 Task: Explore and find an Alexa skill related to restaurant selection or cooking on Amazon's website.
Action: Mouse moved to (332, 27)
Screenshot: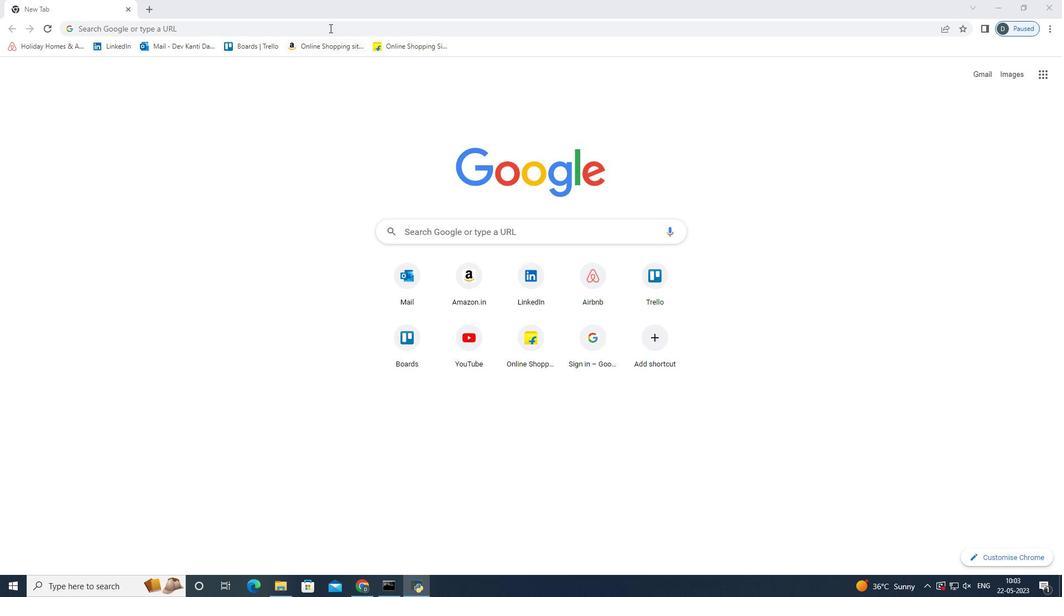 
Action: Mouse pressed left at (332, 27)
Screenshot: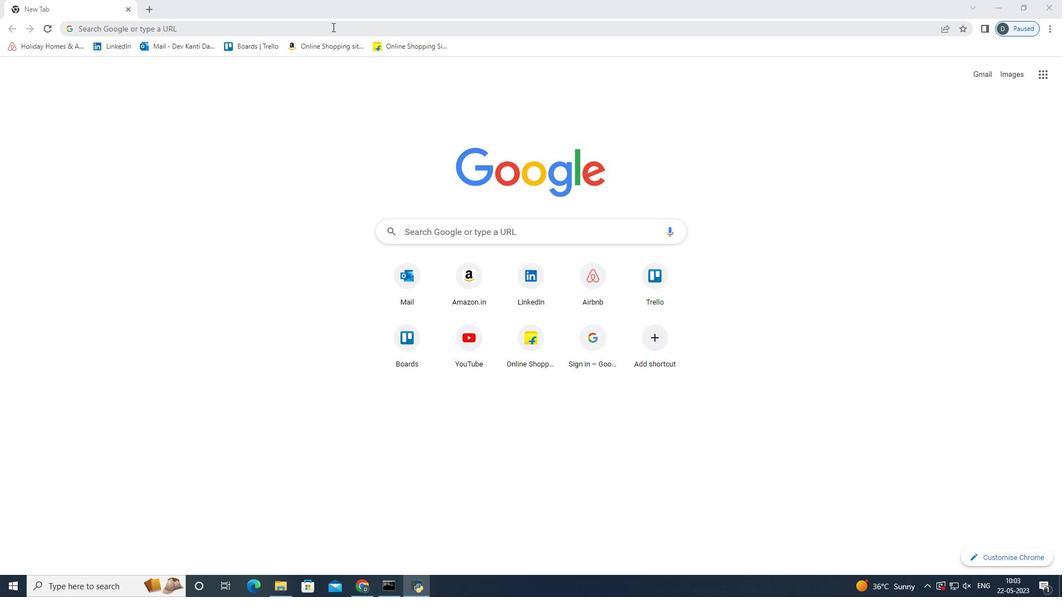
Action: Key pressed amazon<Key.space>dinning<Key.down><Key.backspace><Key.backspace><Key.backspace><Key.backspace><Key.backspace>service<Key.enter>
Screenshot: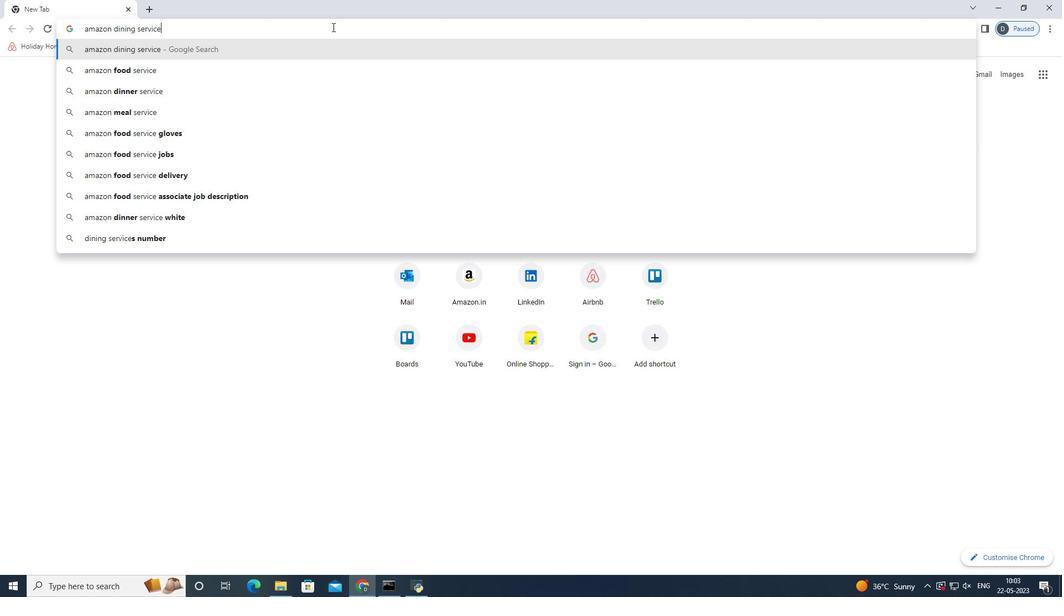 
Action: Mouse moved to (266, 192)
Screenshot: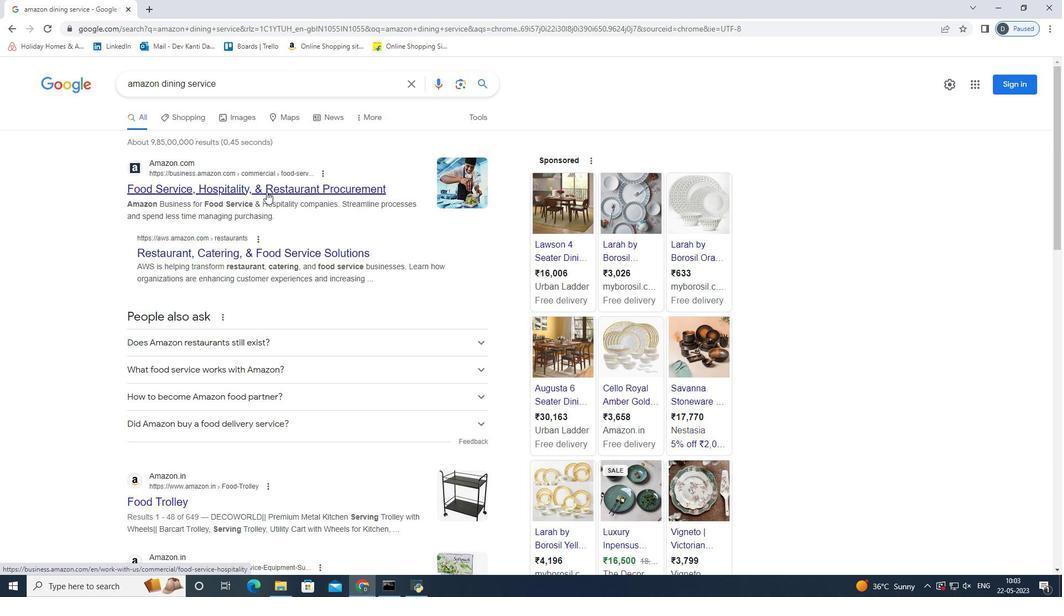 
Action: Mouse pressed left at (266, 192)
Screenshot: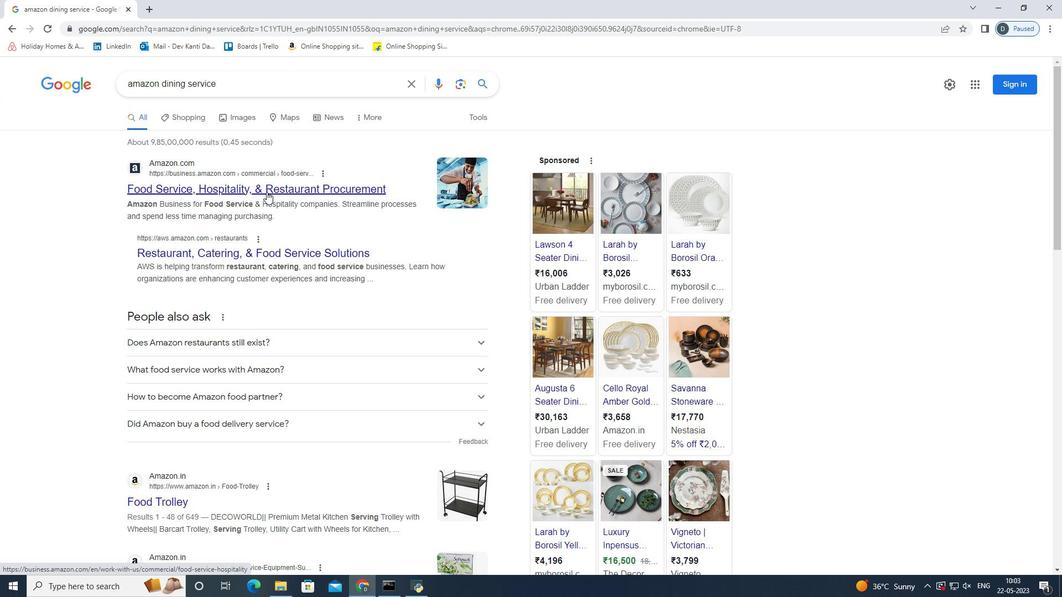 
Action: Mouse moved to (291, 339)
Screenshot: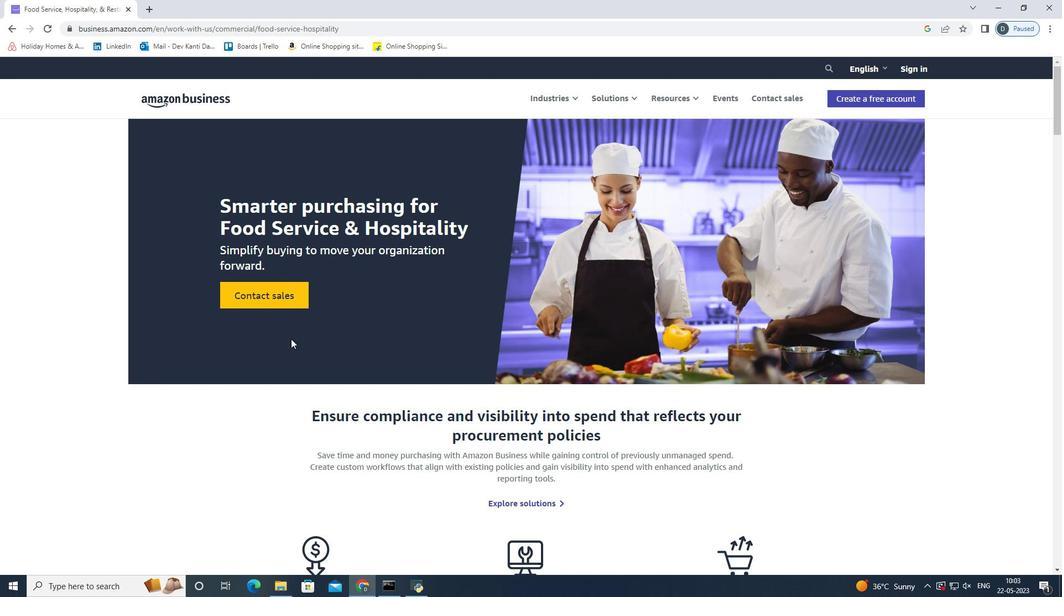 
Action: Mouse scrolled (291, 338) with delta (0, 0)
Screenshot: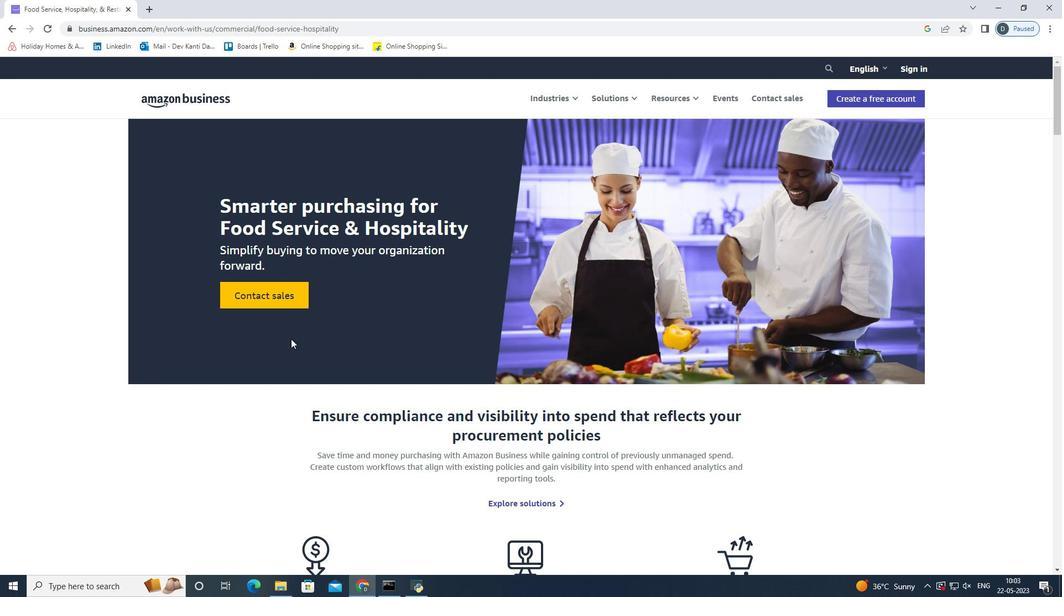 
Action: Mouse scrolled (291, 338) with delta (0, 0)
Screenshot: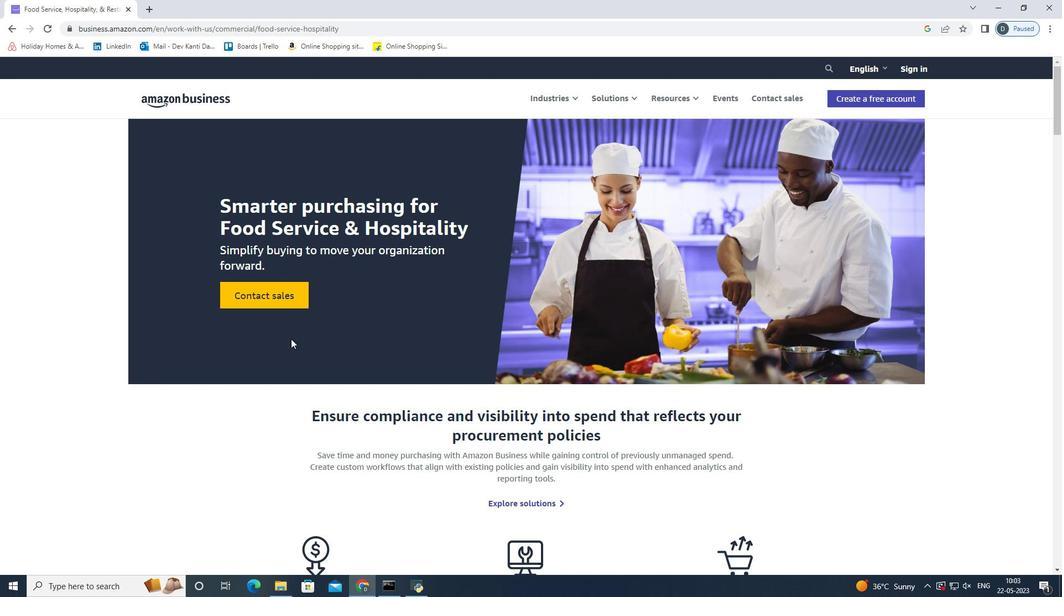 
Action: Mouse scrolled (291, 338) with delta (0, 0)
Screenshot: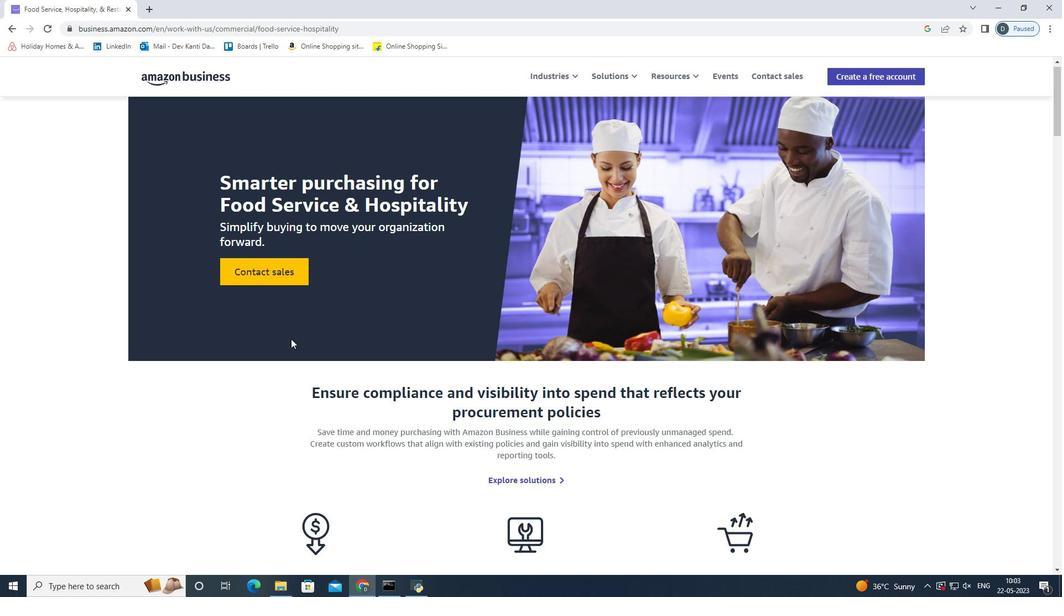 
Action: Mouse scrolled (291, 338) with delta (0, 0)
Screenshot: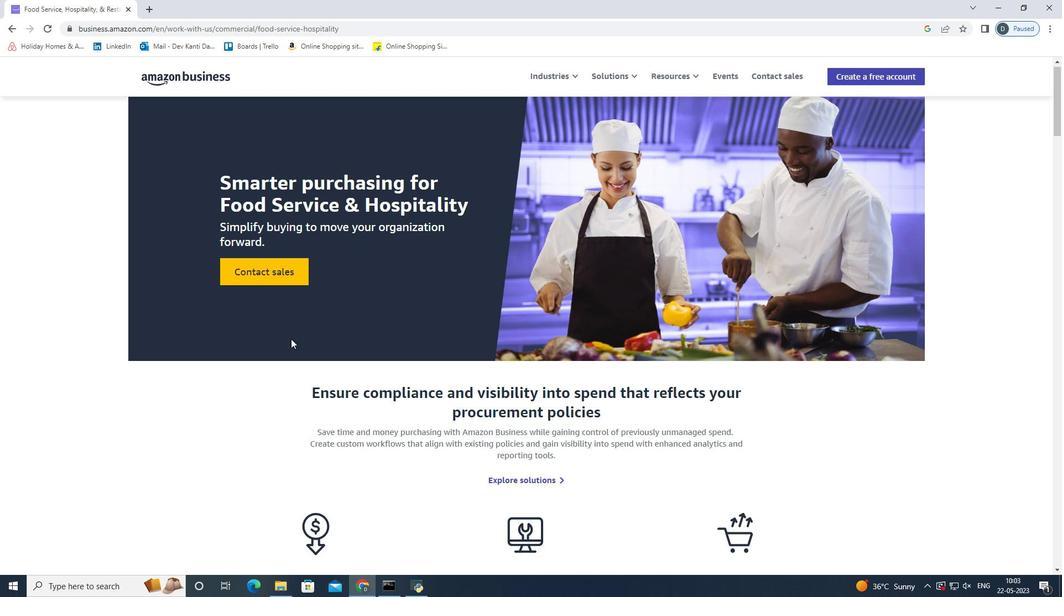 
Action: Mouse scrolled (291, 338) with delta (0, 0)
Screenshot: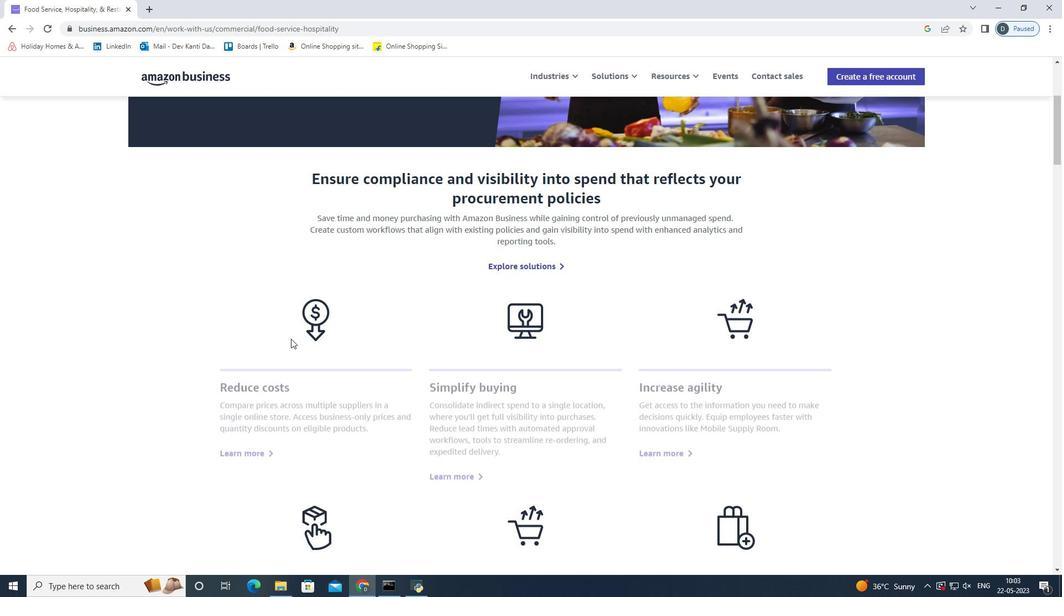 
Action: Mouse scrolled (291, 338) with delta (0, 0)
Screenshot: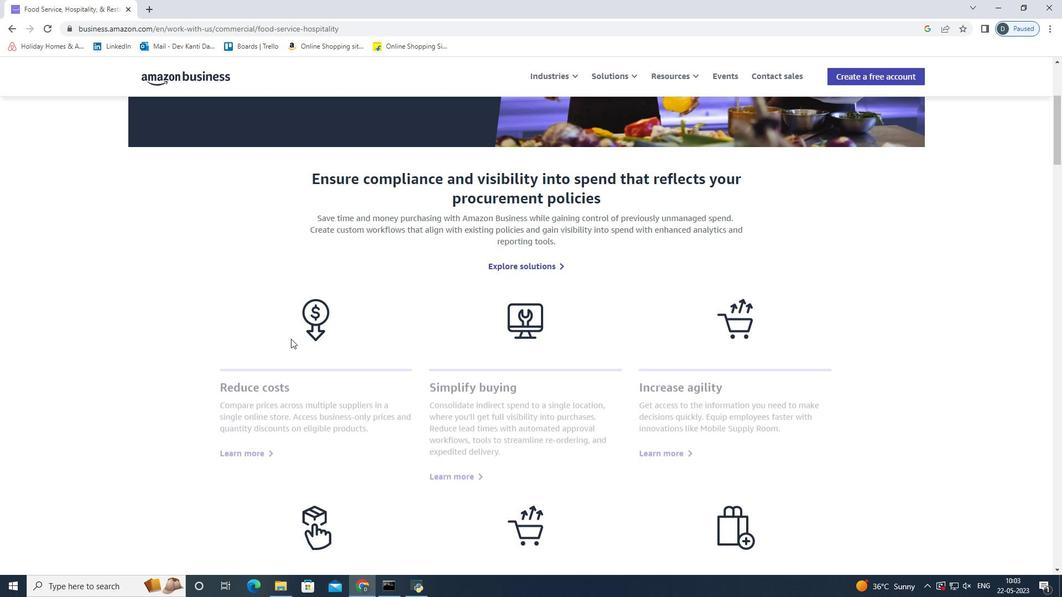 
Action: Mouse scrolled (291, 338) with delta (0, 0)
Screenshot: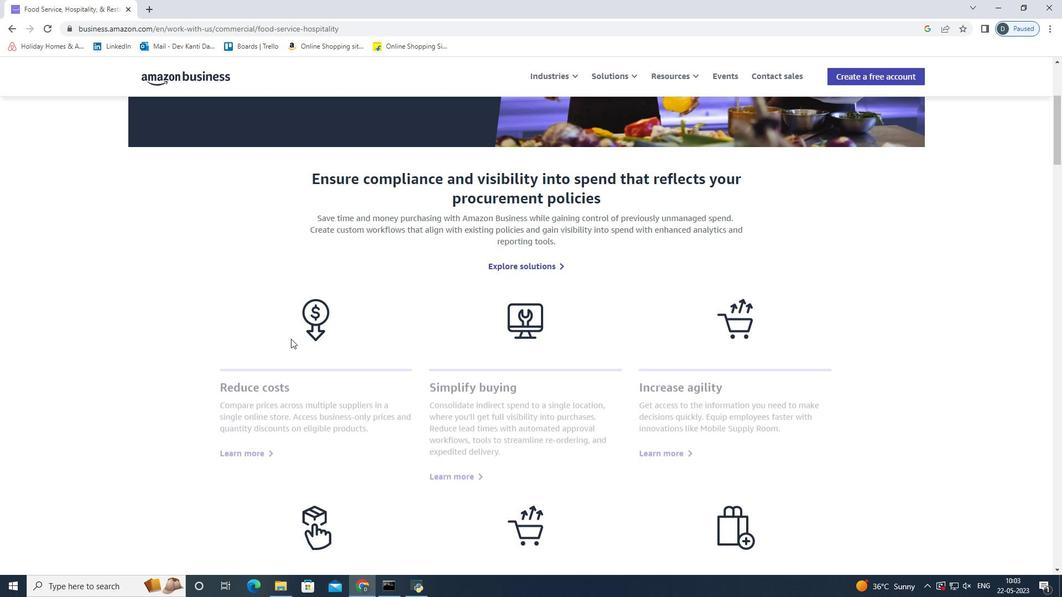 
Action: Mouse scrolled (291, 338) with delta (0, 0)
Screenshot: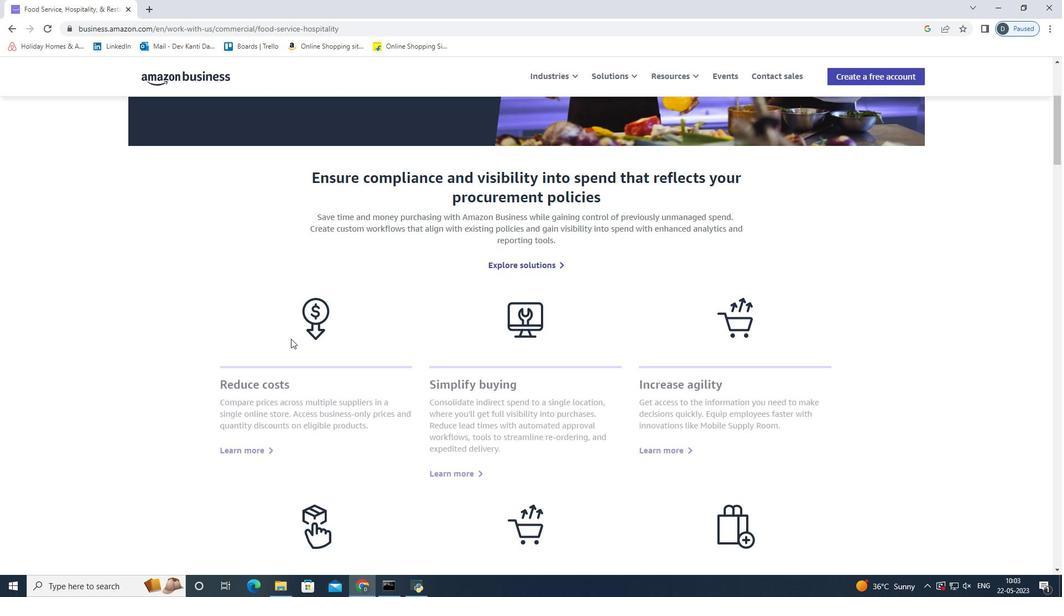 
Action: Mouse scrolled (291, 338) with delta (0, 0)
Screenshot: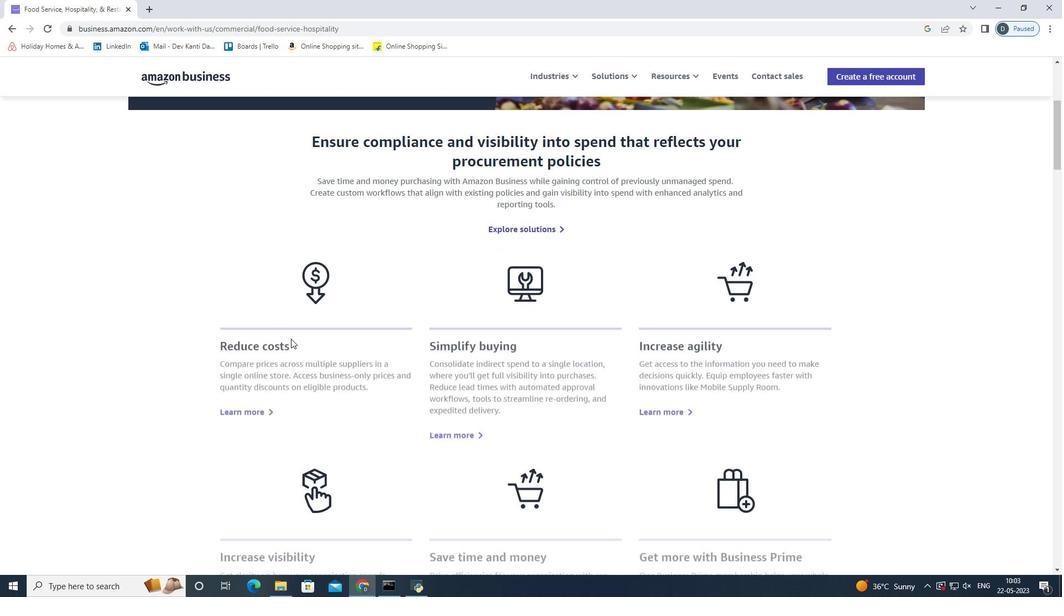 
Action: Mouse moved to (146, 346)
Screenshot: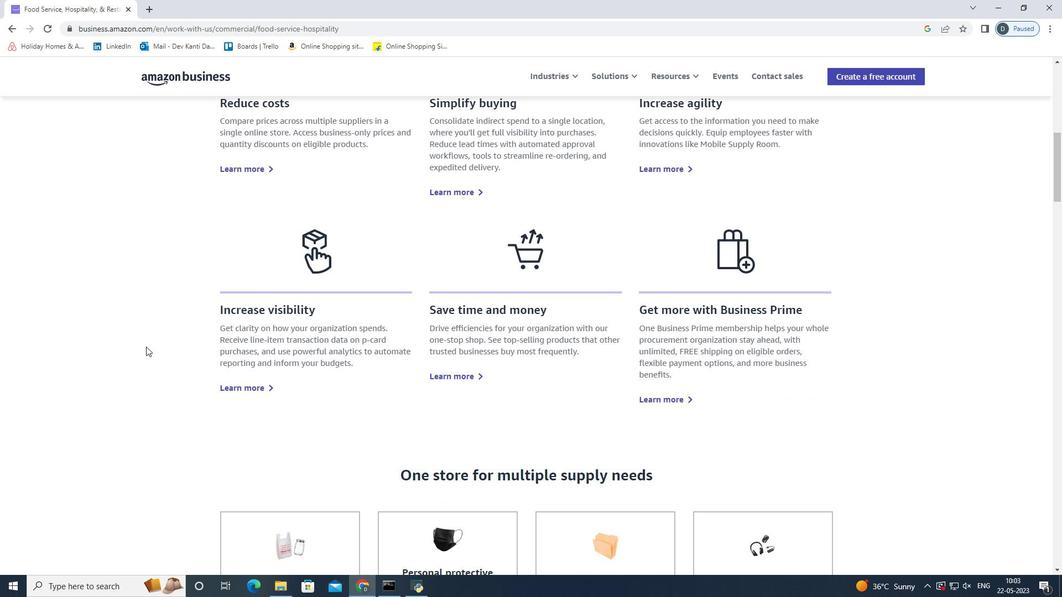 
Action: Mouse scrolled (146, 346) with delta (0, 0)
Screenshot: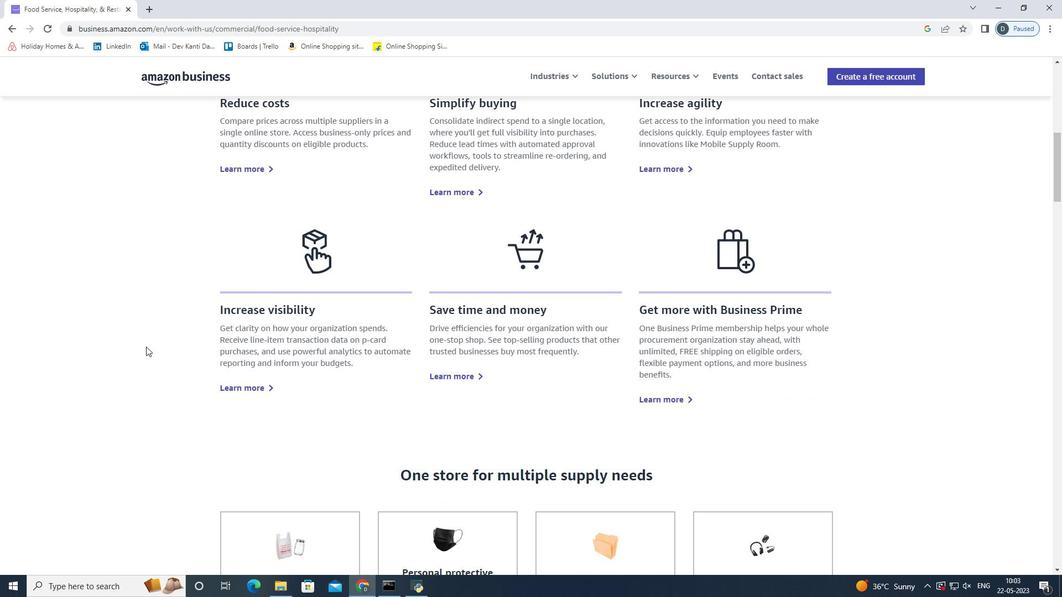
Action: Mouse scrolled (146, 346) with delta (0, 0)
Screenshot: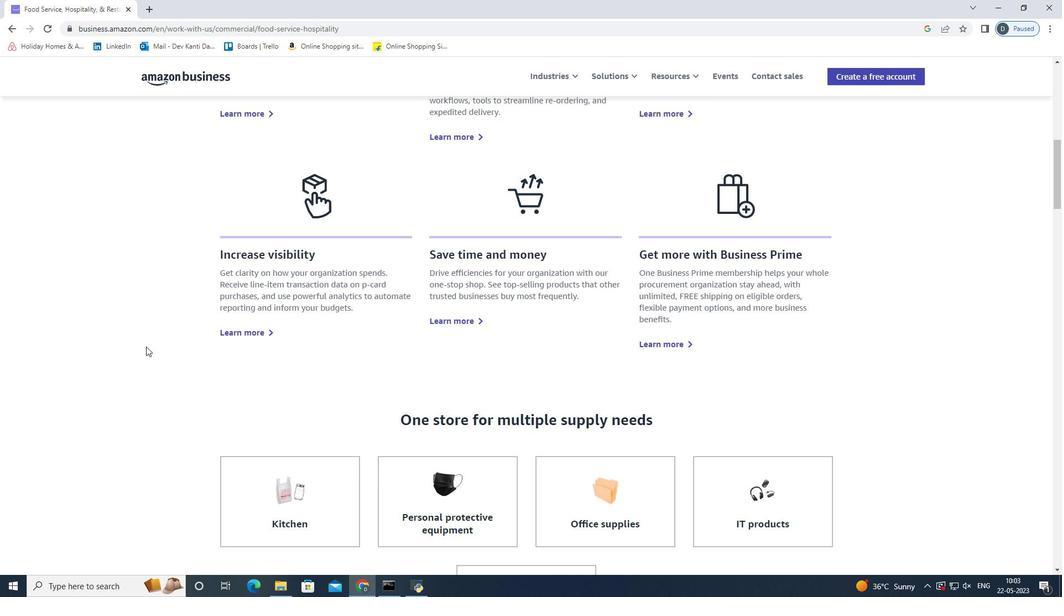 
Action: Mouse scrolled (146, 346) with delta (0, 0)
Screenshot: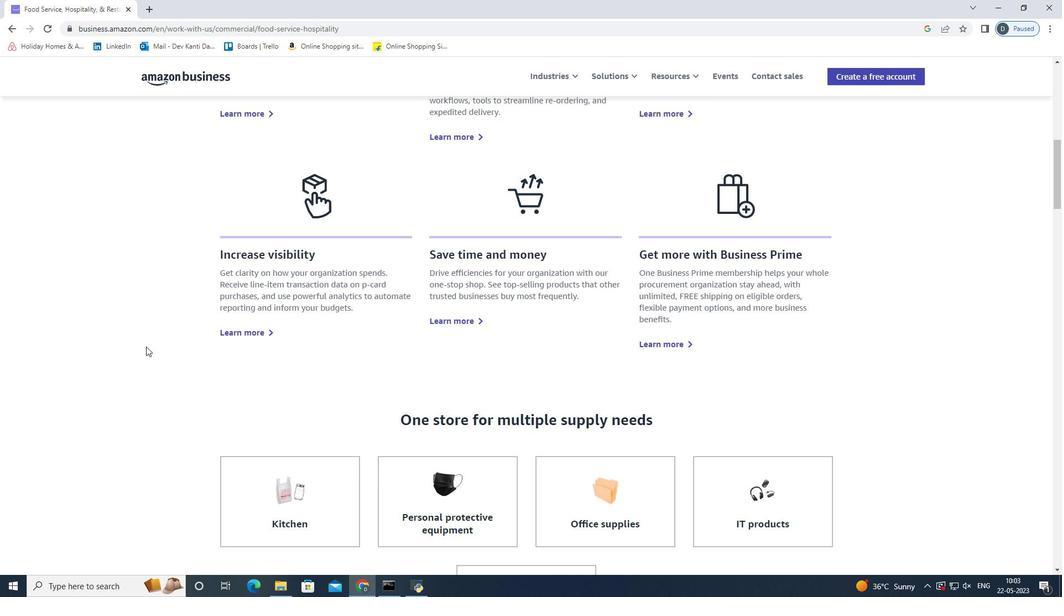 
Action: Mouse scrolled (146, 346) with delta (0, 0)
Screenshot: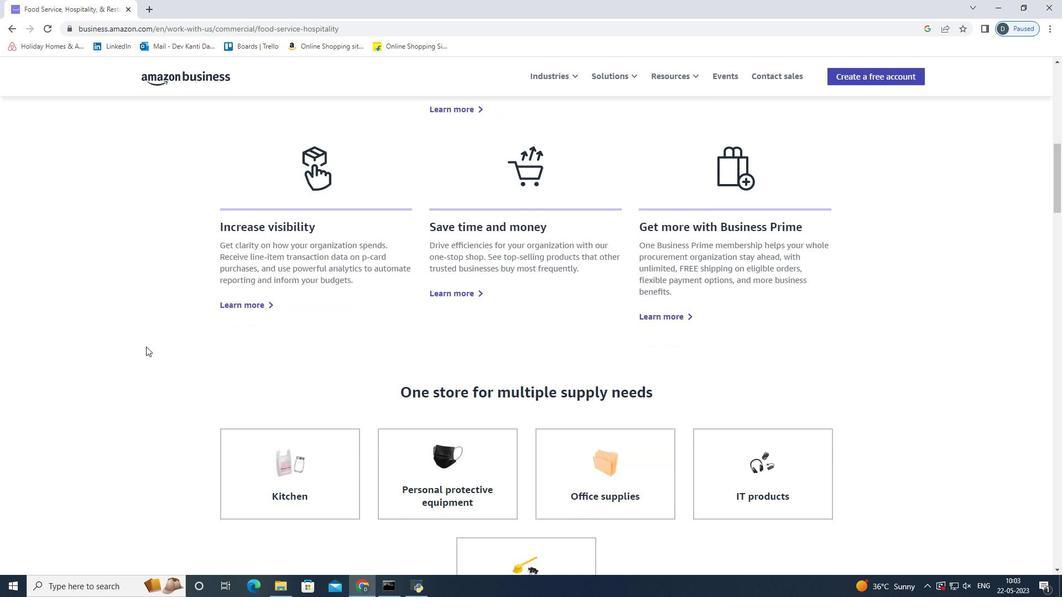 
Action: Mouse scrolled (146, 346) with delta (0, 0)
Screenshot: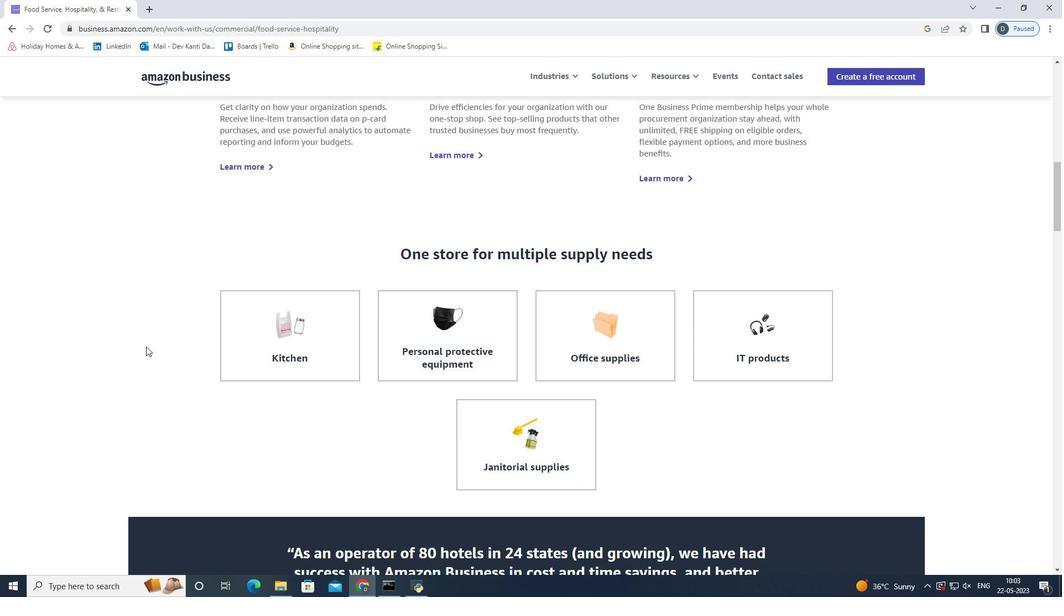 
Action: Mouse scrolled (146, 346) with delta (0, 0)
Screenshot: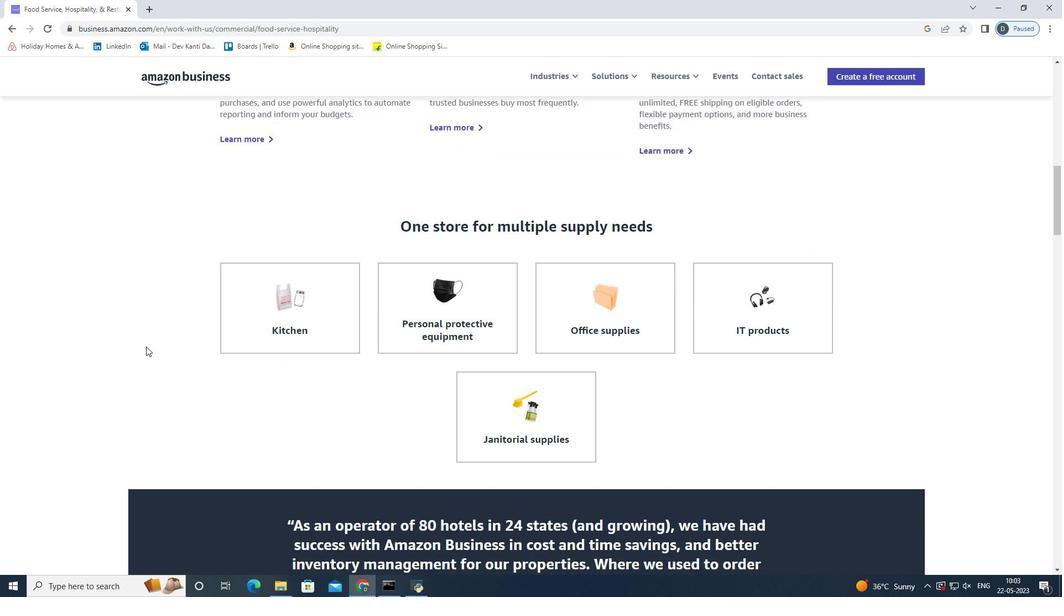 
Action: Mouse scrolled (146, 346) with delta (0, 0)
Screenshot: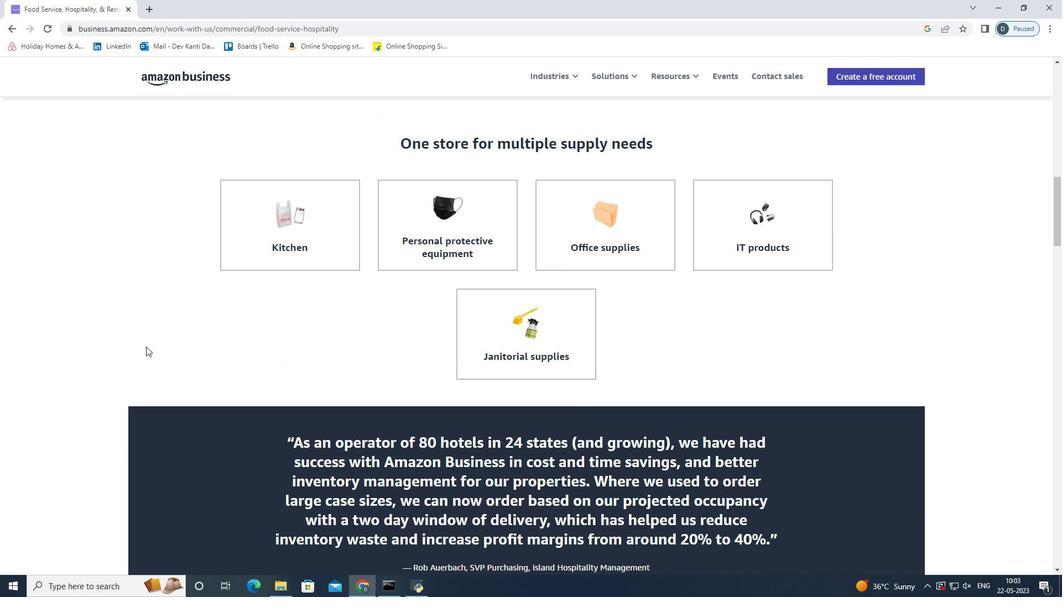 
Action: Mouse scrolled (146, 346) with delta (0, 0)
Screenshot: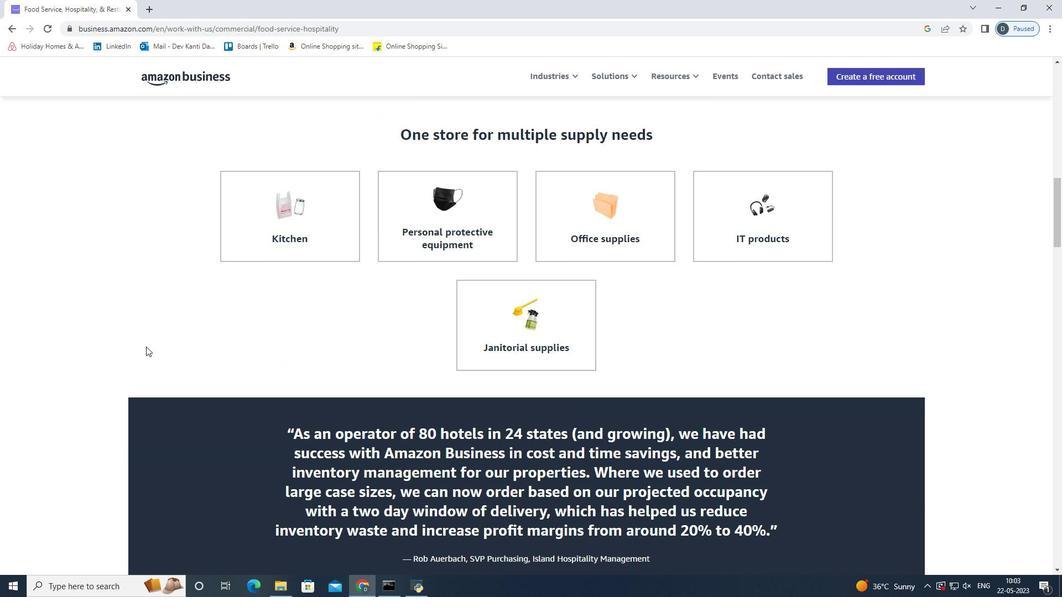 
Action: Mouse scrolled (146, 346) with delta (0, 0)
Screenshot: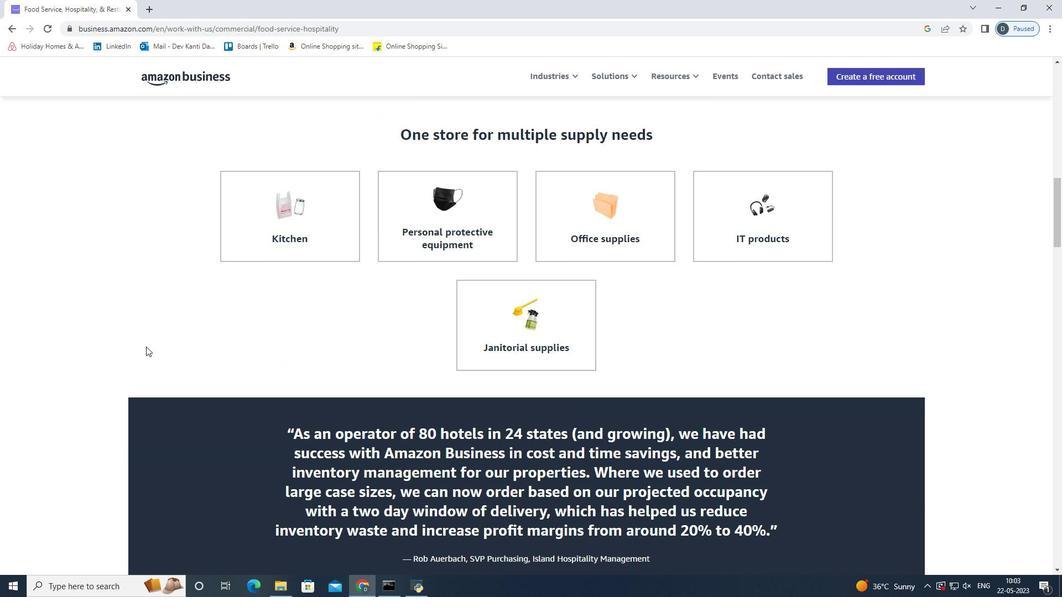 
Action: Mouse scrolled (146, 346) with delta (0, 0)
Screenshot: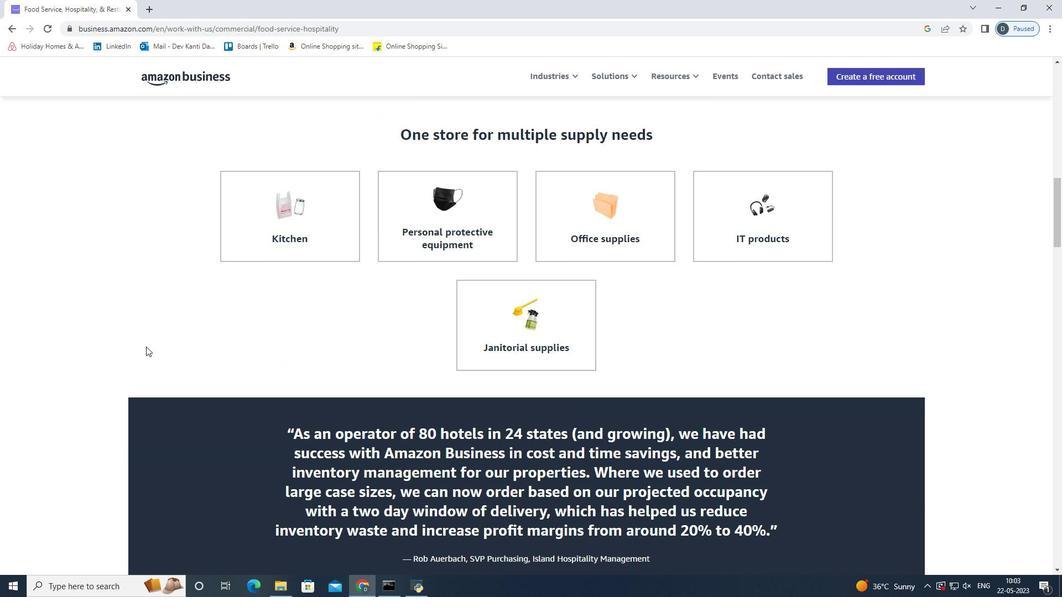 
Action: Mouse scrolled (146, 346) with delta (0, 0)
Screenshot: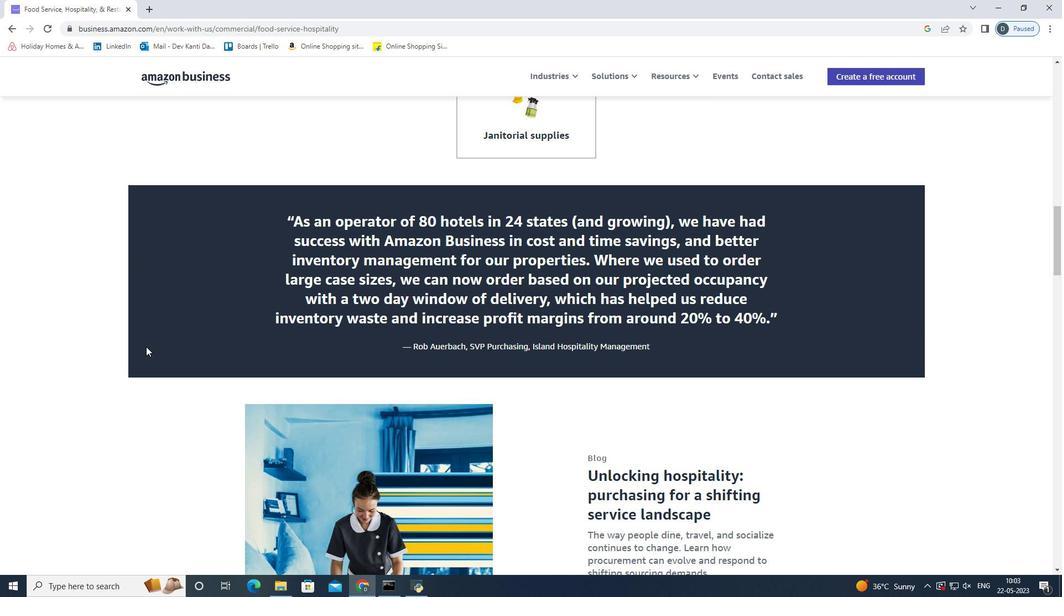 
Action: Mouse scrolled (146, 346) with delta (0, 0)
Screenshot: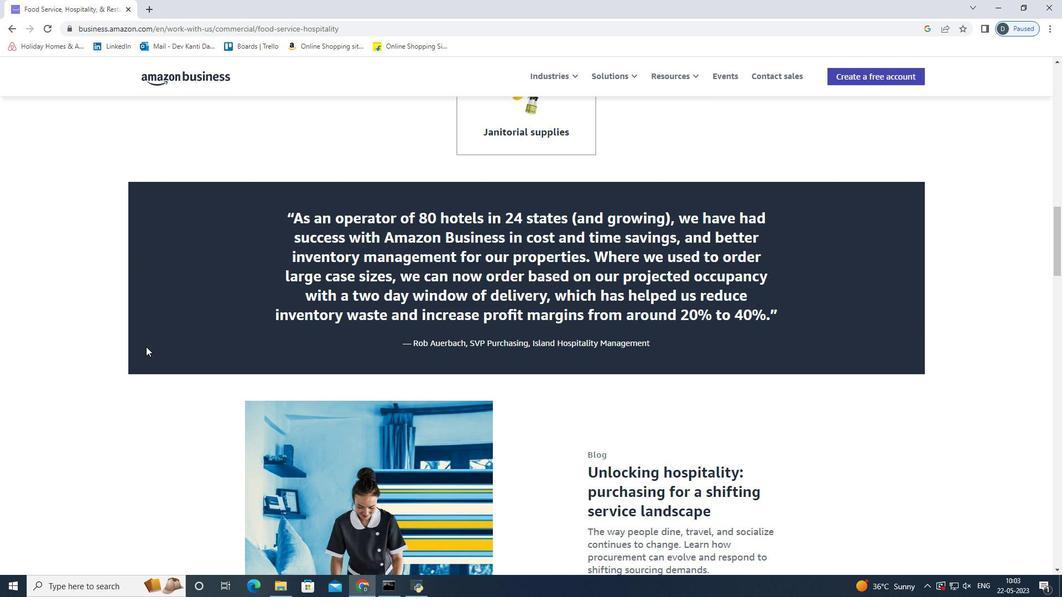 
Action: Mouse scrolled (146, 346) with delta (0, 0)
Screenshot: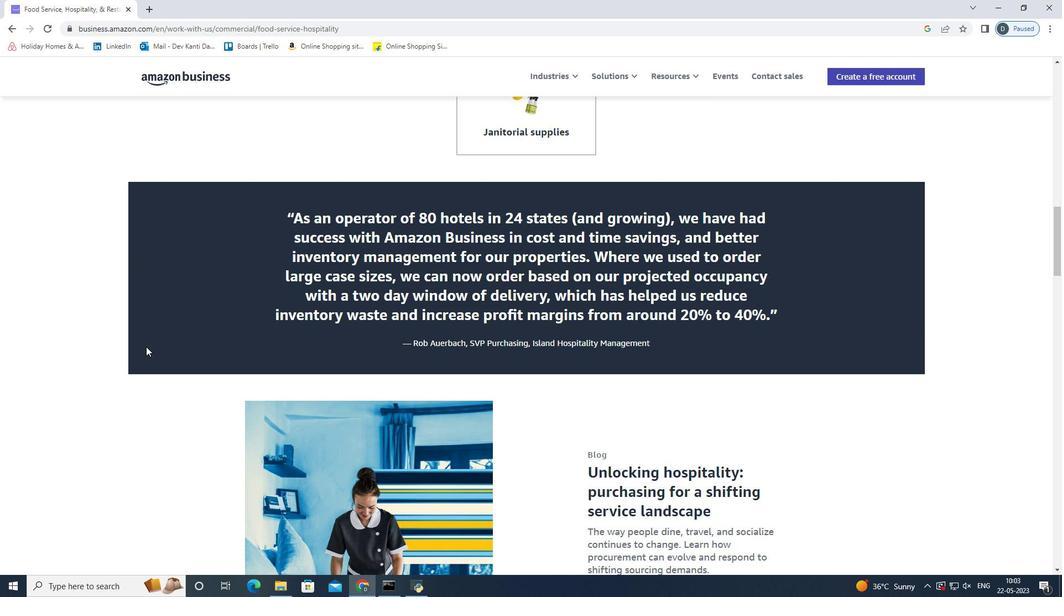 
Action: Mouse scrolled (146, 346) with delta (0, 0)
Screenshot: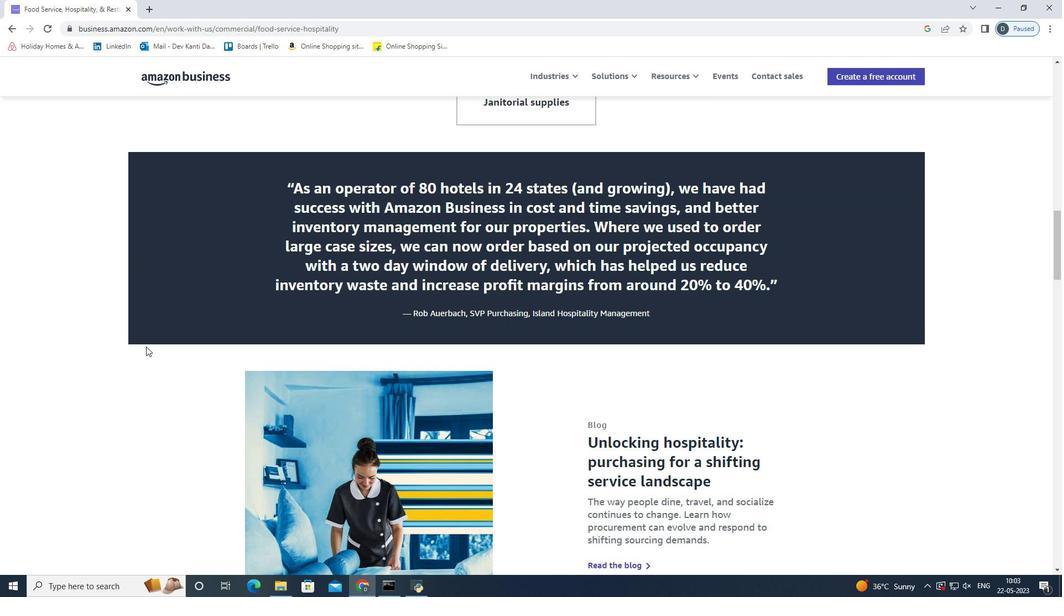 
Action: Mouse scrolled (146, 346) with delta (0, 0)
Screenshot: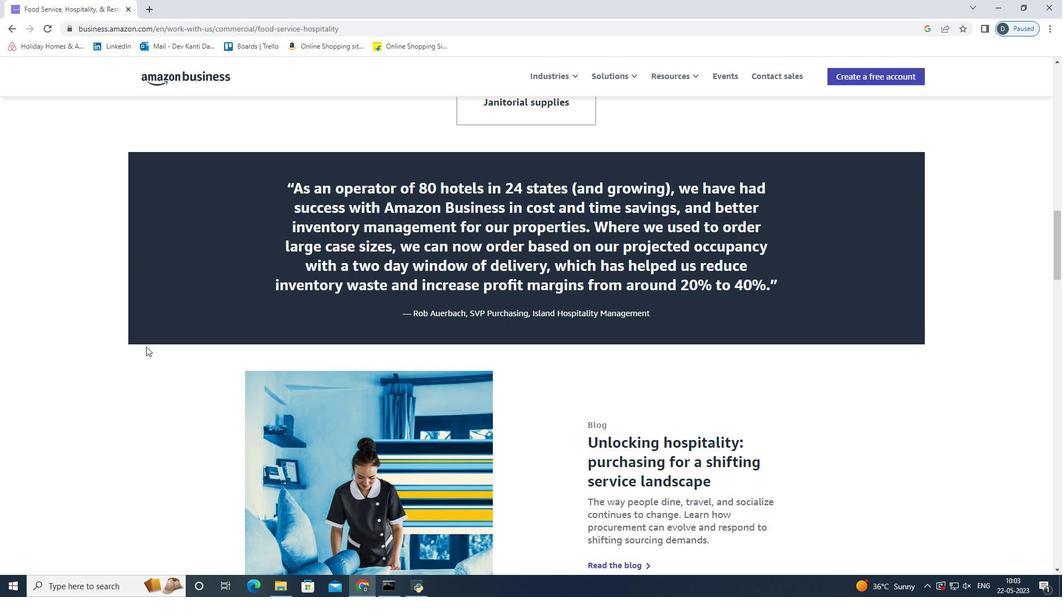 
Action: Mouse scrolled (146, 346) with delta (0, 0)
Screenshot: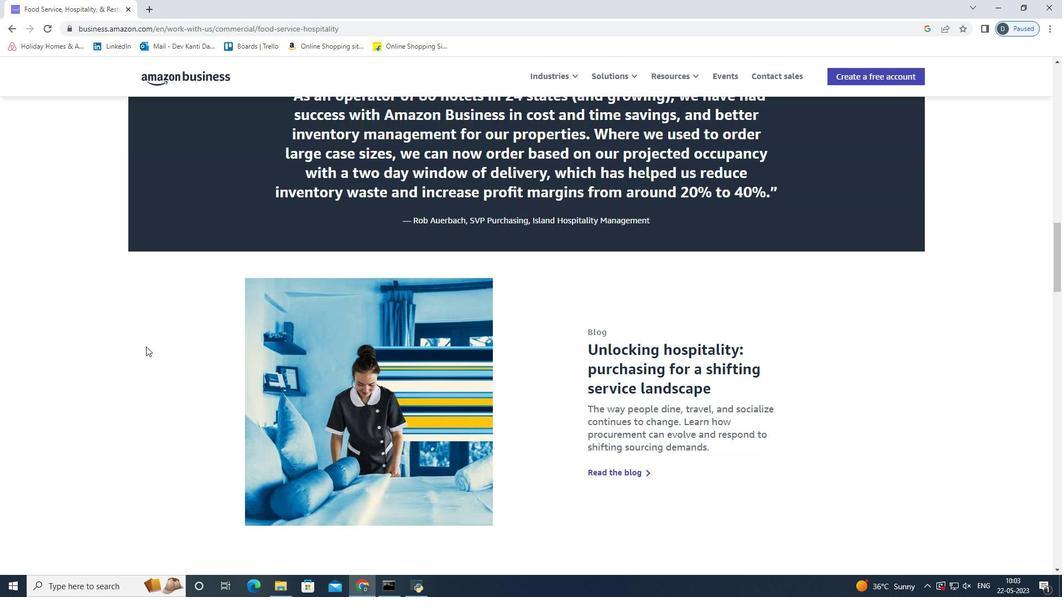 
Action: Mouse scrolled (146, 346) with delta (0, 0)
Screenshot: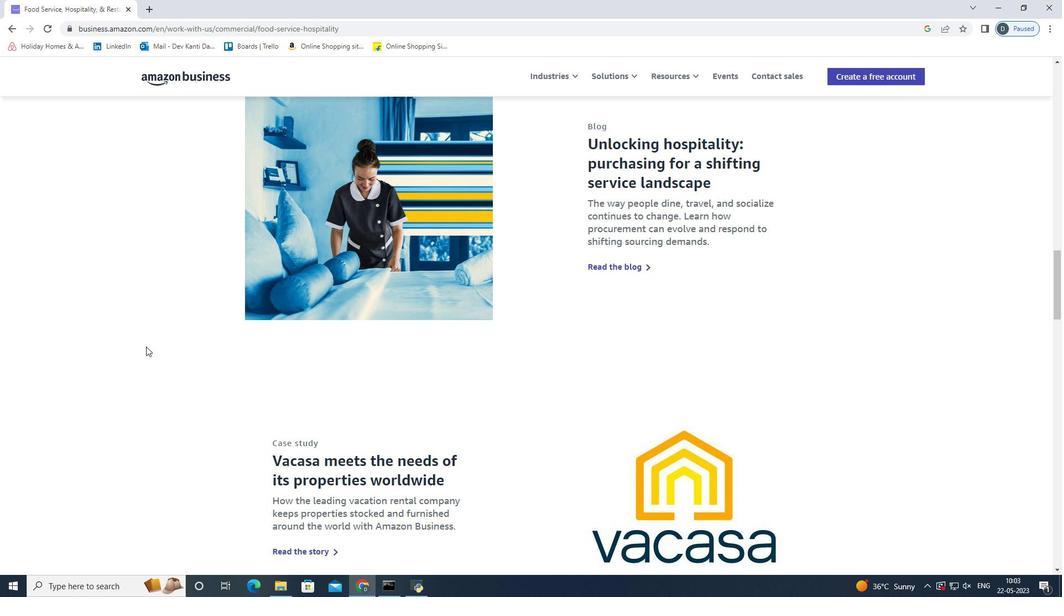 
Action: Mouse scrolled (146, 346) with delta (0, 0)
Screenshot: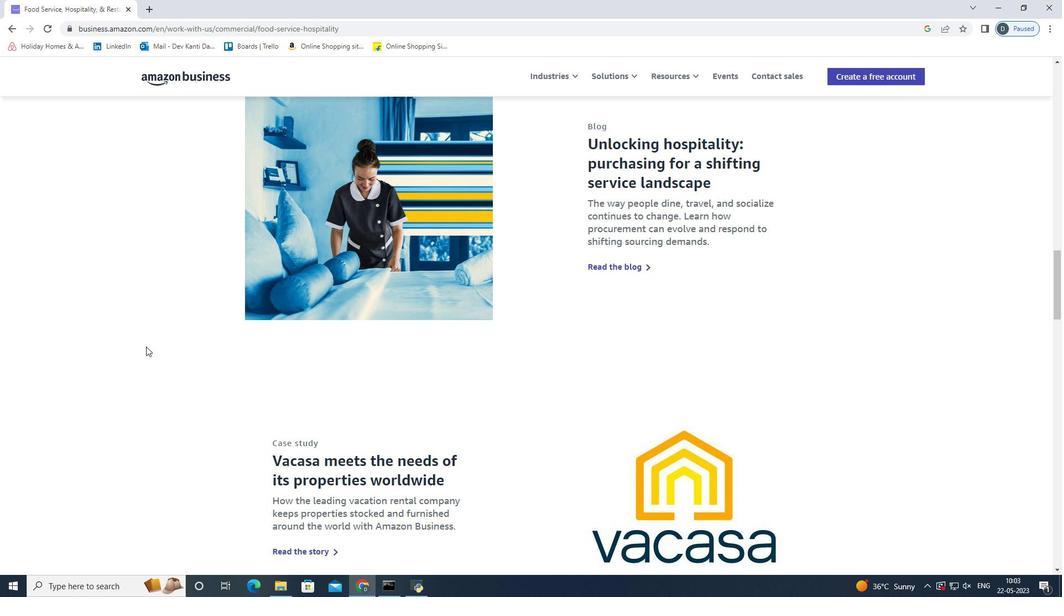 
Action: Mouse scrolled (146, 346) with delta (0, 0)
Screenshot: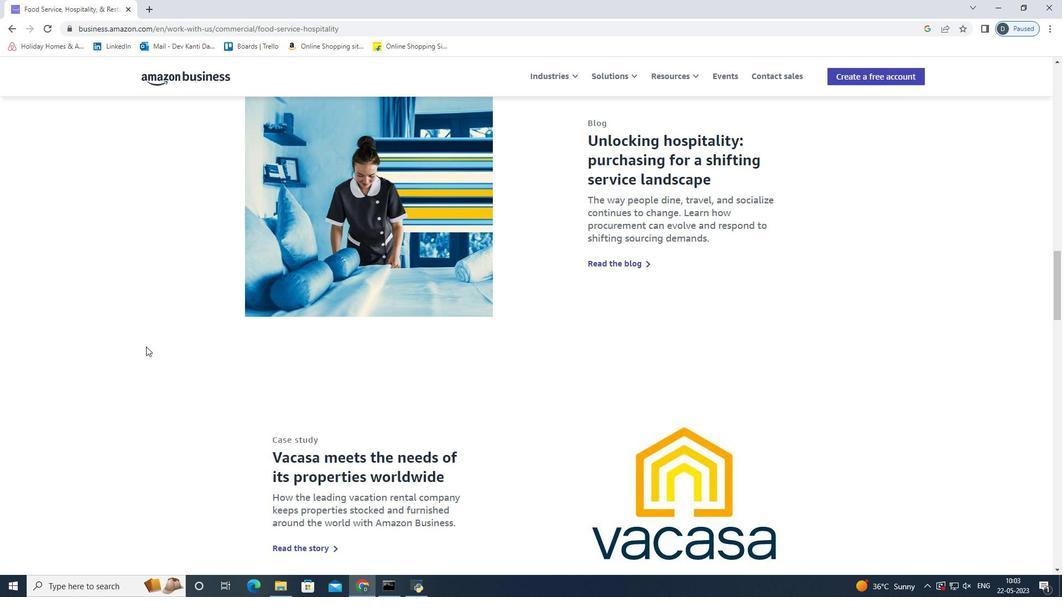 
Action: Mouse scrolled (146, 346) with delta (0, 0)
Screenshot: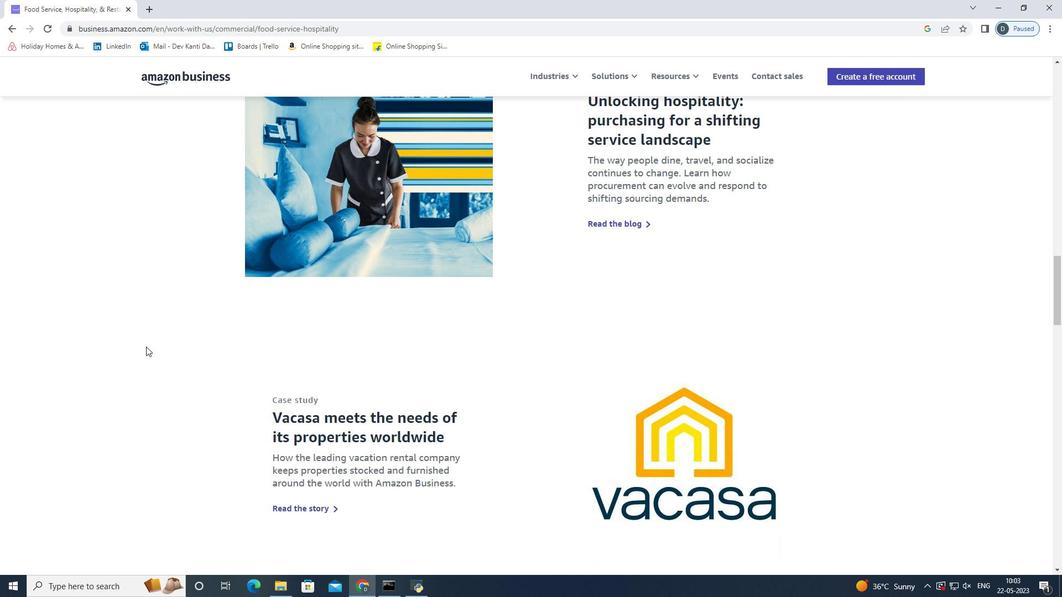 
Action: Mouse scrolled (146, 346) with delta (0, 0)
Screenshot: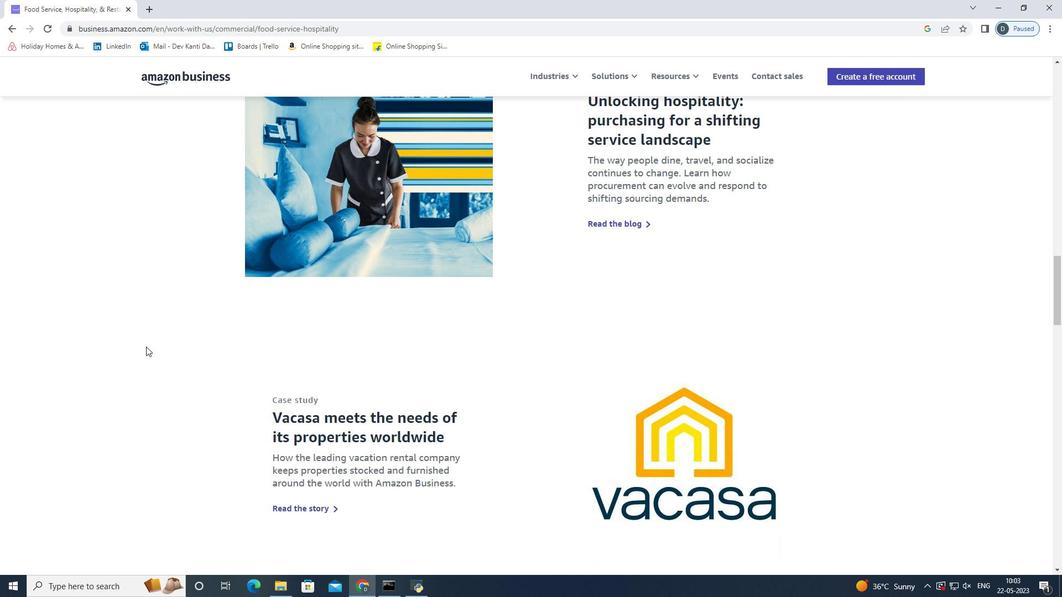 
Action: Mouse scrolled (146, 346) with delta (0, 0)
Screenshot: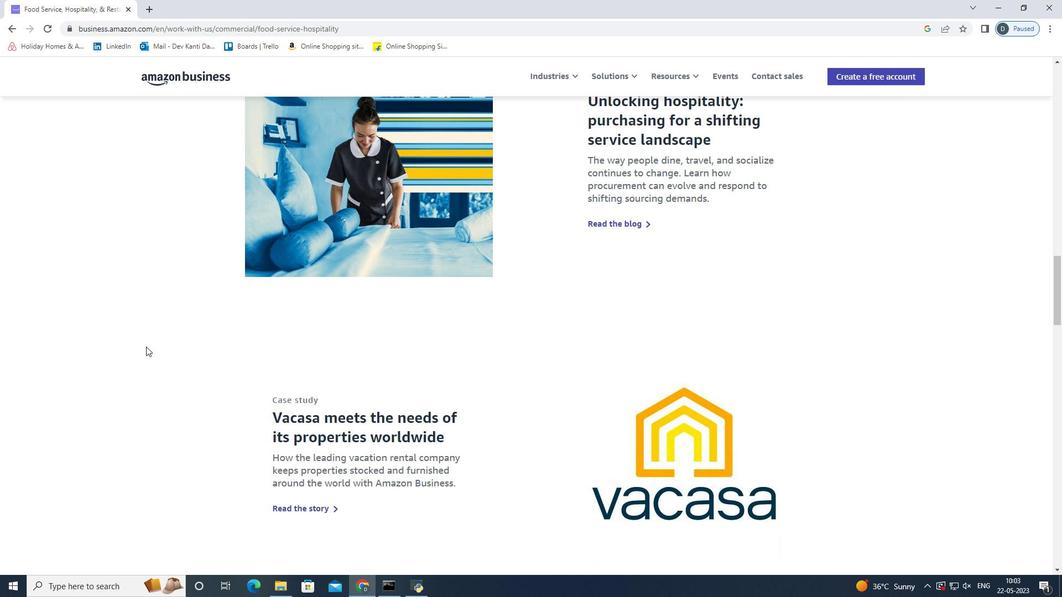 
Action: Mouse scrolled (146, 346) with delta (0, 0)
Screenshot: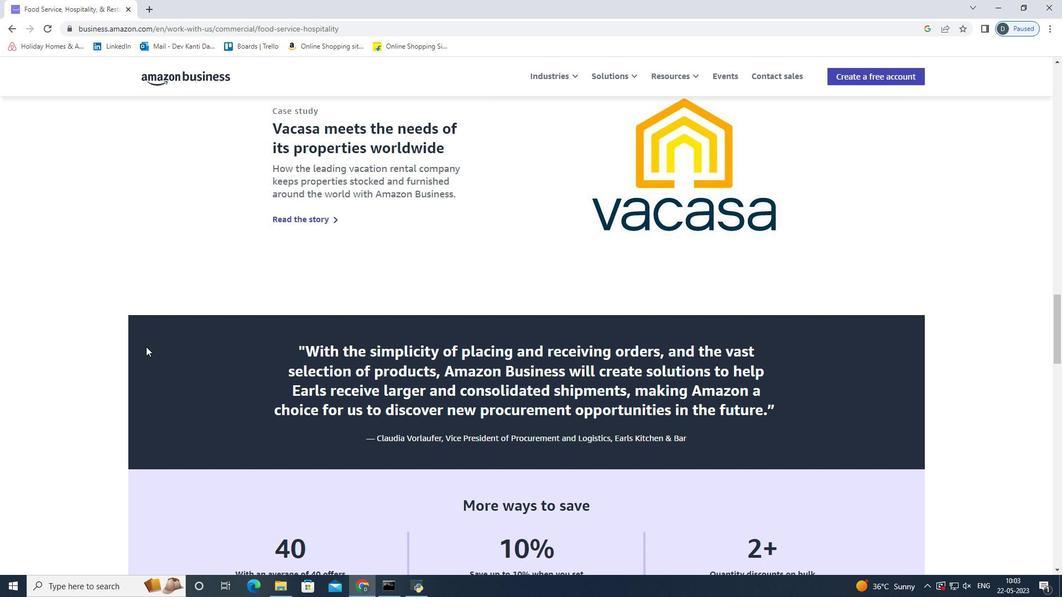 
Action: Mouse scrolled (146, 346) with delta (0, 0)
Screenshot: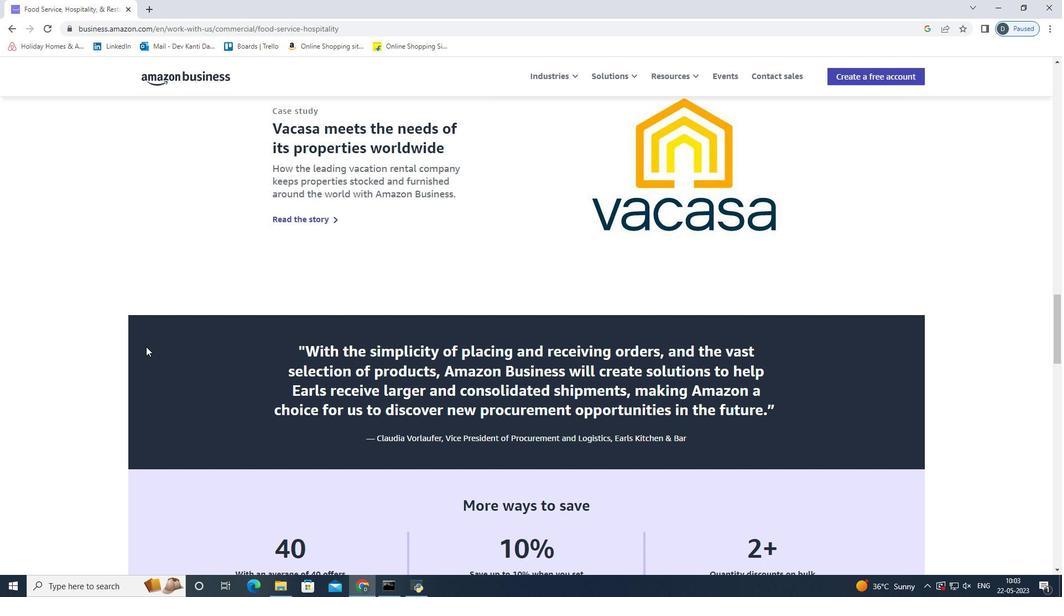 
Action: Mouse scrolled (146, 346) with delta (0, 0)
Screenshot: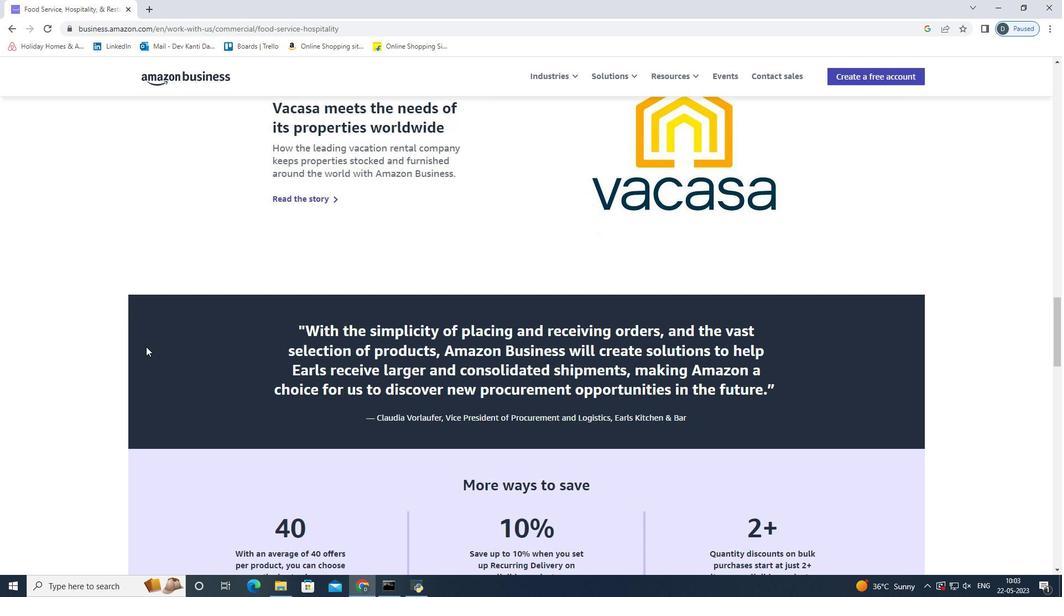 
Action: Mouse scrolled (146, 346) with delta (0, 0)
Screenshot: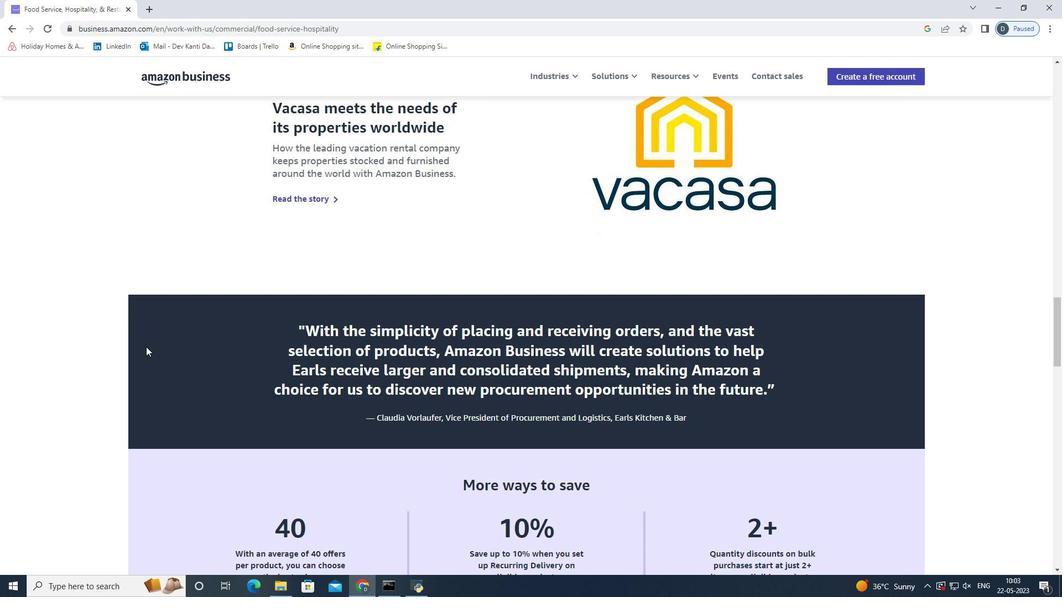 
Action: Mouse scrolled (146, 346) with delta (0, 0)
Screenshot: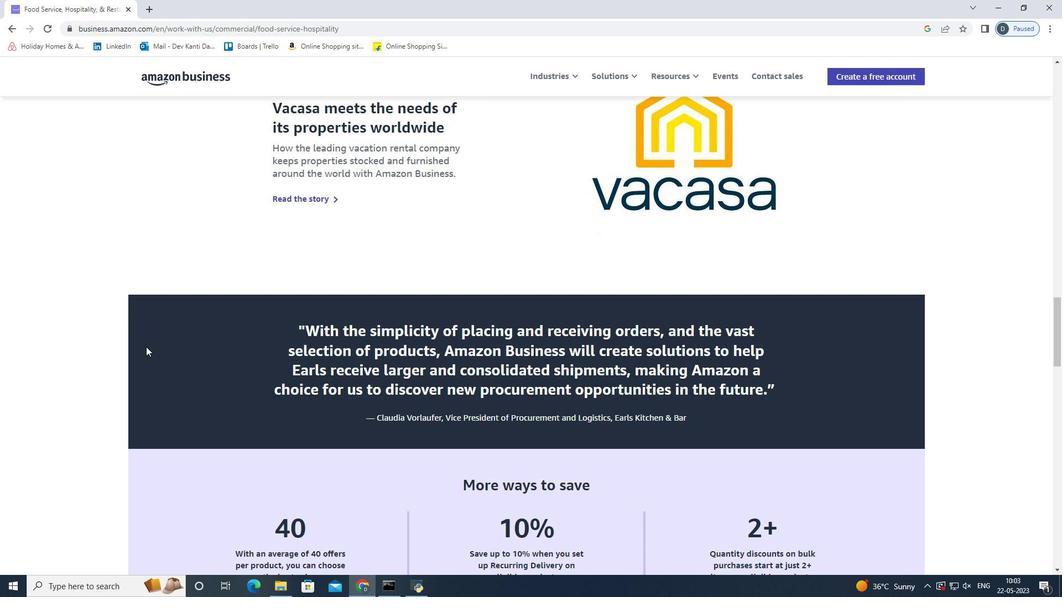 
Action: Mouse scrolled (146, 346) with delta (0, 0)
Screenshot: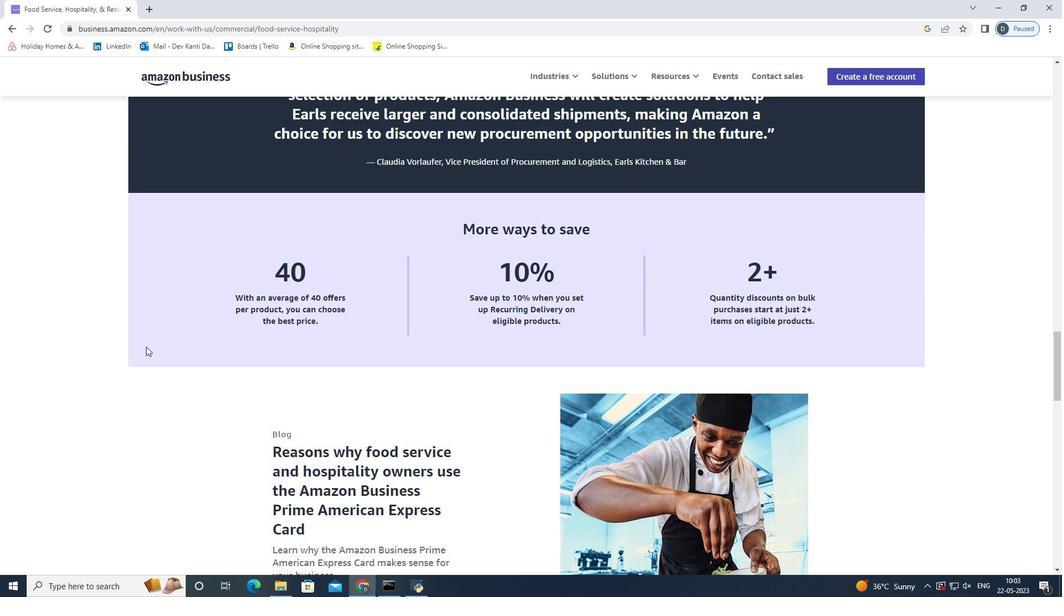 
Action: Mouse scrolled (146, 346) with delta (0, 0)
Screenshot: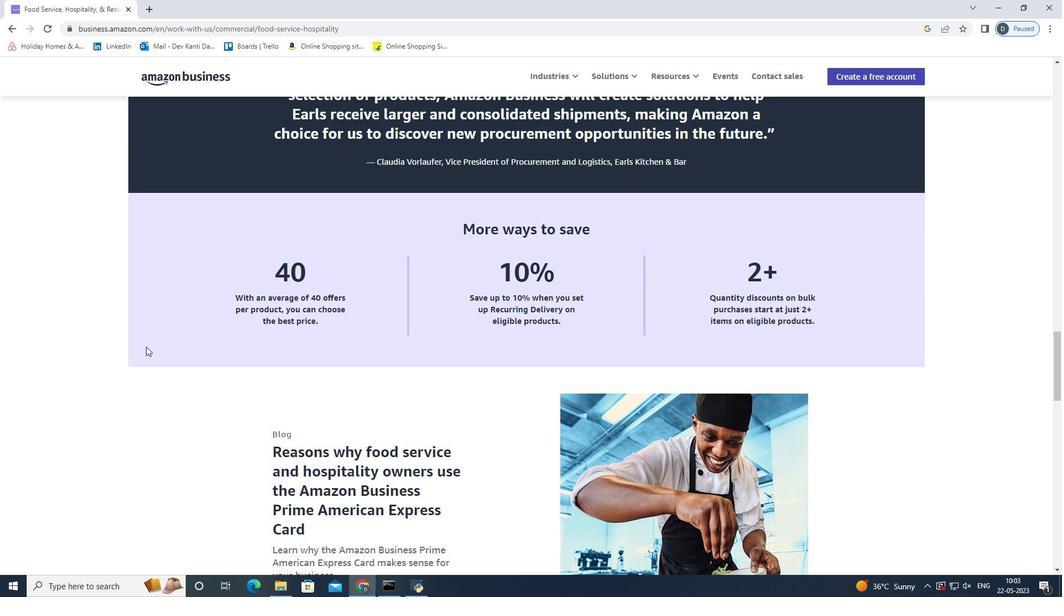 
Action: Mouse scrolled (146, 346) with delta (0, 0)
Screenshot: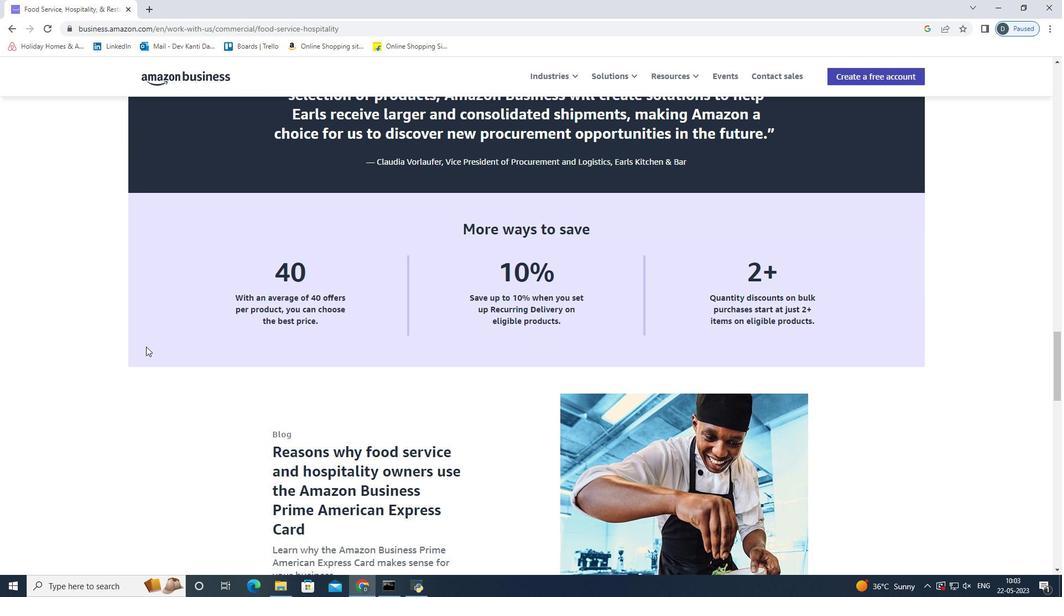 
Action: Mouse scrolled (146, 346) with delta (0, 0)
Screenshot: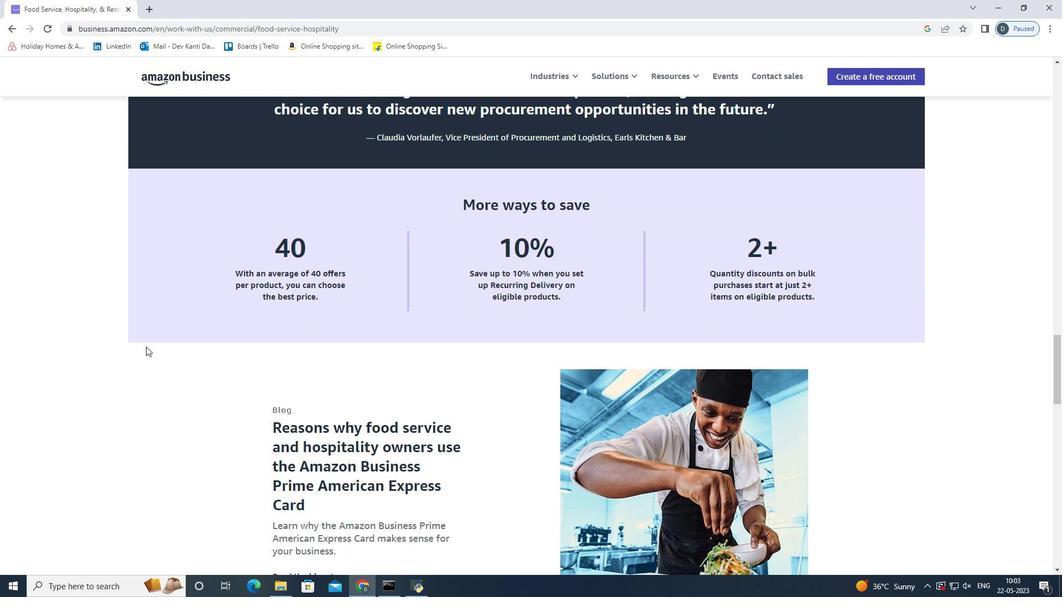 
Action: Mouse scrolled (146, 346) with delta (0, 0)
Screenshot: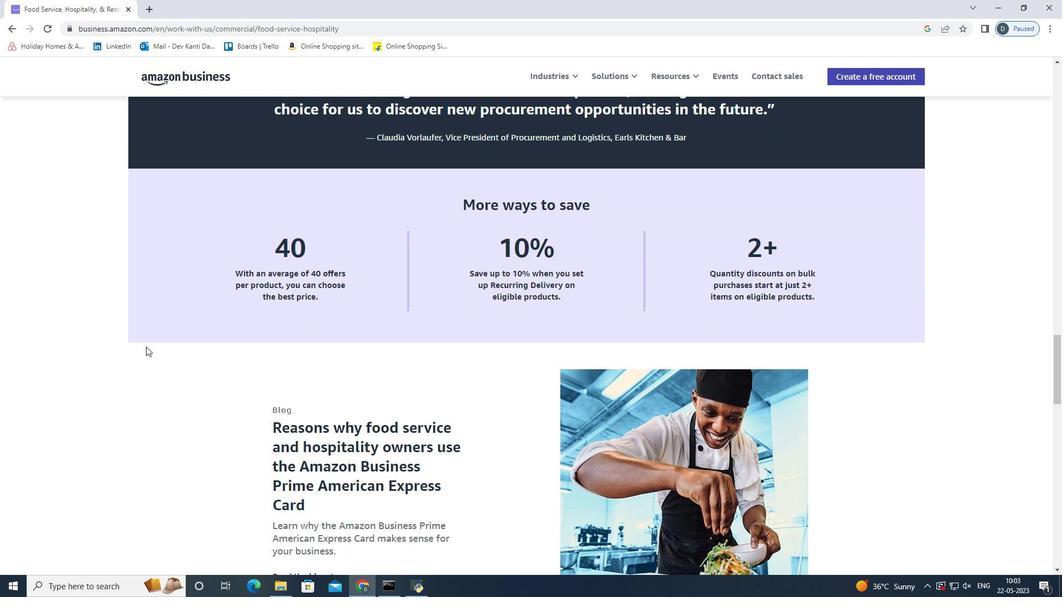
Action: Mouse scrolled (146, 346) with delta (0, 0)
Screenshot: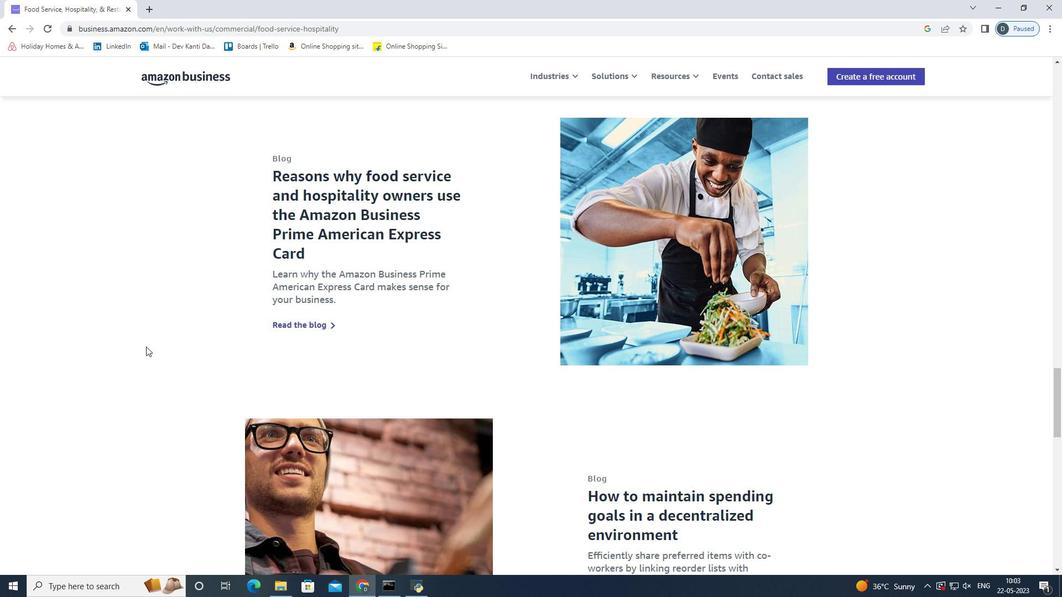 
Action: Mouse scrolled (146, 346) with delta (0, 0)
Screenshot: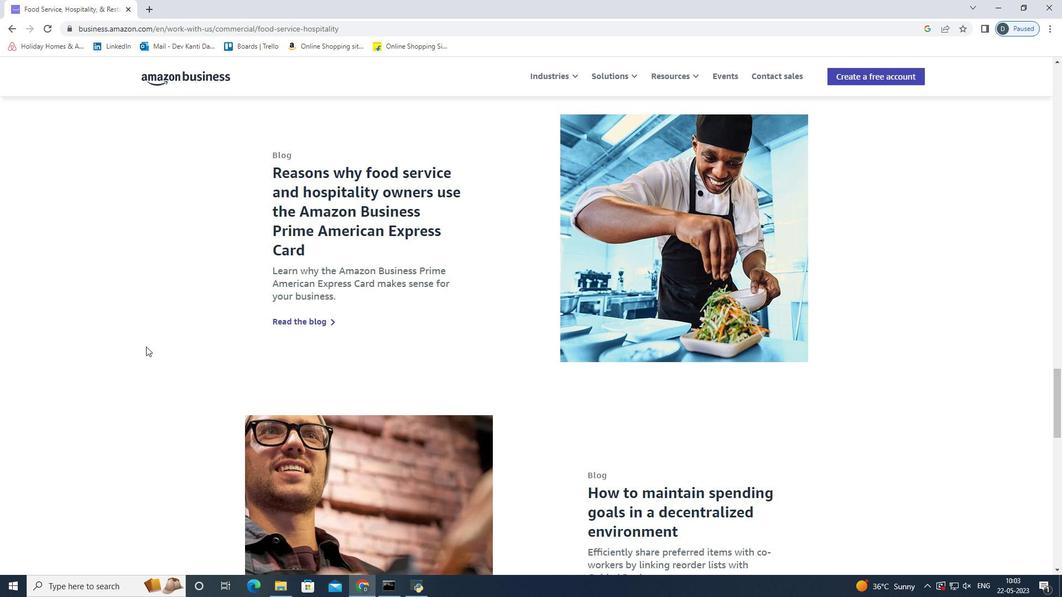 
Action: Mouse scrolled (146, 346) with delta (0, 0)
Screenshot: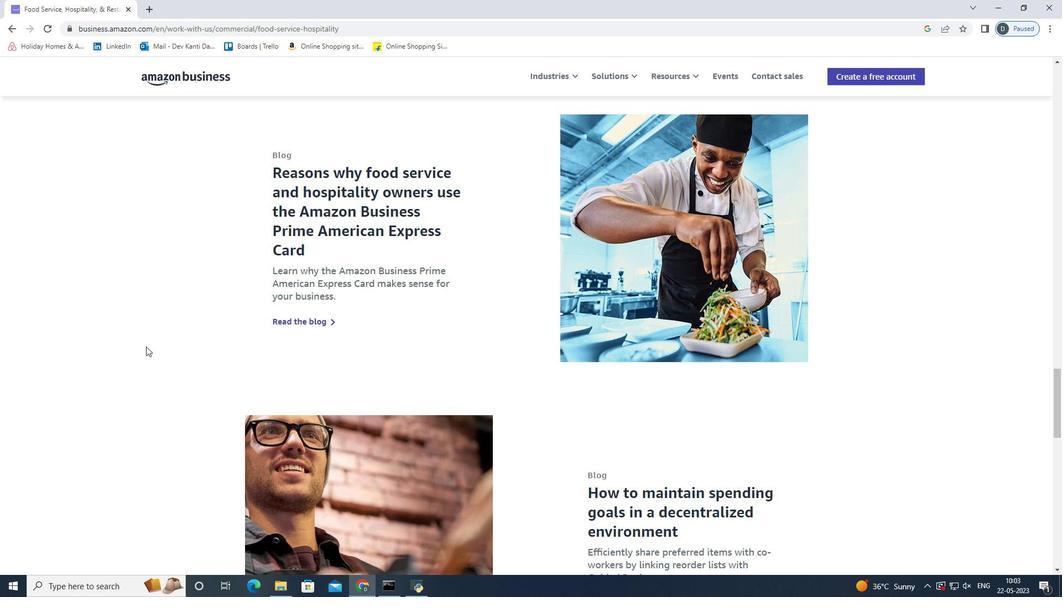 
Action: Mouse scrolled (146, 346) with delta (0, 0)
Screenshot: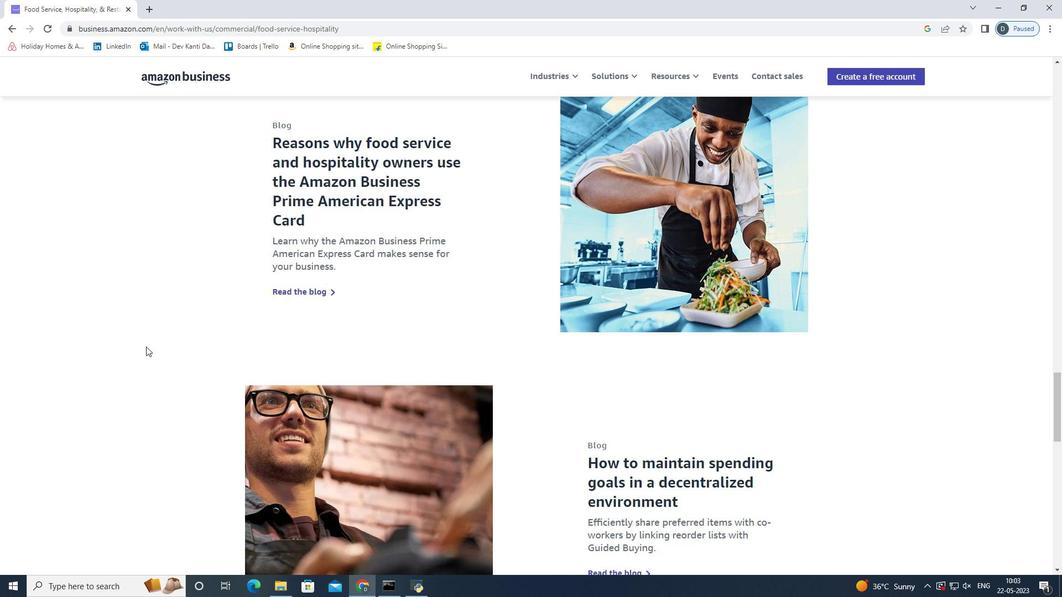 
Action: Mouse scrolled (146, 346) with delta (0, 0)
Screenshot: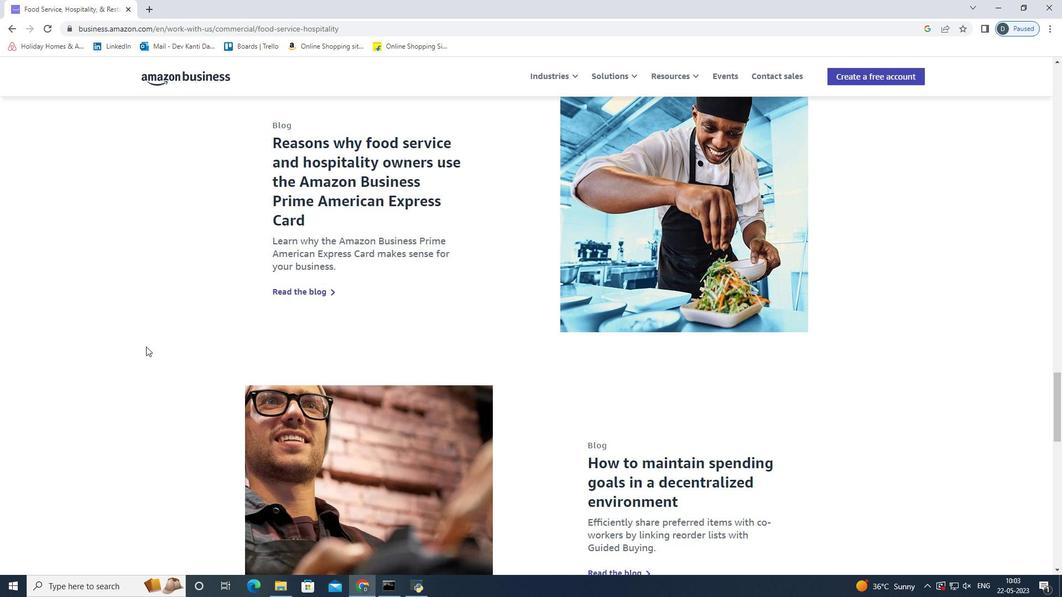 
Action: Mouse scrolled (146, 346) with delta (0, 0)
Screenshot: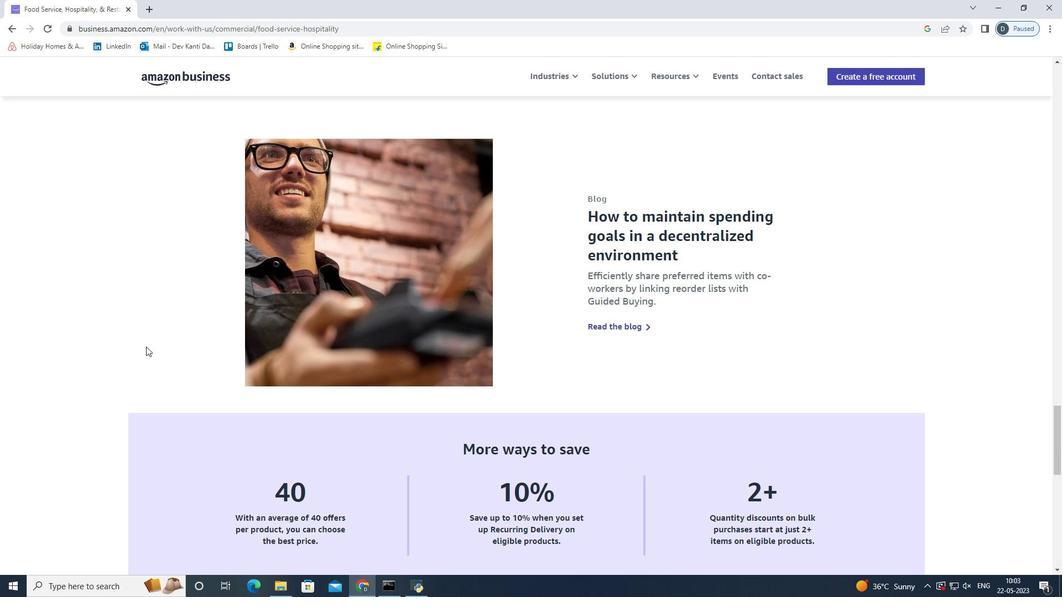 
Action: Mouse scrolled (146, 346) with delta (0, 0)
Screenshot: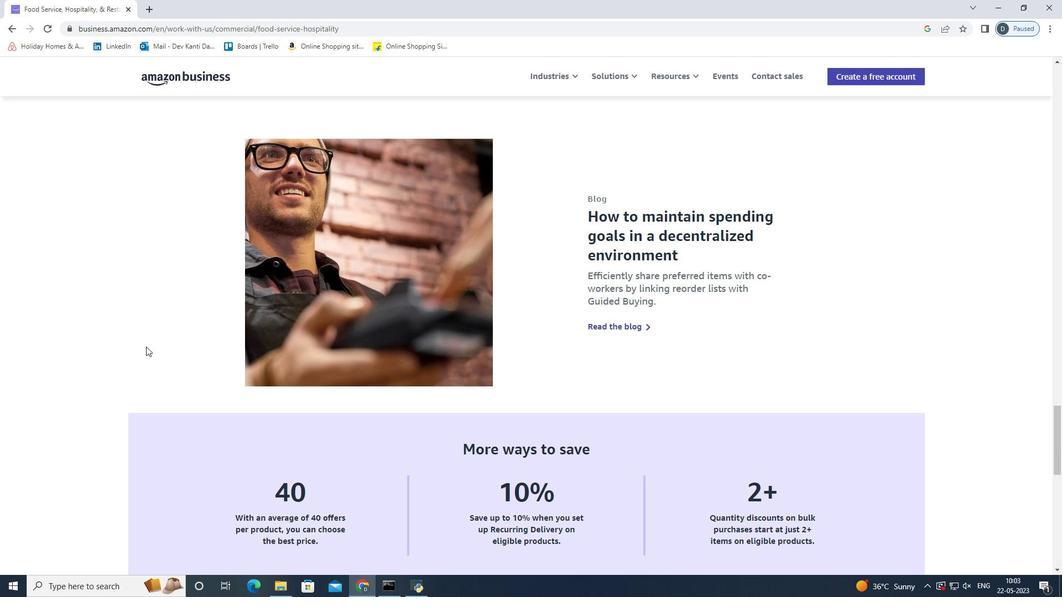 
Action: Mouse scrolled (146, 346) with delta (0, 0)
Screenshot: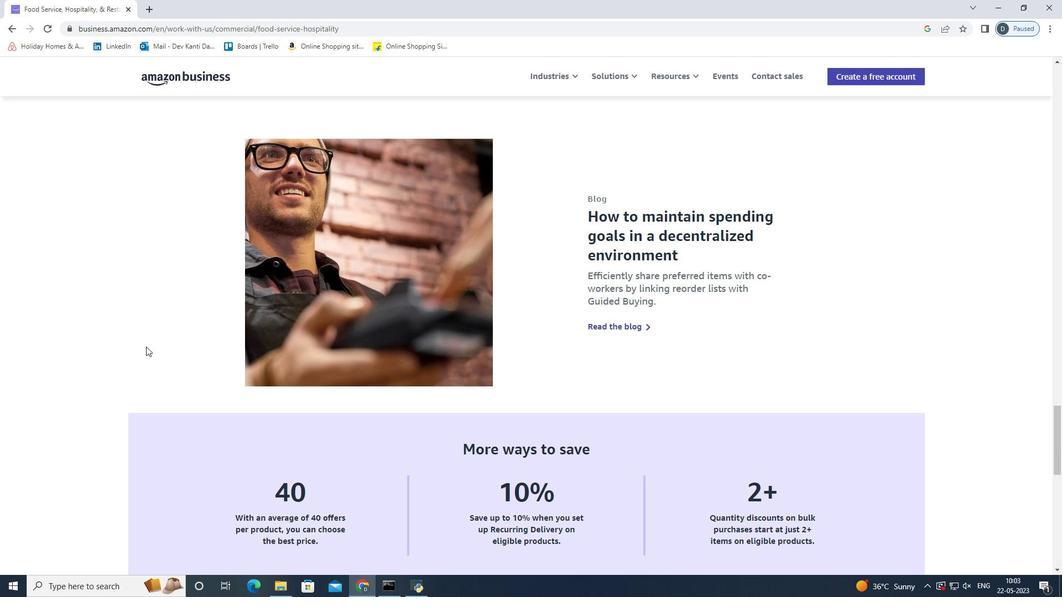 
Action: Mouse scrolled (146, 346) with delta (0, 0)
Screenshot: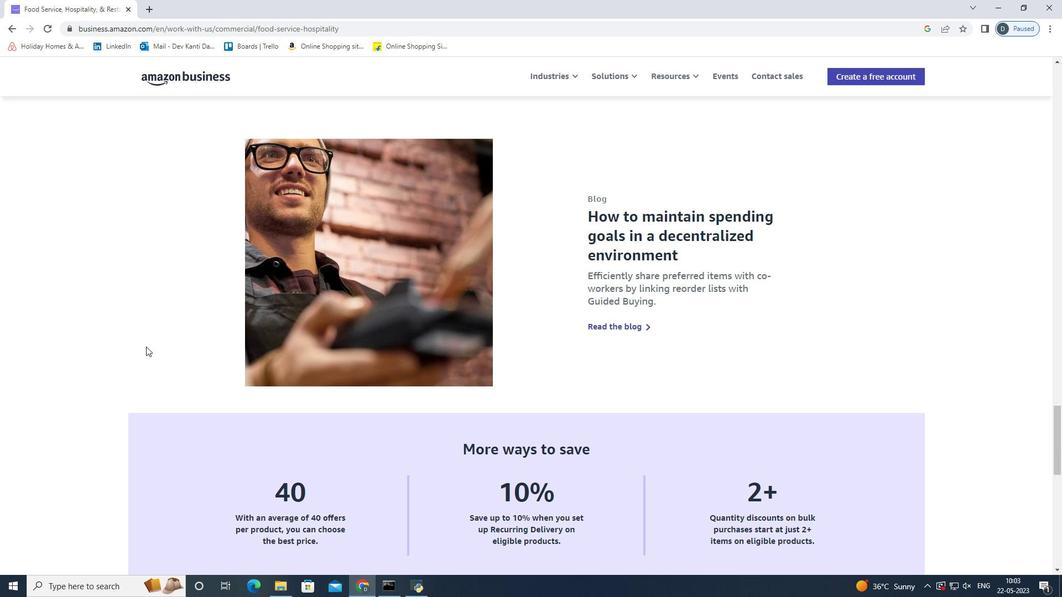 
Action: Mouse scrolled (146, 346) with delta (0, 0)
Screenshot: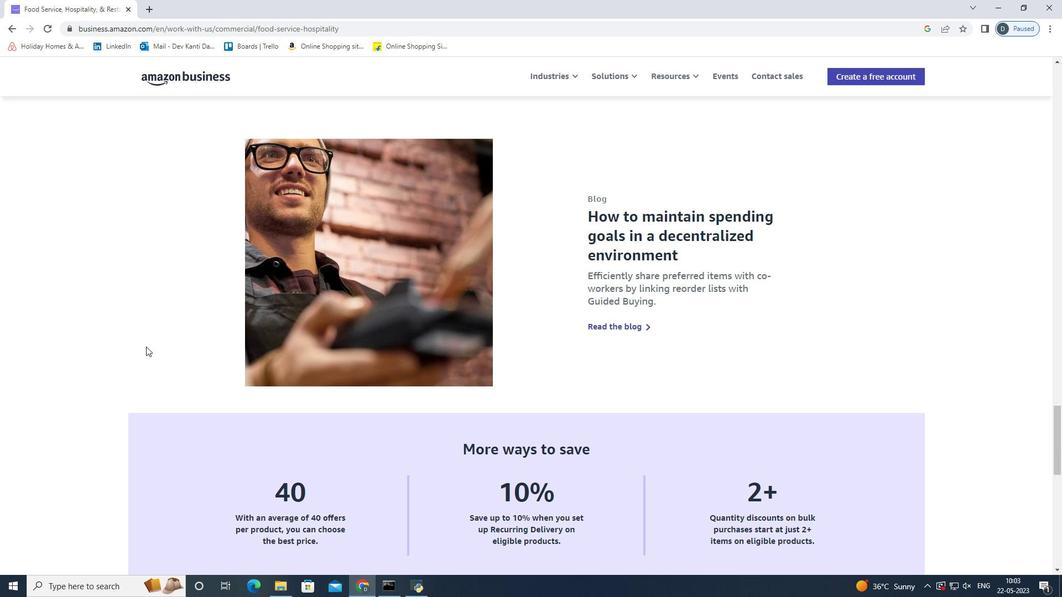 
Action: Mouse scrolled (146, 346) with delta (0, 0)
Screenshot: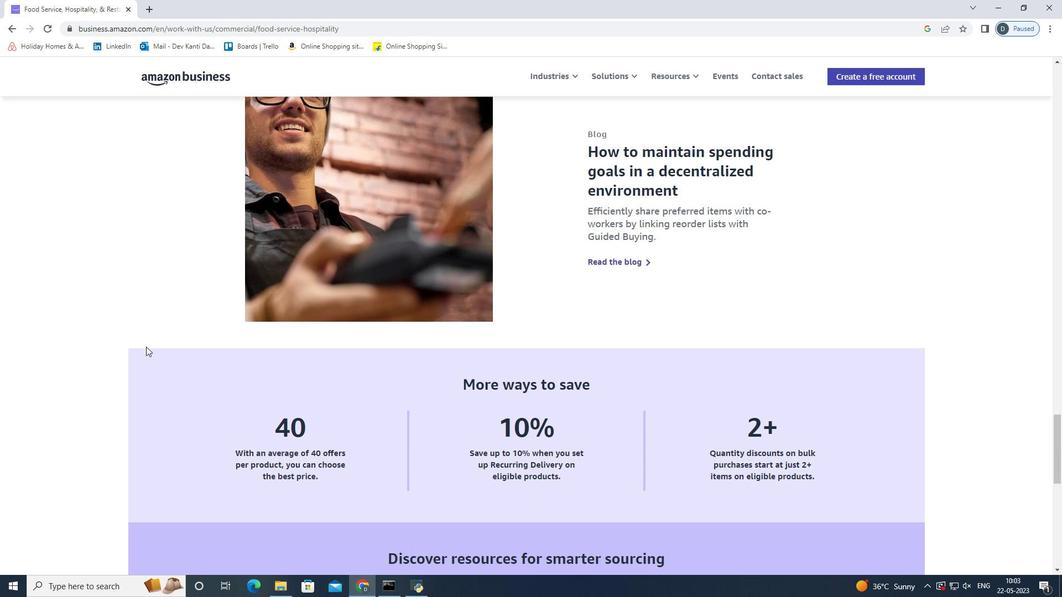 
Action: Mouse scrolled (146, 346) with delta (0, 0)
Screenshot: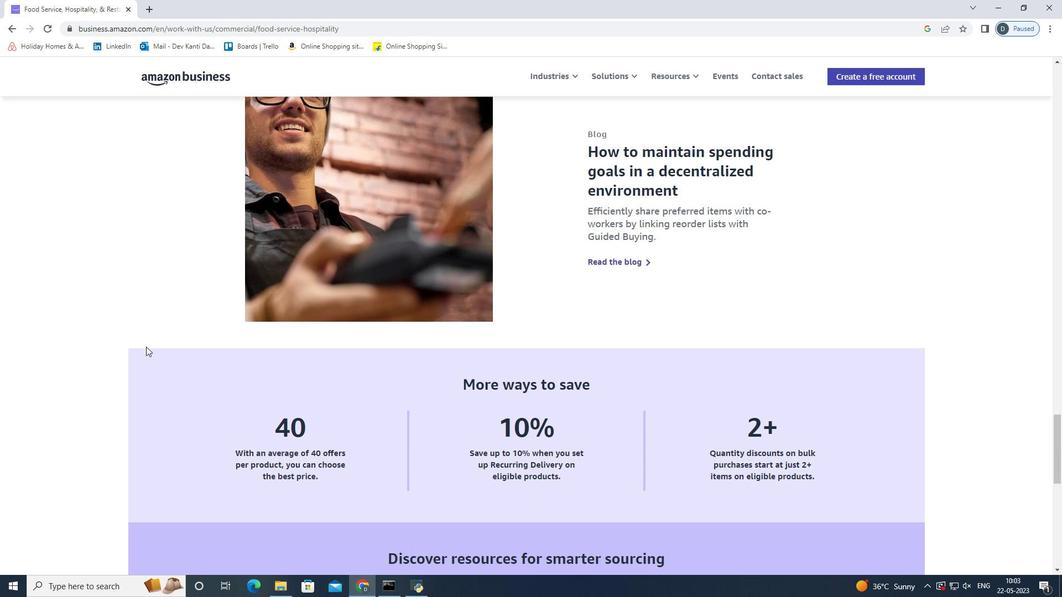 
Action: Mouse scrolled (146, 346) with delta (0, 0)
Screenshot: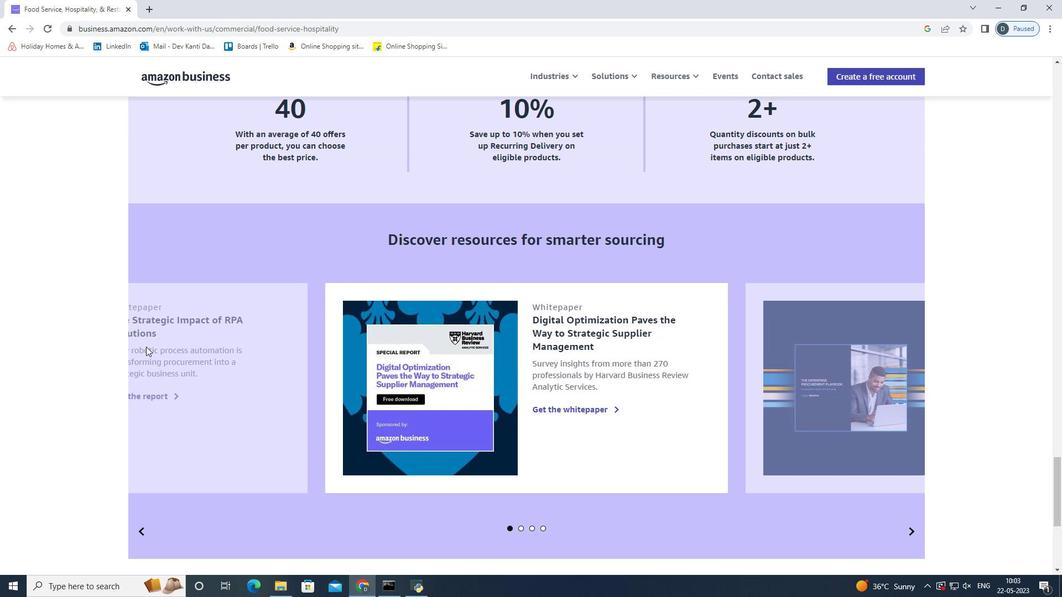 
Action: Mouse scrolled (146, 346) with delta (0, 0)
Screenshot: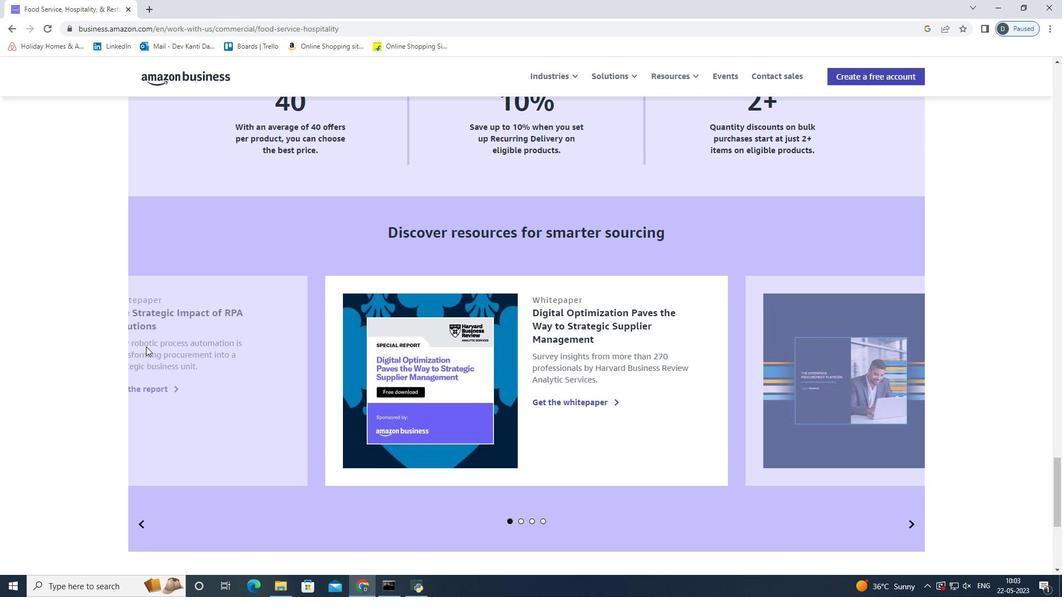
Action: Mouse scrolled (146, 346) with delta (0, 0)
Screenshot: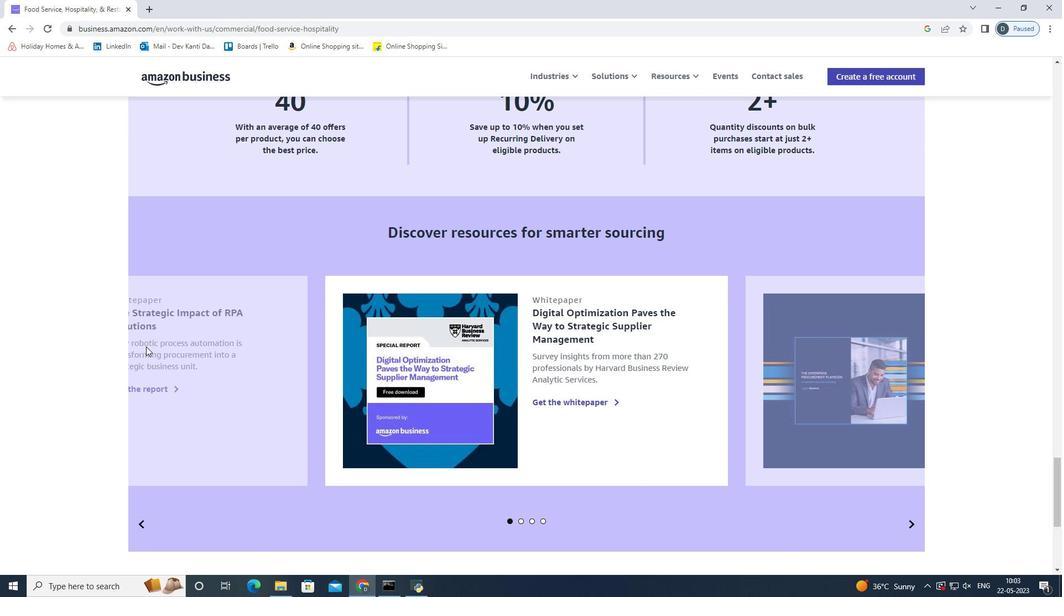 
Action: Mouse scrolled (146, 346) with delta (0, 0)
Screenshot: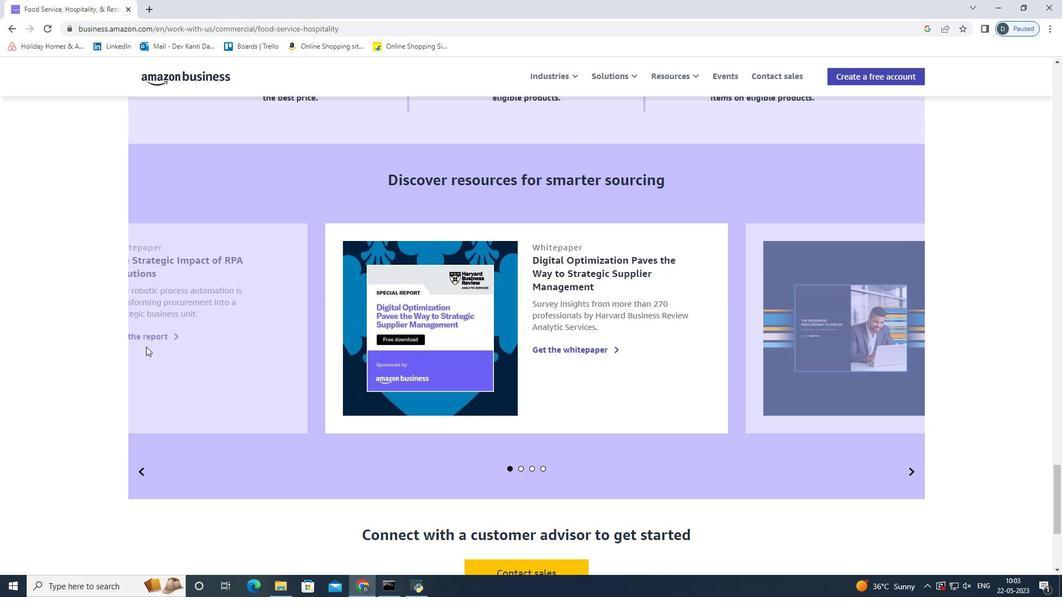 
Action: Mouse scrolled (146, 346) with delta (0, 0)
Screenshot: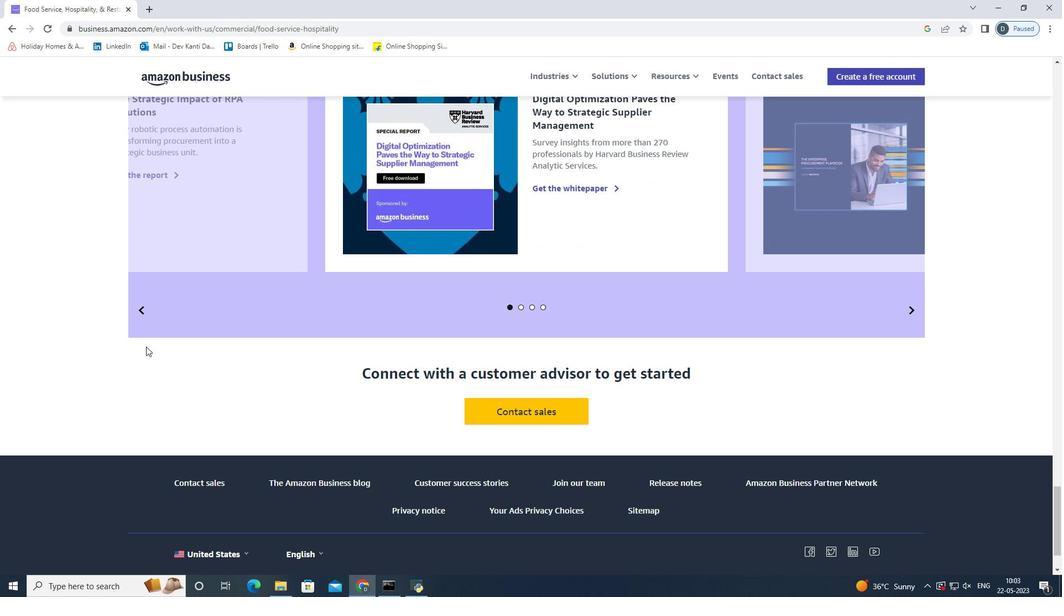 
Action: Mouse scrolled (146, 346) with delta (0, 0)
Screenshot: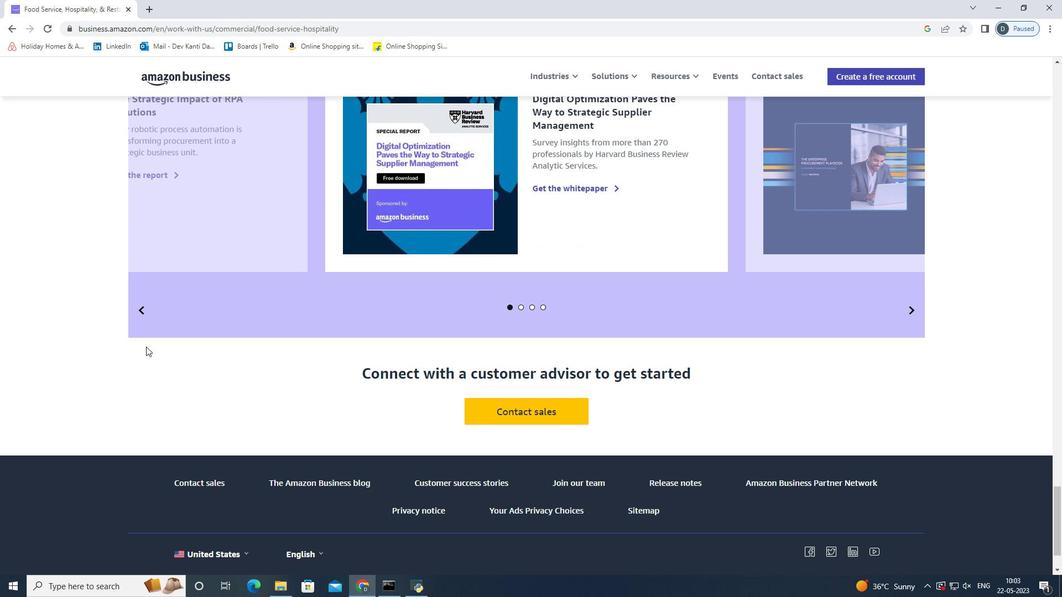 
Action: Mouse scrolled (146, 346) with delta (0, 0)
Screenshot: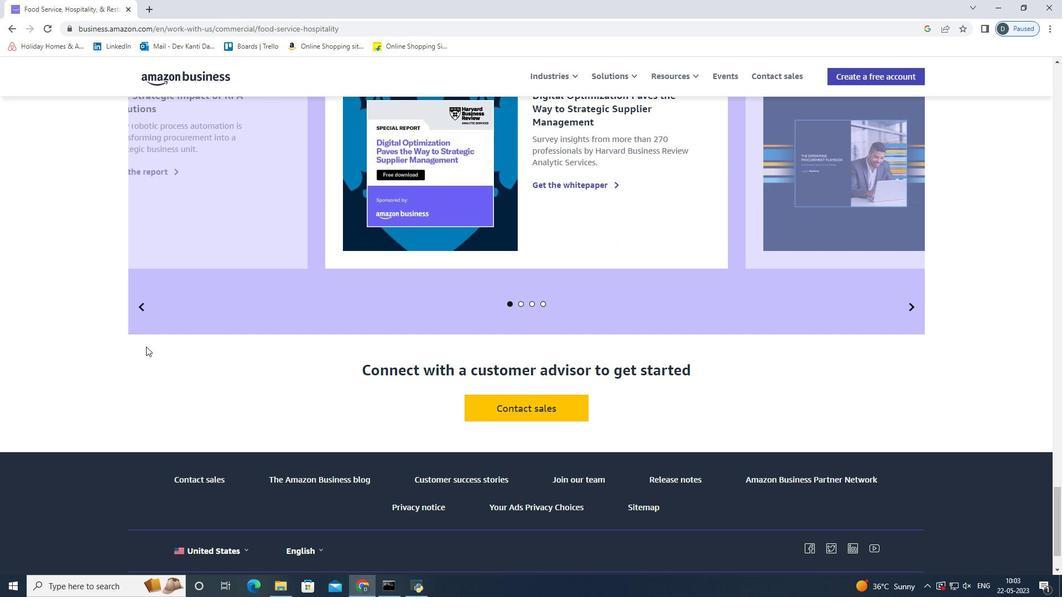 
Action: Mouse scrolled (146, 346) with delta (0, 0)
Screenshot: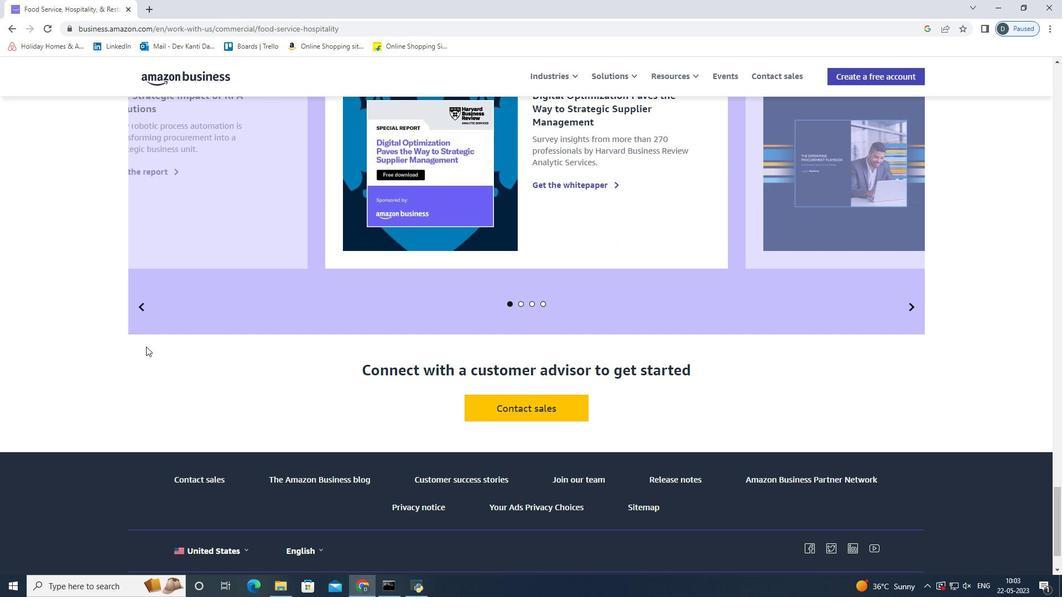 
Action: Mouse scrolled (146, 346) with delta (0, 0)
Screenshot: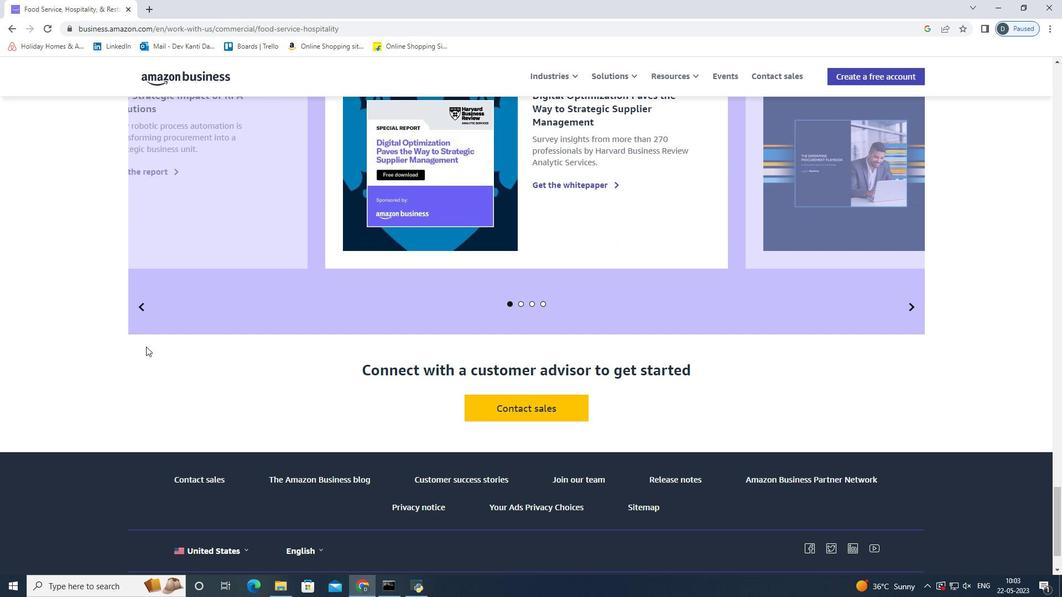 
Action: Mouse scrolled (146, 347) with delta (0, 0)
Screenshot: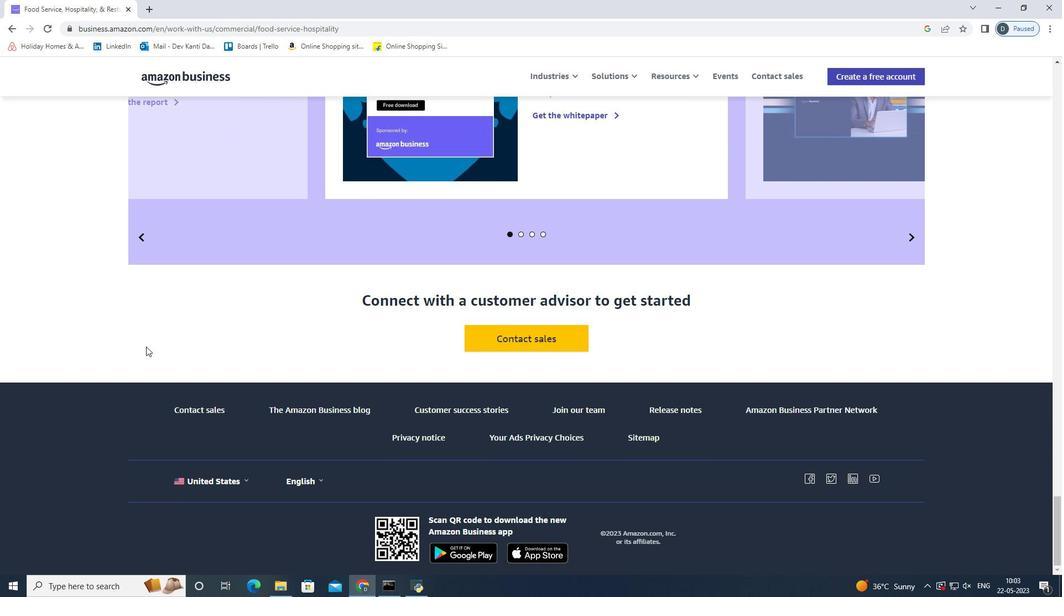 
Action: Mouse scrolled (146, 347) with delta (0, 0)
Screenshot: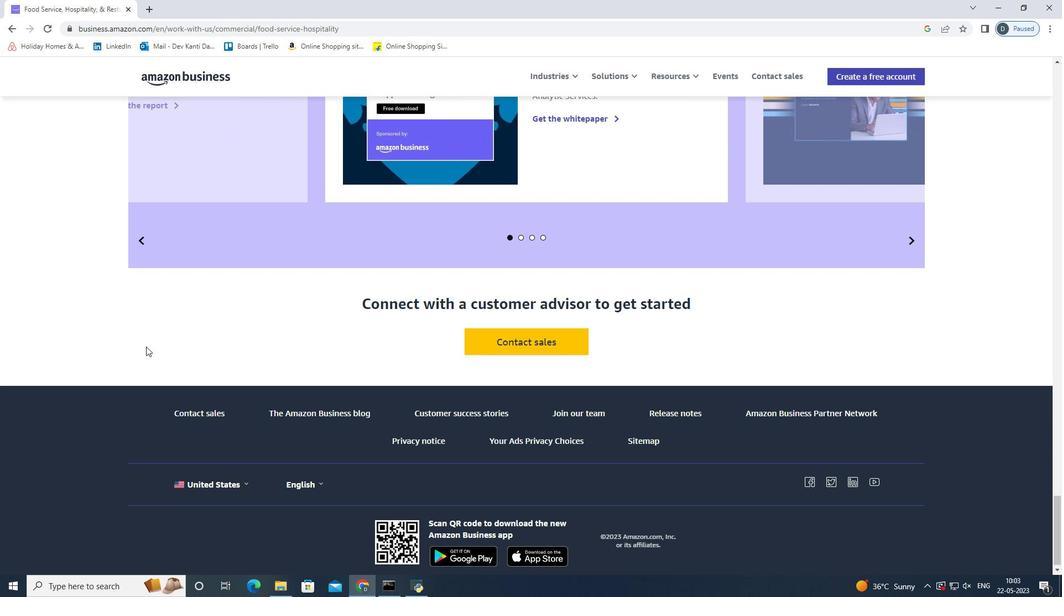 
Action: Mouse scrolled (146, 347) with delta (0, 0)
Screenshot: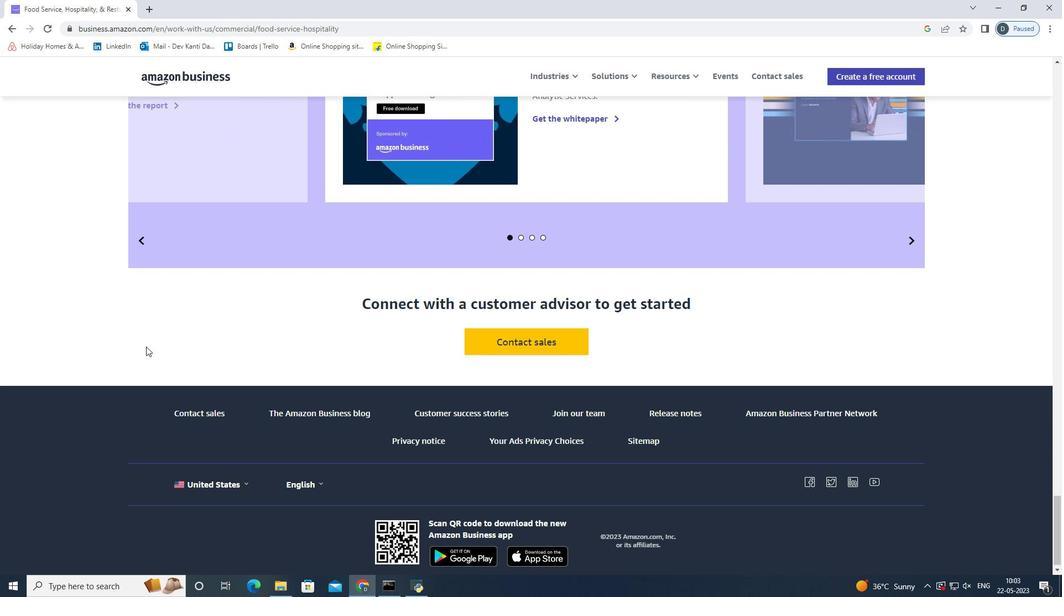 
Action: Mouse scrolled (146, 347) with delta (0, 0)
Screenshot: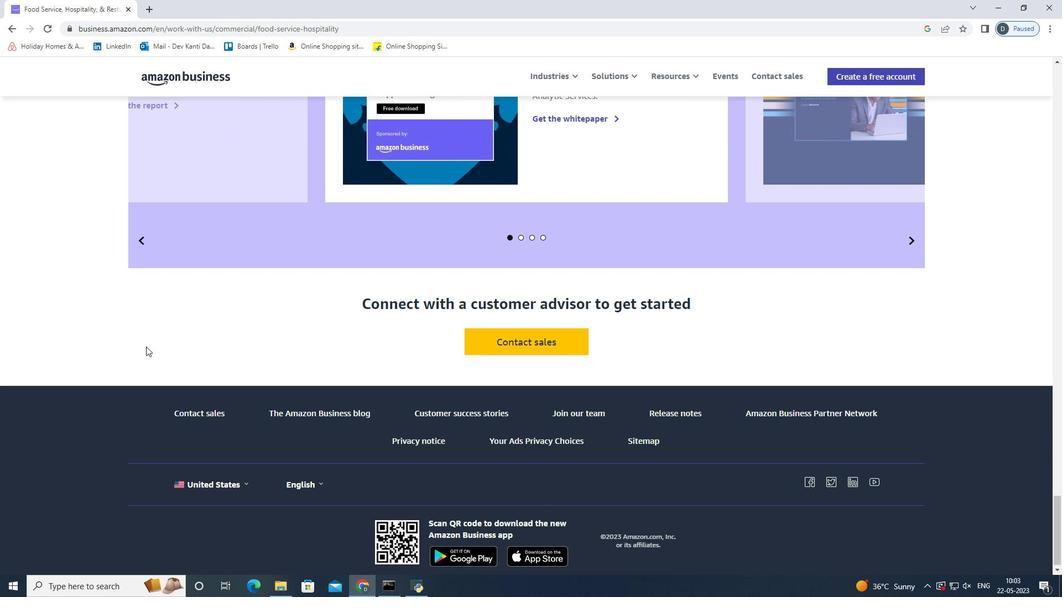 
Action: Mouse scrolled (146, 347) with delta (0, 0)
Screenshot: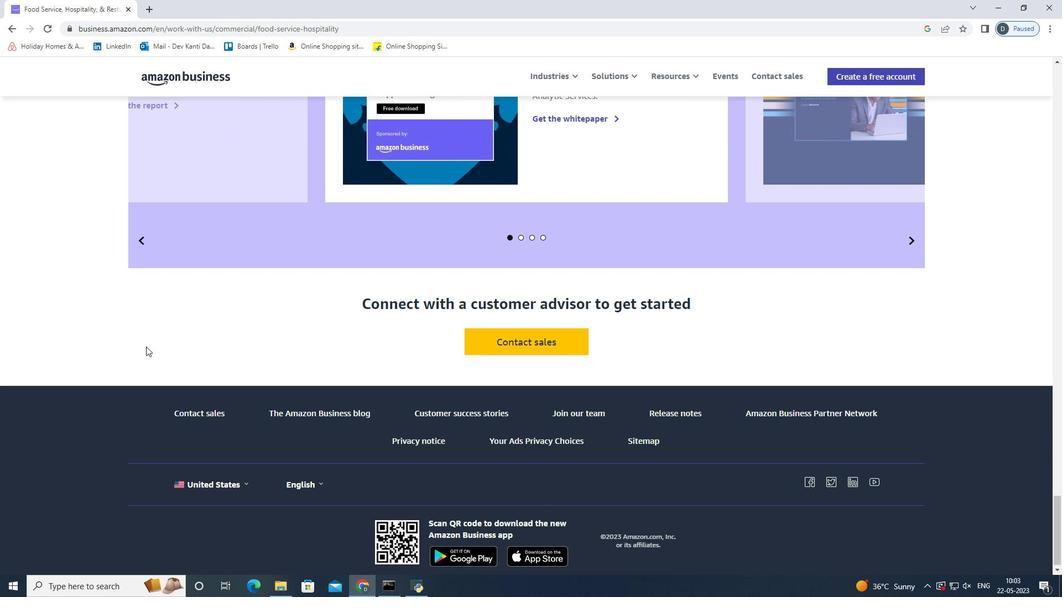 
Action: Mouse scrolled (146, 347) with delta (0, 0)
Screenshot: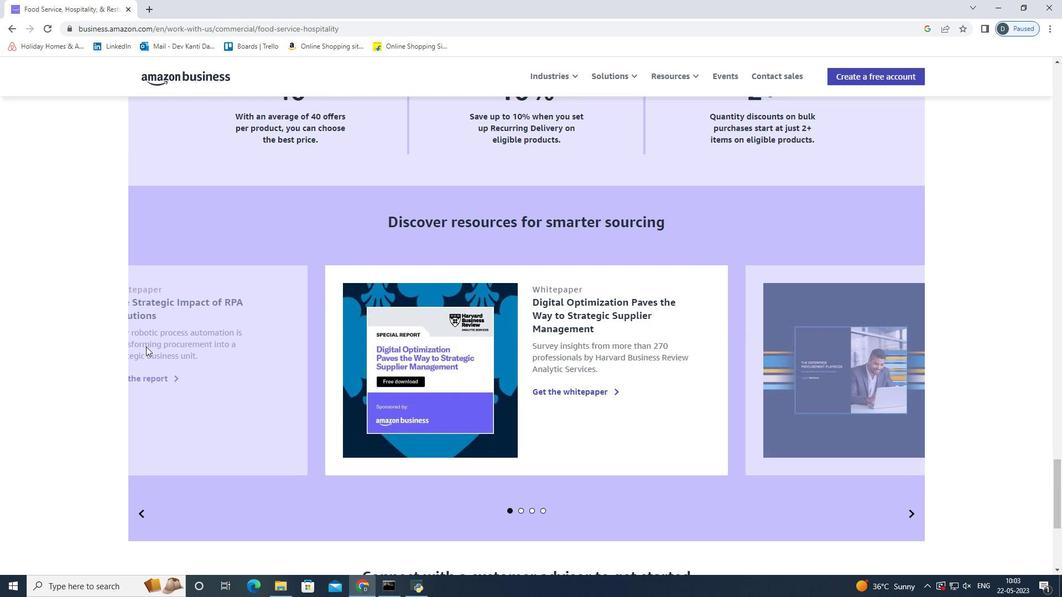 
Action: Mouse scrolled (146, 347) with delta (0, 0)
Screenshot: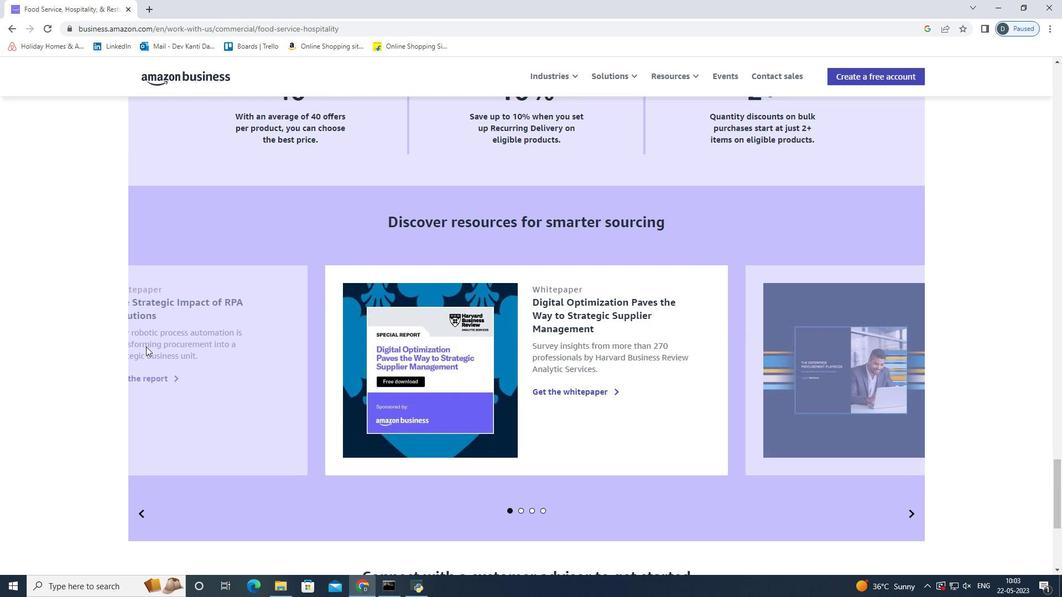 
Action: Mouse scrolled (146, 347) with delta (0, 0)
Screenshot: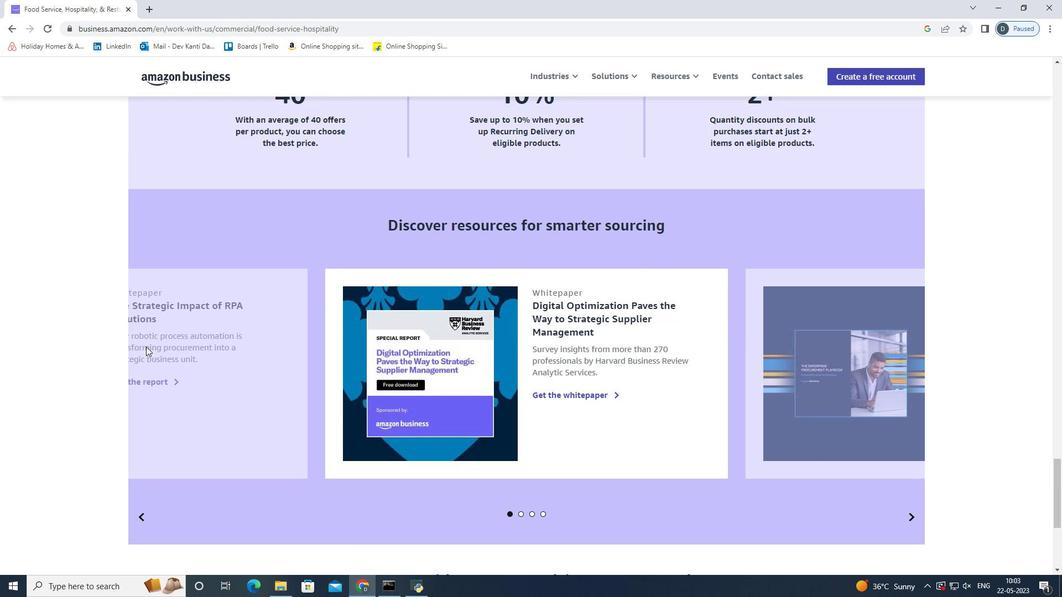 
Action: Mouse scrolled (146, 347) with delta (0, 0)
Screenshot: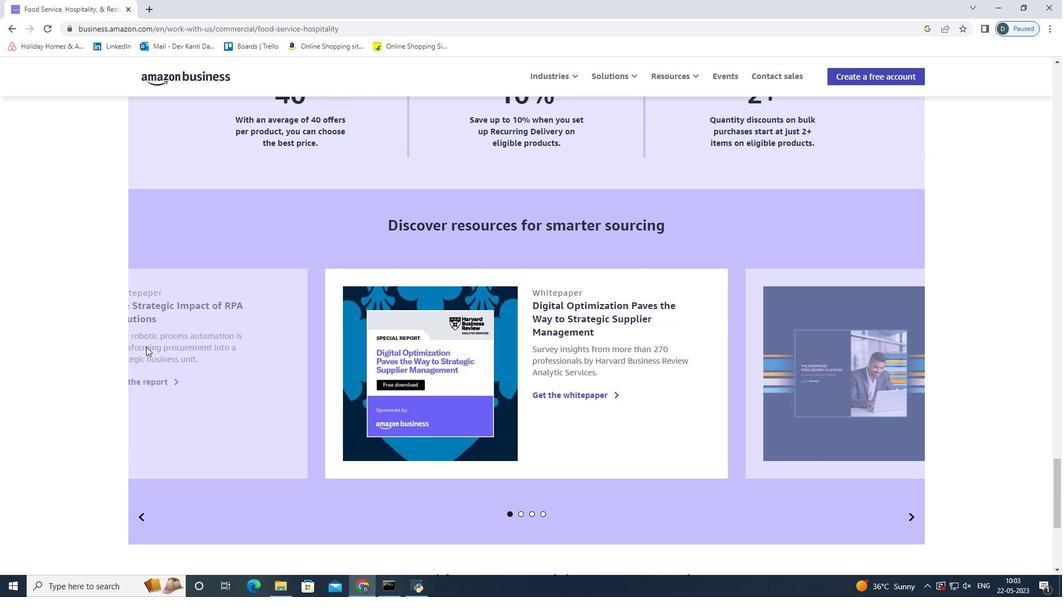 
Action: Mouse scrolled (146, 347) with delta (0, 0)
Screenshot: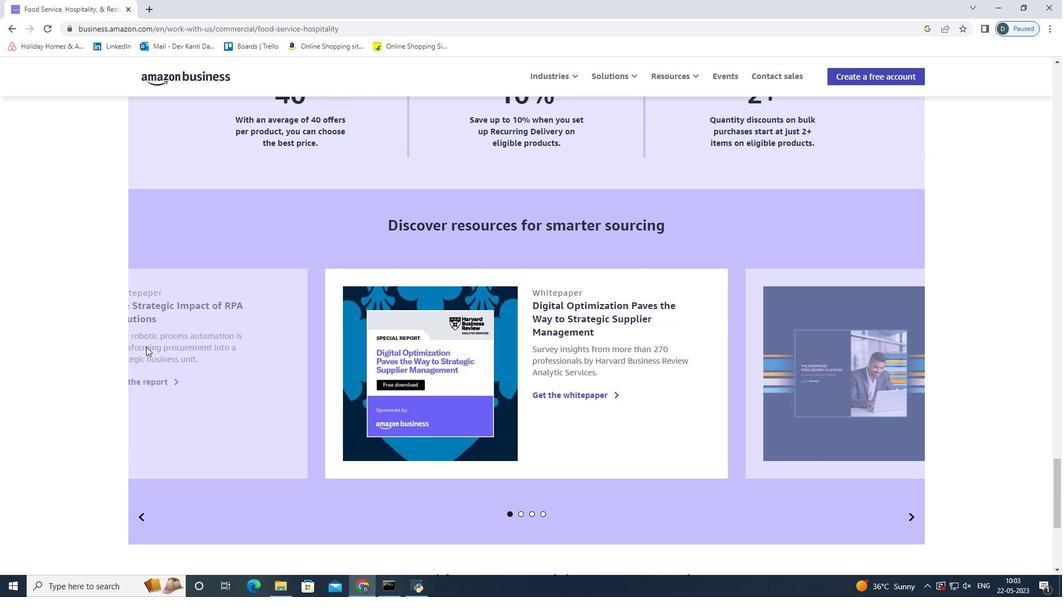 
Action: Mouse scrolled (146, 347) with delta (0, 0)
Screenshot: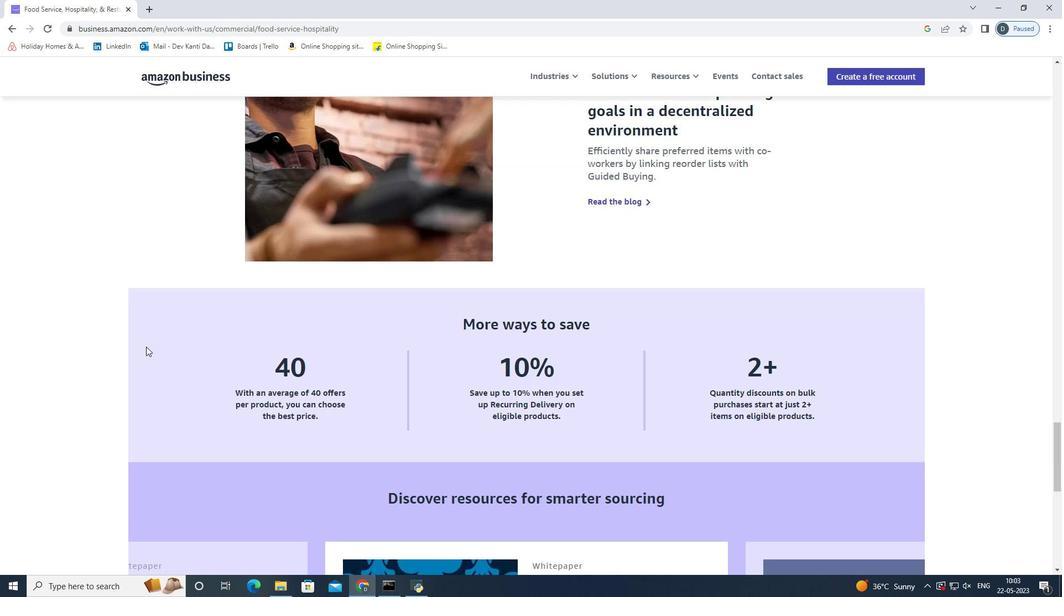 
Action: Mouse scrolled (146, 347) with delta (0, 0)
Screenshot: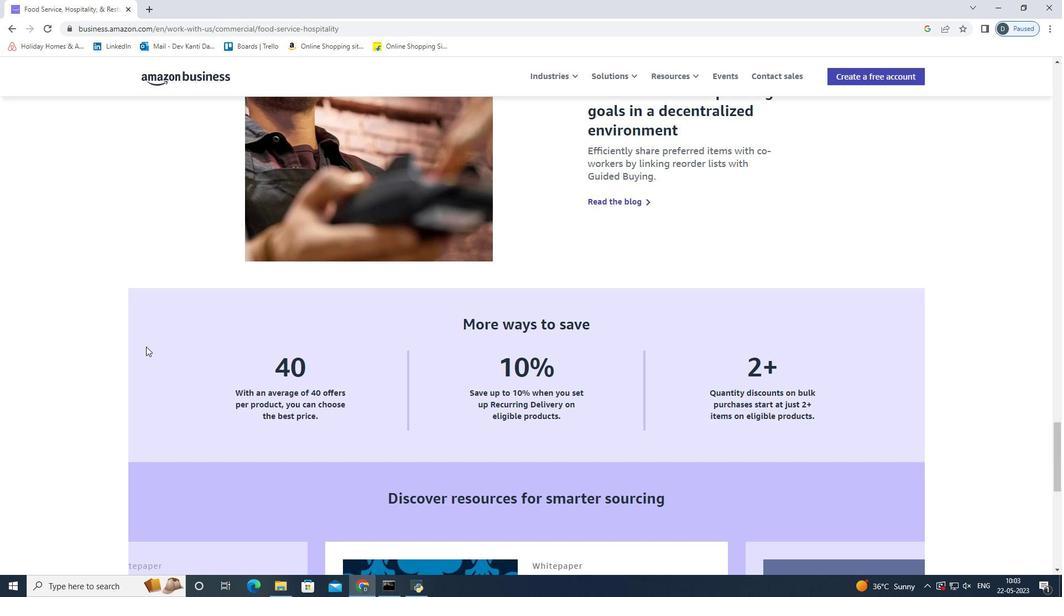 
Action: Mouse scrolled (146, 347) with delta (0, 0)
Screenshot: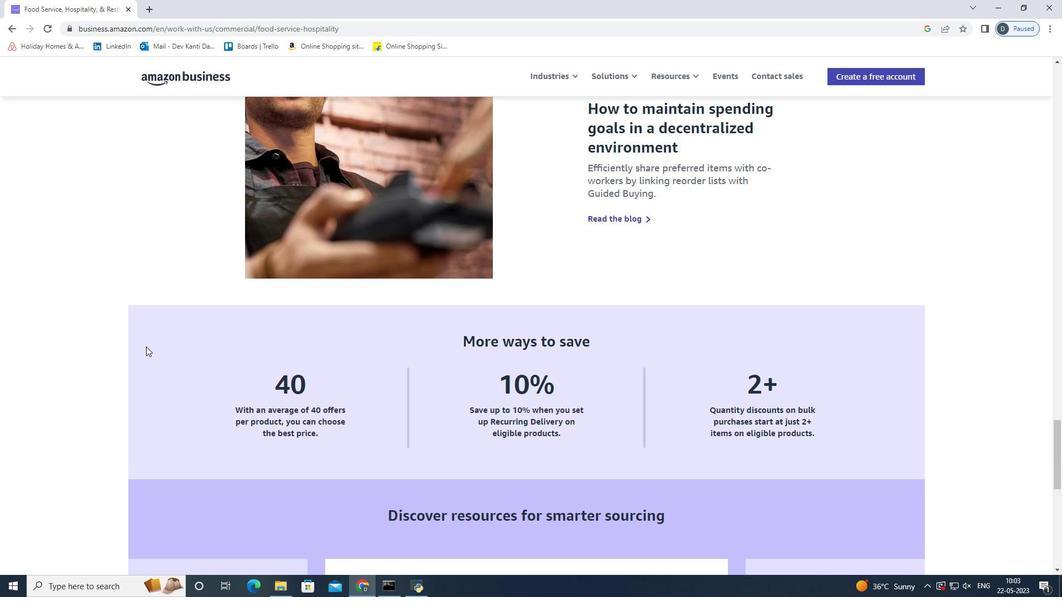 
Action: Mouse scrolled (146, 347) with delta (0, 0)
Screenshot: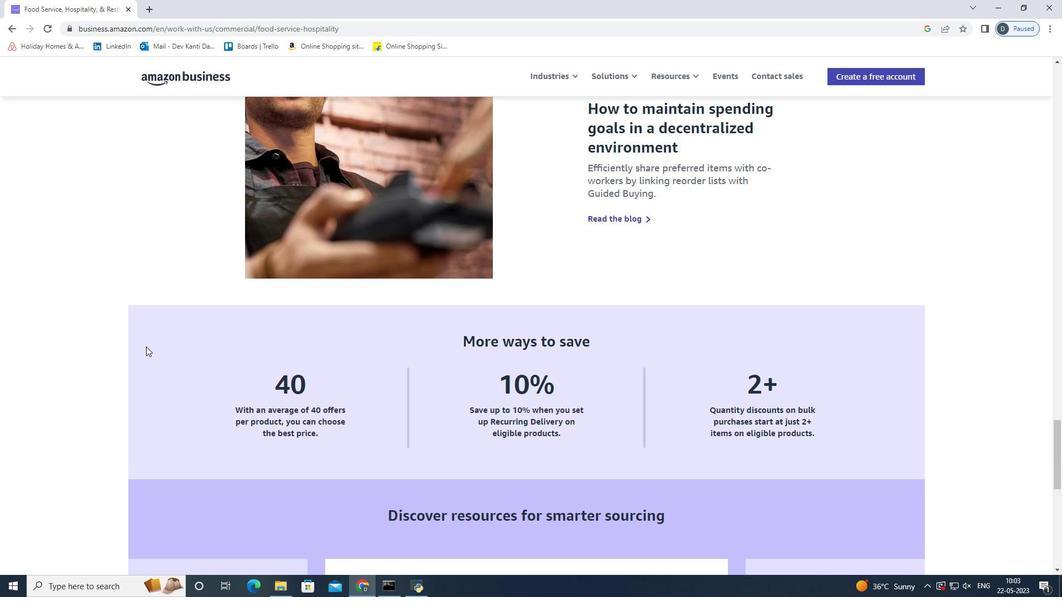 
Action: Mouse scrolled (146, 347) with delta (0, 0)
Screenshot: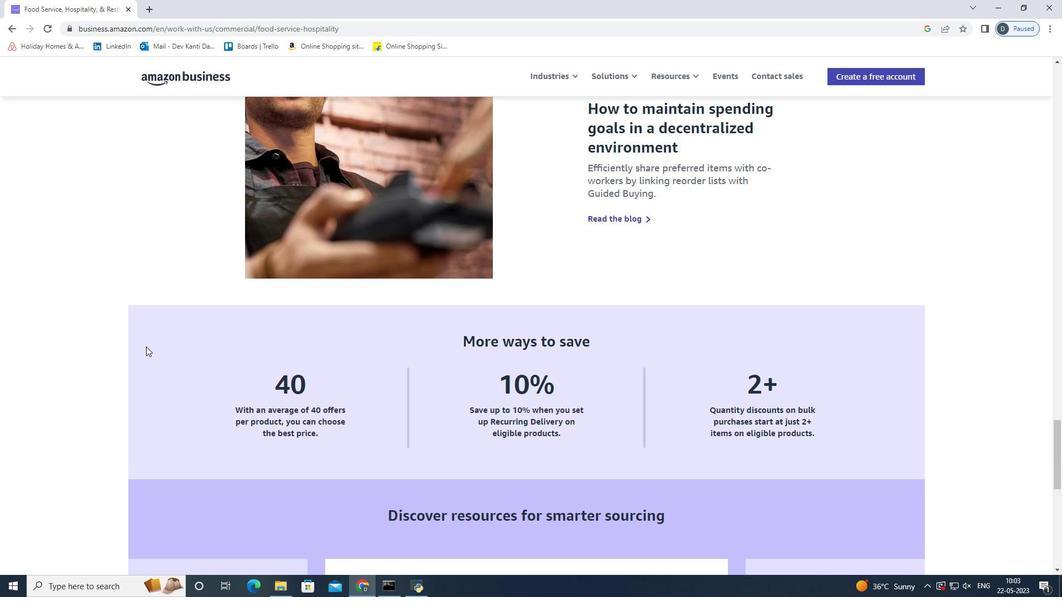
Action: Mouse moved to (145, 346)
Screenshot: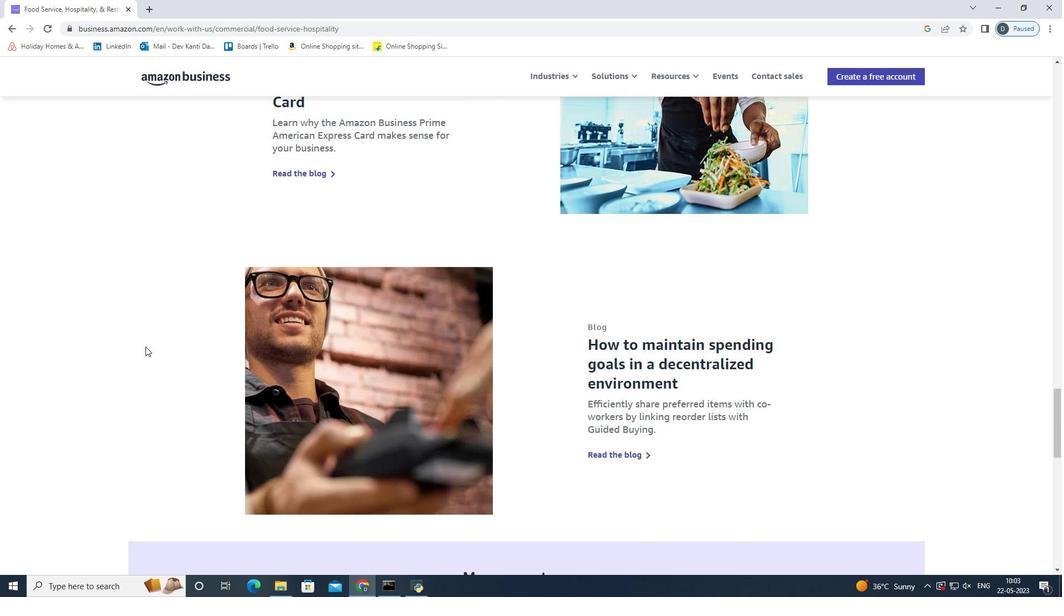 
Action: Mouse scrolled (145, 347) with delta (0, 0)
Screenshot: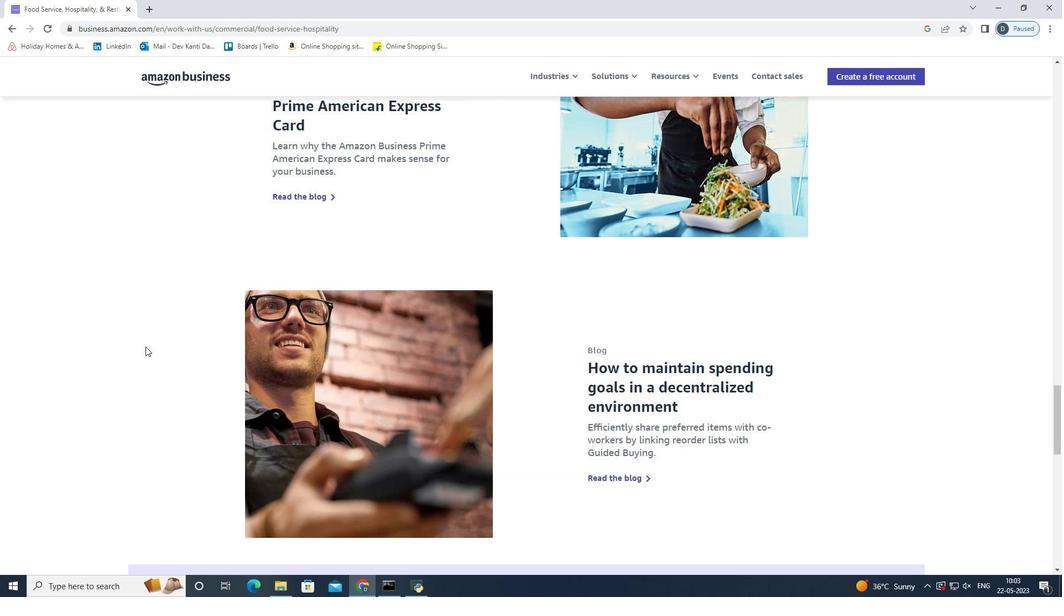 
Action: Mouse scrolled (145, 347) with delta (0, 0)
Screenshot: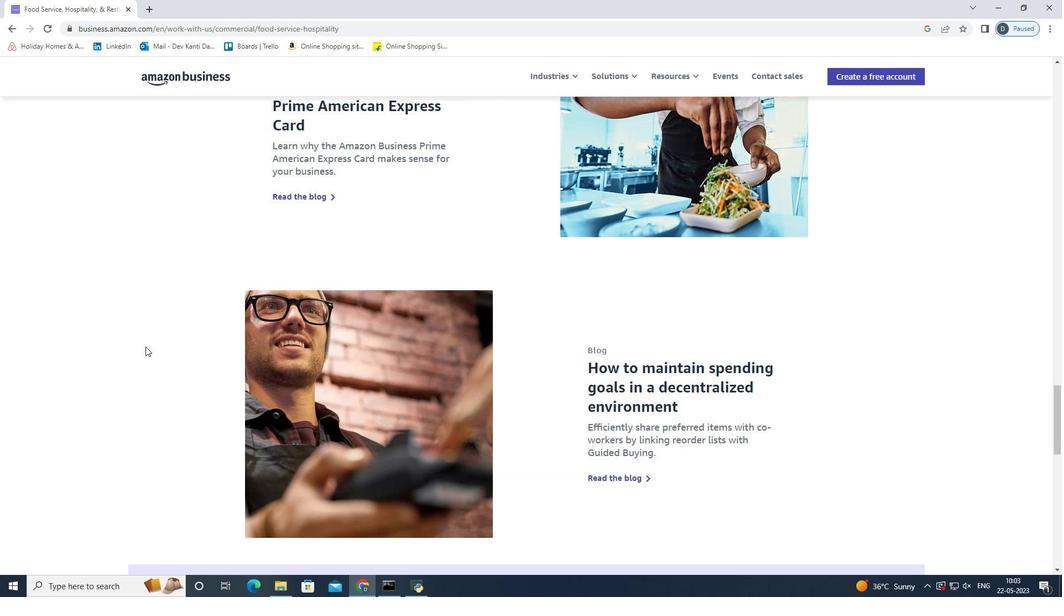 
Action: Mouse scrolled (145, 347) with delta (0, 0)
Screenshot: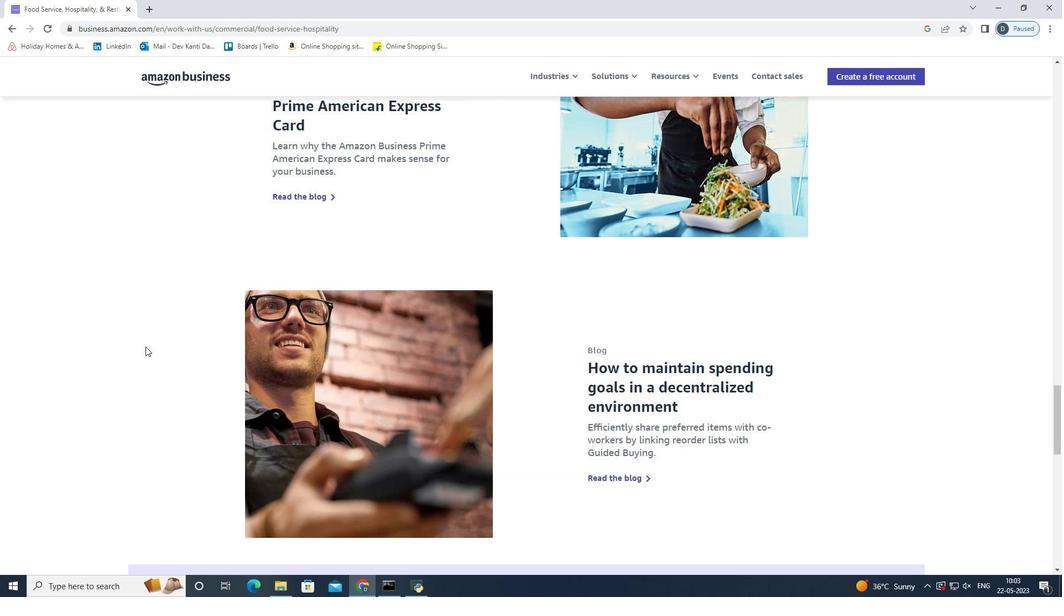 
Action: Mouse scrolled (145, 347) with delta (0, 0)
Screenshot: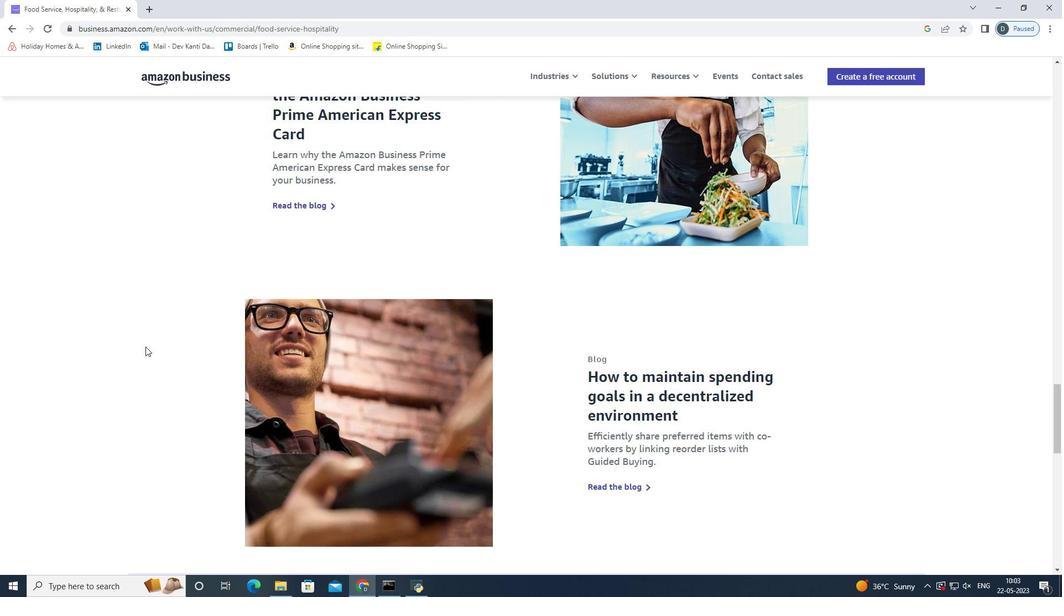 
Action: Mouse scrolled (145, 347) with delta (0, 0)
Screenshot: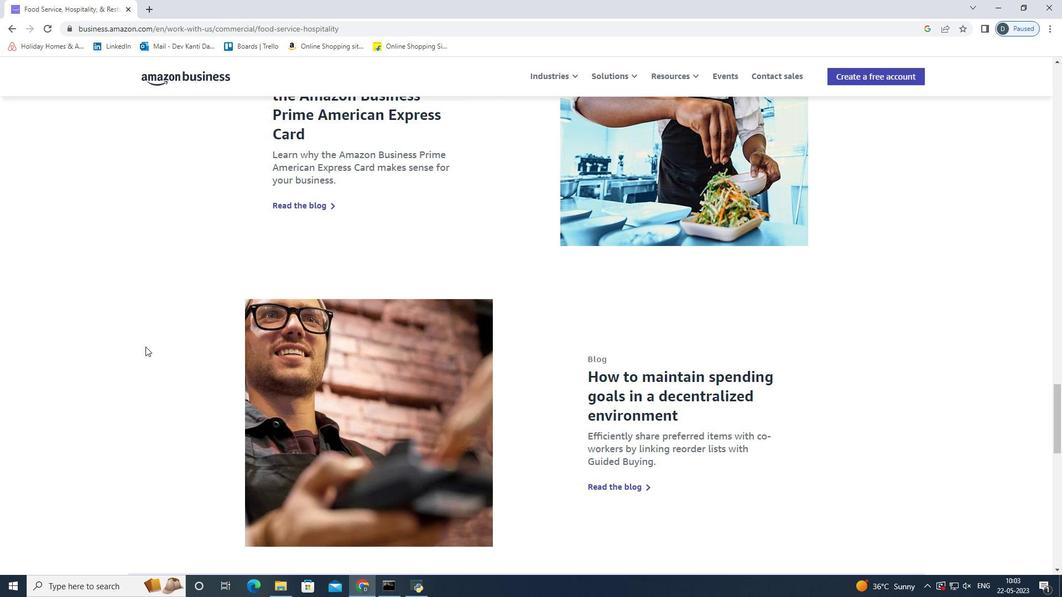
Action: Mouse moved to (143, 346)
Screenshot: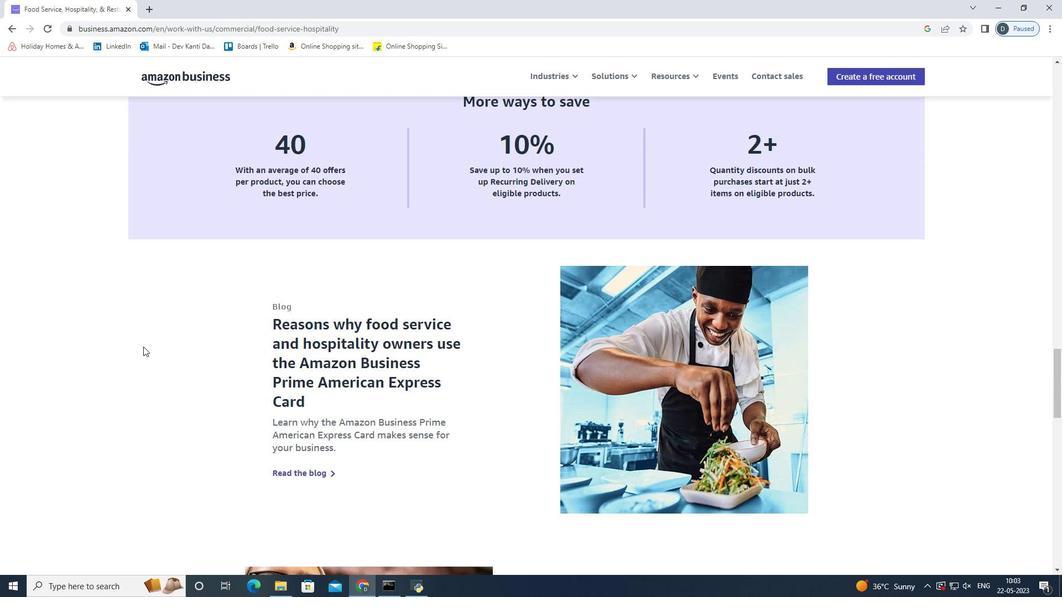
Action: Mouse scrolled (143, 347) with delta (0, 0)
Screenshot: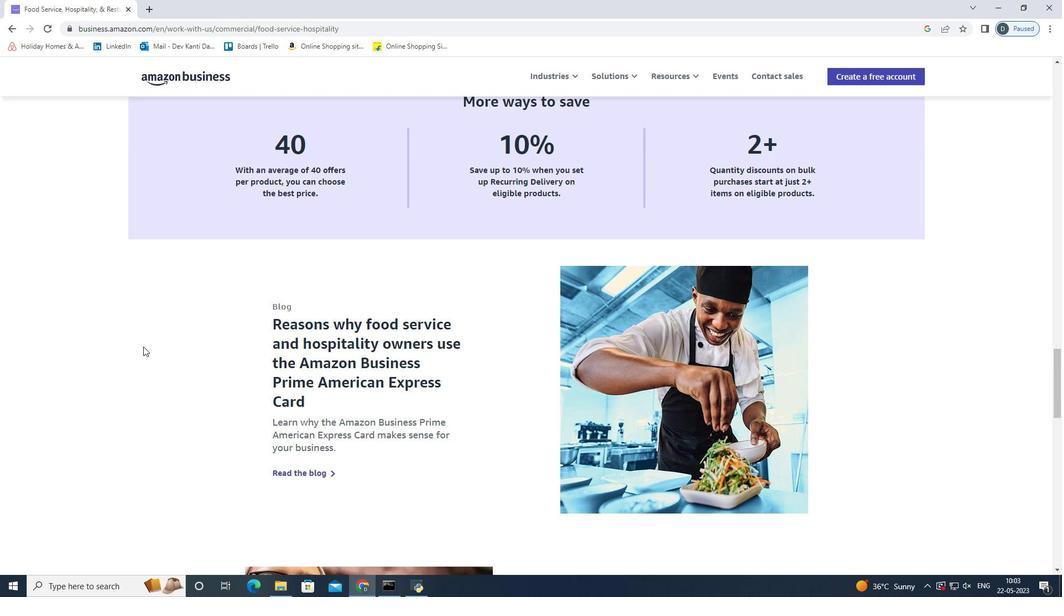 
Action: Mouse scrolled (143, 347) with delta (0, 0)
Screenshot: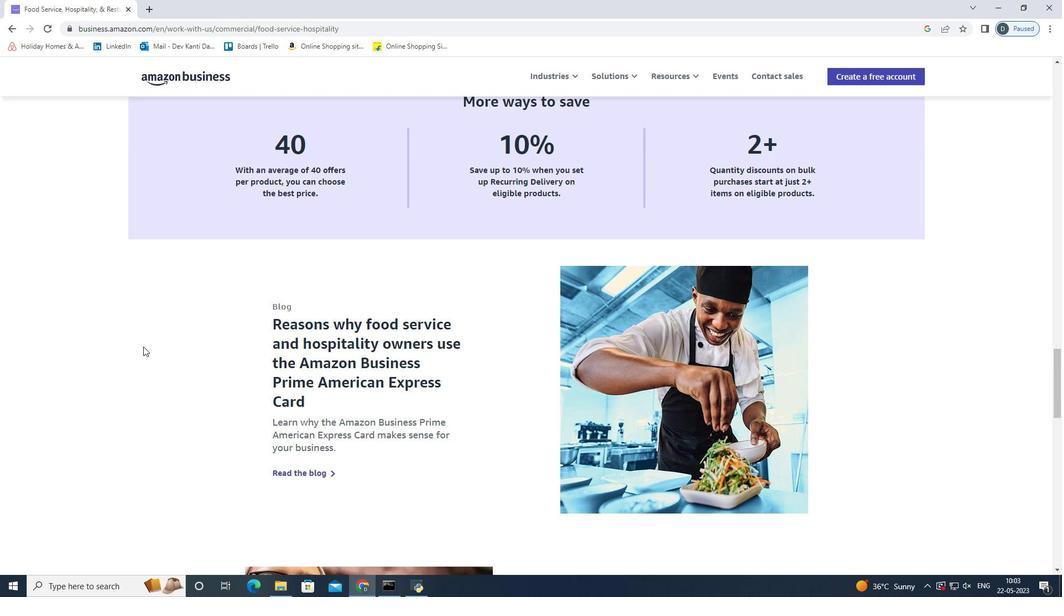 
Action: Mouse scrolled (143, 347) with delta (0, 0)
Screenshot: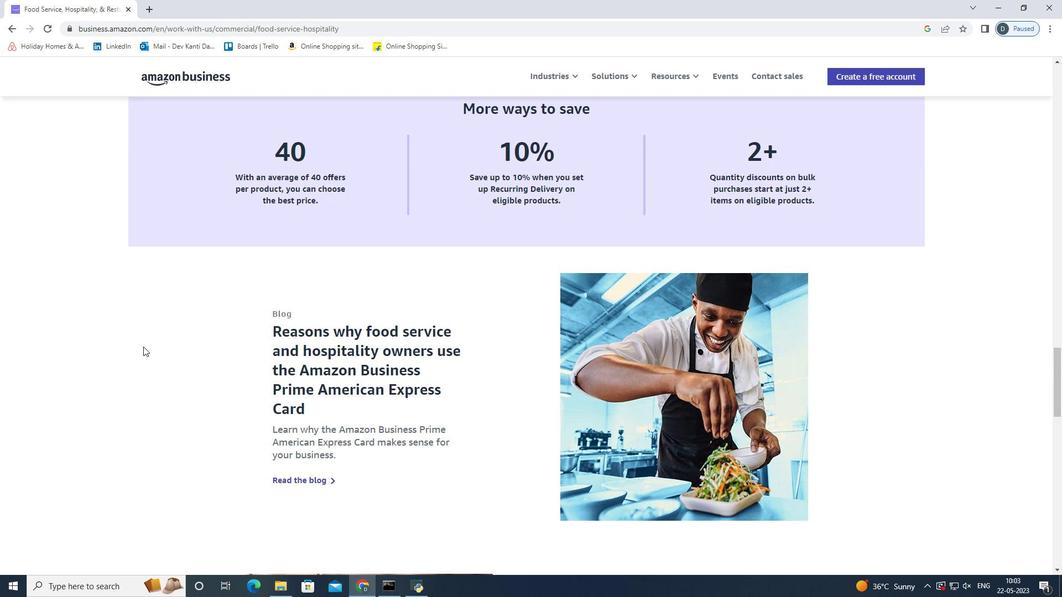 
Action: Mouse scrolled (143, 347) with delta (0, 0)
Screenshot: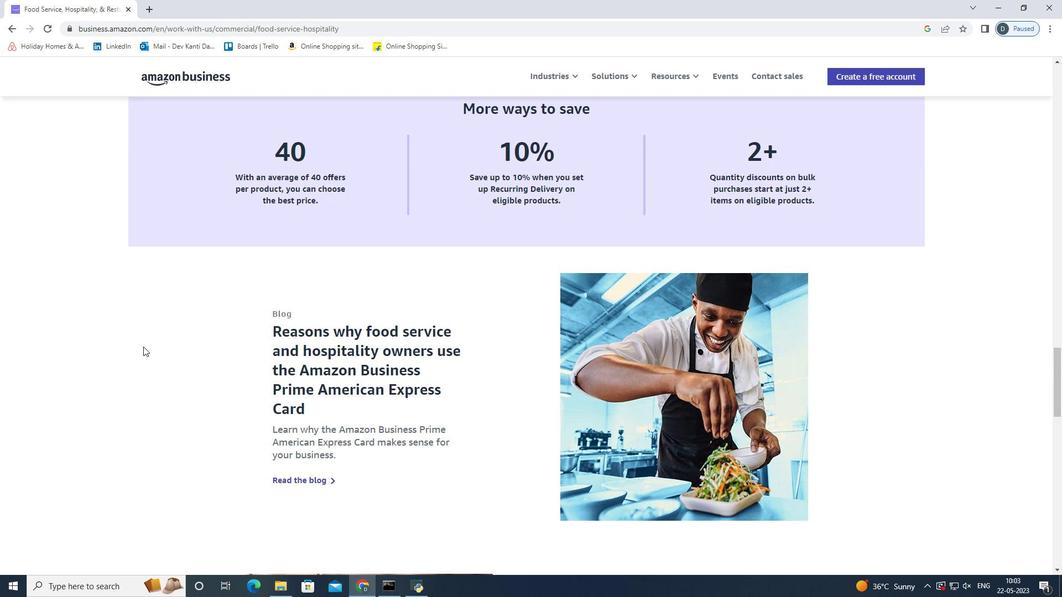 
Action: Mouse scrolled (143, 347) with delta (0, 0)
Screenshot: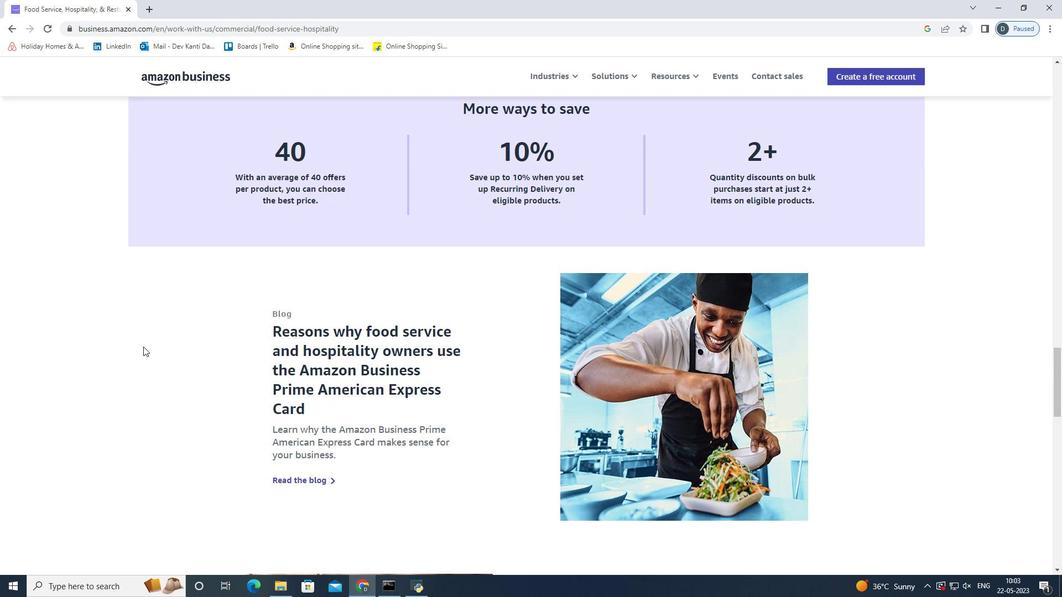 
Action: Mouse moved to (141, 345)
Screenshot: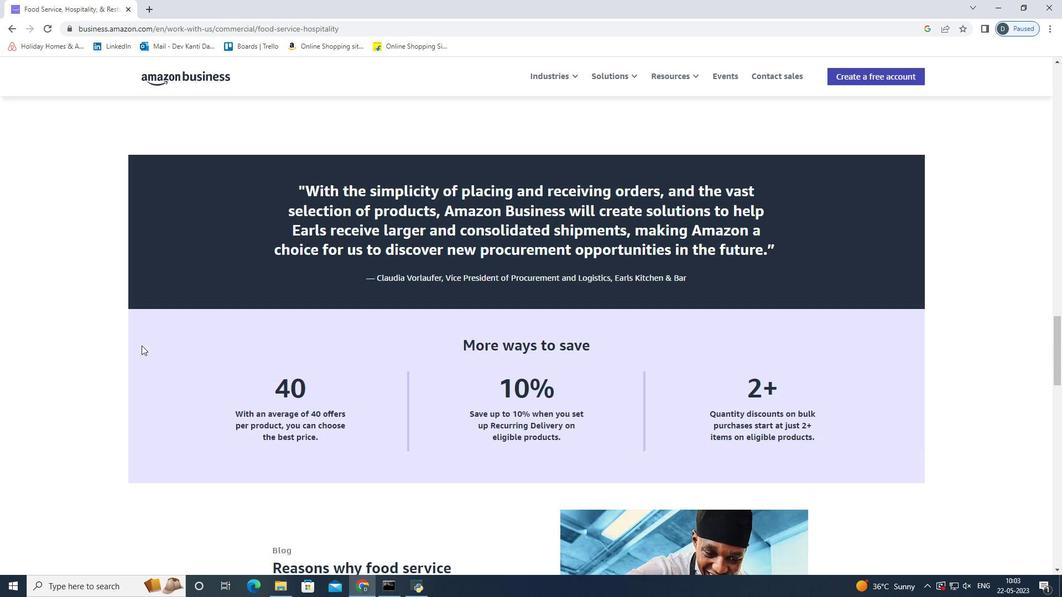 
Action: Mouse scrolled (141, 346) with delta (0, 0)
Screenshot: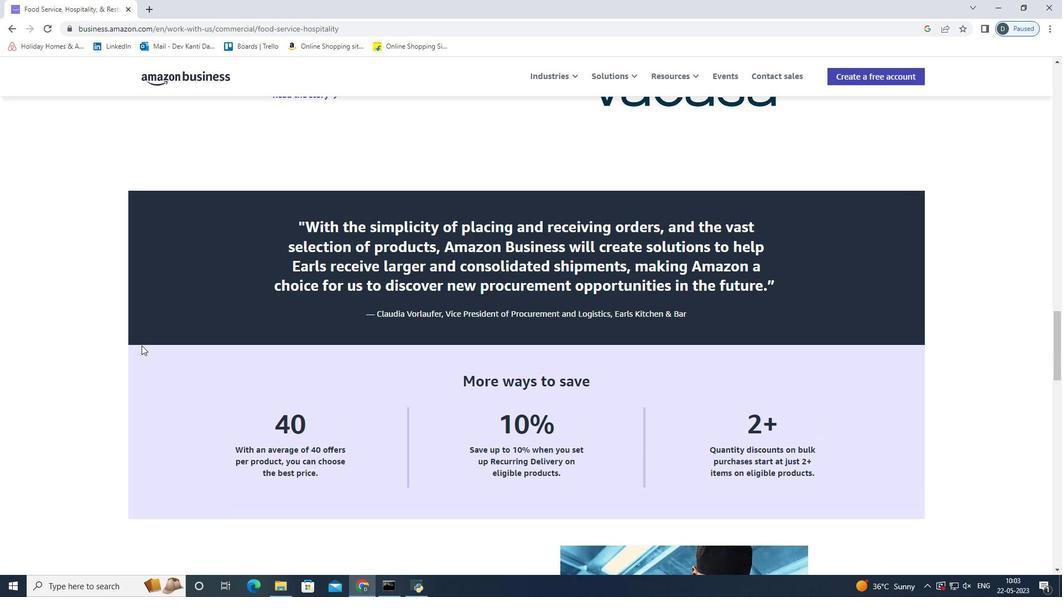 
Action: Mouse scrolled (141, 346) with delta (0, 0)
Screenshot: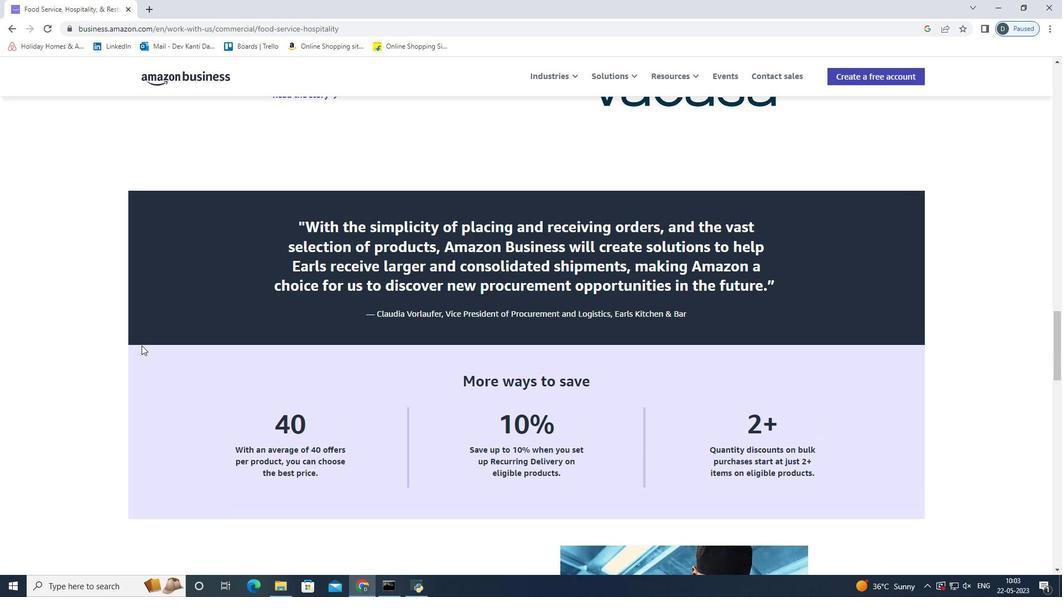
Action: Mouse scrolled (141, 346) with delta (0, 0)
Screenshot: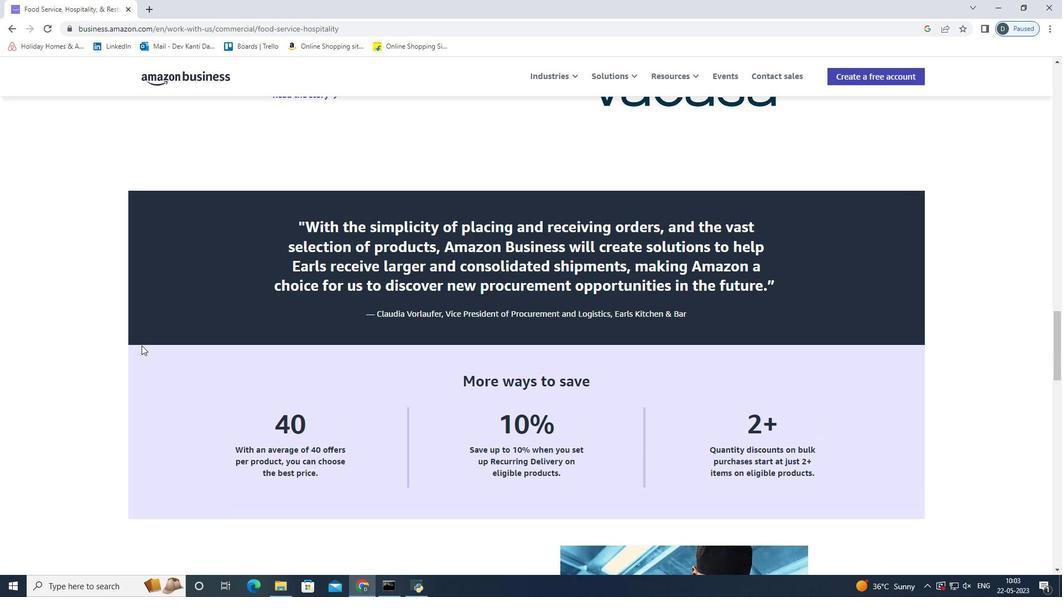 
Action: Mouse scrolled (141, 346) with delta (0, 0)
Screenshot: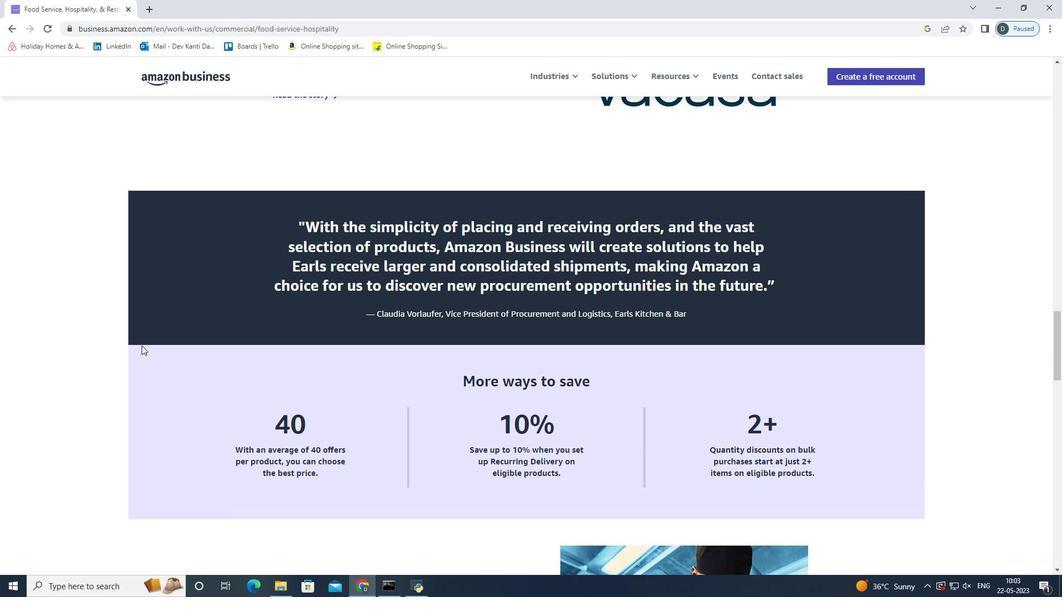 
Action: Mouse scrolled (141, 346) with delta (0, 0)
Screenshot: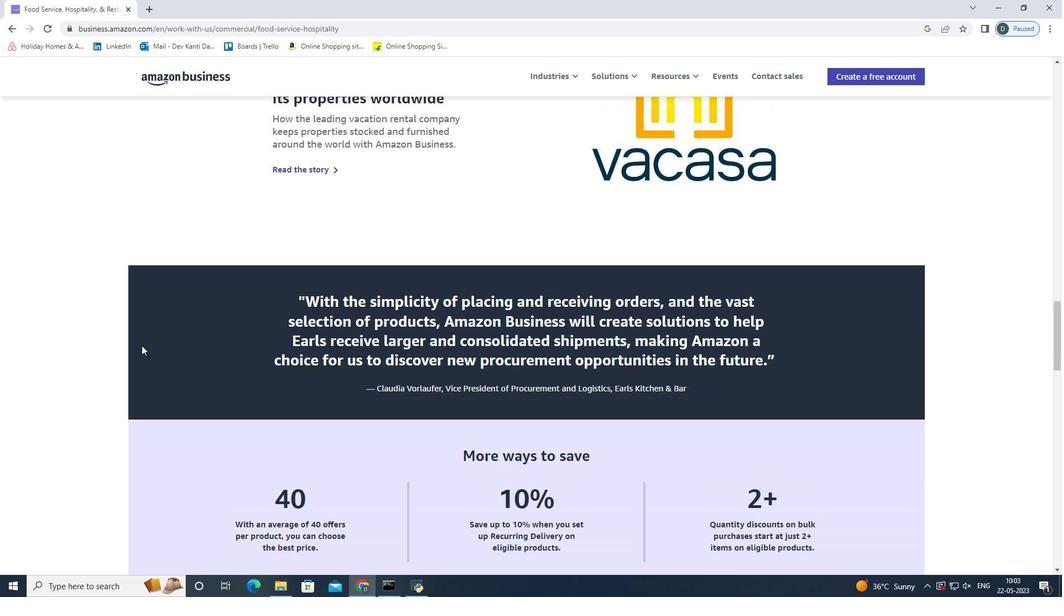 
Action: Mouse scrolled (141, 346) with delta (0, 0)
Screenshot: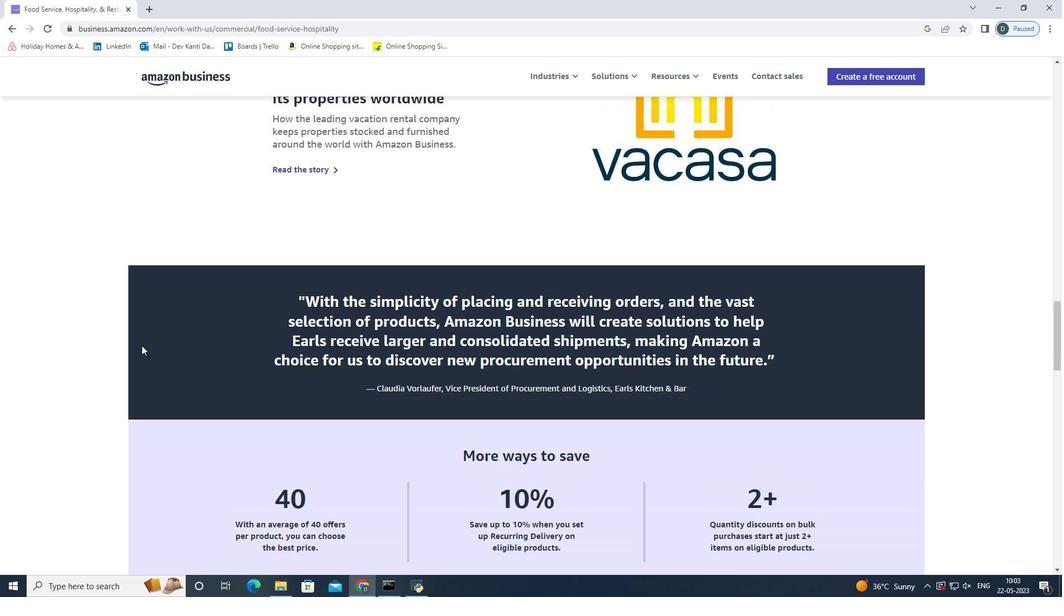 
Action: Mouse moved to (140, 345)
Screenshot: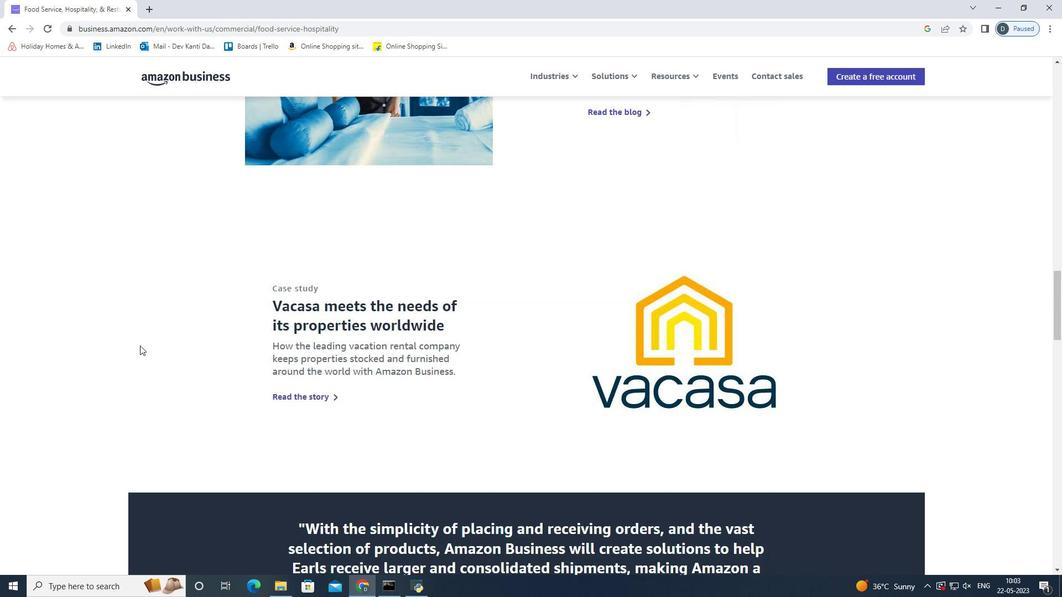 
Action: Mouse scrolled (140, 346) with delta (0, 0)
Screenshot: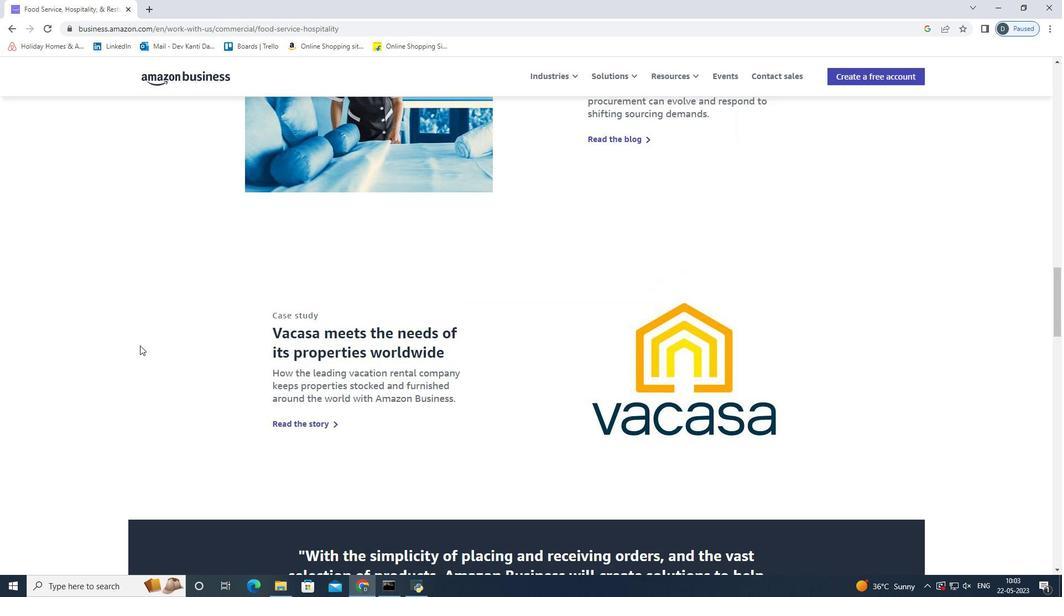 
Action: Mouse scrolled (140, 346) with delta (0, 0)
Screenshot: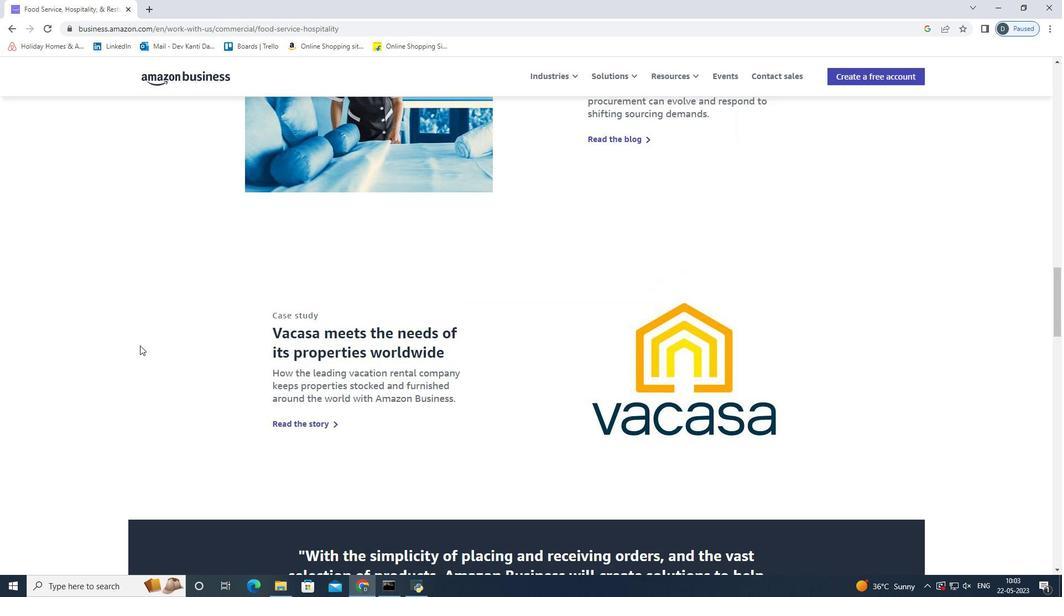 
Action: Mouse scrolled (140, 346) with delta (0, 0)
Screenshot: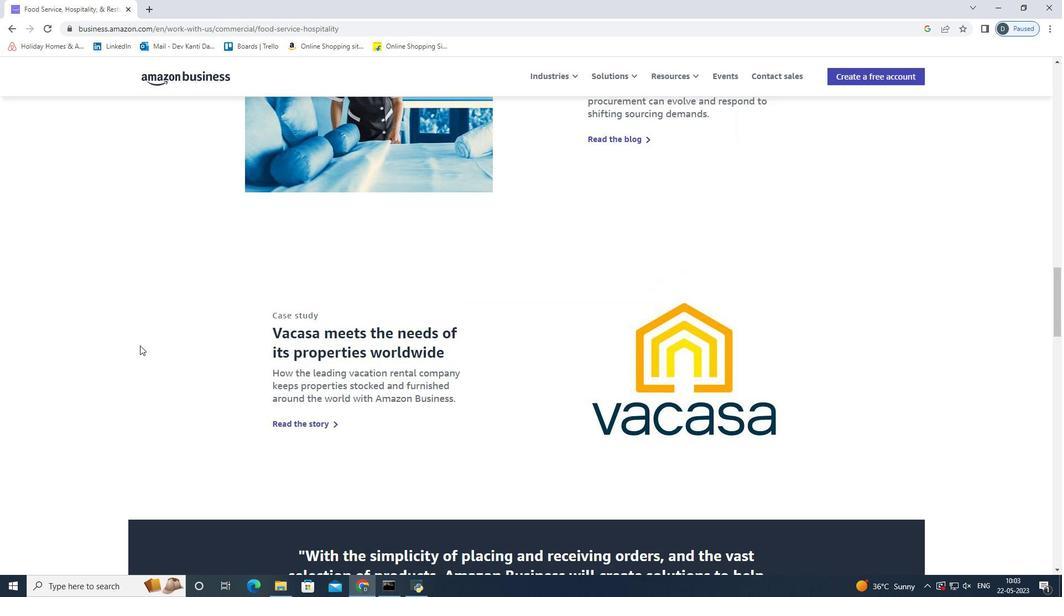 
Action: Mouse scrolled (140, 346) with delta (0, 0)
Screenshot: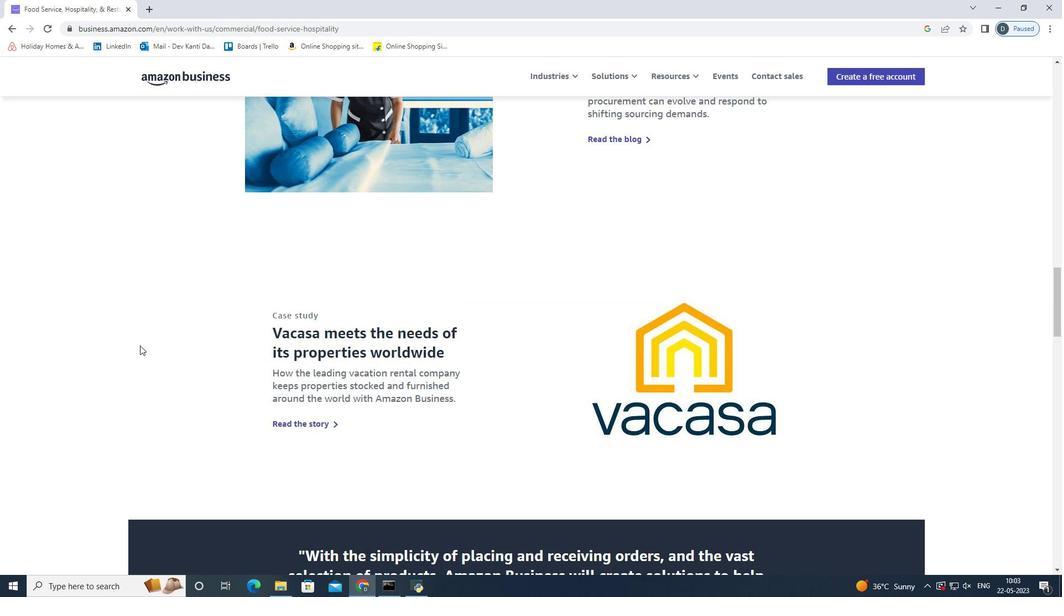 
Action: Mouse scrolled (140, 346) with delta (0, 0)
Screenshot: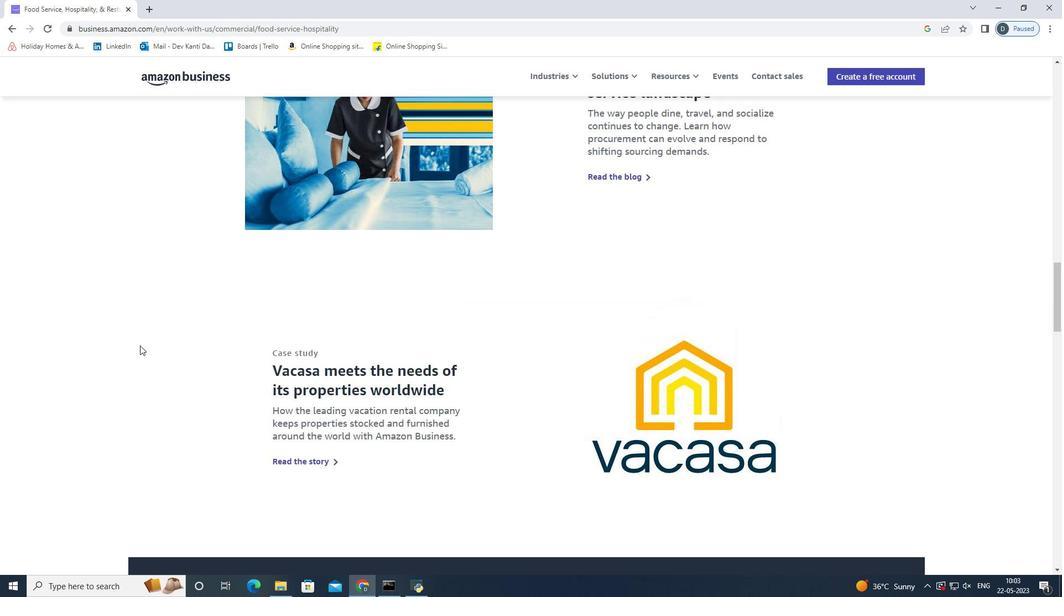 
Action: Mouse scrolled (140, 346) with delta (0, 0)
Screenshot: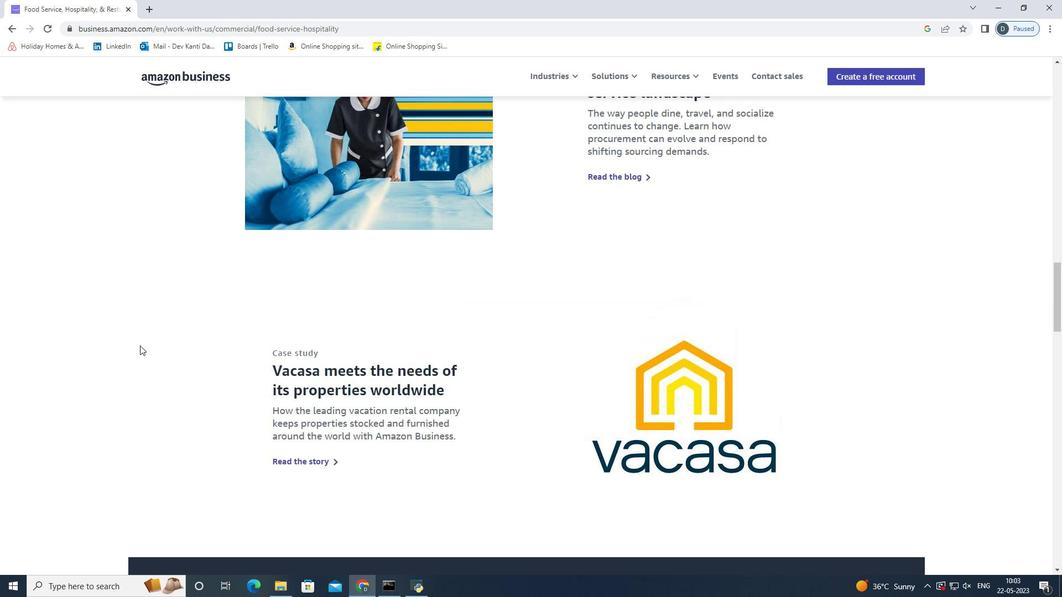 
Action: Mouse moved to (137, 344)
Screenshot: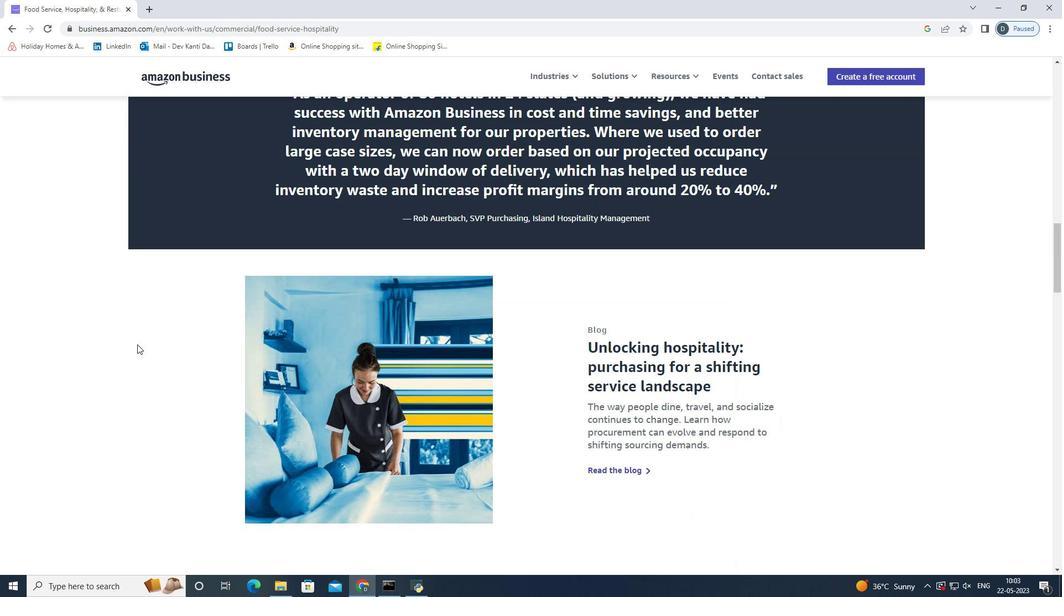 
Action: Mouse scrolled (137, 345) with delta (0, 0)
Screenshot: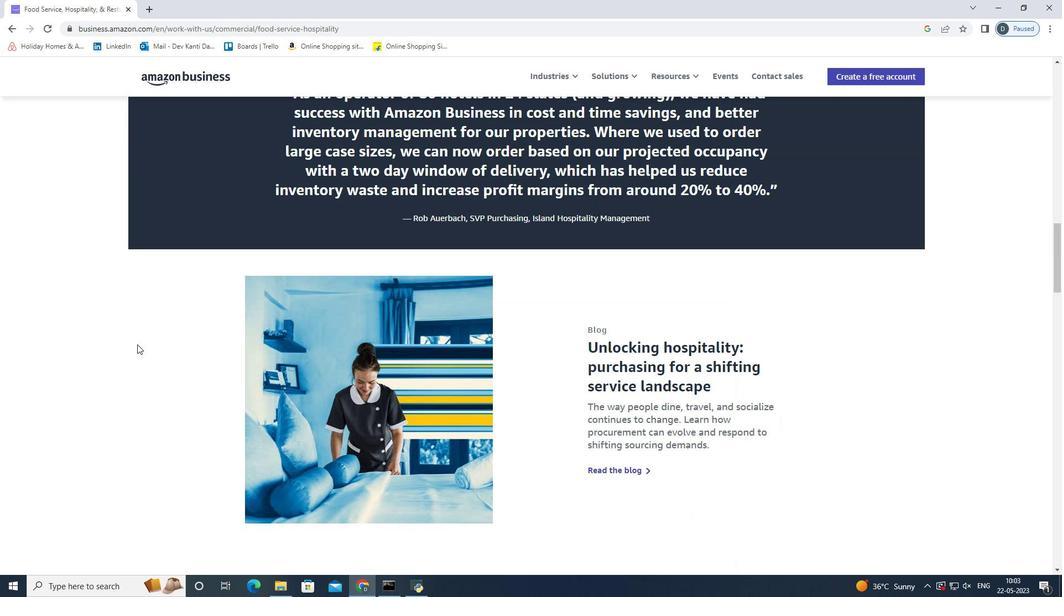 
Action: Mouse scrolled (137, 345) with delta (0, 0)
Screenshot: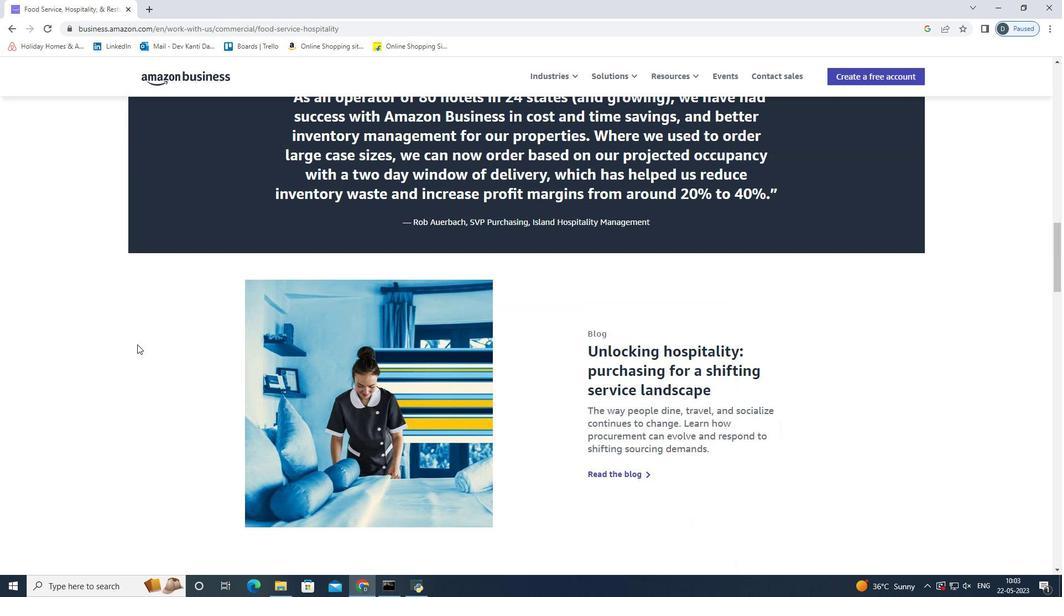 
Action: Mouse scrolled (137, 345) with delta (0, 0)
Screenshot: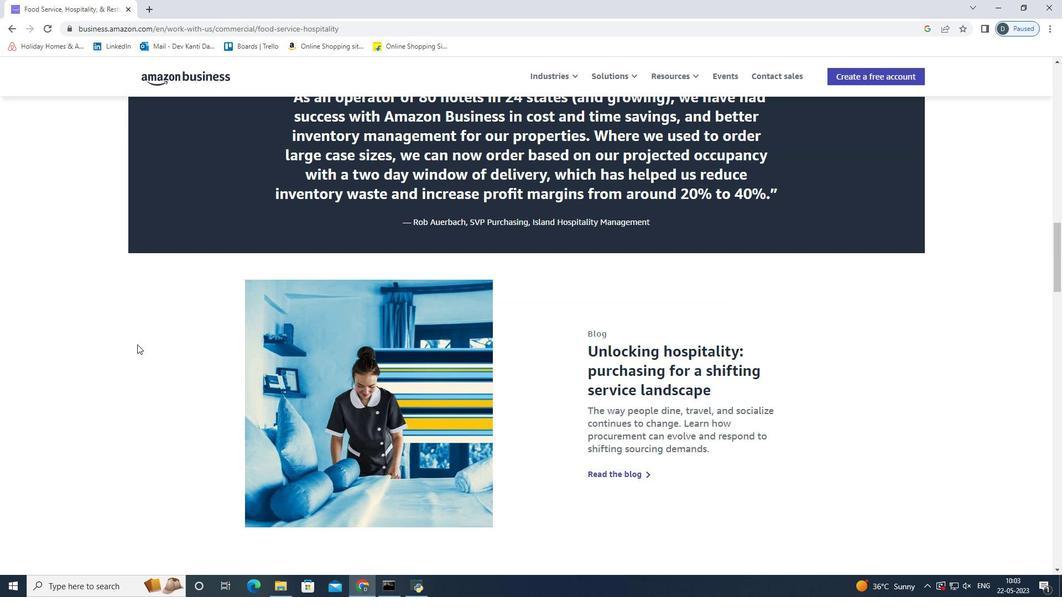 
Action: Mouse scrolled (137, 345) with delta (0, 0)
Screenshot: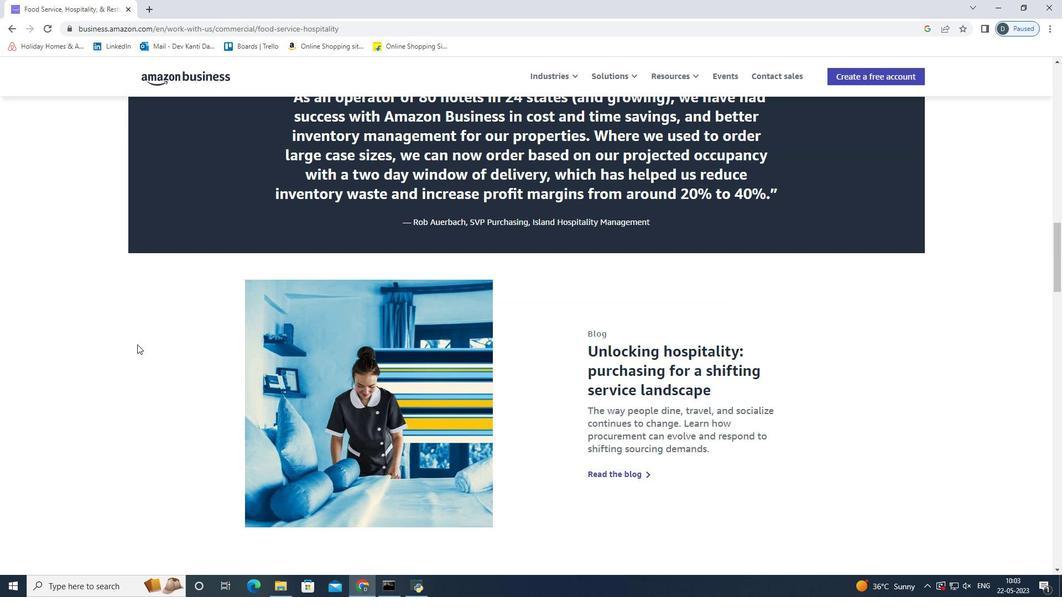 
Action: Mouse scrolled (137, 345) with delta (0, 0)
Screenshot: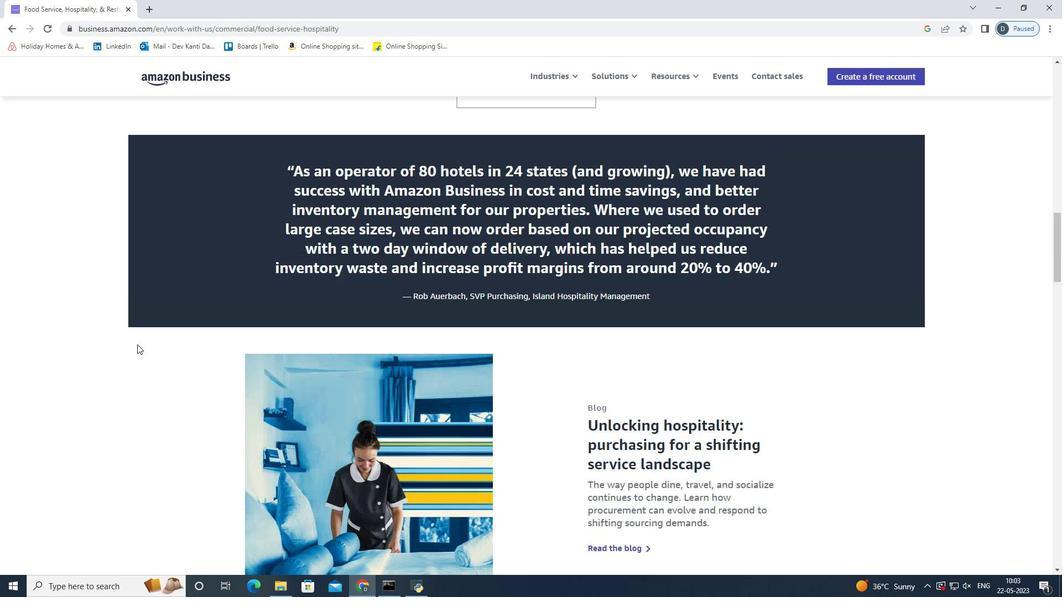 
Action: Mouse scrolled (137, 345) with delta (0, 0)
Screenshot: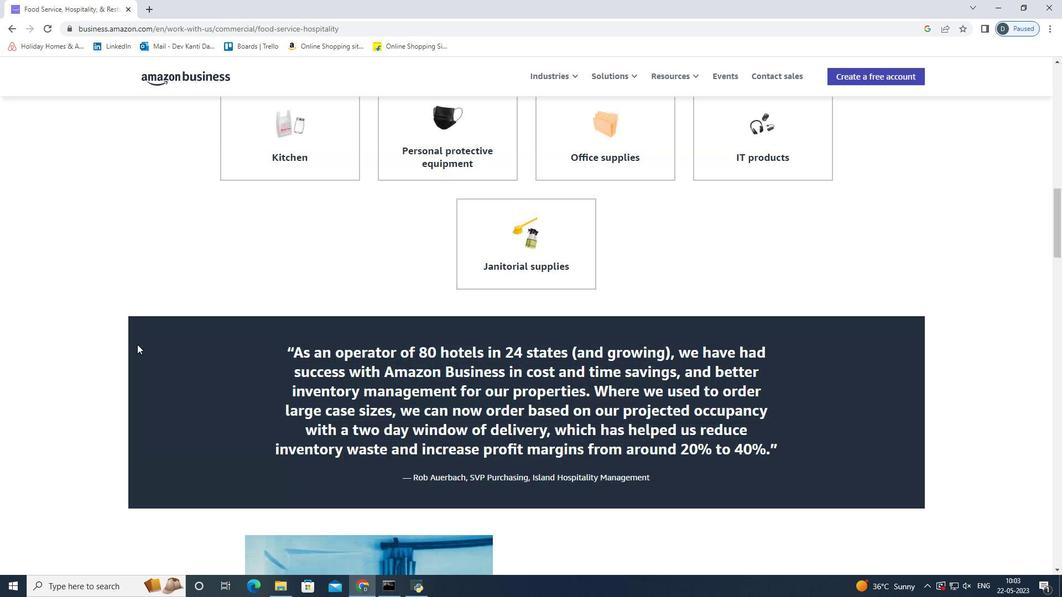 
Action: Mouse scrolled (137, 345) with delta (0, 0)
Screenshot: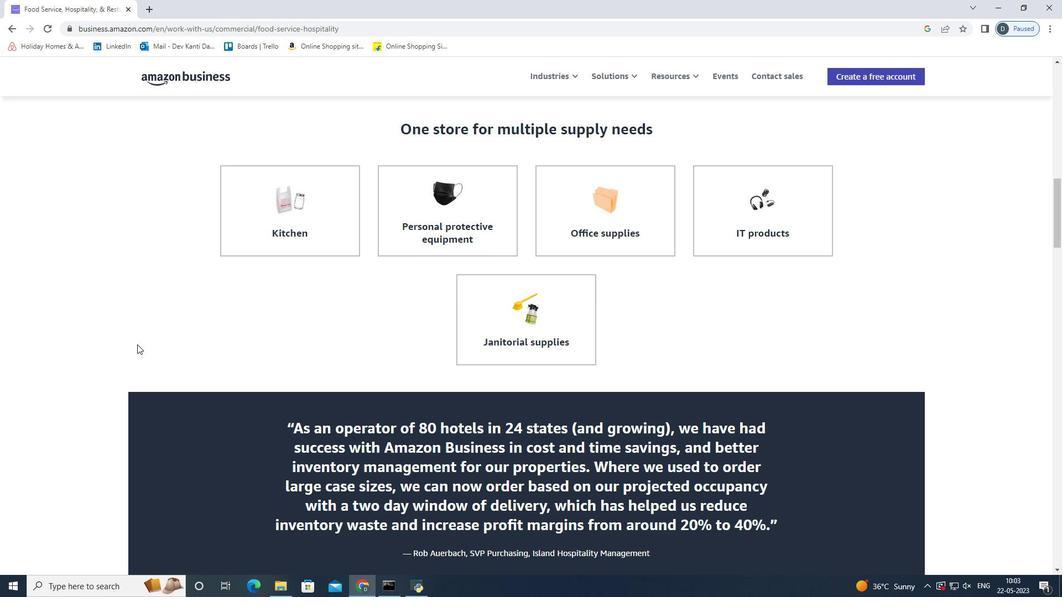 
Action: Mouse scrolled (137, 345) with delta (0, 0)
Screenshot: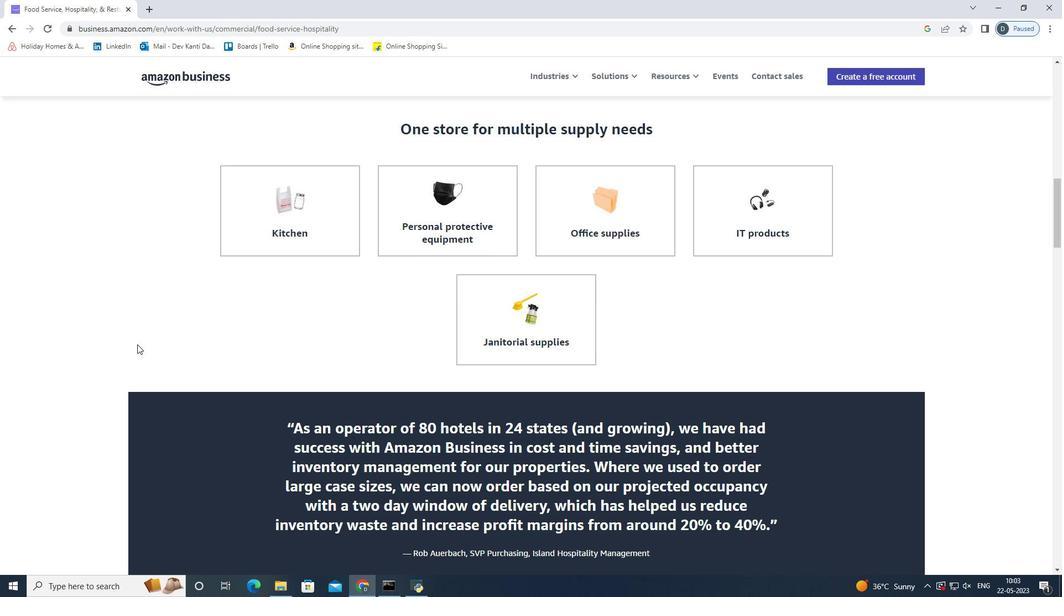 
Action: Mouse scrolled (137, 345) with delta (0, 0)
Screenshot: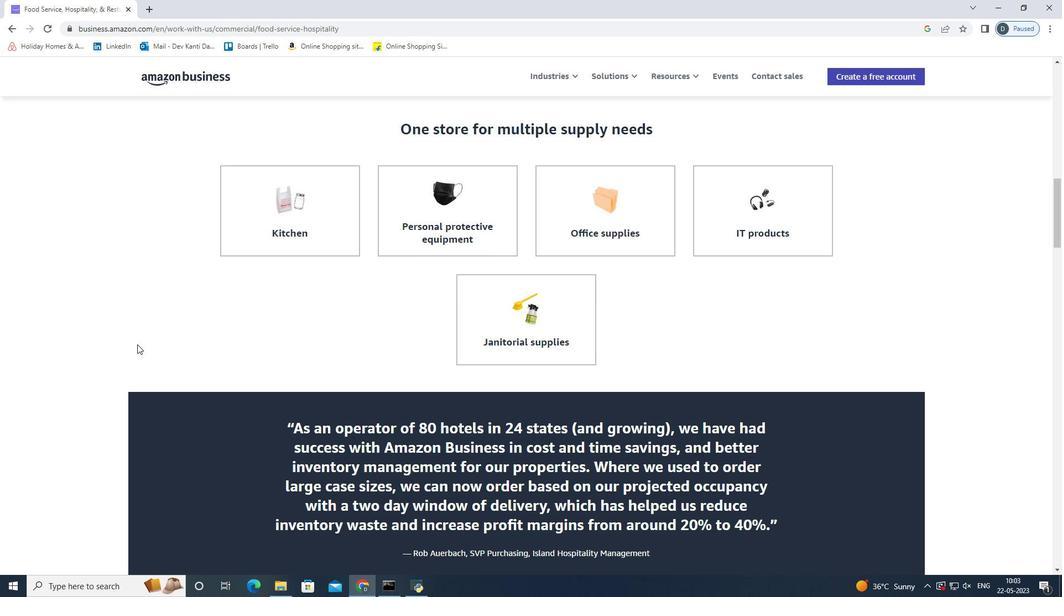 
Action: Mouse scrolled (137, 345) with delta (0, 0)
Screenshot: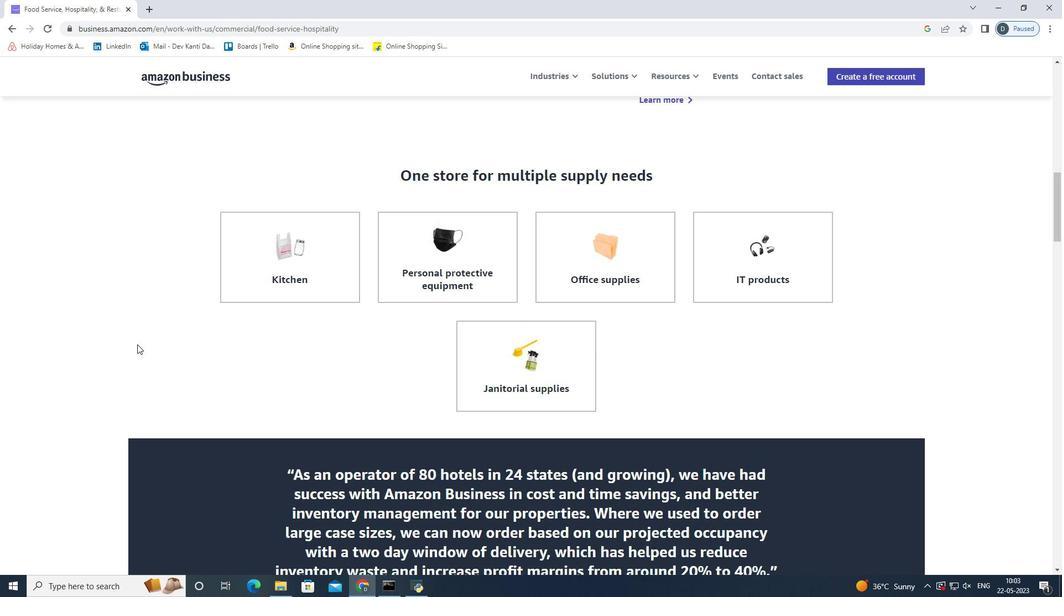 
Action: Mouse scrolled (137, 345) with delta (0, 0)
Screenshot: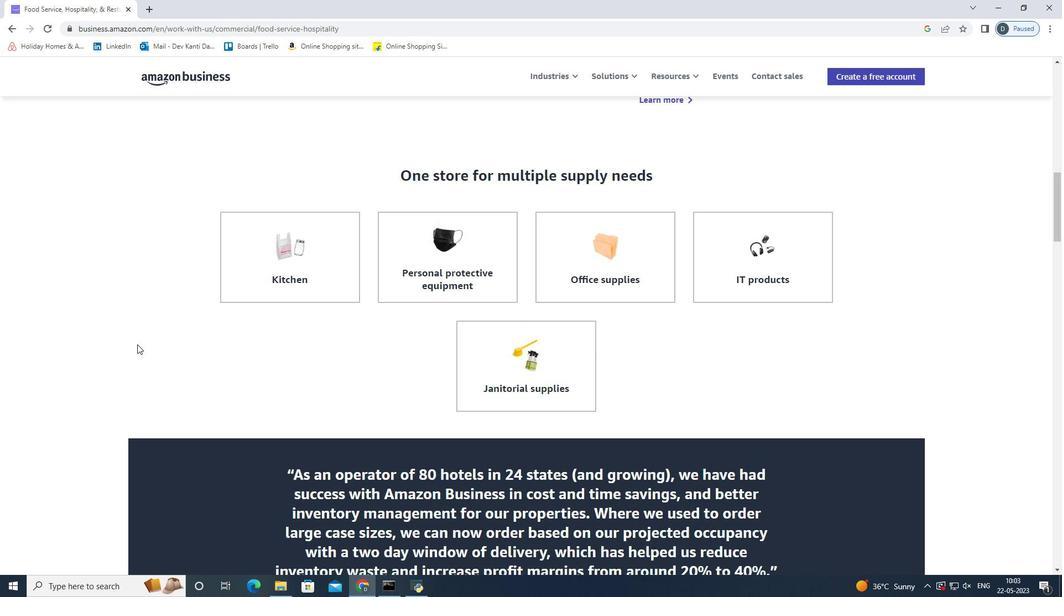 
Action: Mouse scrolled (137, 345) with delta (0, 0)
Screenshot: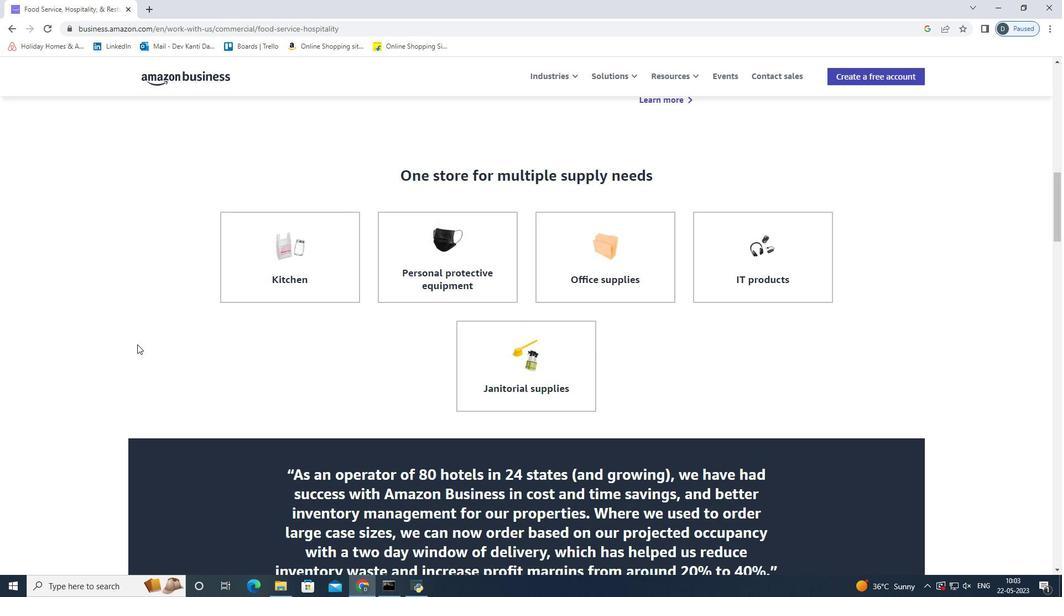 
Action: Mouse moved to (136, 344)
Screenshot: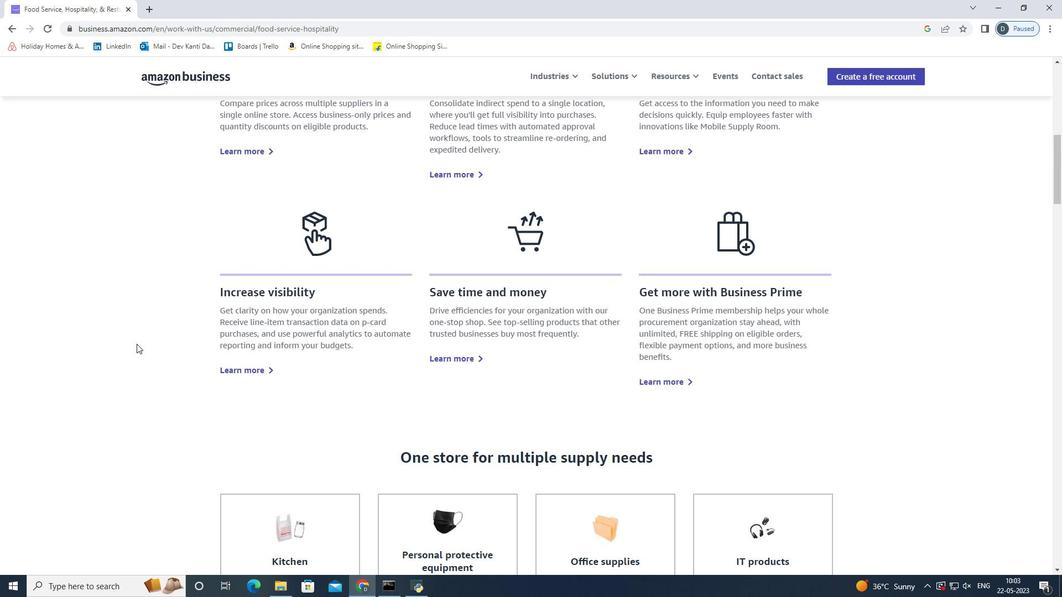 
Action: Mouse scrolled (136, 344) with delta (0, 0)
Screenshot: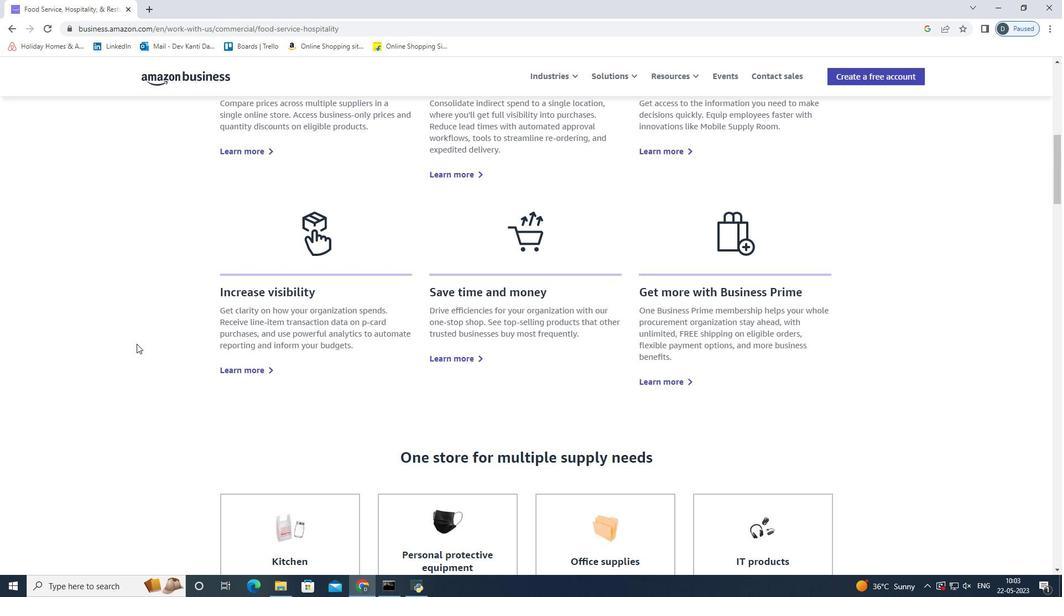 
Action: Mouse scrolled (136, 344) with delta (0, 0)
Screenshot: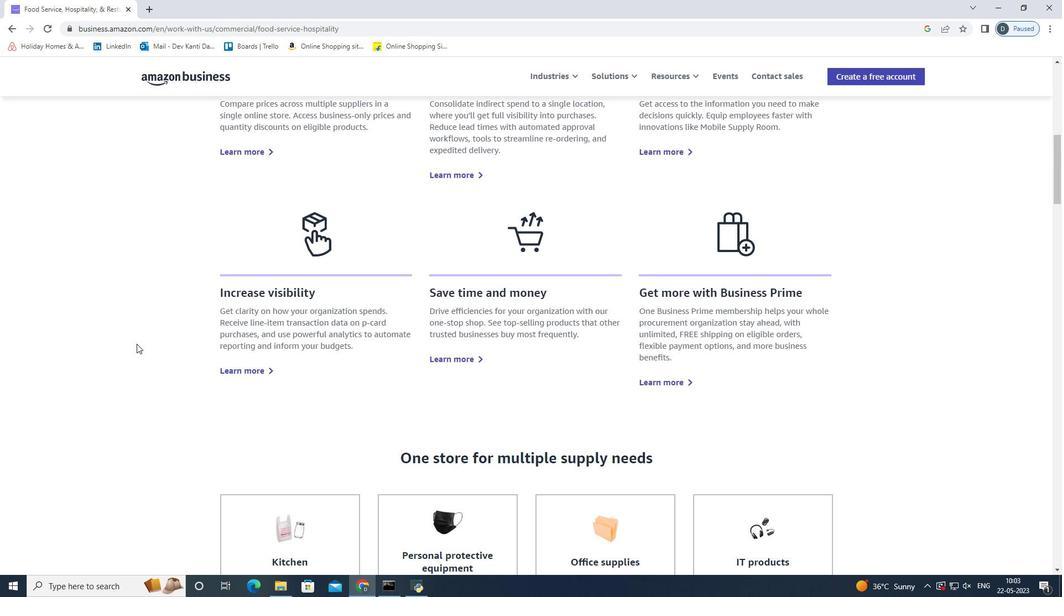 
Action: Mouse scrolled (136, 344) with delta (0, 0)
Screenshot: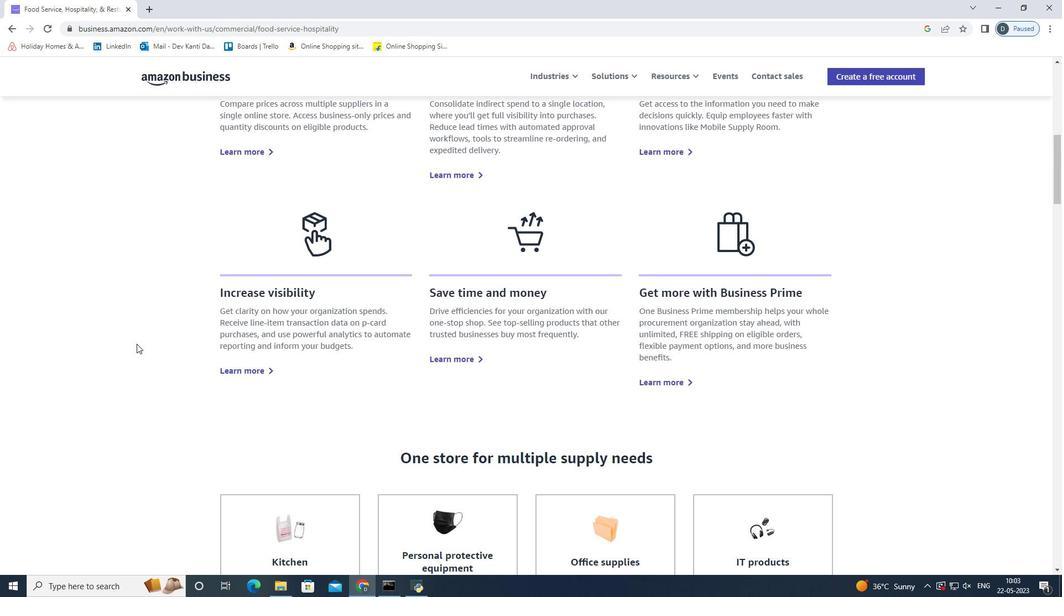
Action: Mouse scrolled (136, 344) with delta (0, 0)
Screenshot: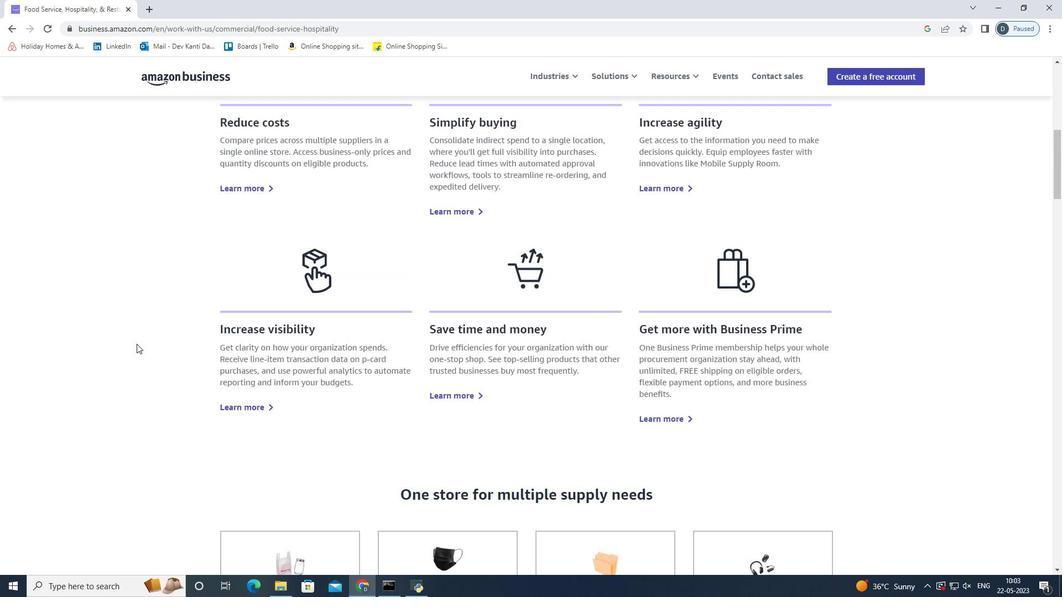 
Action: Mouse scrolled (136, 344) with delta (0, 0)
Screenshot: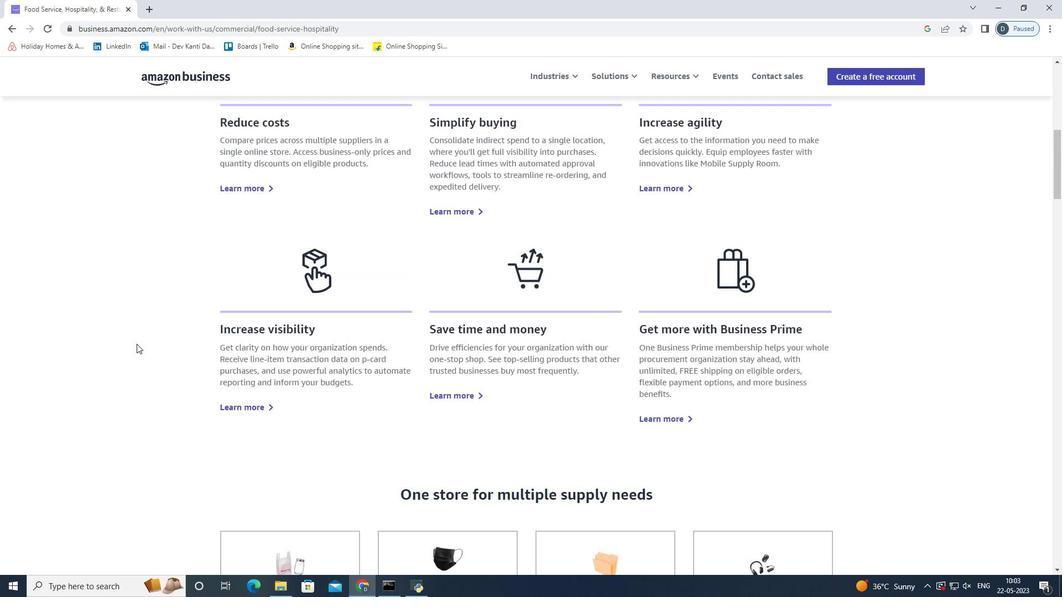 
Action: Mouse scrolled (136, 344) with delta (0, 0)
Screenshot: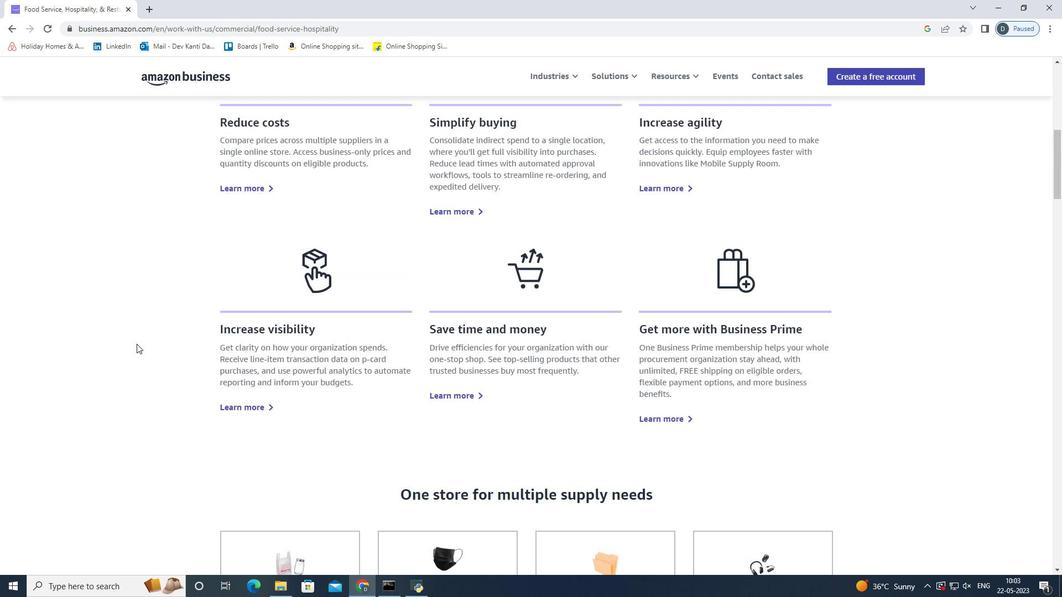 
Action: Mouse scrolled (136, 344) with delta (0, 0)
Screenshot: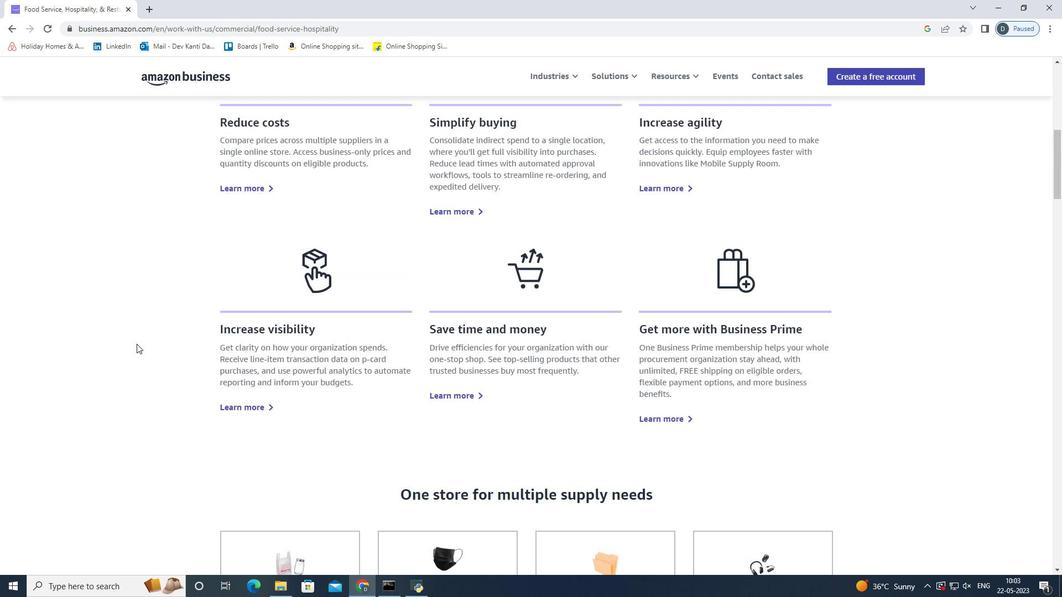 
Action: Mouse moved to (132, 342)
Screenshot: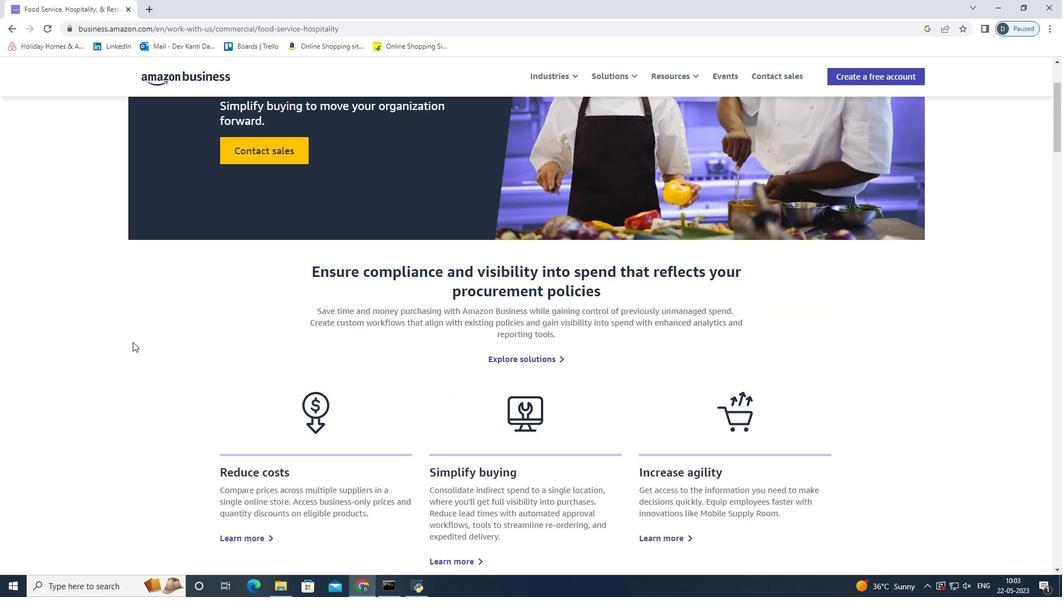 
Action: Mouse scrolled (132, 343) with delta (0, 0)
Screenshot: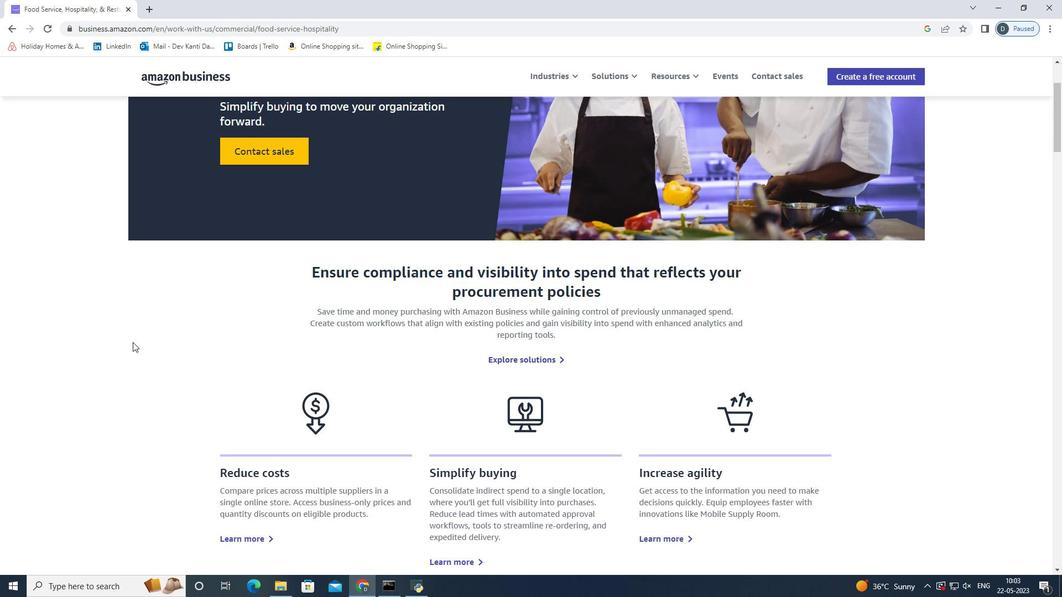 
Action: Mouse scrolled (132, 343) with delta (0, 0)
Screenshot: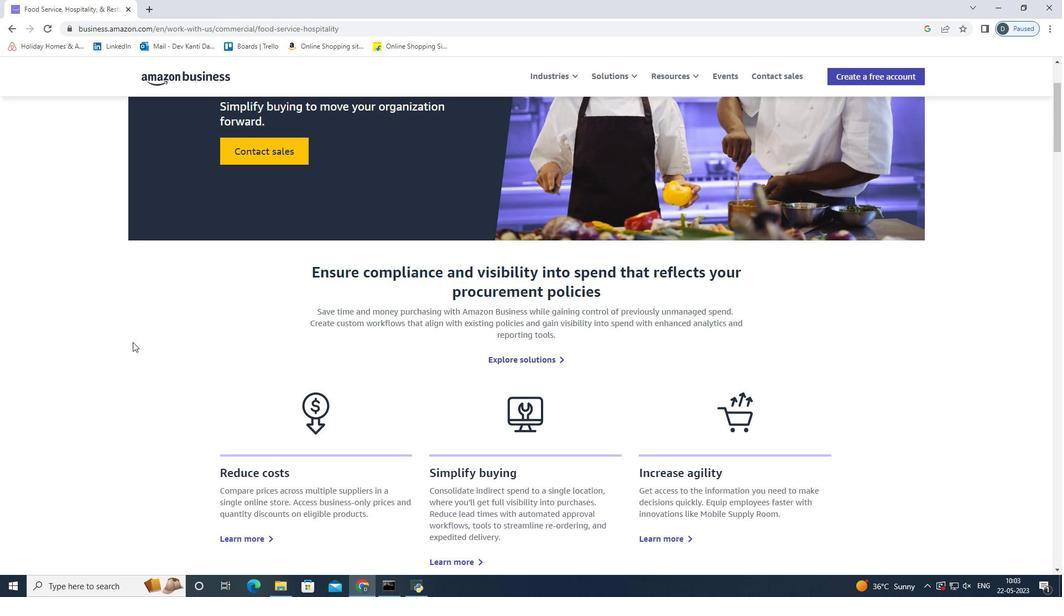
Action: Mouse scrolled (132, 343) with delta (0, 0)
Screenshot: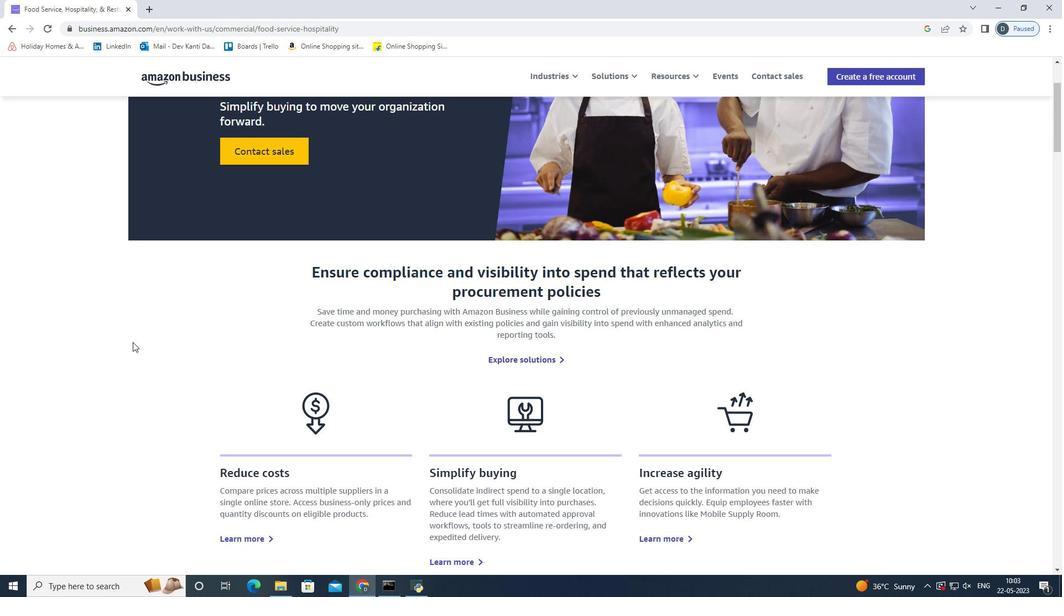 
Action: Mouse scrolled (132, 343) with delta (0, 0)
Screenshot: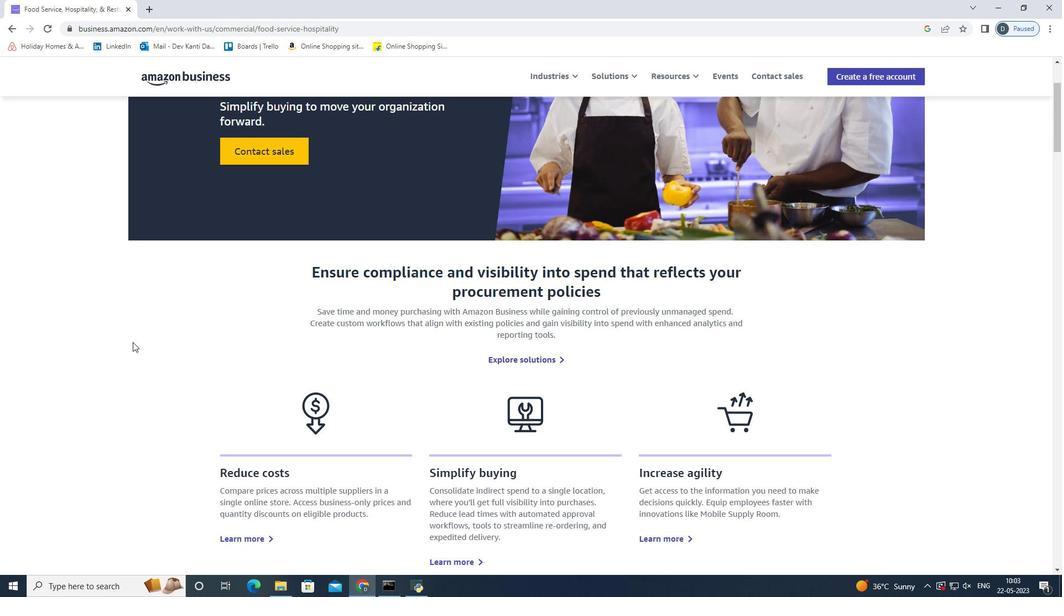 
Action: Mouse scrolled (132, 343) with delta (0, 0)
Screenshot: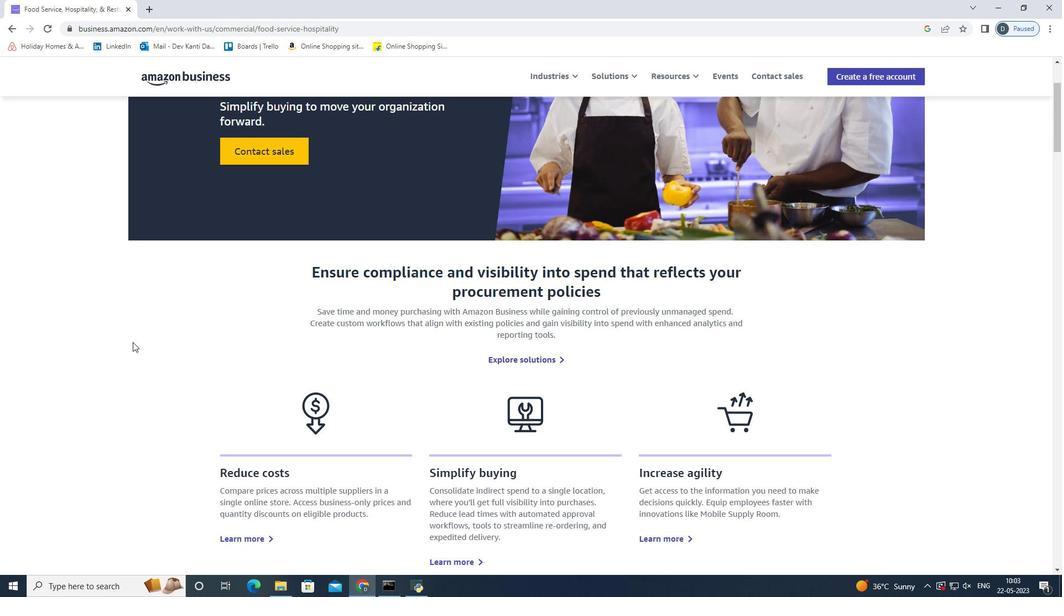 
Action: Mouse scrolled (132, 343) with delta (0, 0)
Screenshot: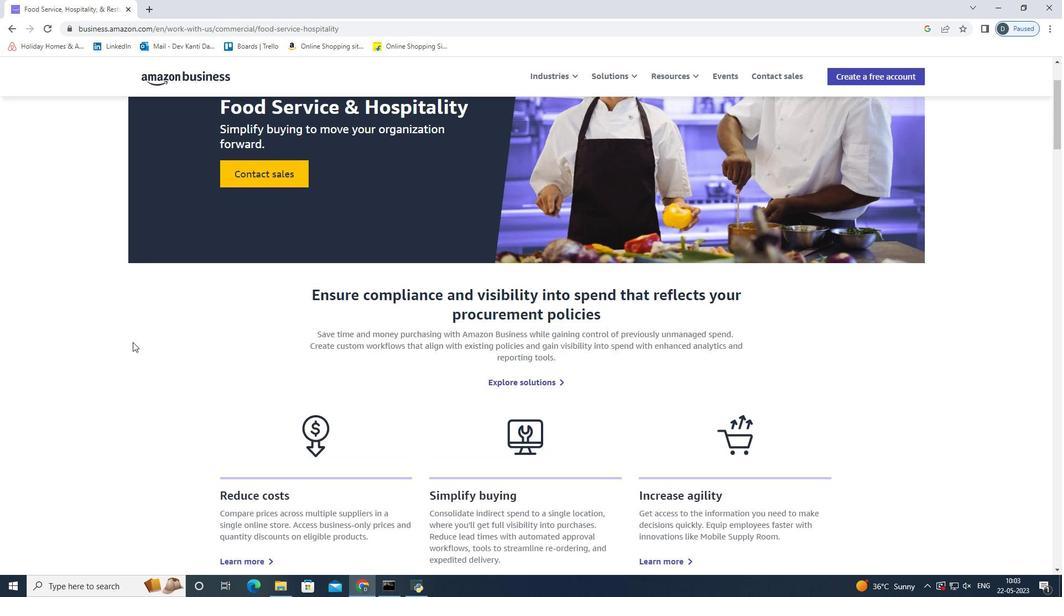 
Action: Mouse scrolled (132, 343) with delta (0, 0)
Screenshot: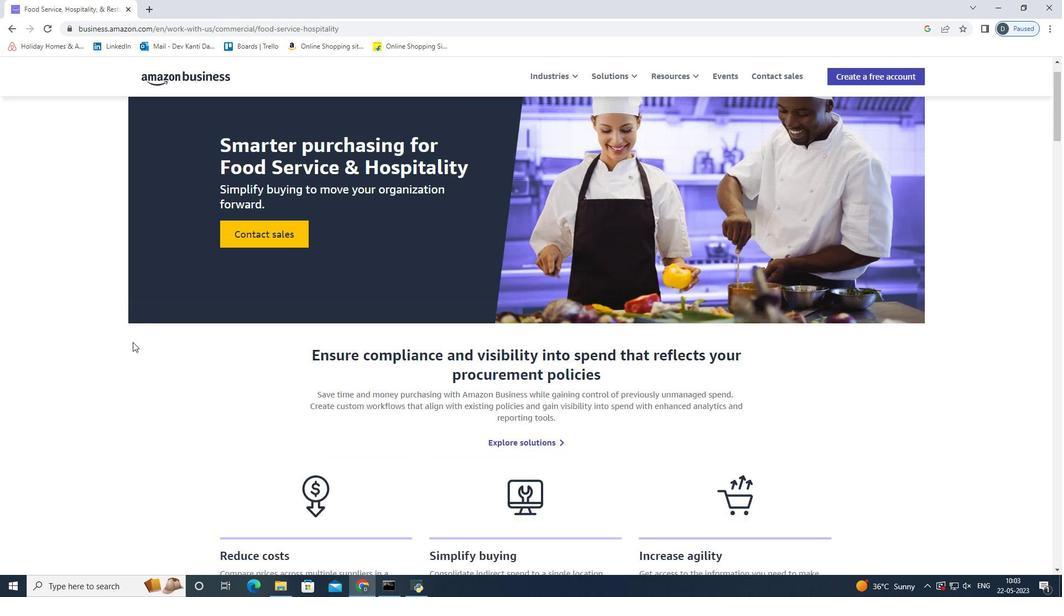 
Action: Mouse moved to (490, 385)
Screenshot: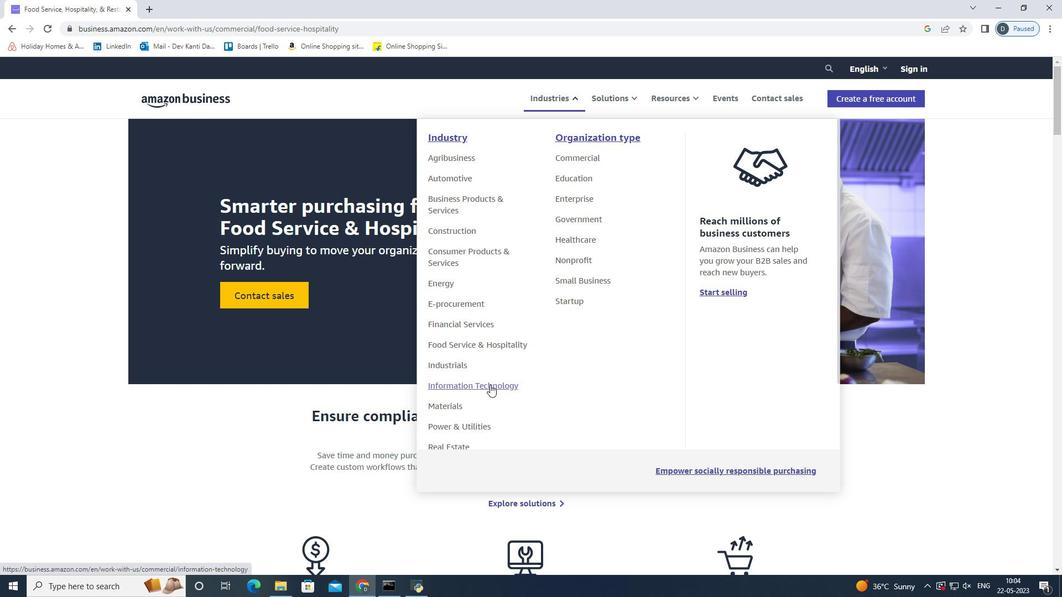 
Action: Mouse scrolled (490, 384) with delta (0, 0)
Screenshot: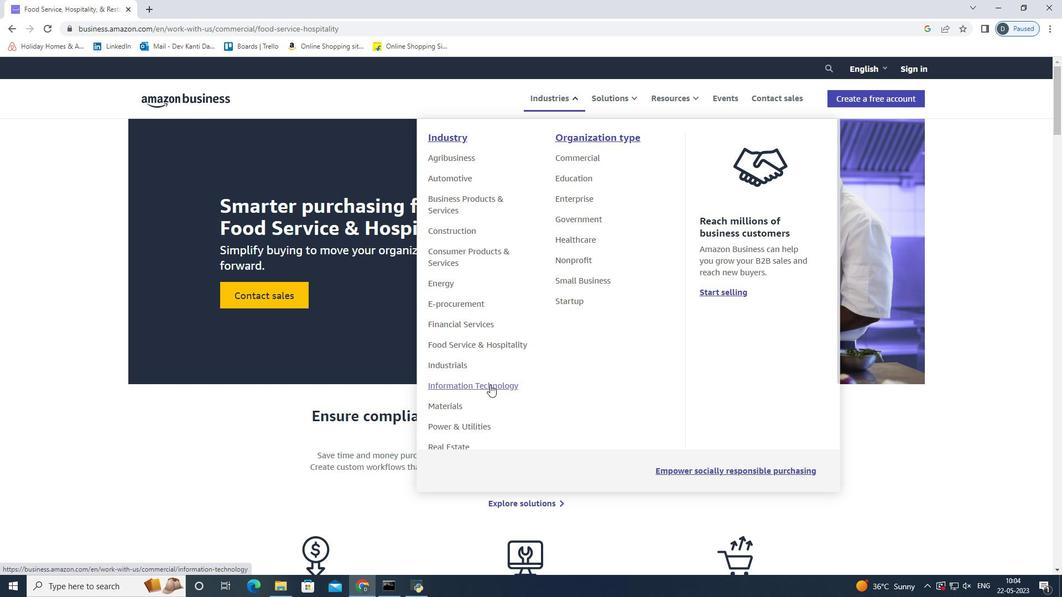 
Action: Mouse scrolled (490, 384) with delta (0, 0)
Screenshot: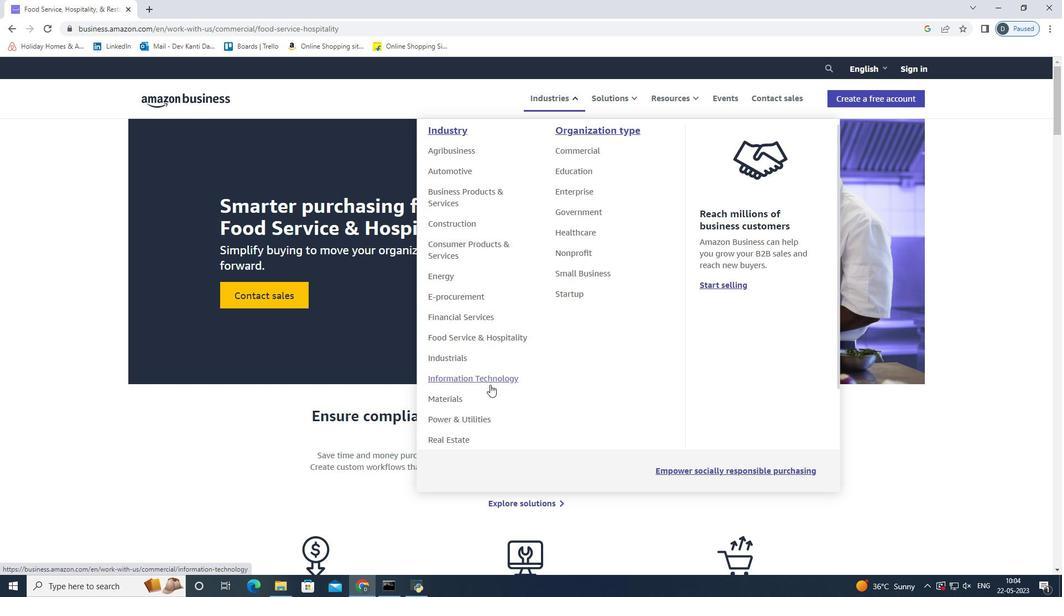
Action: Mouse scrolled (490, 384) with delta (0, 0)
Screenshot: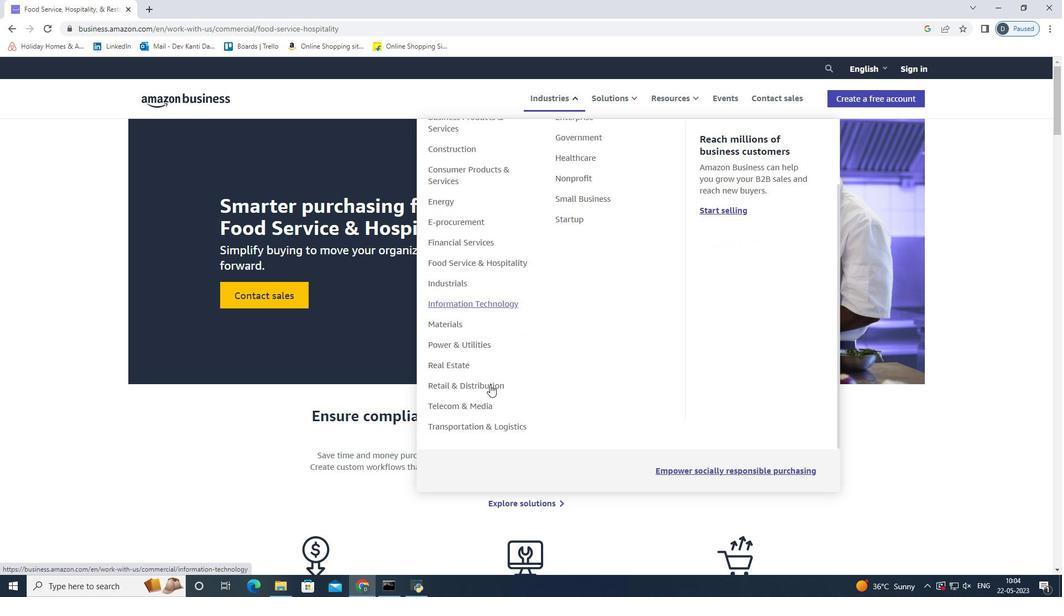 
Action: Mouse moved to (483, 359)
Screenshot: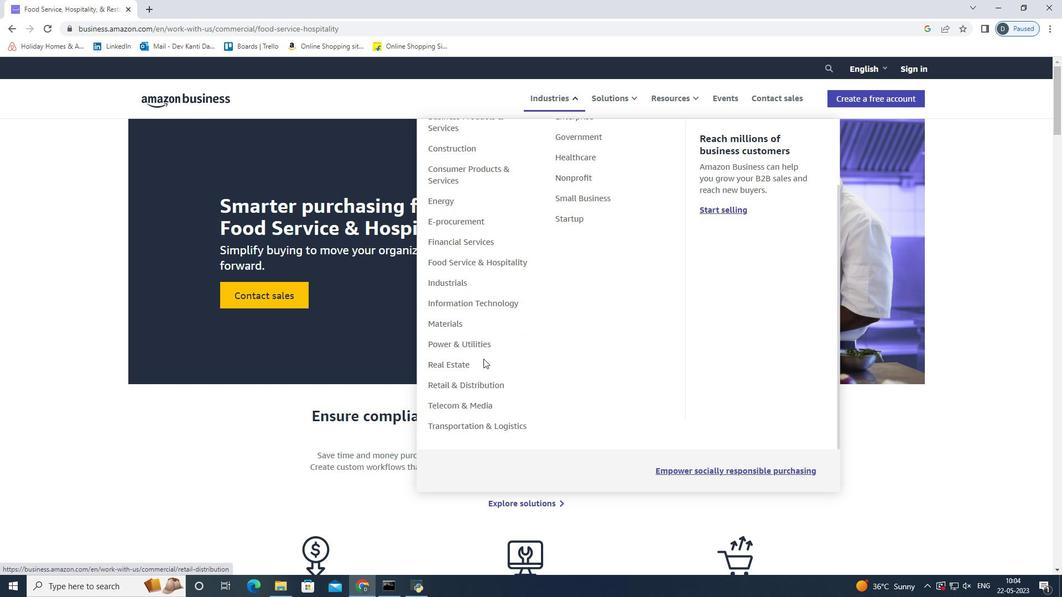 
Action: Mouse scrolled (483, 359) with delta (0, 0)
Screenshot: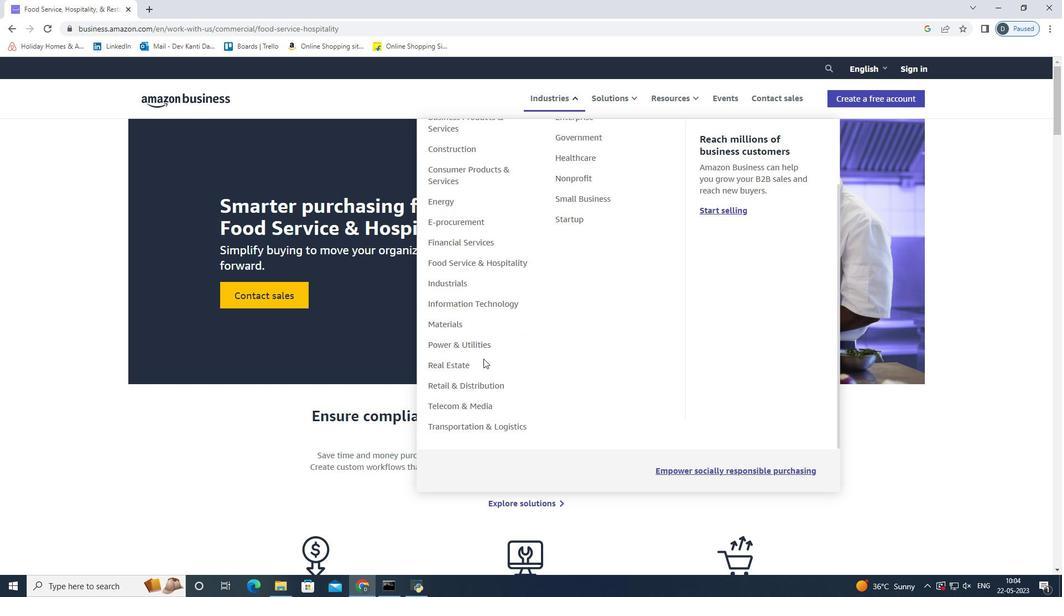 
Action: Mouse scrolled (483, 359) with delta (0, 0)
Screenshot: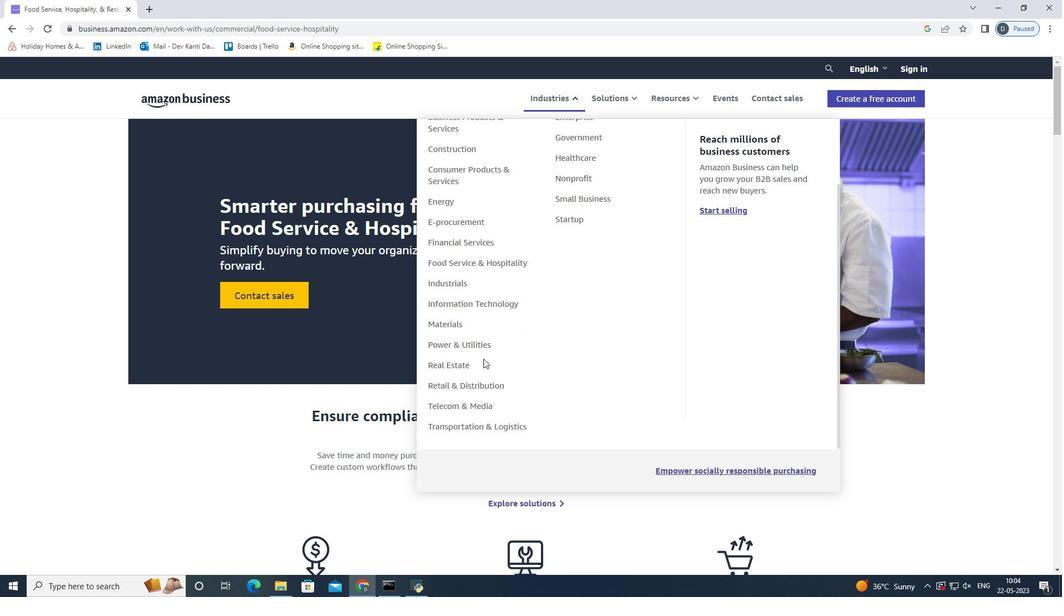 
Action: Mouse scrolled (483, 359) with delta (0, 0)
Screenshot: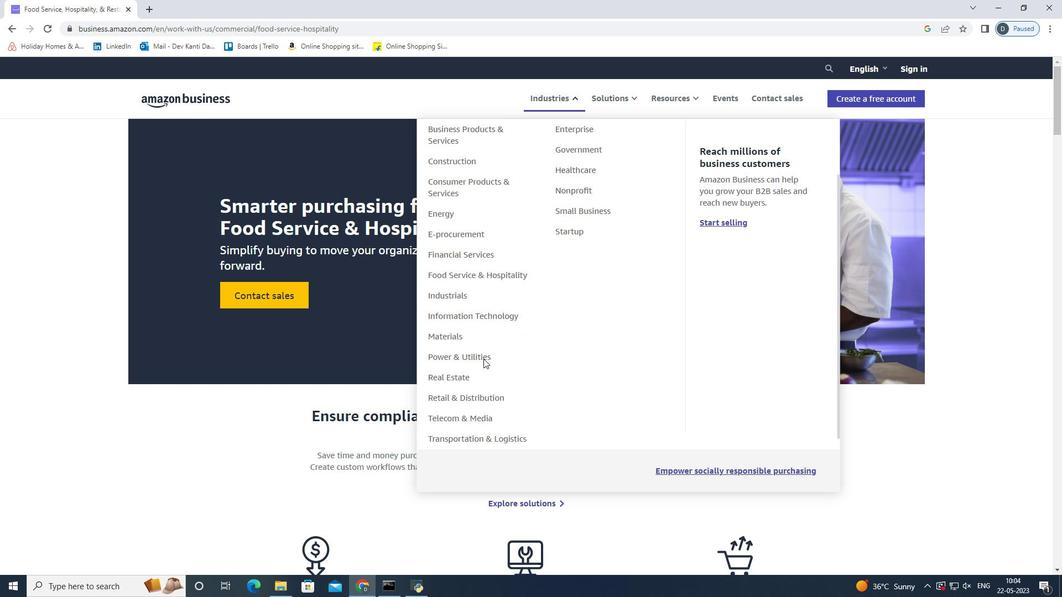 
Action: Mouse moved to (490, 346)
Screenshot: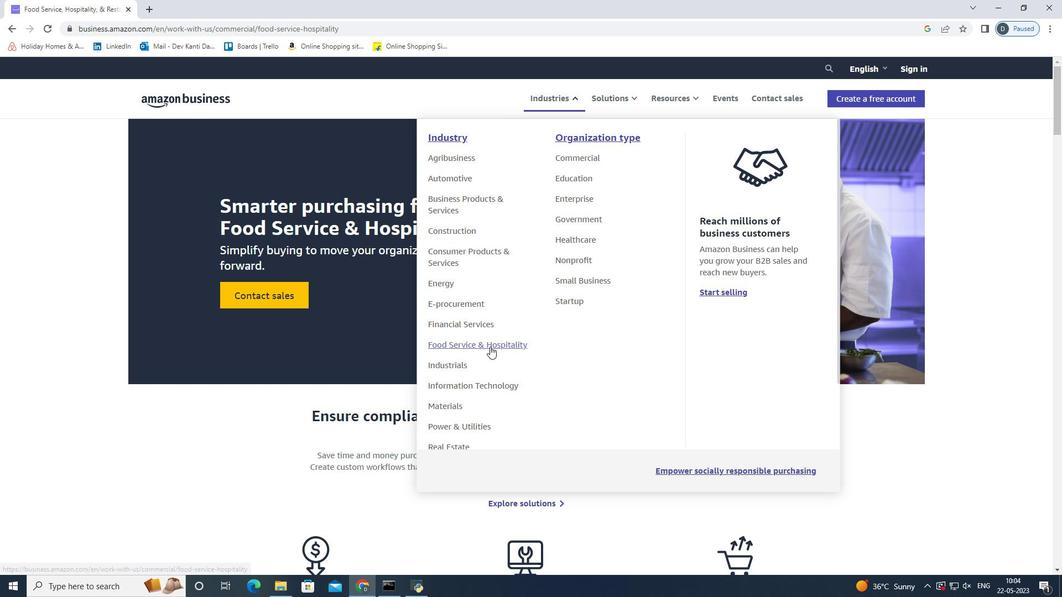 
Action: Mouse pressed left at (490, 346)
Screenshot: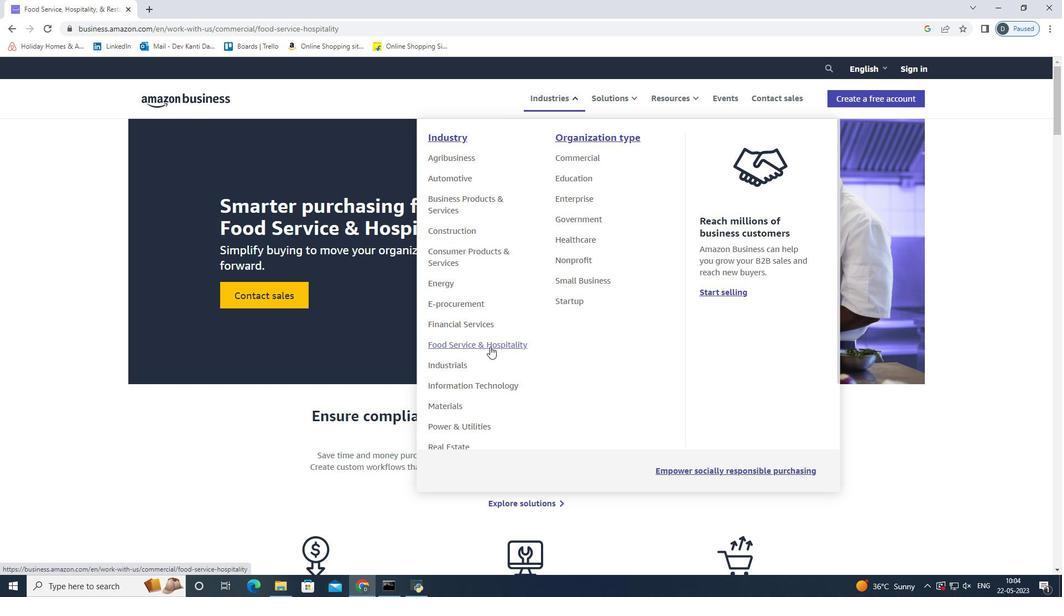 
Action: Mouse moved to (19, 32)
Screenshot: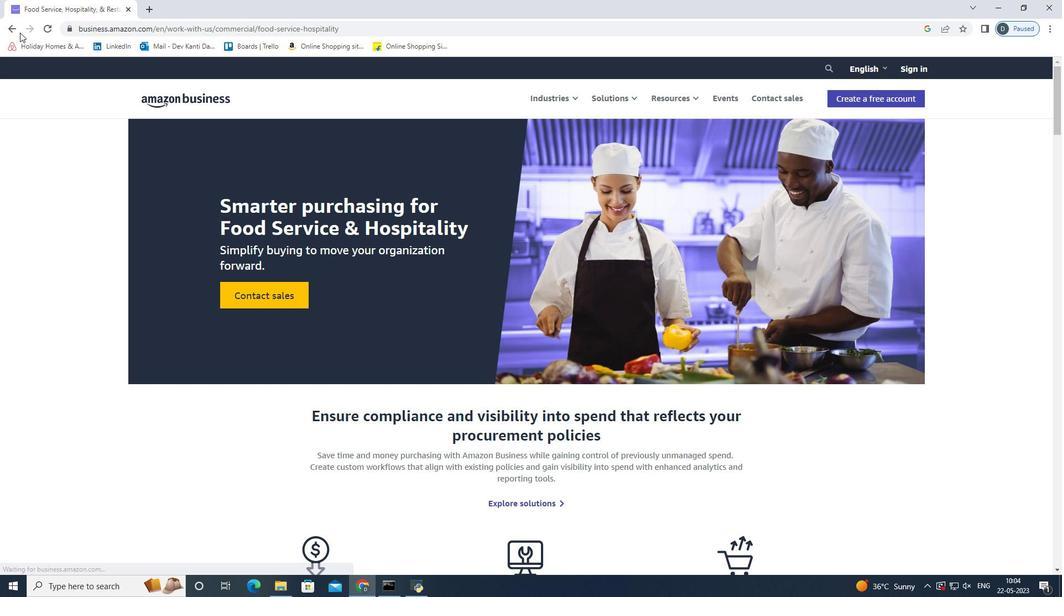 
Action: Mouse pressed right at (19, 32)
Screenshot: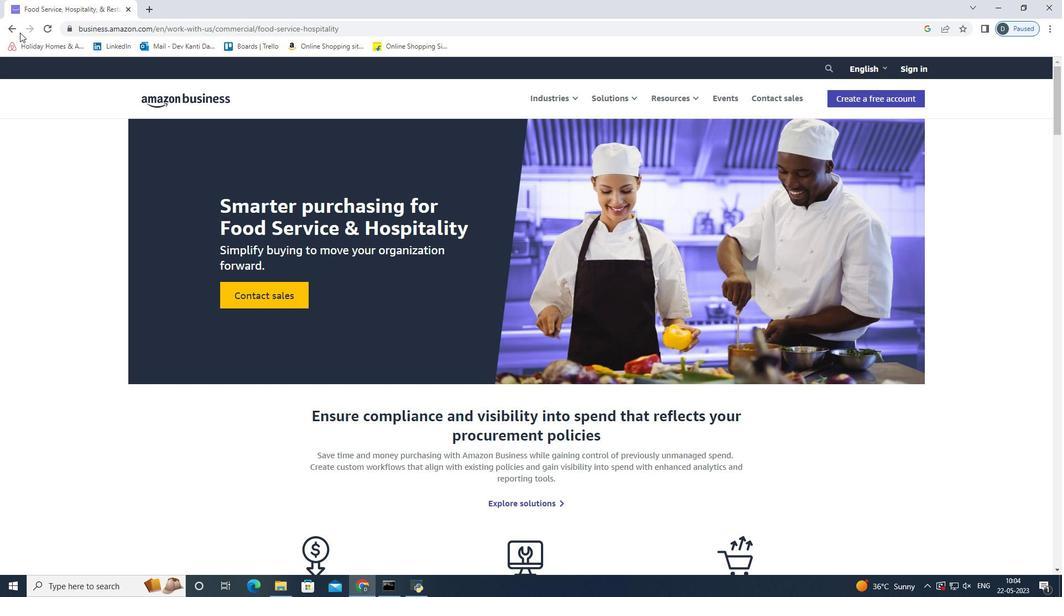 
Action: Mouse moved to (152, 12)
Screenshot: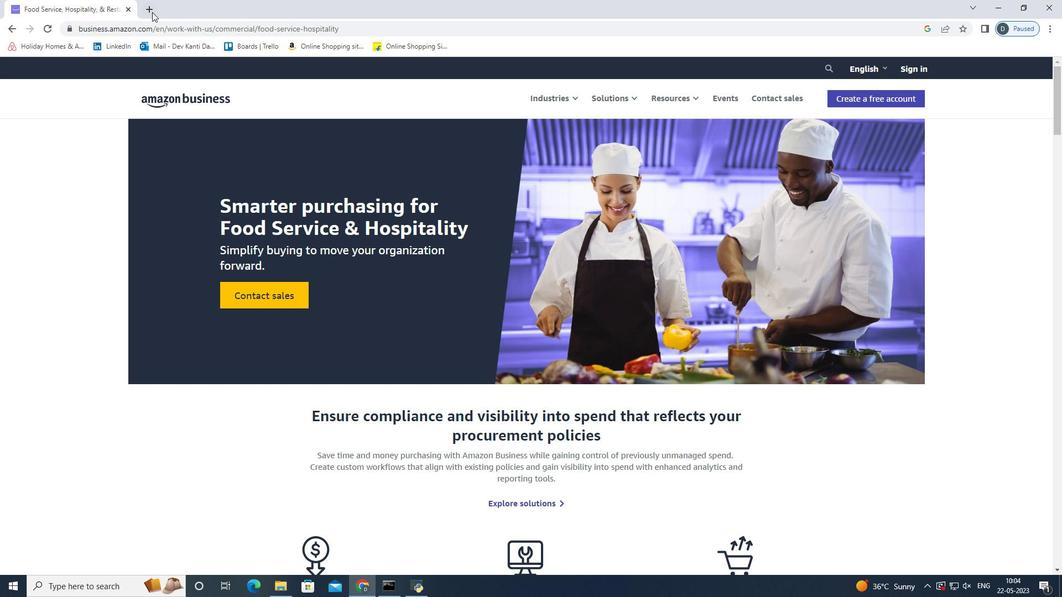 
Action: Mouse pressed left at (152, 12)
Screenshot: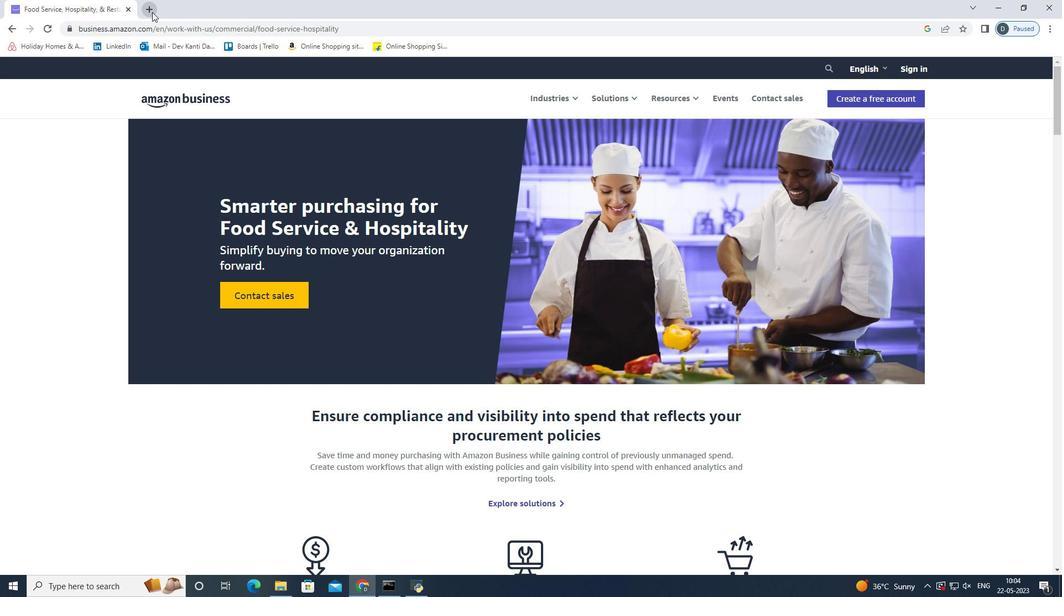 
Action: Mouse moved to (156, 23)
Screenshot: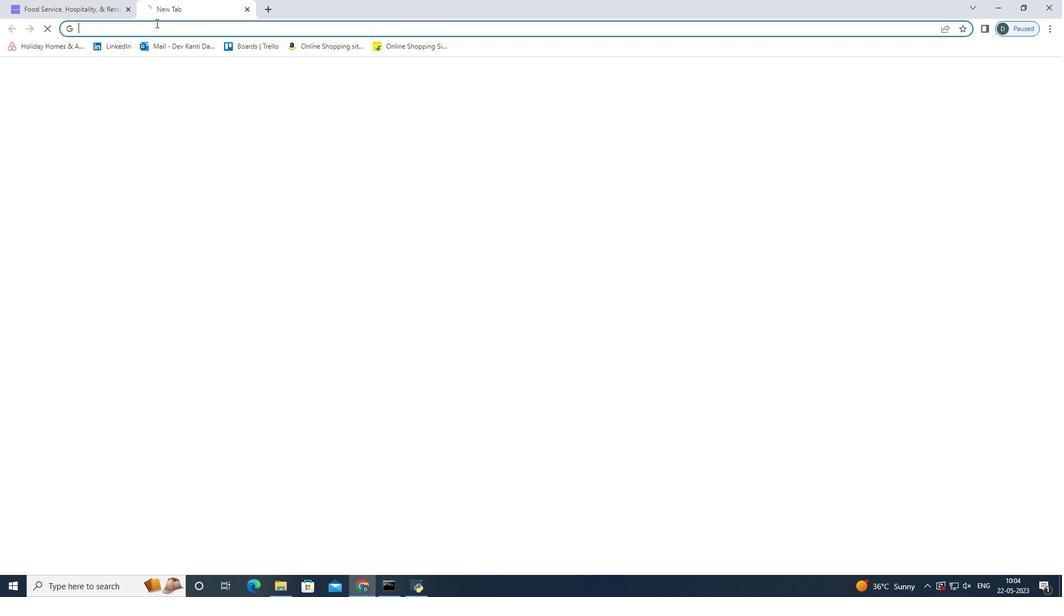 
Action: Key pressed how<Key.space>to<Key.space>book<Key.space>a<Key.space>resturan<Key.space>
Screenshot: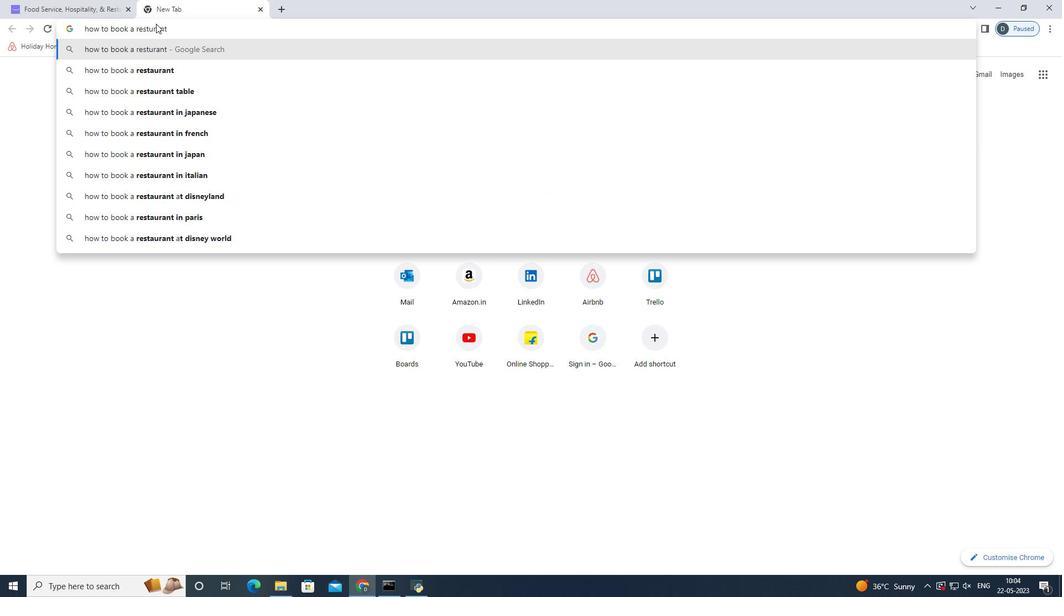 
Action: Mouse moved to (330, 0)
Screenshot: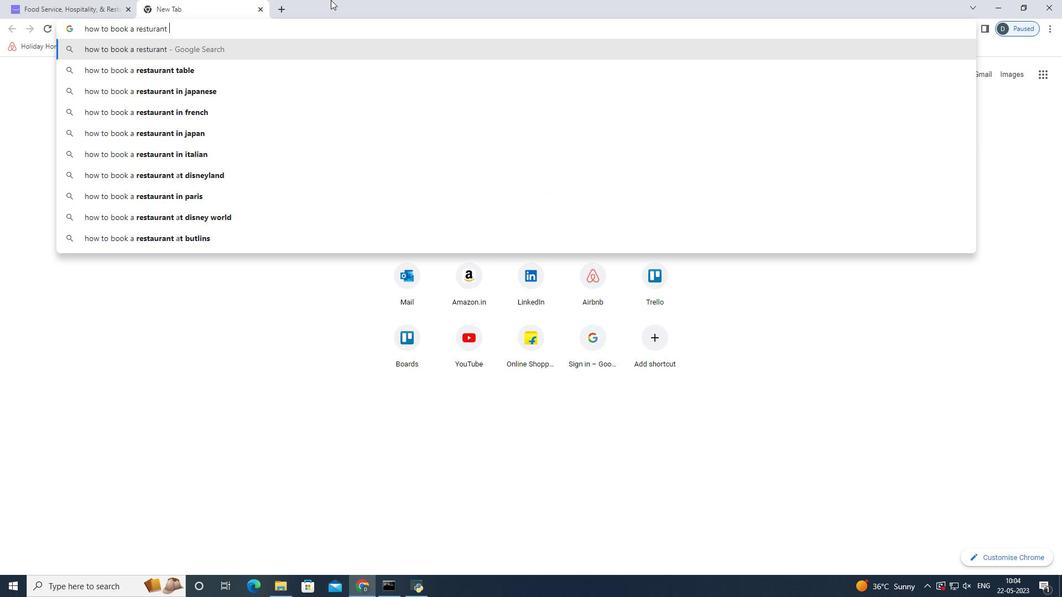 
Action: Key pressed <Key.down><Key.space><Key.backspace><Key.backspace><Key.backspace><Key.backspace><Key.backspace><Key.backspace>through<Key.space>amazon<Key.space>dinning<Key.space>service<Key.enter>
Screenshot: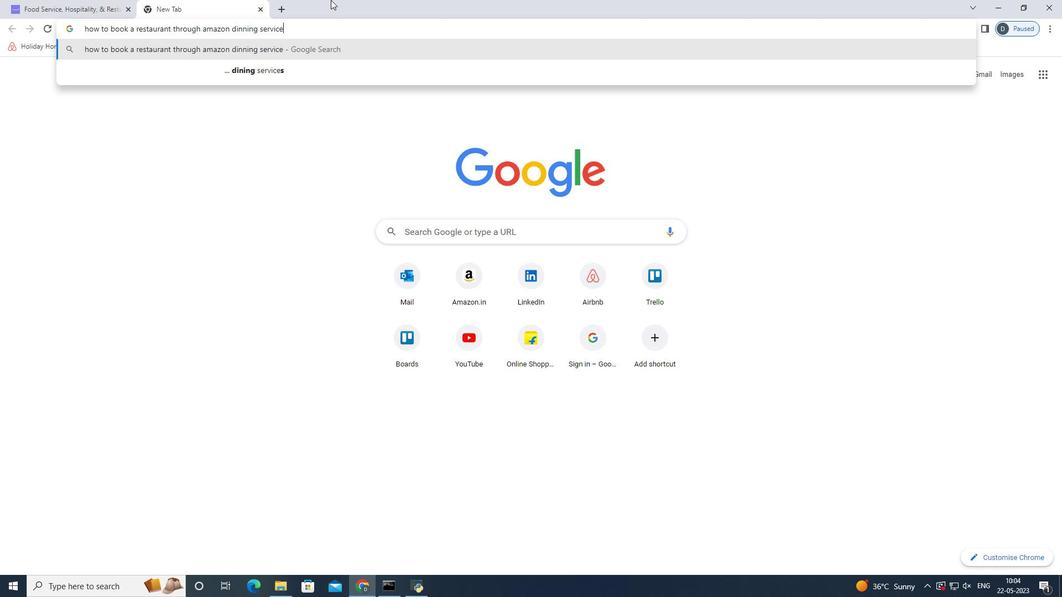 
Action: Mouse moved to (435, 169)
Screenshot: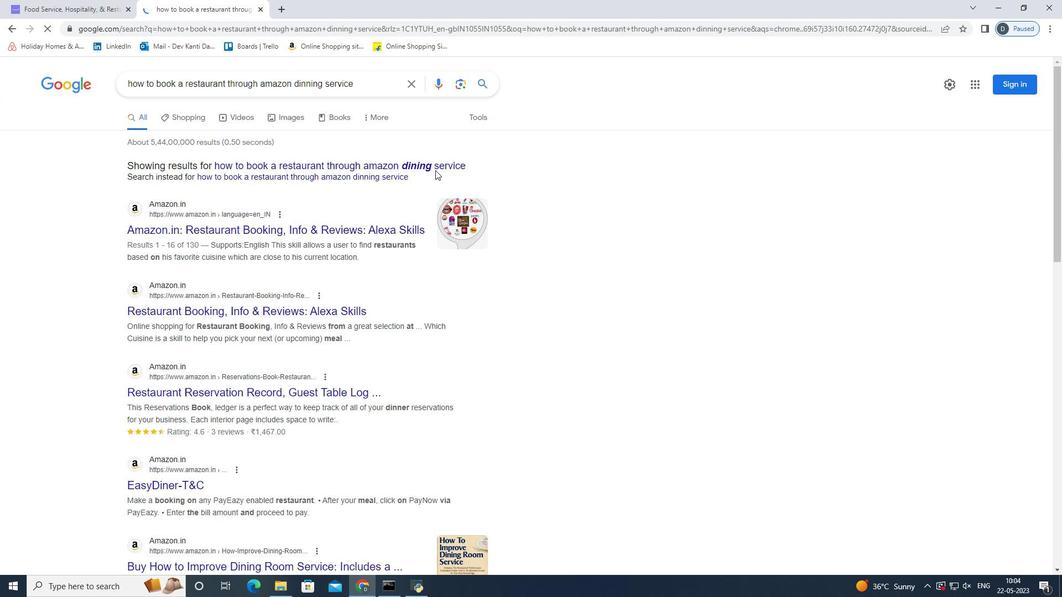 
Action: Mouse pressed left at (435, 169)
Screenshot: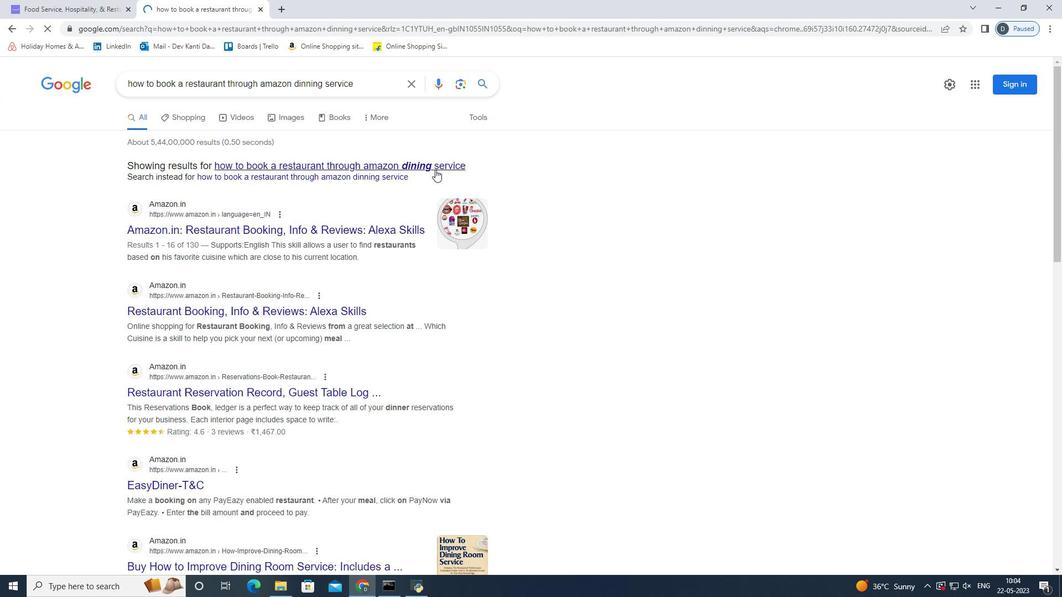 
Action: Mouse moved to (289, 195)
Screenshot: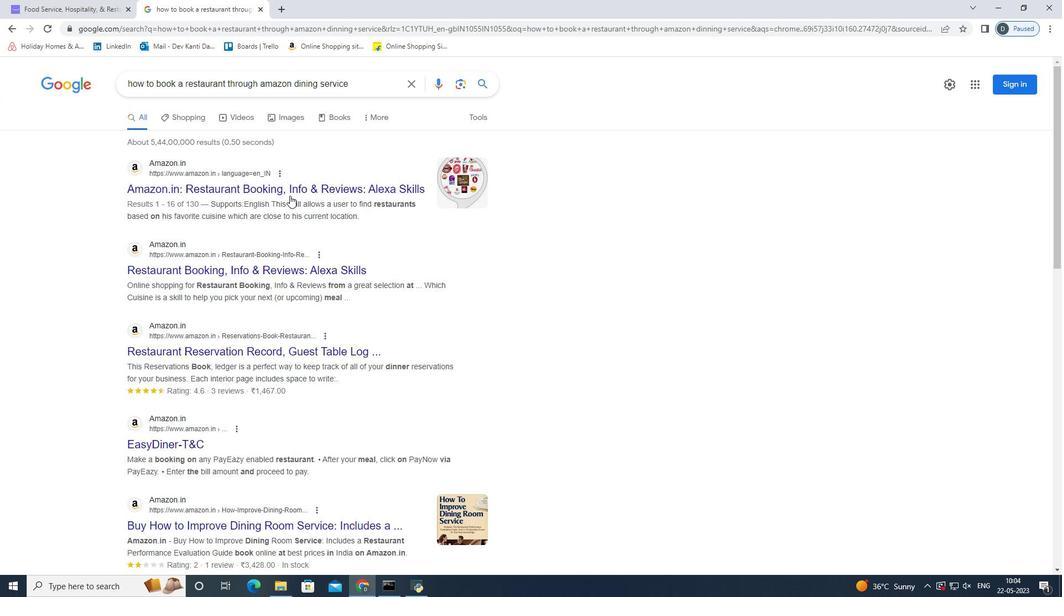 
Action: Mouse pressed middle at (289, 195)
Screenshot: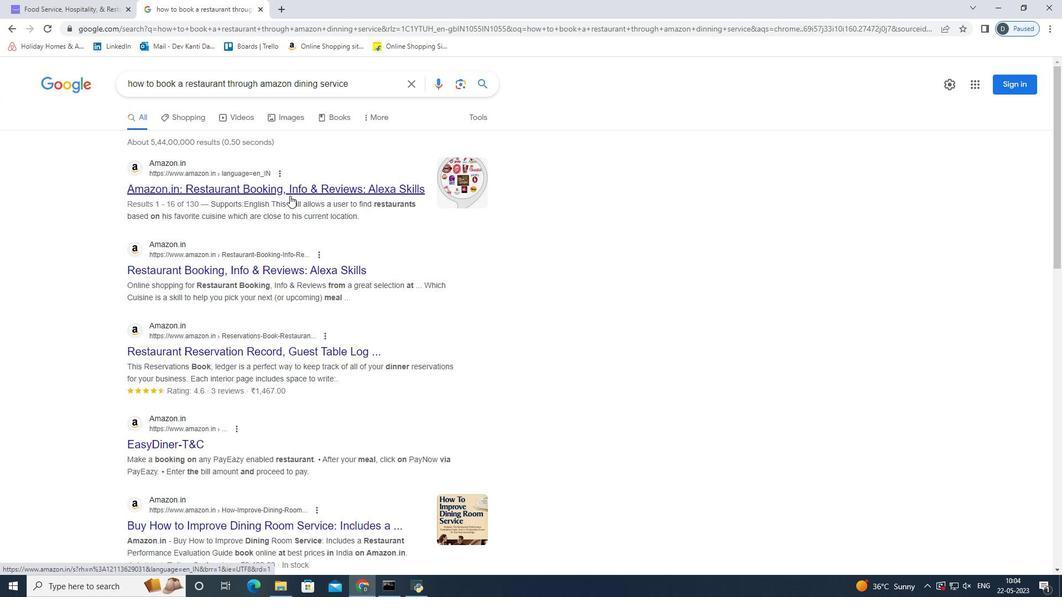 
Action: Mouse moved to (324, 21)
Screenshot: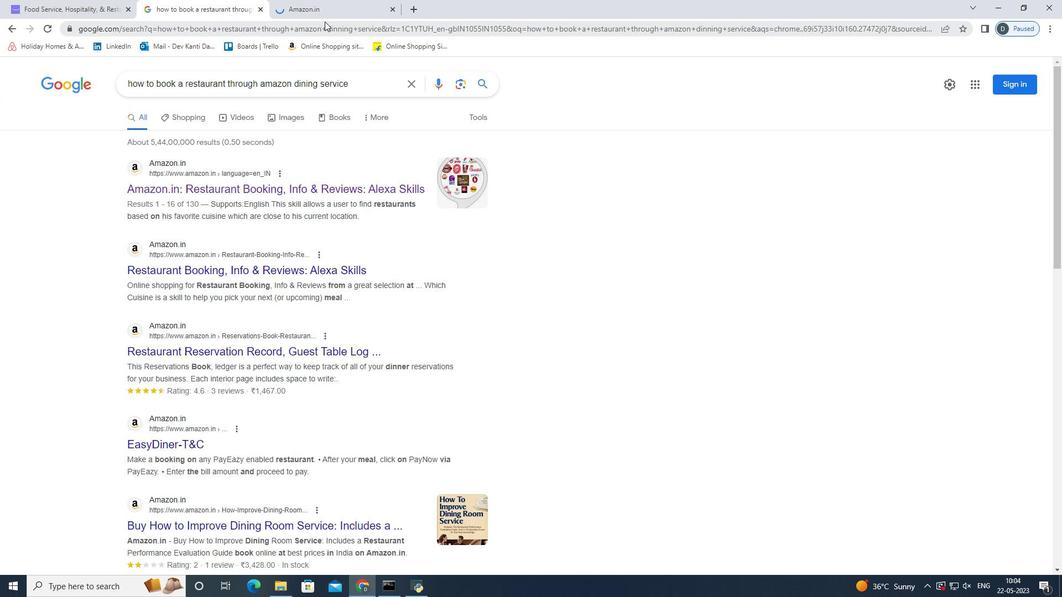 
Action: Mouse pressed left at (324, 21)
Screenshot: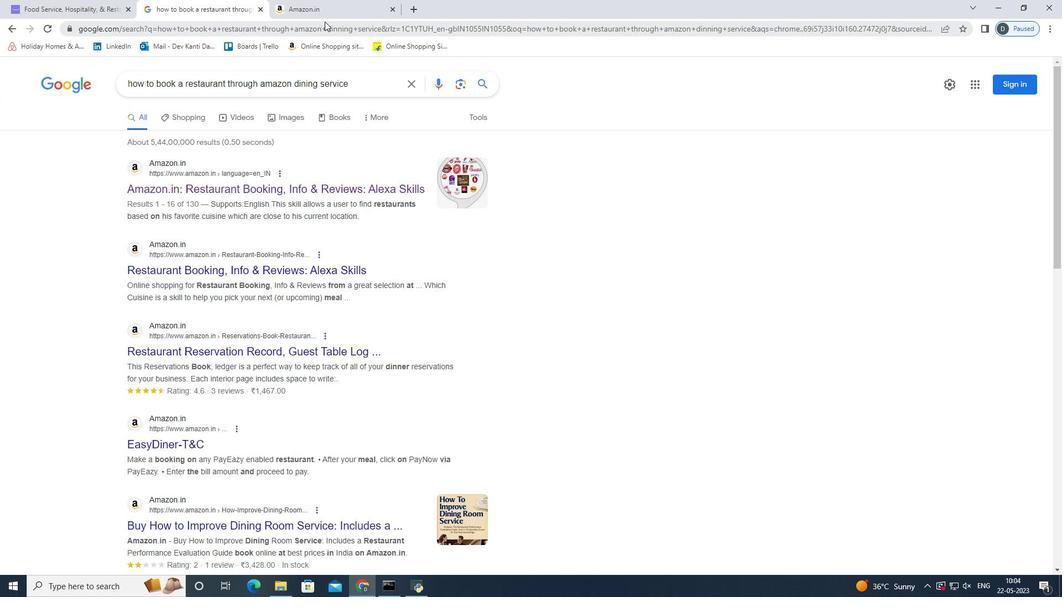 
Action: Mouse moved to (336, 10)
Screenshot: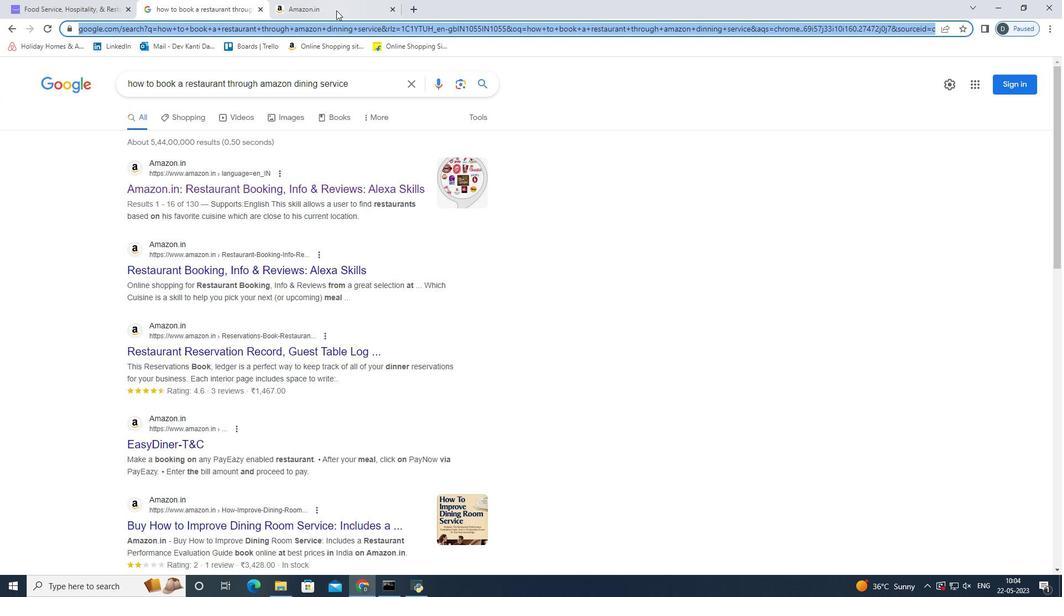 
Action: Mouse pressed left at (336, 10)
Screenshot: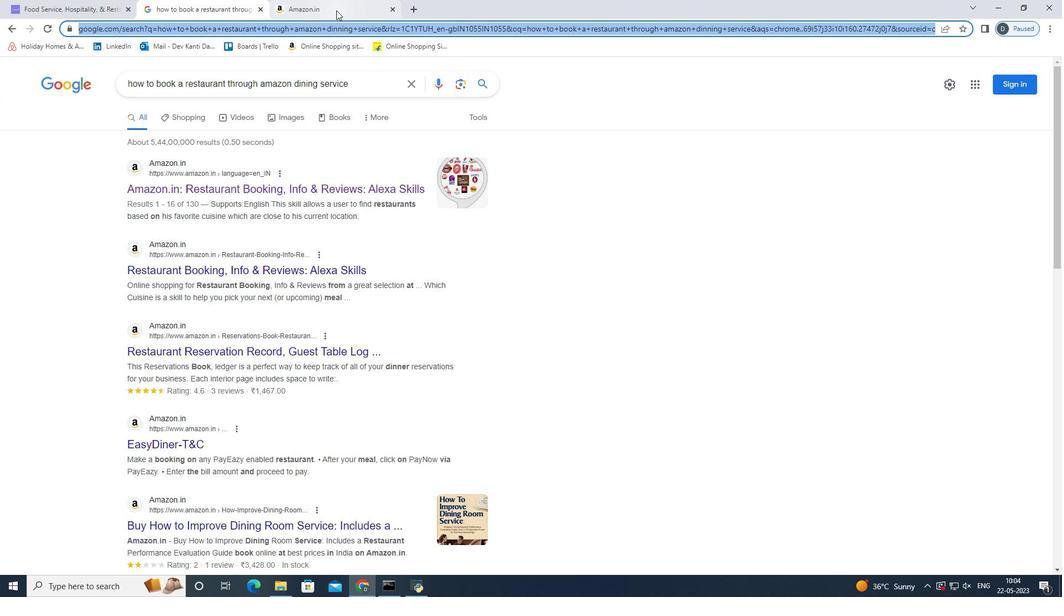 
Action: Mouse moved to (180, 0)
Screenshot: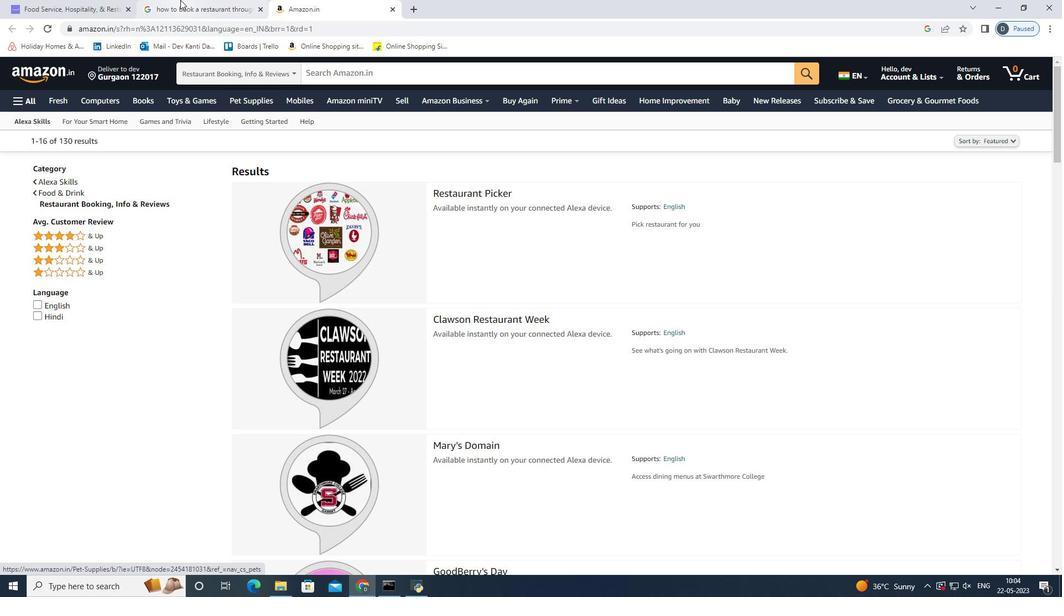 
Action: Mouse pressed left at (180, 0)
Screenshot: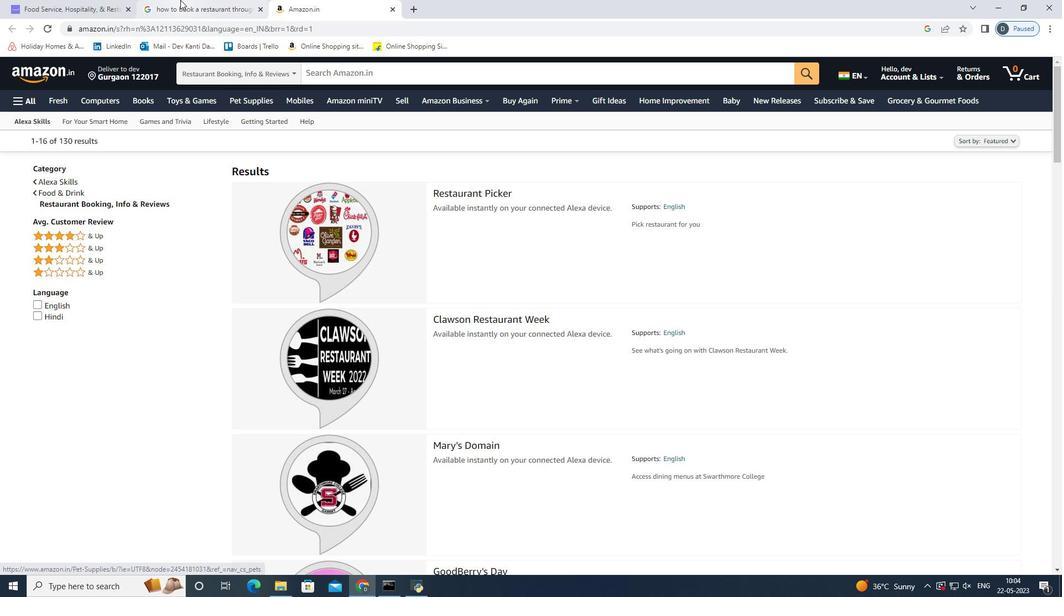 
Action: Mouse moved to (249, 271)
Screenshot: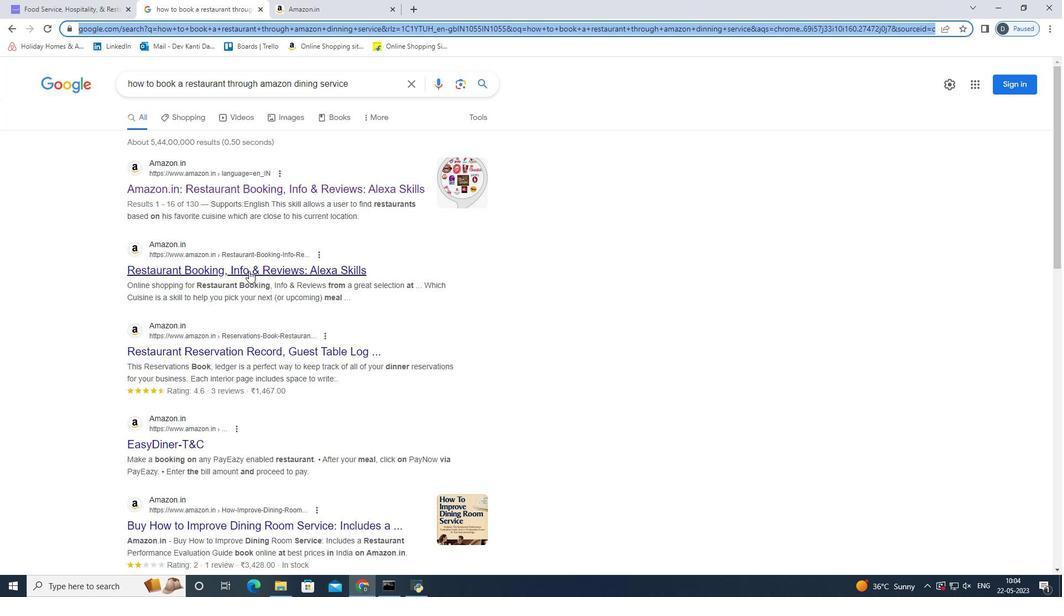 
Action: Mouse pressed middle at (249, 271)
Screenshot: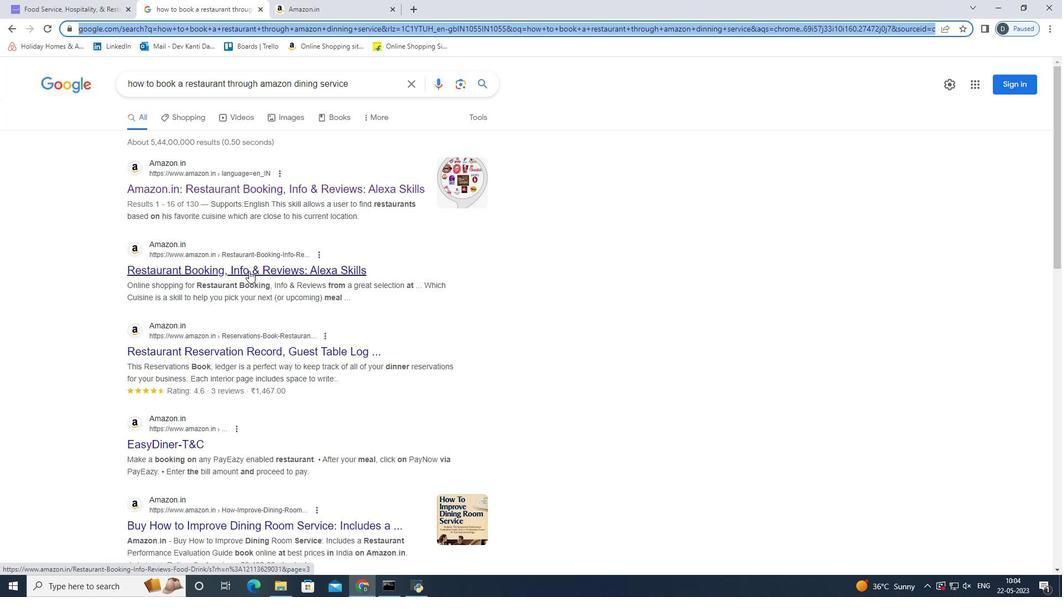 
Action: Mouse moved to (509, 0)
Screenshot: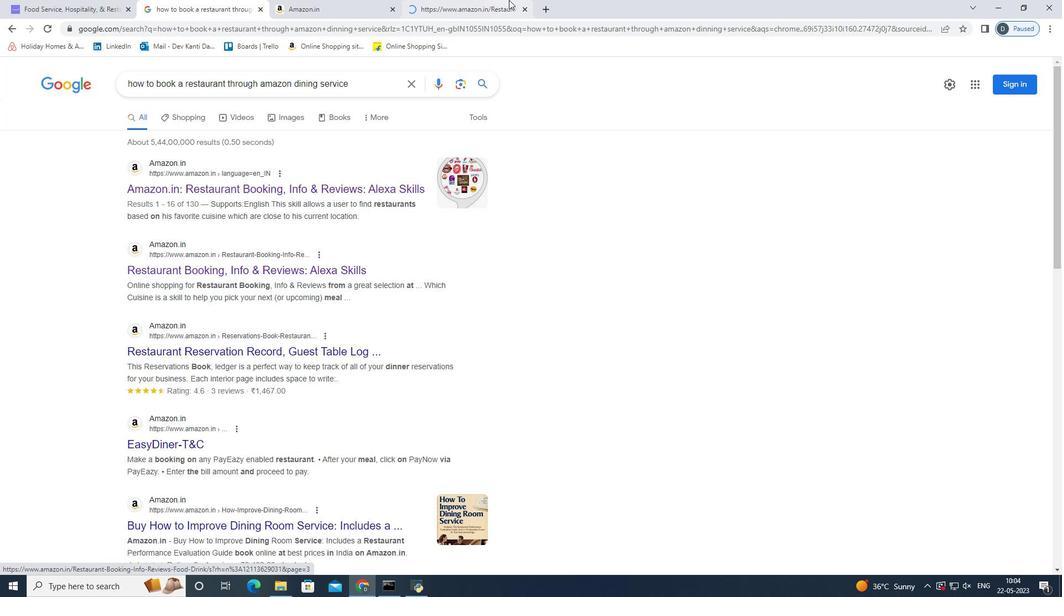 
Action: Mouse pressed left at (509, 0)
Screenshot: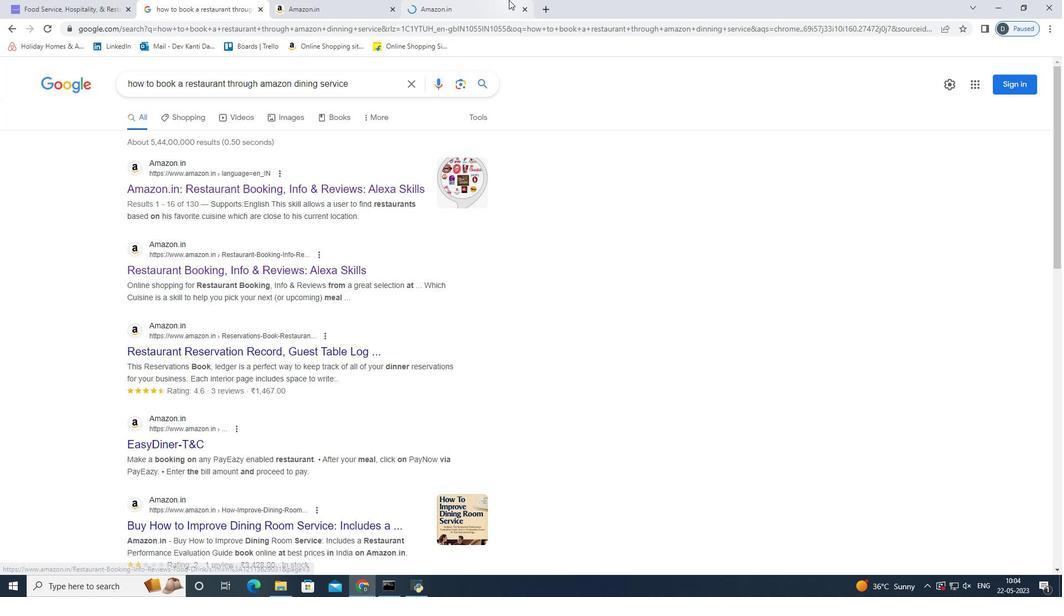 
Action: Mouse moved to (287, 0)
Screenshot: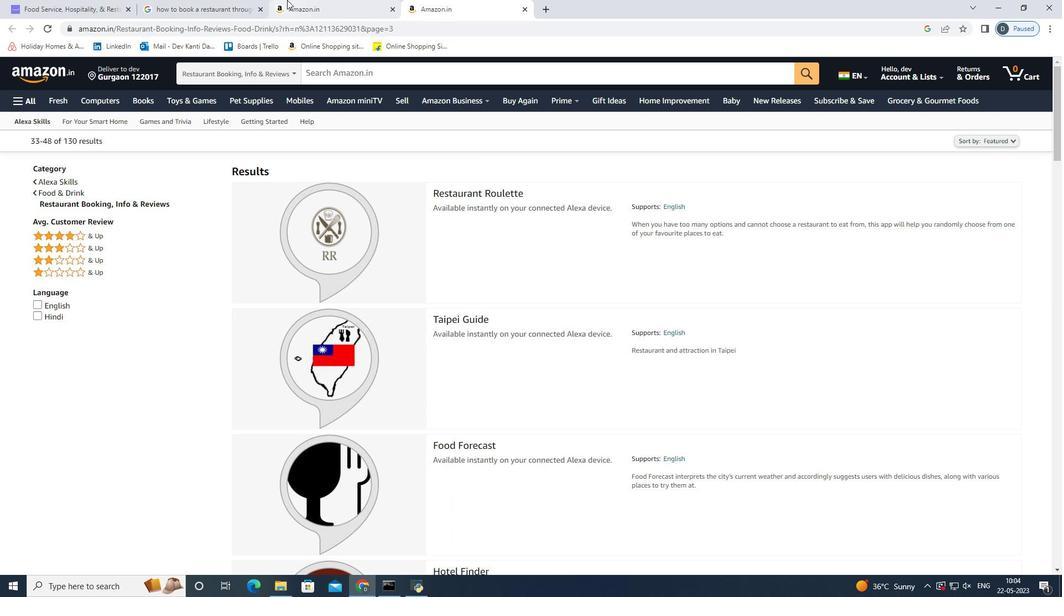
Action: Mouse pressed left at (287, 0)
Screenshot: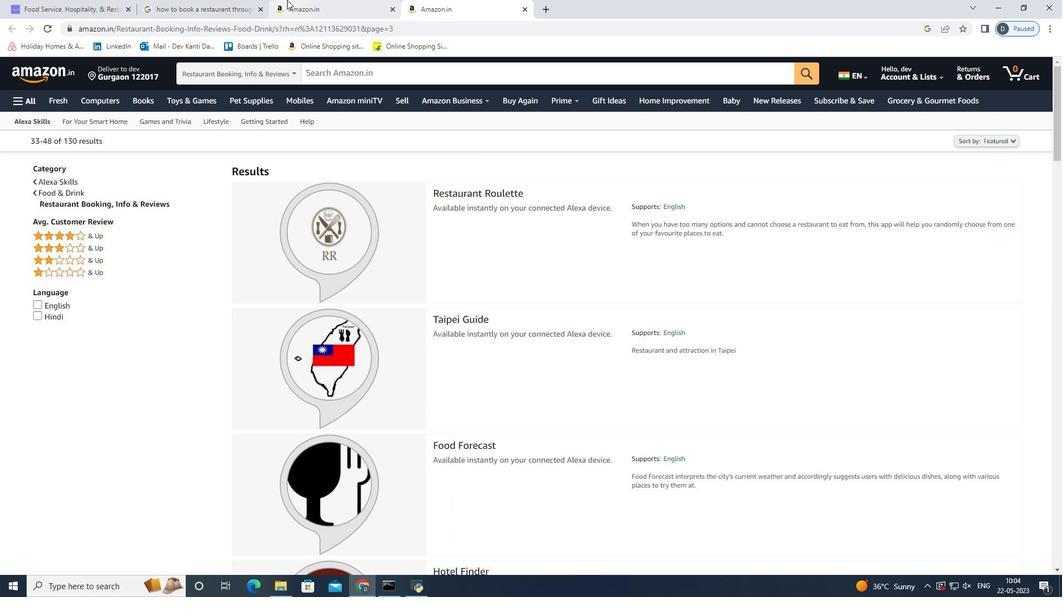 
Action: Mouse moved to (481, 214)
Screenshot: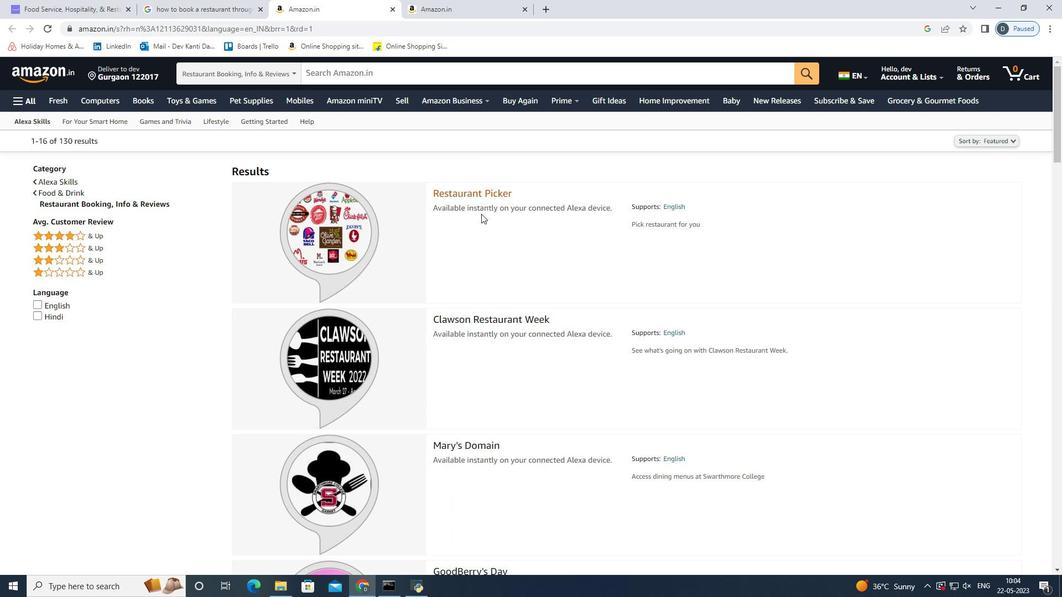 
Action: Mouse scrolled (481, 213) with delta (0, 0)
Screenshot: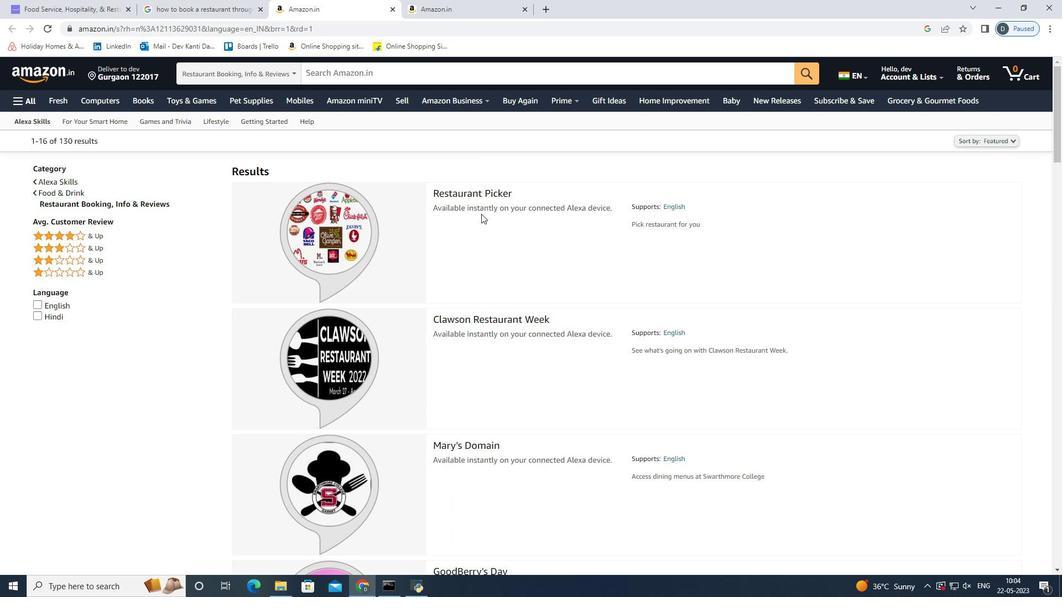 
Action: Mouse scrolled (481, 213) with delta (0, 0)
Screenshot: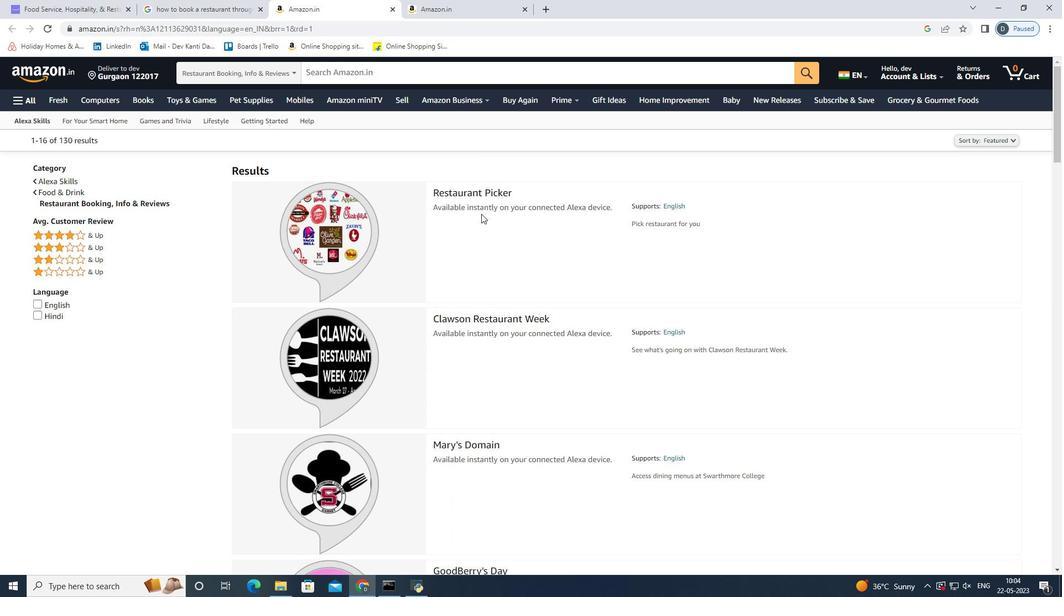 
Action: Mouse scrolled (481, 213) with delta (0, 0)
Screenshot: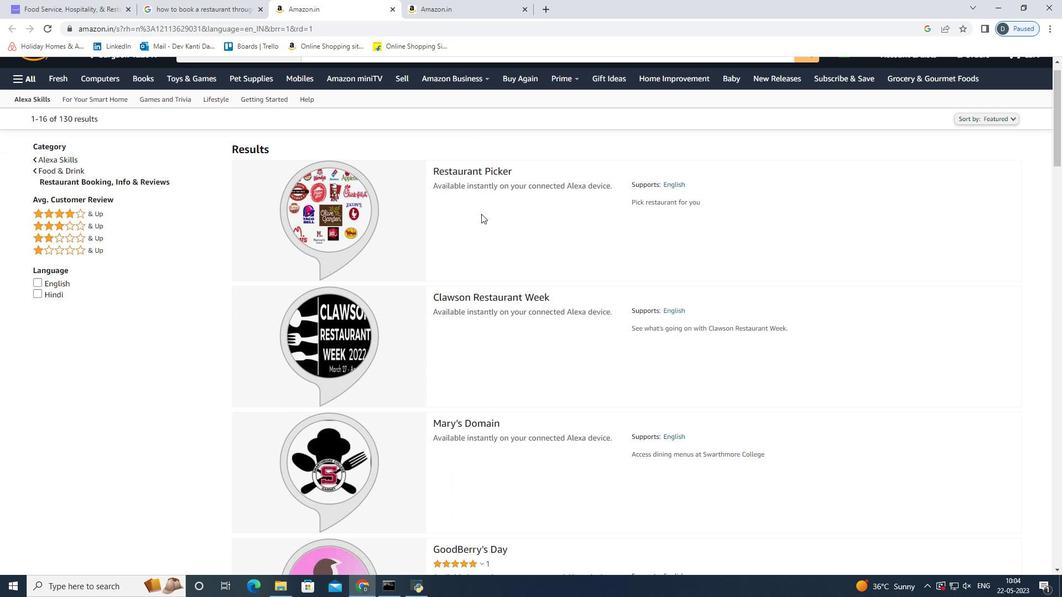 
Action: Mouse scrolled (481, 213) with delta (0, 0)
Screenshot: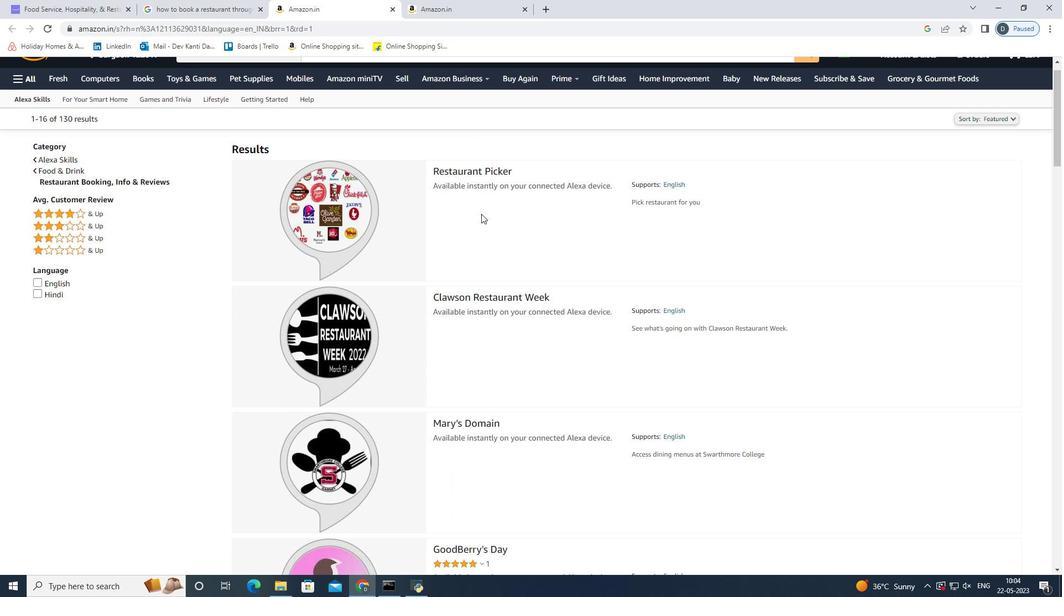 
Action: Mouse scrolled (481, 213) with delta (0, 0)
Screenshot: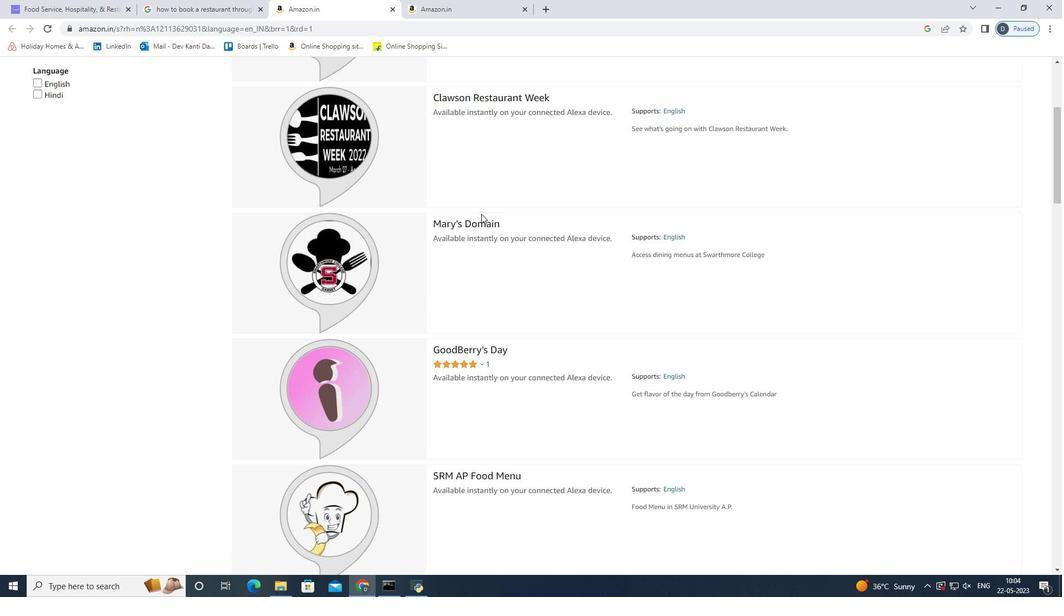 
Action: Mouse scrolled (481, 213) with delta (0, 0)
Screenshot: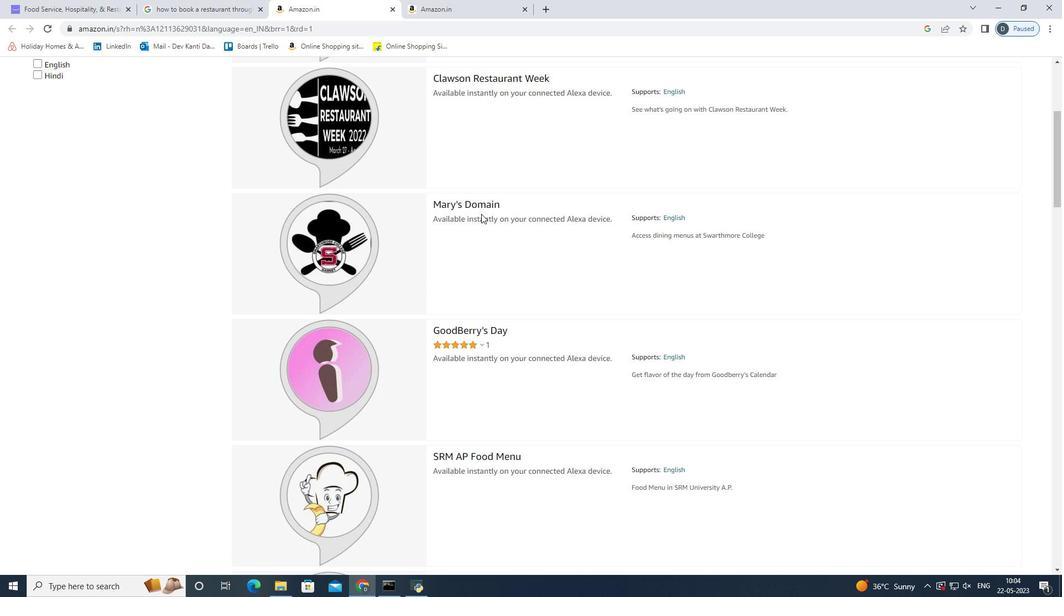
Action: Mouse scrolled (481, 213) with delta (0, 0)
Screenshot: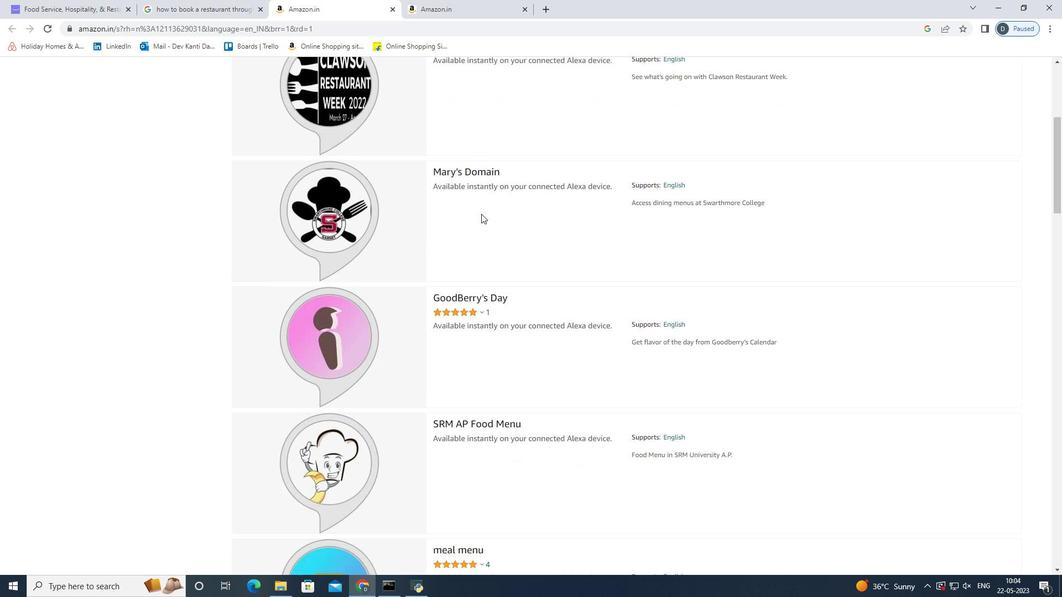 
Action: Mouse scrolled (481, 213) with delta (0, 0)
Screenshot: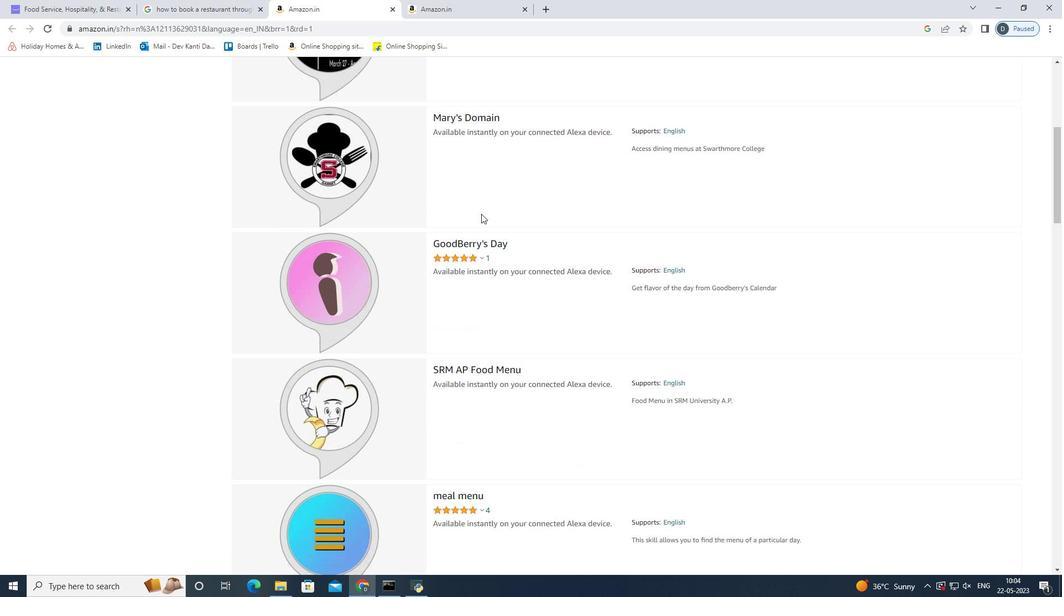 
Action: Mouse scrolled (481, 214) with delta (0, 0)
Screenshot: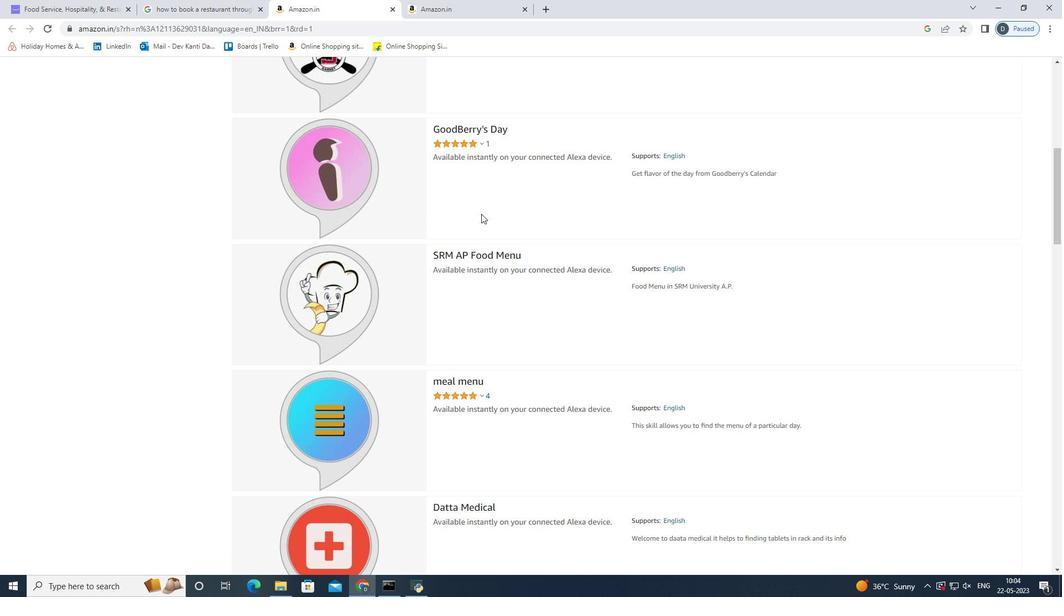 
Action: Mouse scrolled (481, 214) with delta (0, 0)
Screenshot: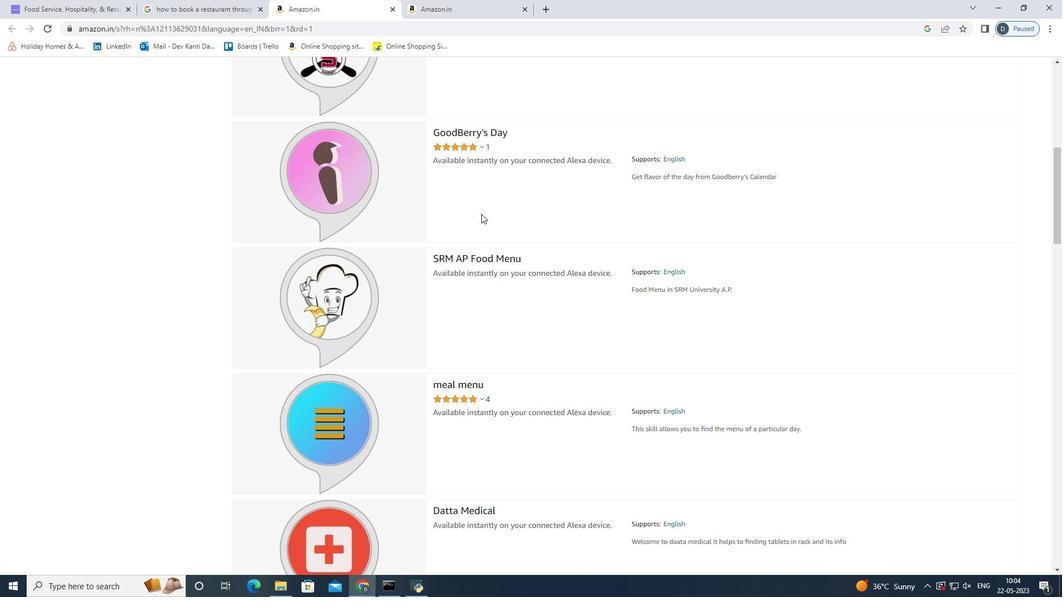 
Action: Mouse scrolled (481, 214) with delta (0, 0)
Screenshot: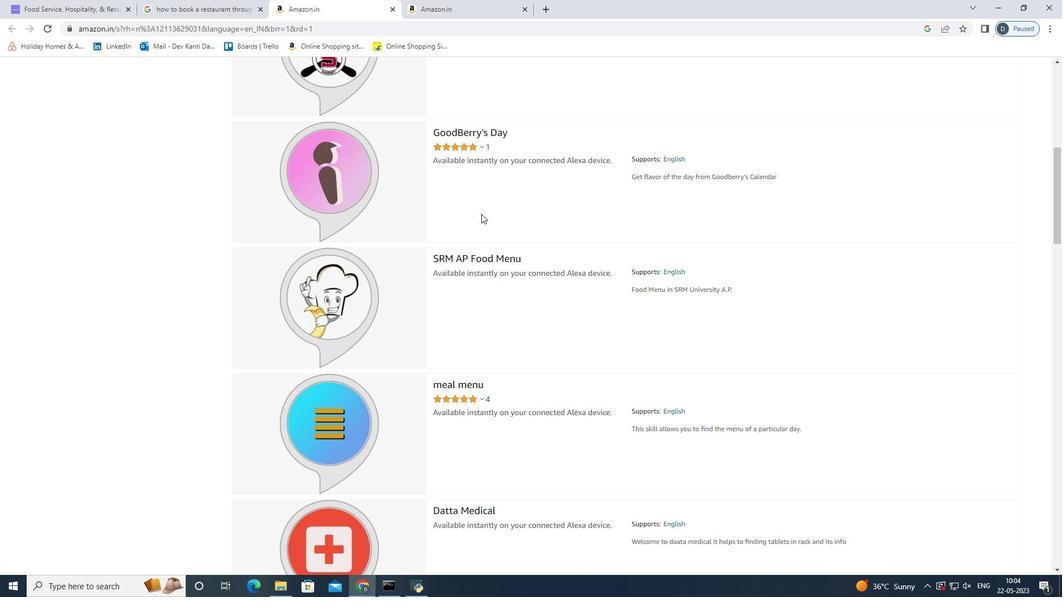 
Action: Mouse scrolled (481, 214) with delta (0, 0)
Screenshot: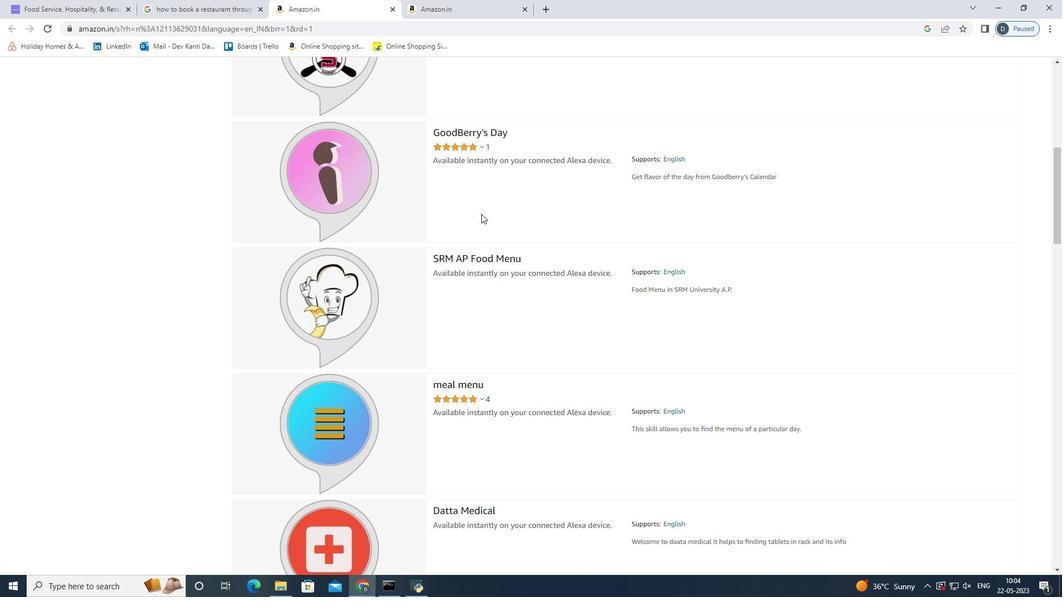 
Action: Mouse scrolled (481, 214) with delta (0, 0)
Screenshot: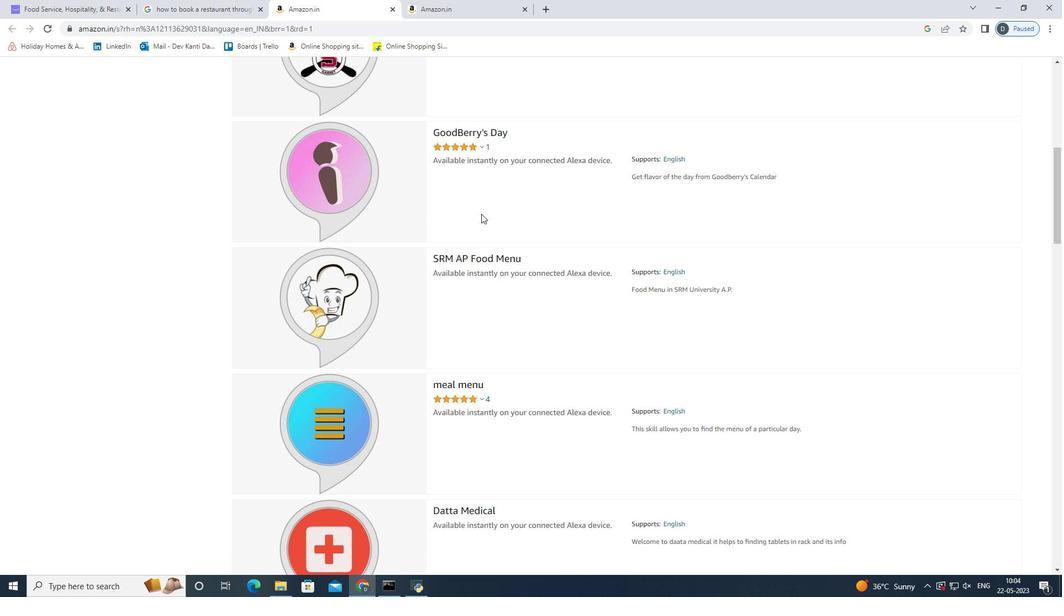 
Action: Mouse scrolled (481, 214) with delta (0, 0)
Screenshot: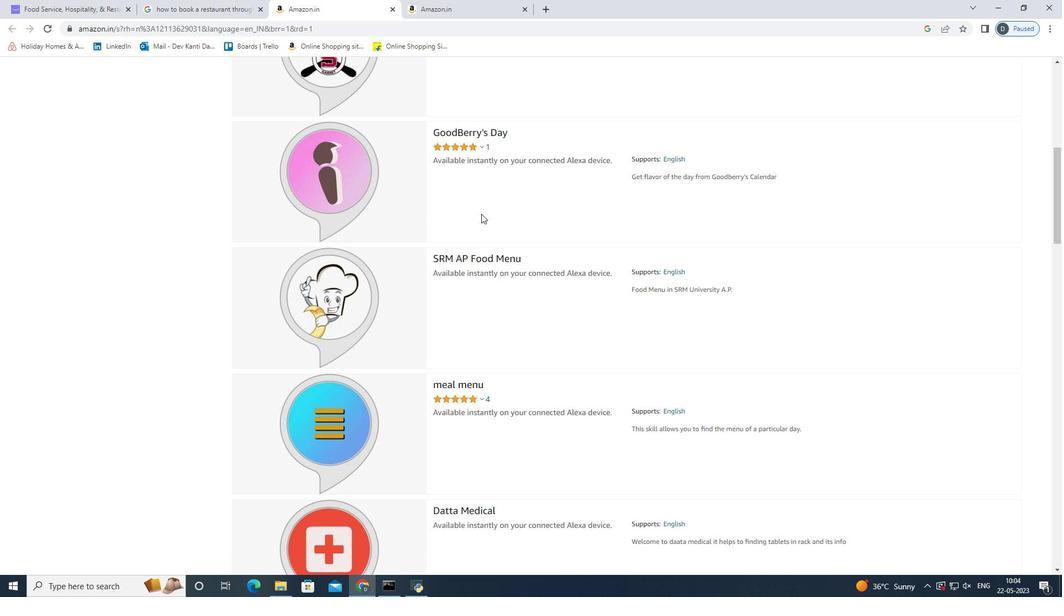 
Action: Mouse scrolled (481, 214) with delta (0, 0)
Screenshot: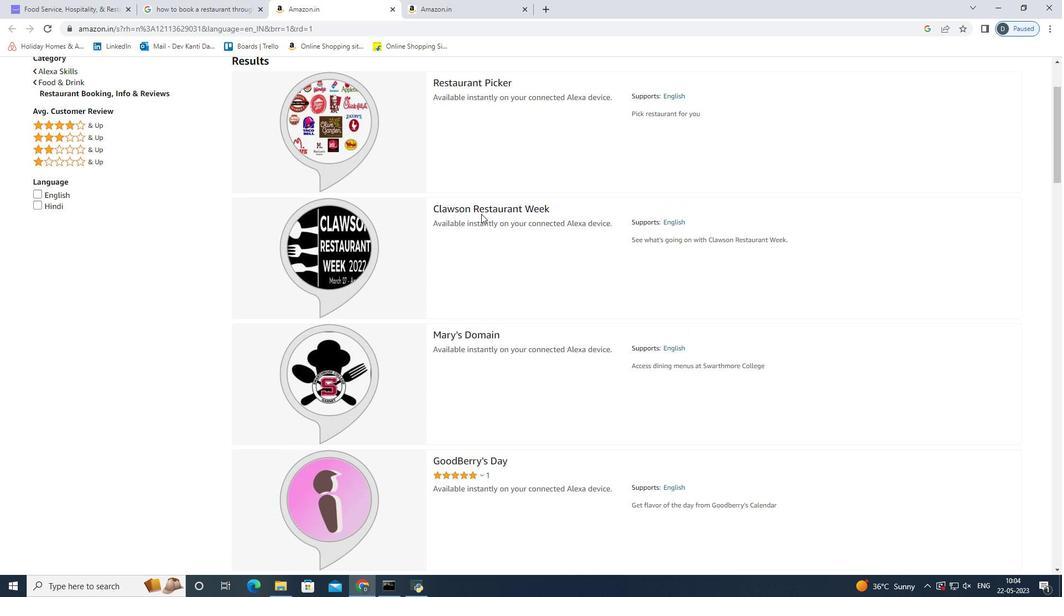 
Action: Mouse scrolled (481, 214) with delta (0, 0)
Screenshot: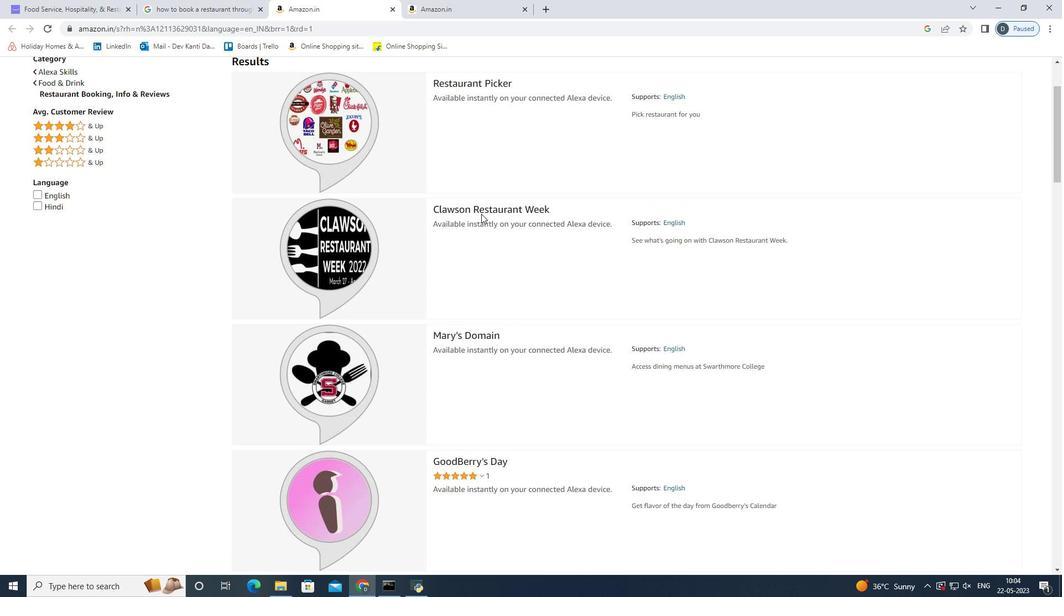 
Action: Mouse scrolled (481, 214) with delta (0, 0)
Screenshot: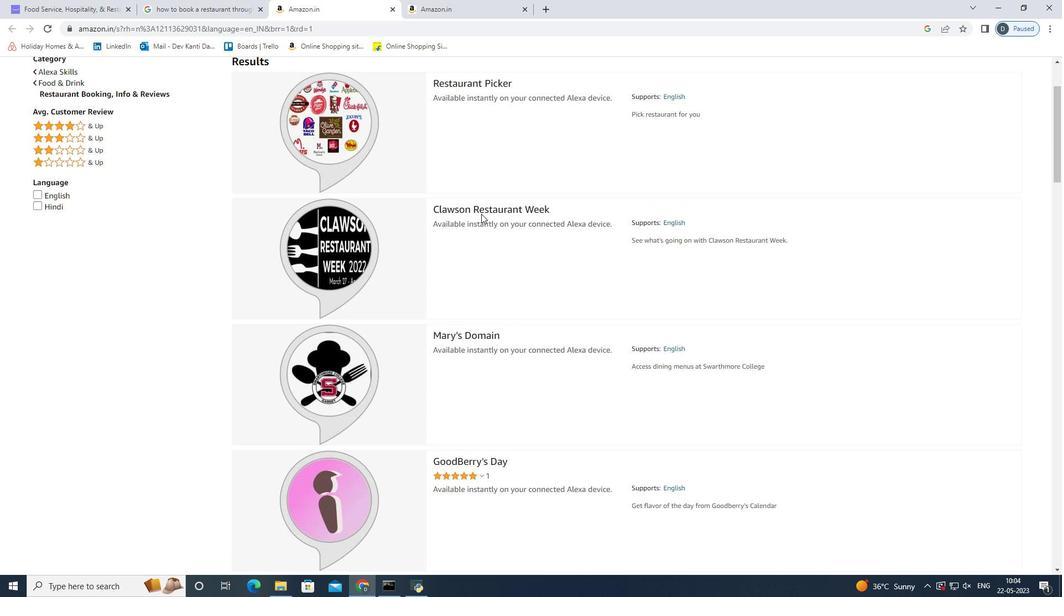 
Action: Mouse scrolled (481, 214) with delta (0, 0)
Screenshot: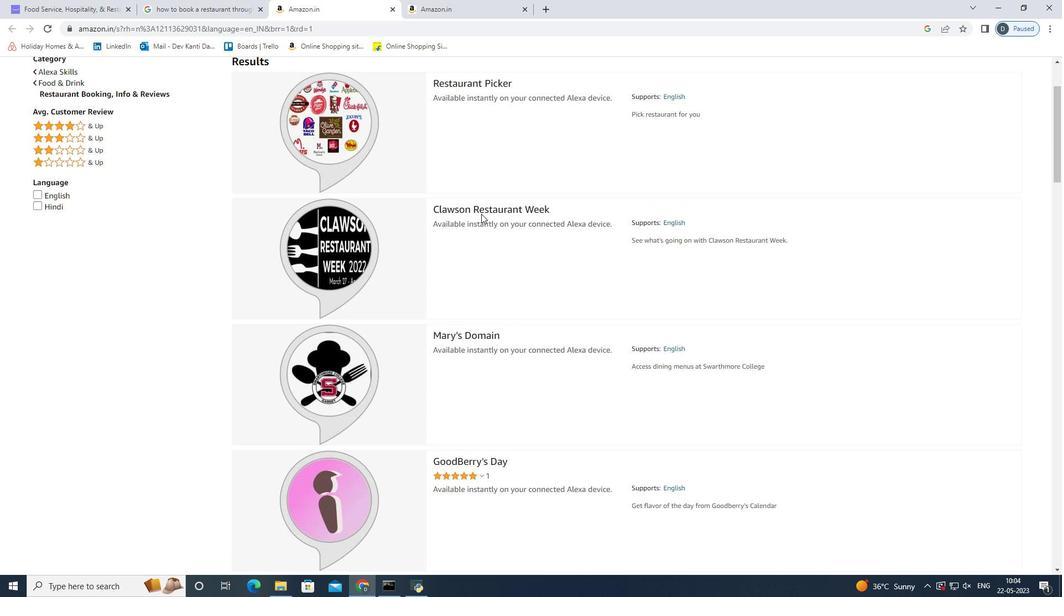
Action: Mouse scrolled (481, 214) with delta (0, 0)
Screenshot: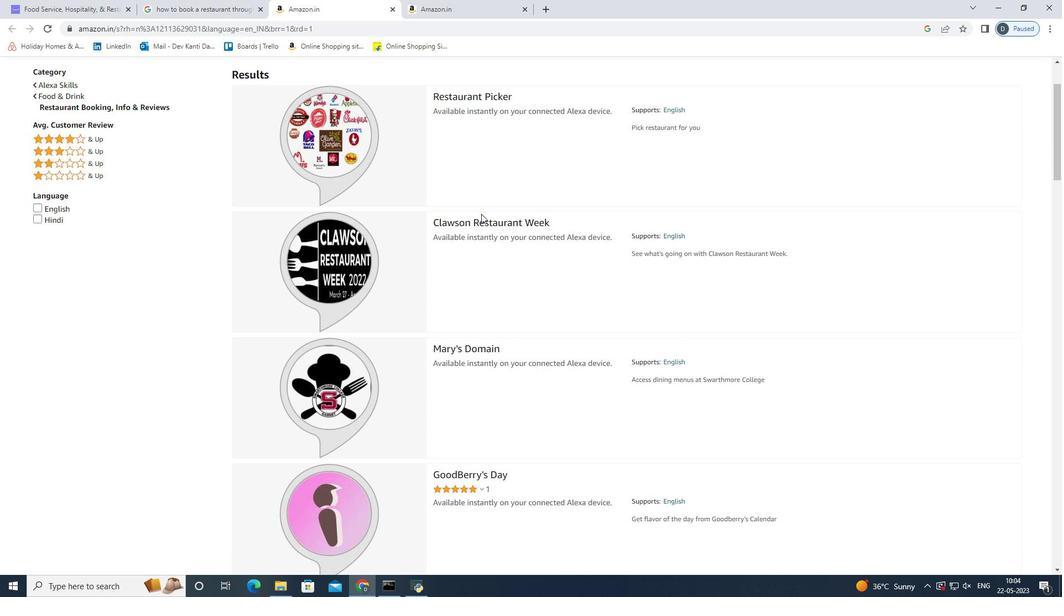 
Action: Mouse scrolled (481, 214) with delta (0, 0)
Screenshot: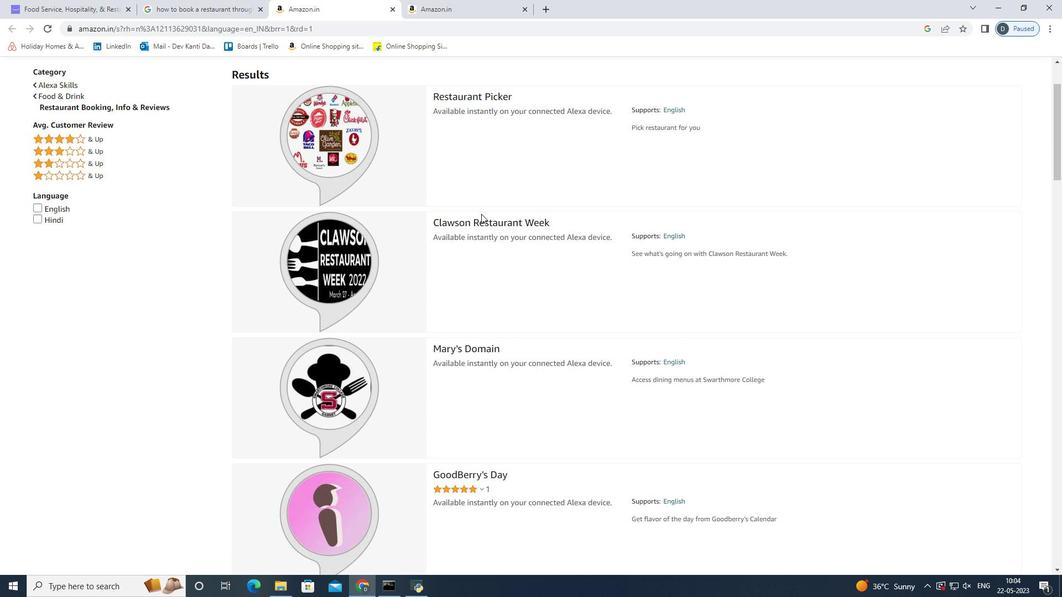 
Action: Mouse scrolled (481, 214) with delta (0, 0)
Screenshot: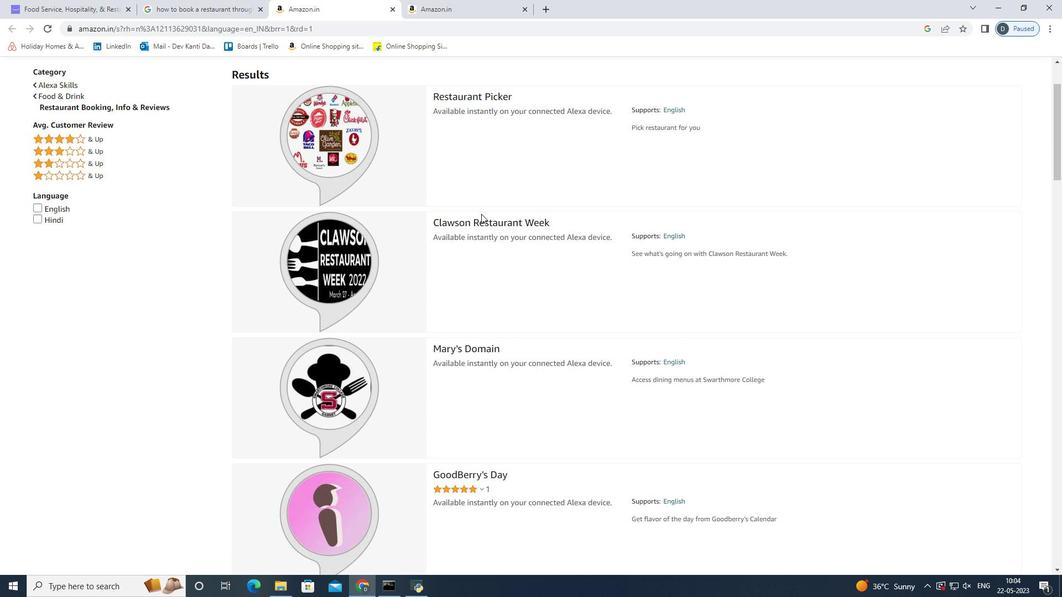 
Action: Mouse moved to (442, 0)
Screenshot: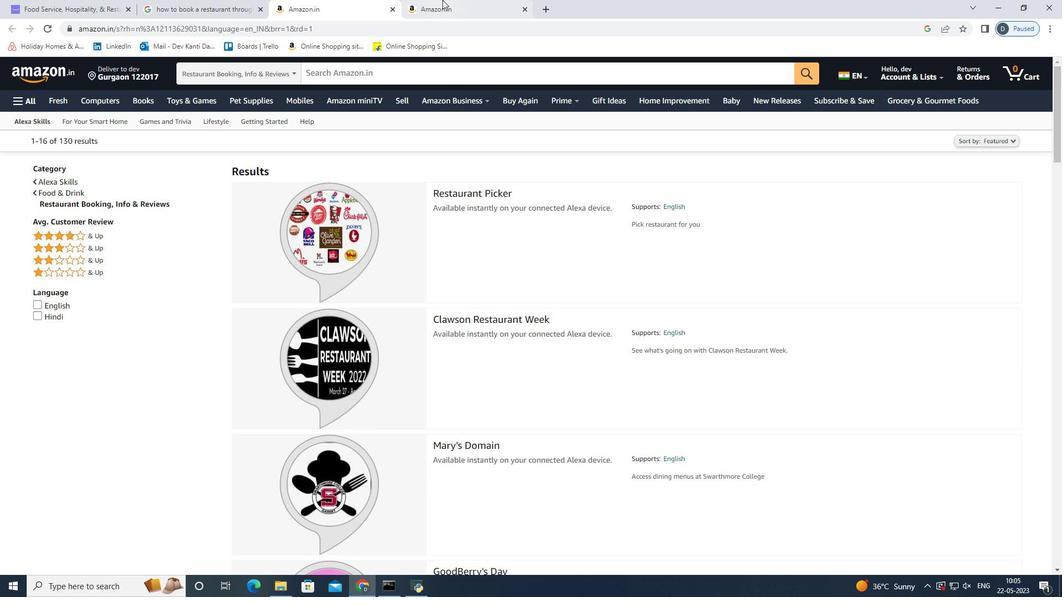 
Action: Mouse pressed left at (442, 0)
Screenshot: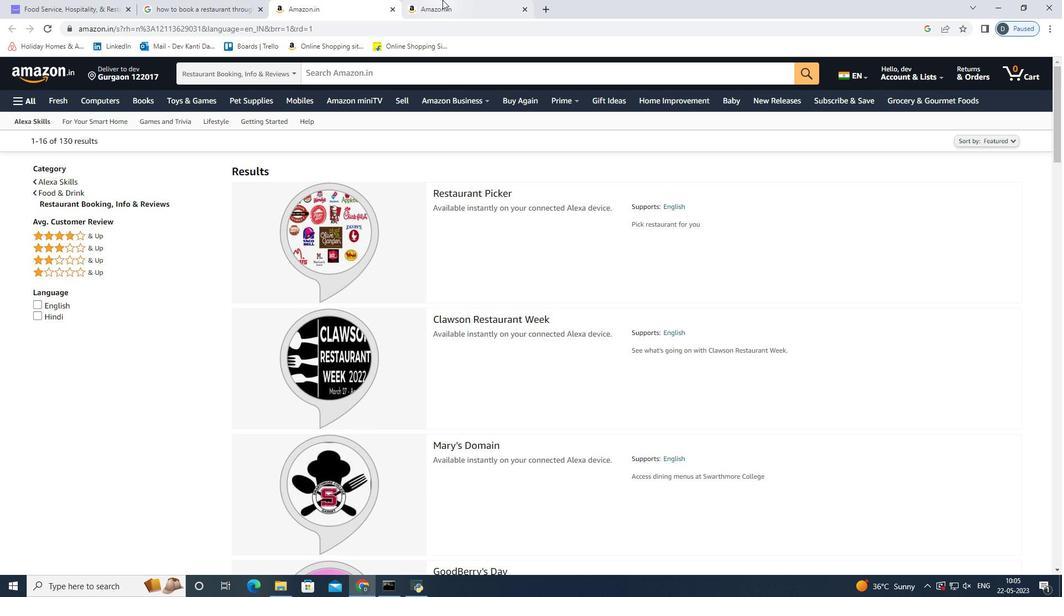 
Action: Mouse moved to (743, 289)
Screenshot: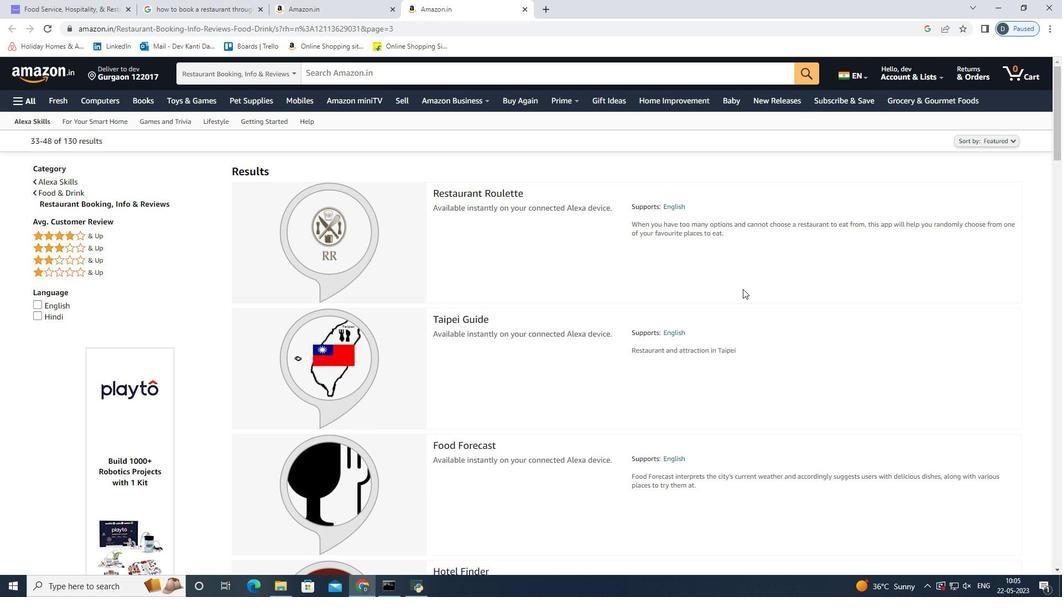 
Action: Mouse scrolled (743, 288) with delta (0, 0)
Screenshot: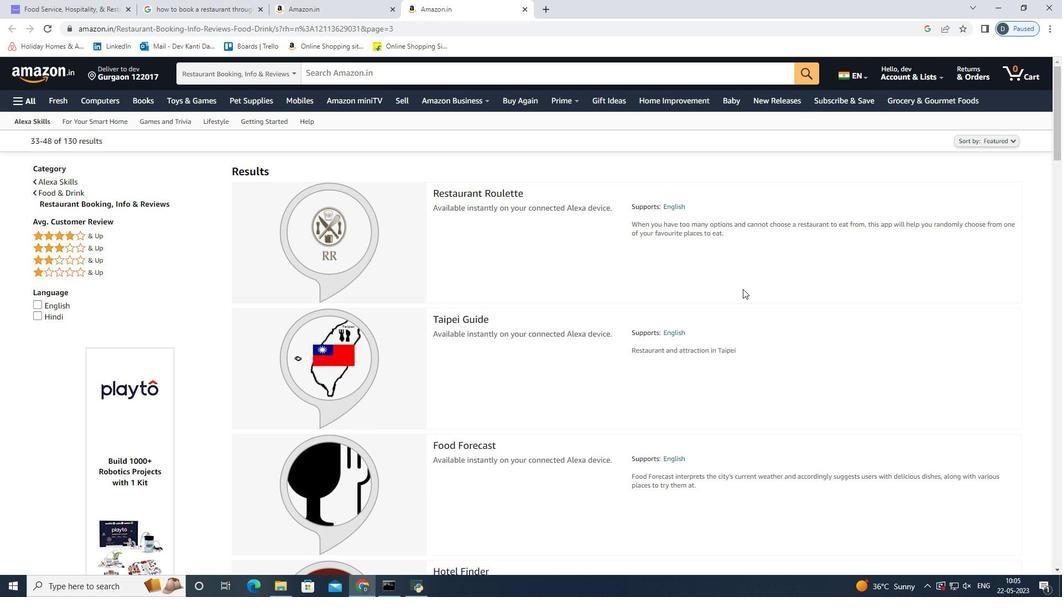 
Action: Mouse scrolled (743, 288) with delta (0, 0)
Screenshot: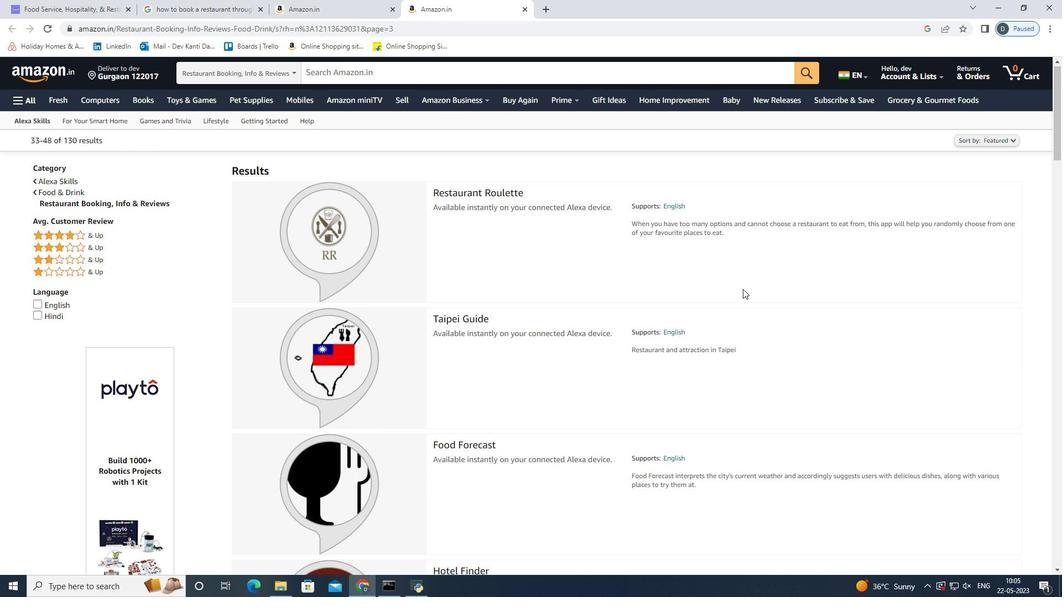 
Action: Mouse moved to (743, 289)
Screenshot: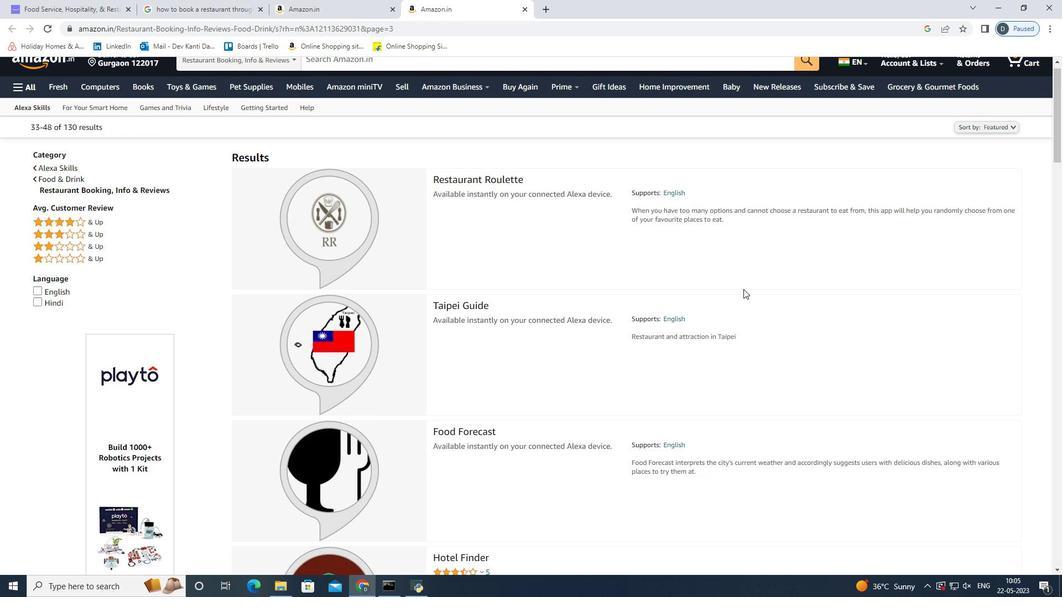 
Action: Mouse scrolled (743, 289) with delta (0, 0)
Screenshot: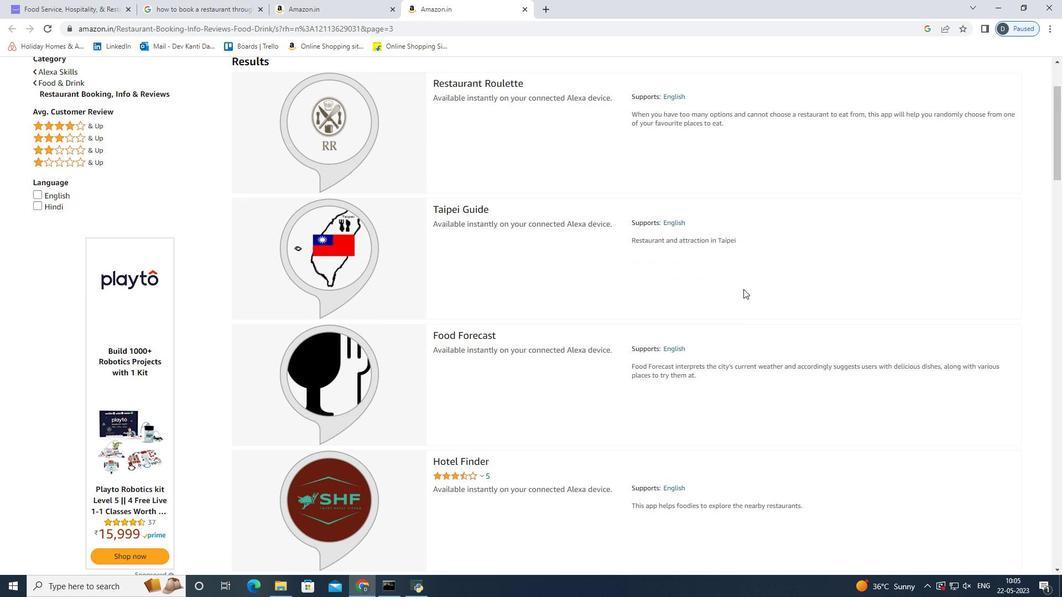 
Action: Mouse scrolled (743, 289) with delta (0, 0)
Screenshot: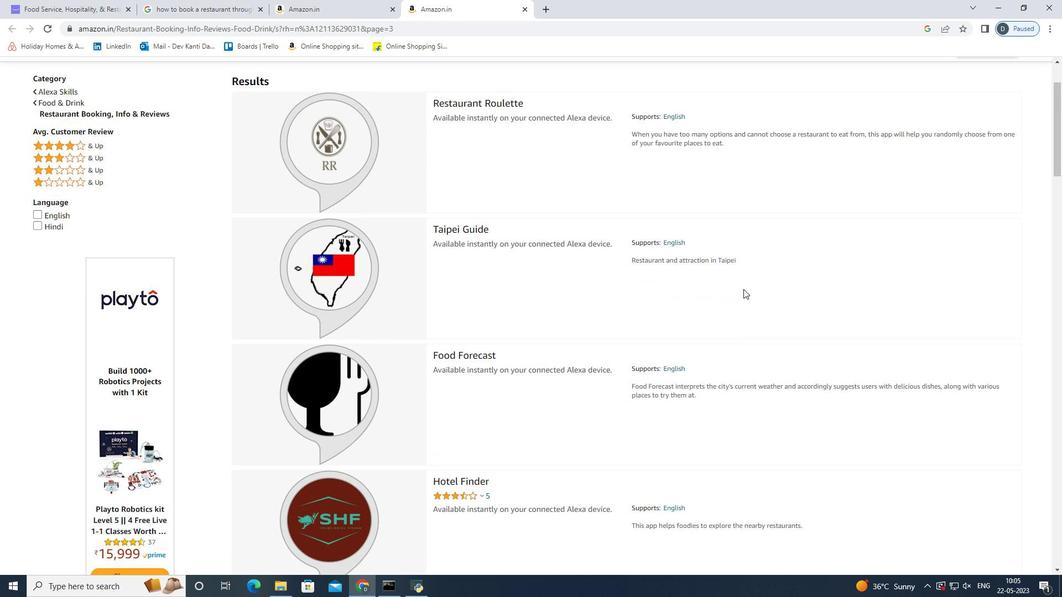 
Action: Mouse scrolled (743, 289) with delta (0, 0)
Screenshot: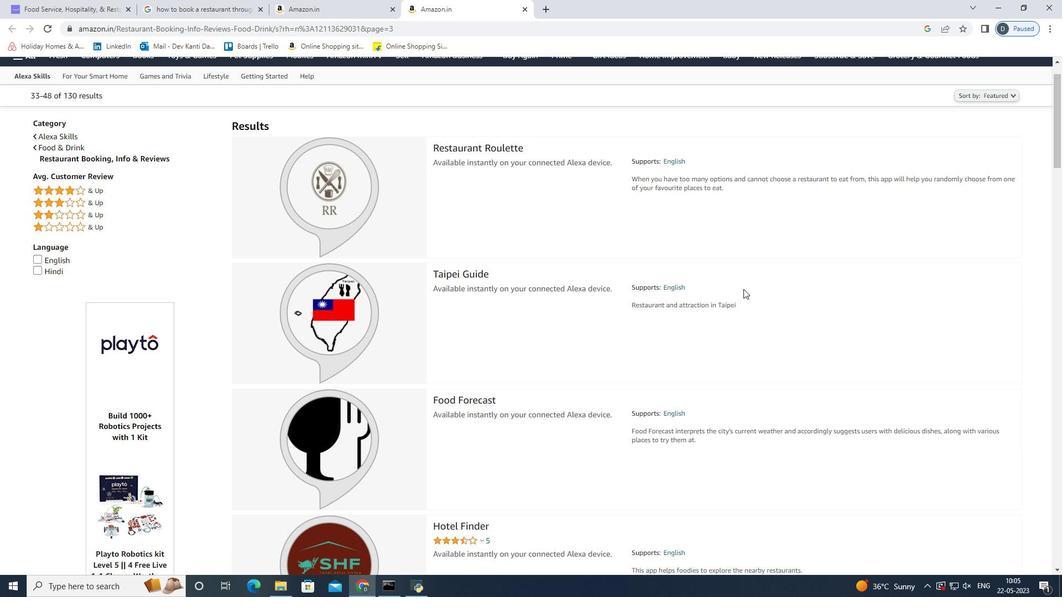
Action: Mouse scrolled (743, 288) with delta (0, 0)
Screenshot: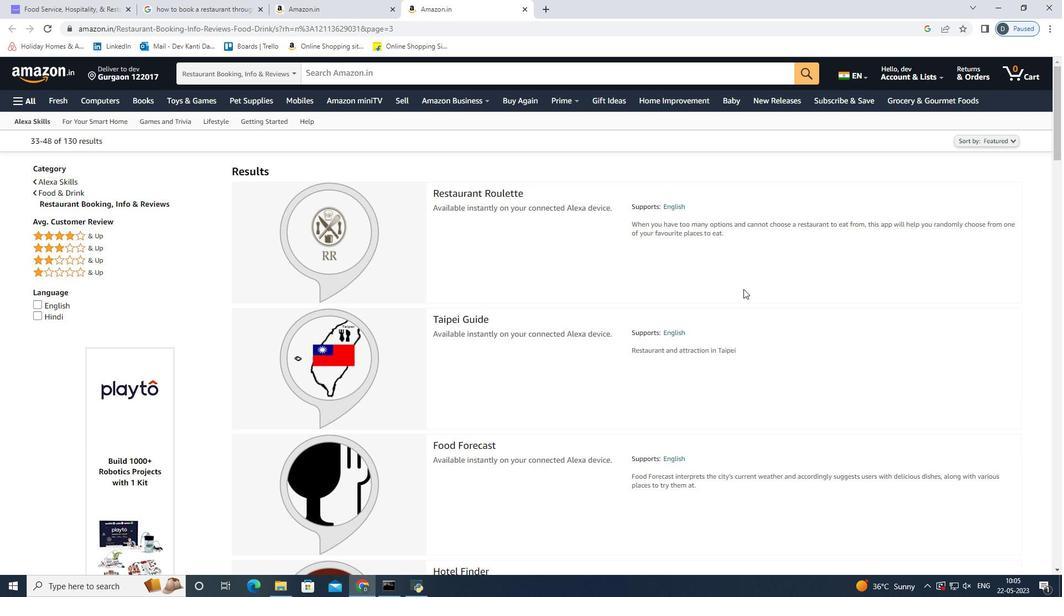 
Action: Mouse moved to (582, 258)
Screenshot: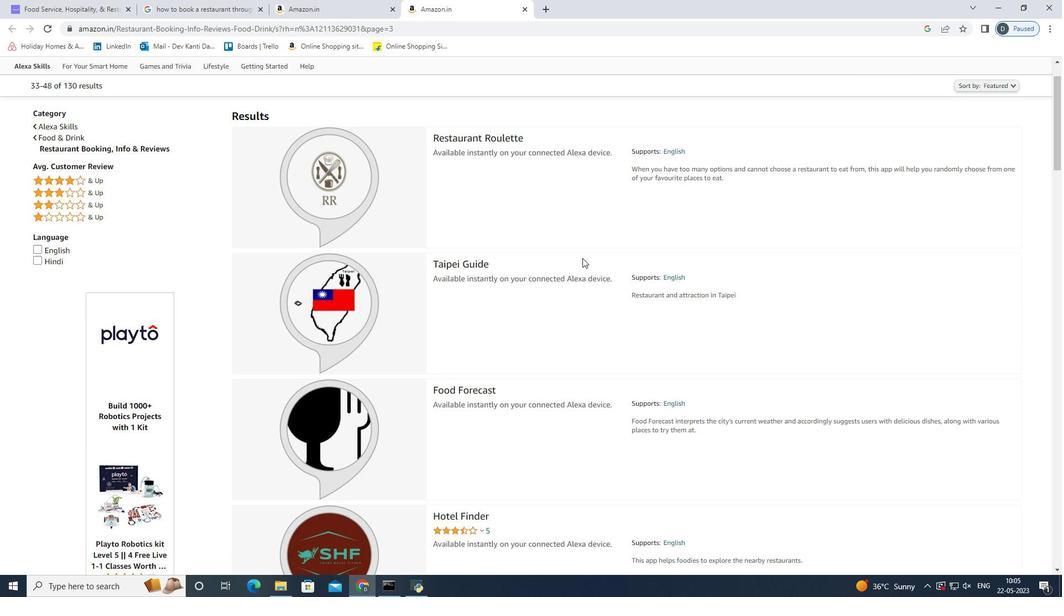 
Action: Mouse scrolled (582, 257) with delta (0, 0)
Screenshot: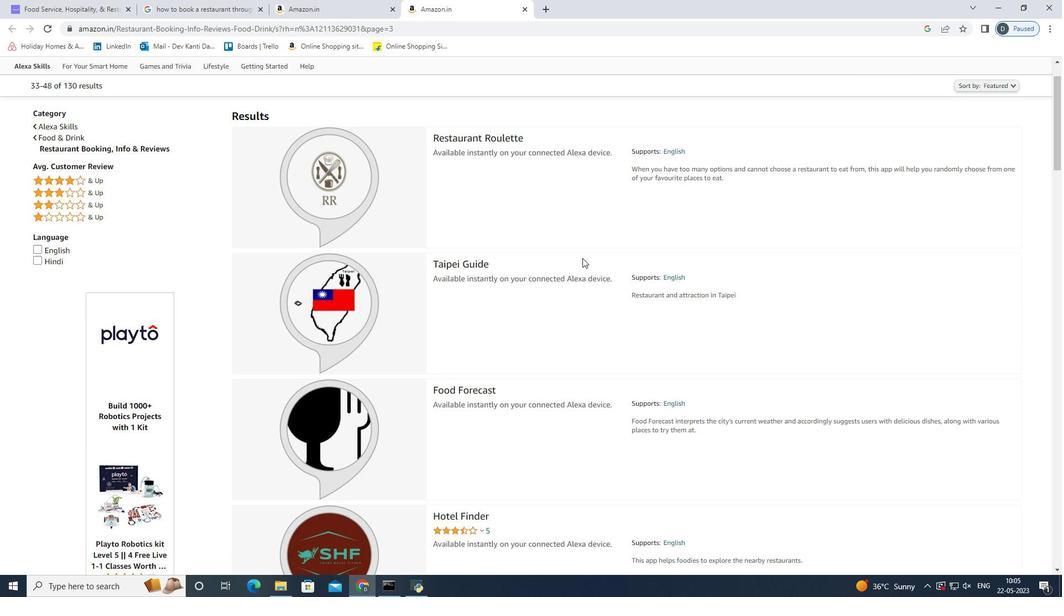 
Action: Mouse scrolled (582, 257) with delta (0, 0)
Screenshot: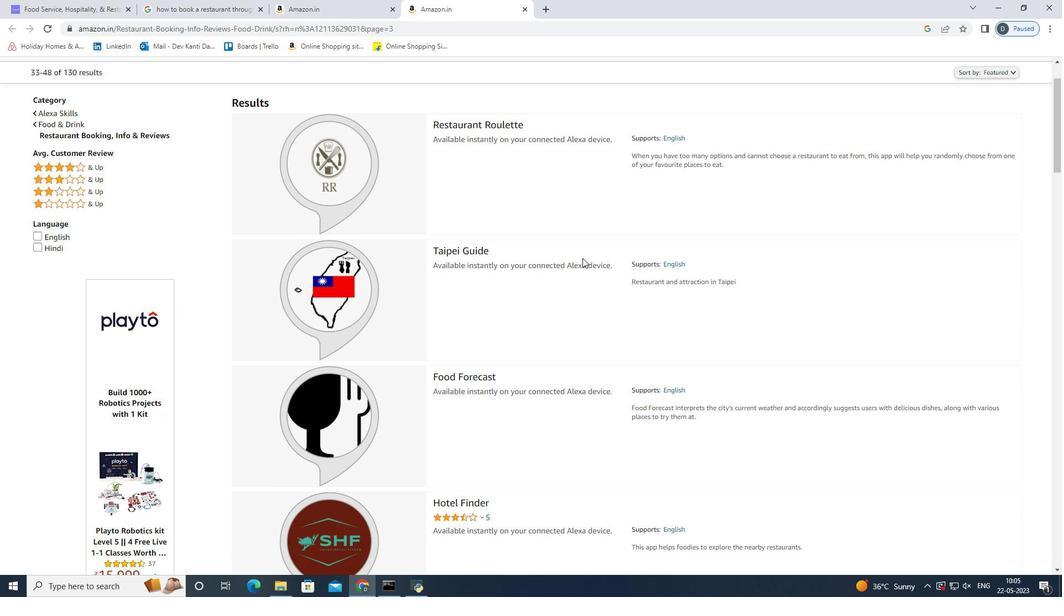 
Action: Mouse scrolled (582, 257) with delta (0, 0)
Screenshot: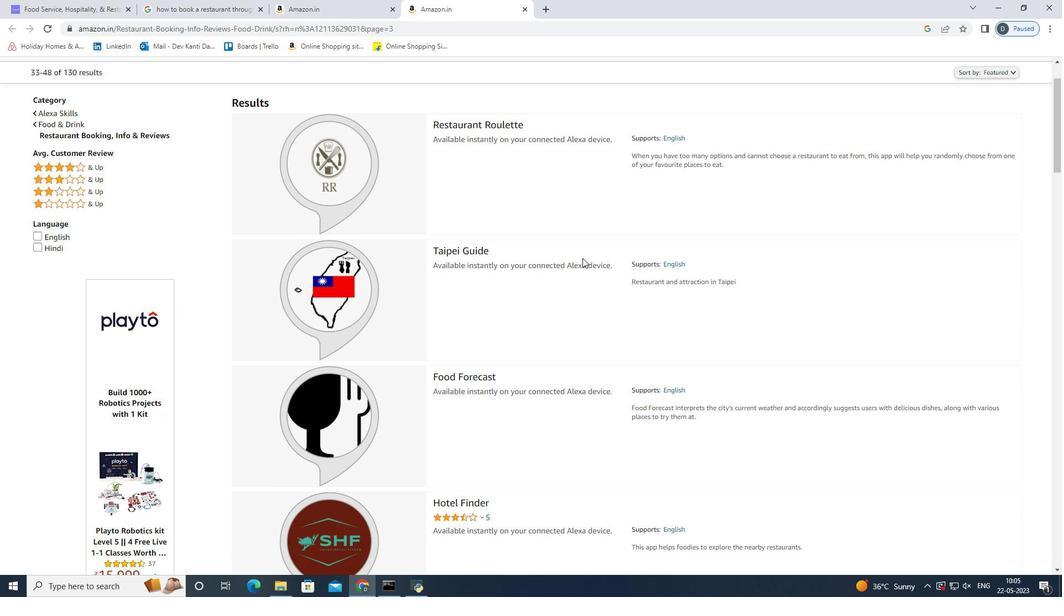 
Action: Mouse scrolled (582, 257) with delta (0, 0)
Screenshot: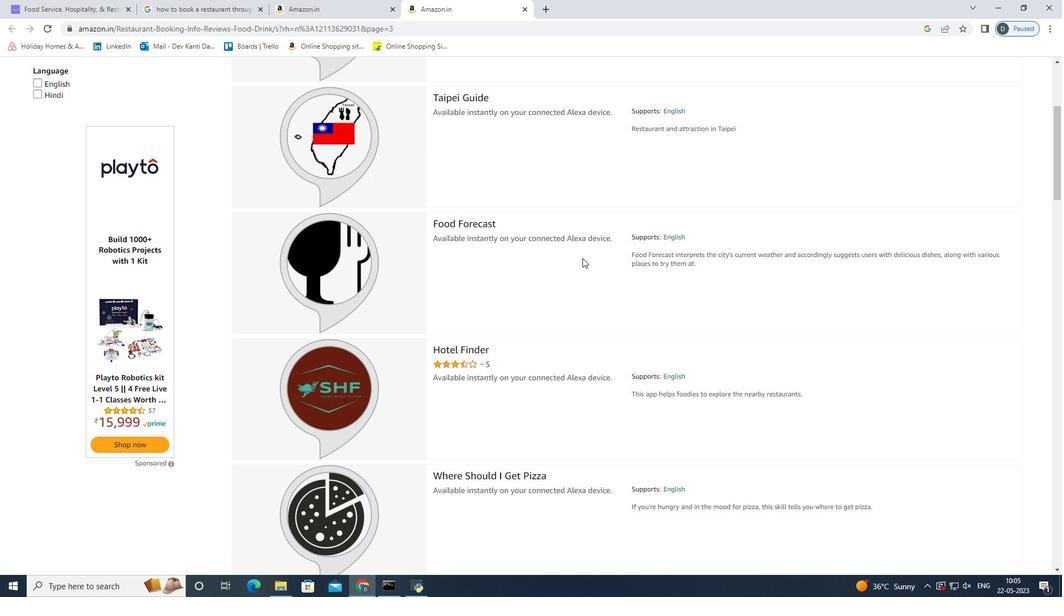 
Action: Mouse scrolled (582, 257) with delta (0, 0)
Screenshot: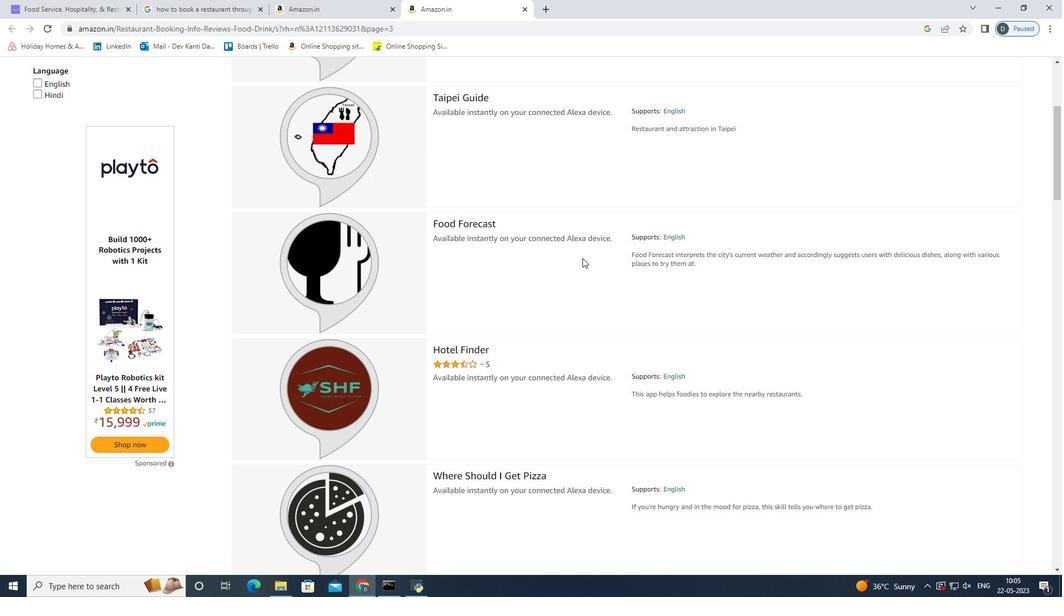 
Action: Mouse scrolled (582, 257) with delta (0, 0)
Screenshot: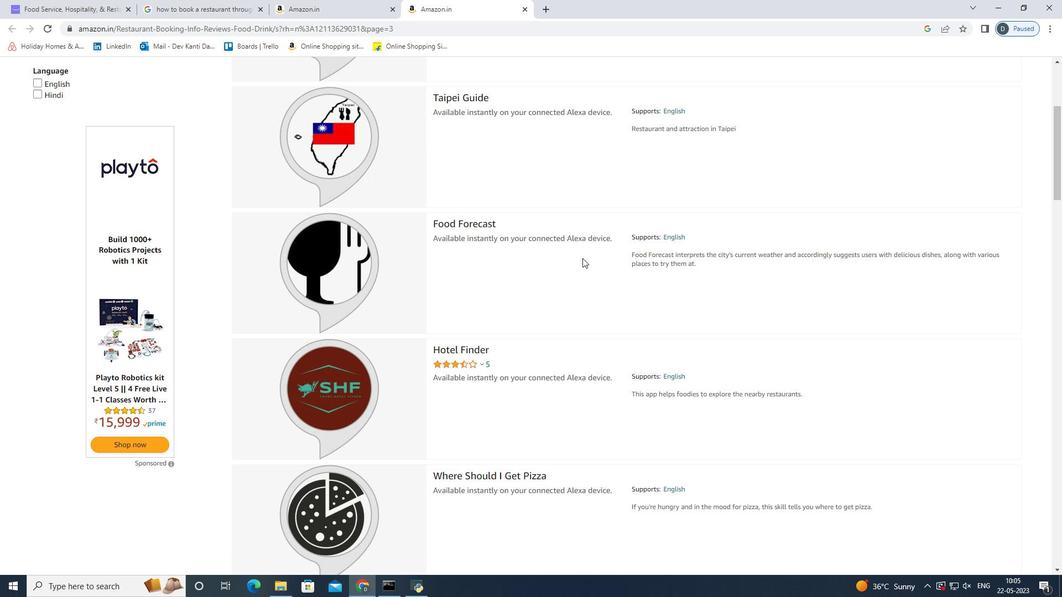 
Action: Mouse scrolled (582, 257) with delta (0, 0)
Screenshot: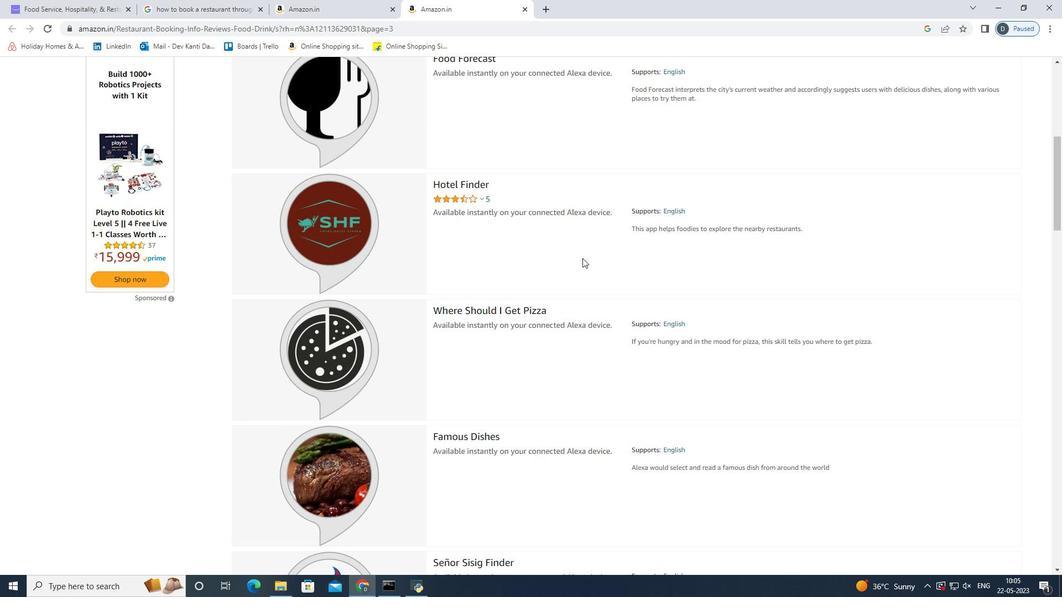 
Action: Mouse scrolled (582, 257) with delta (0, 0)
Screenshot: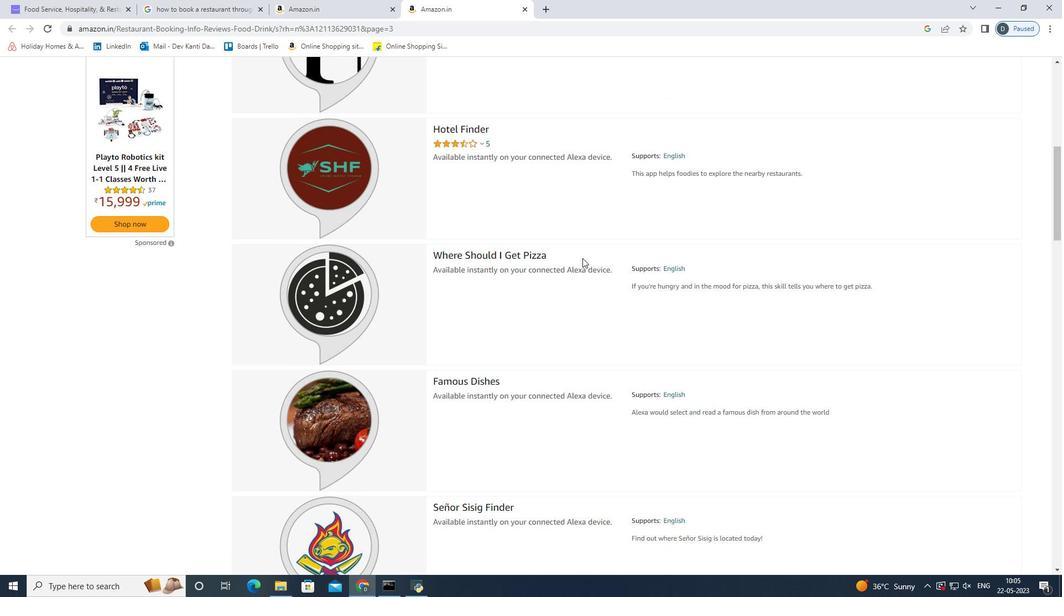 
Action: Mouse scrolled (582, 257) with delta (0, 0)
Screenshot: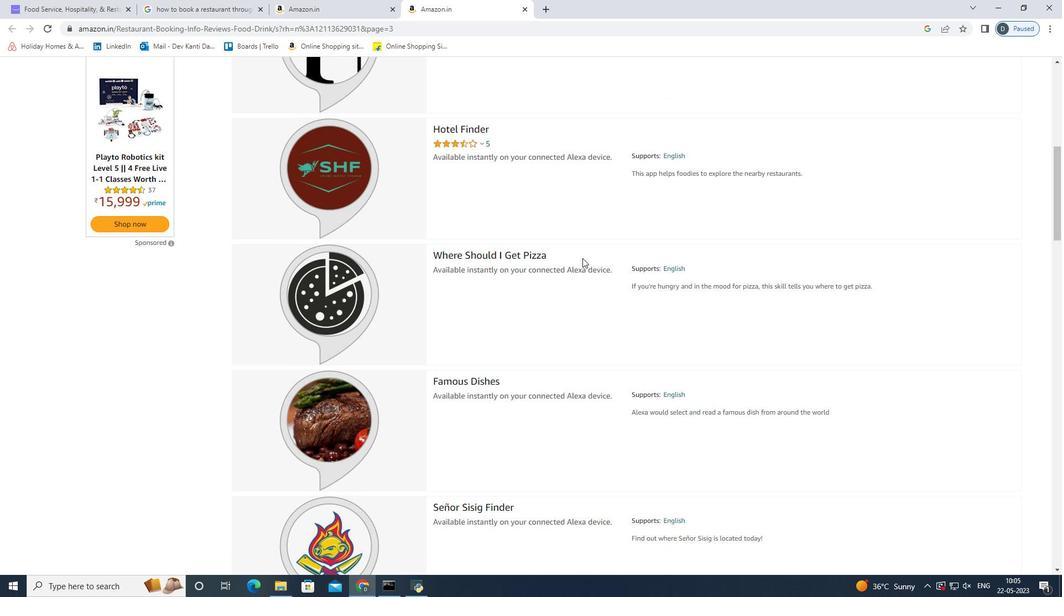 
Action: Mouse scrolled (582, 257) with delta (0, 0)
Screenshot: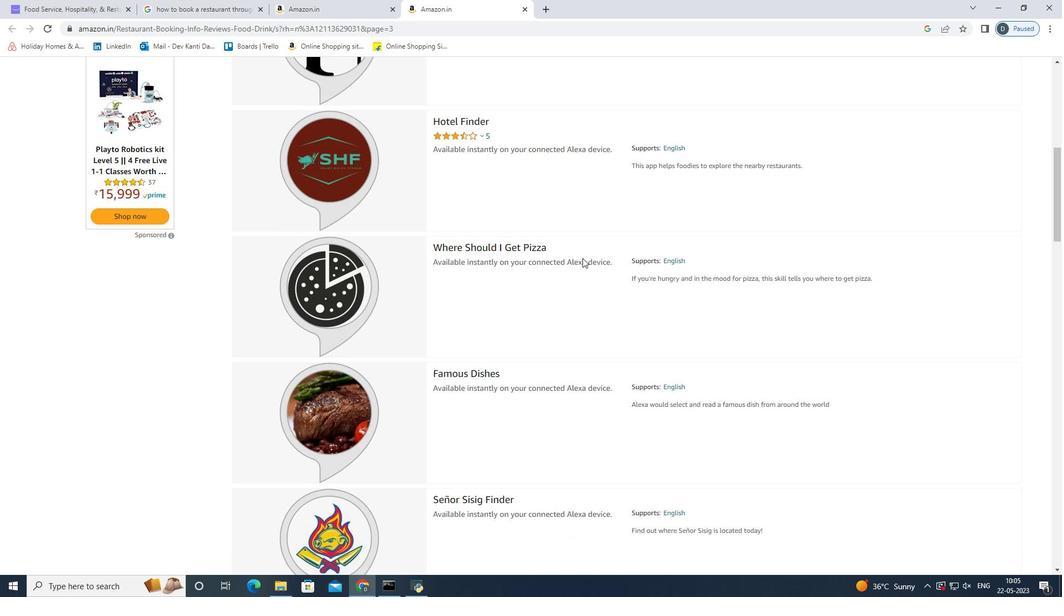 
Action: Mouse scrolled (582, 257) with delta (0, 0)
Screenshot: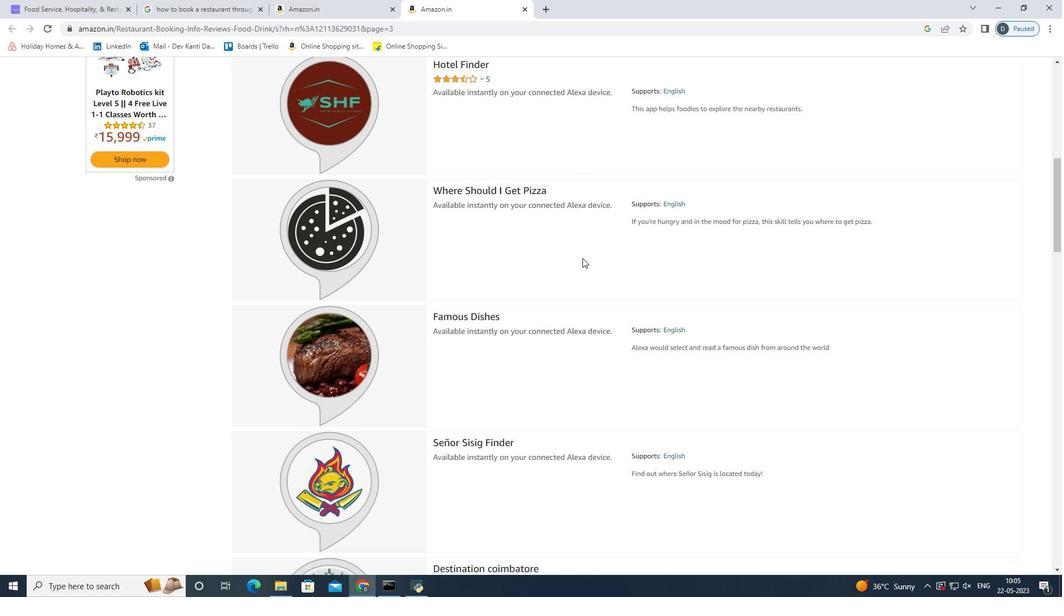 
Action: Mouse scrolled (582, 257) with delta (0, 0)
Screenshot: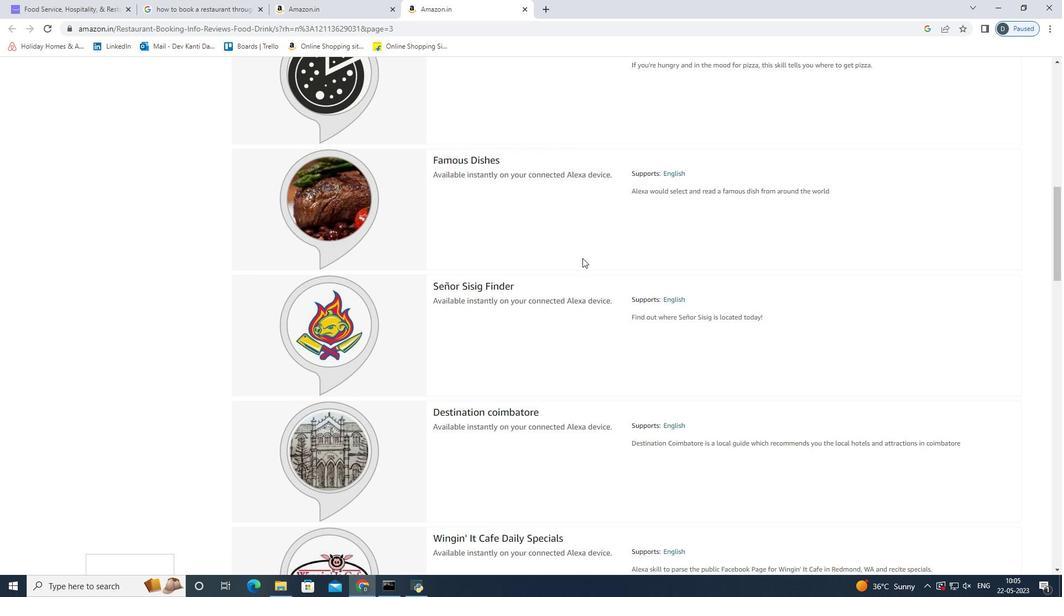 
Action: Mouse scrolled (582, 257) with delta (0, 0)
Screenshot: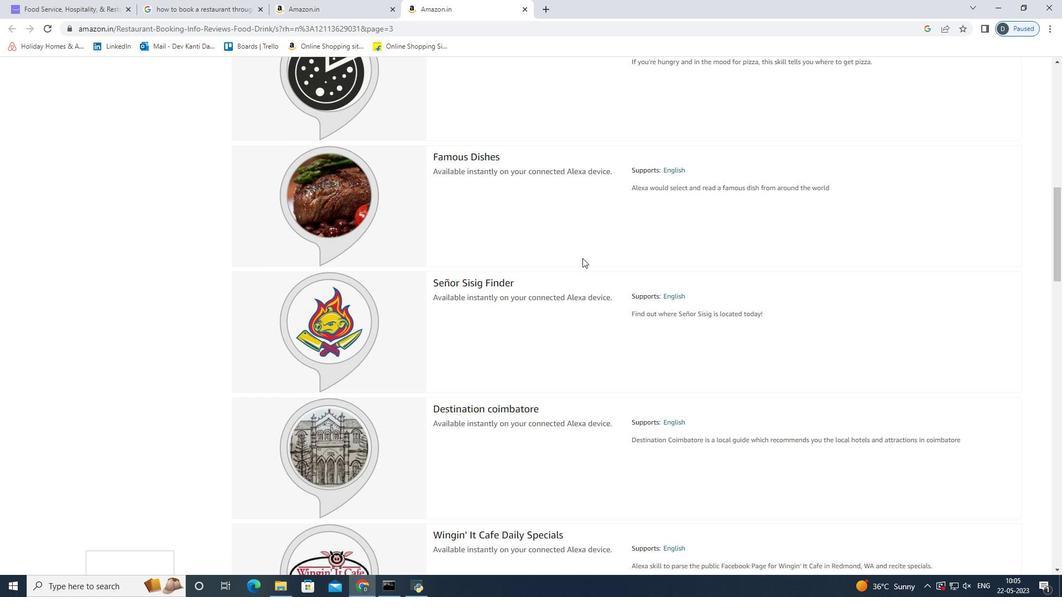 
Action: Mouse scrolled (582, 257) with delta (0, 0)
Screenshot: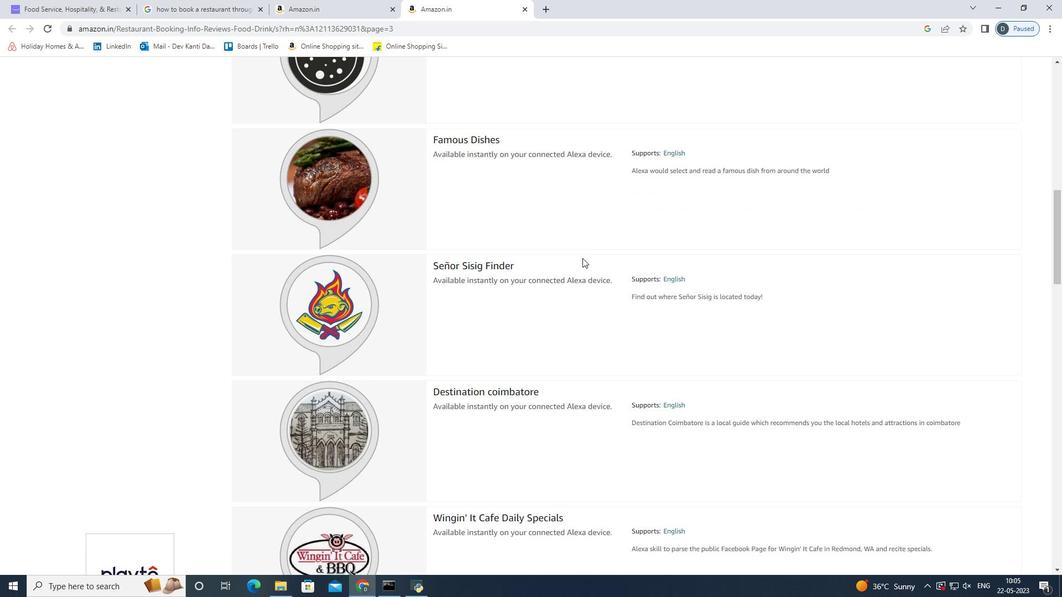 
Action: Mouse scrolled (582, 257) with delta (0, 0)
Screenshot: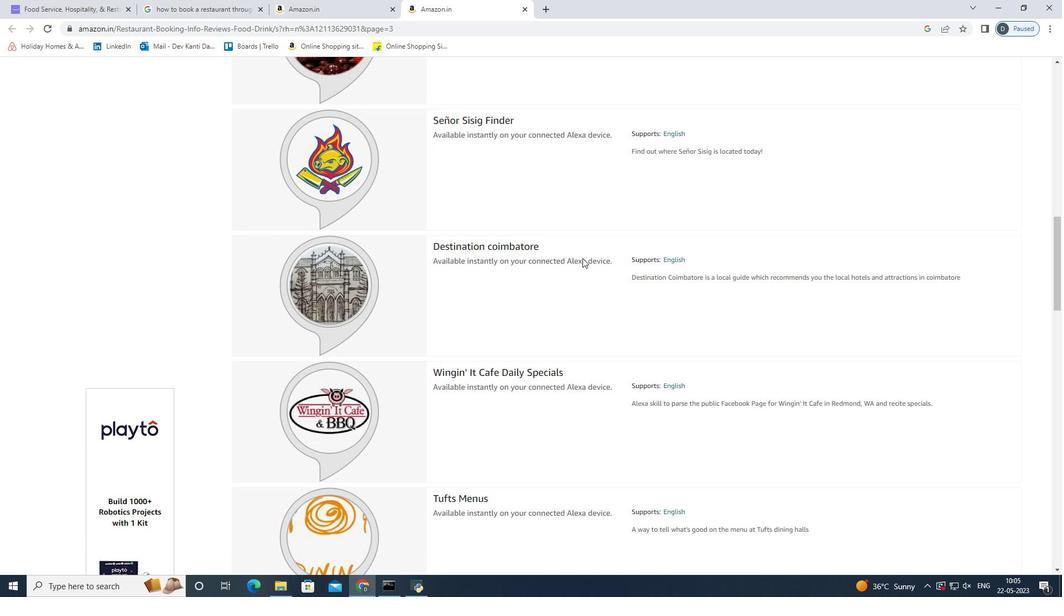 
Action: Mouse scrolled (582, 257) with delta (0, 0)
Screenshot: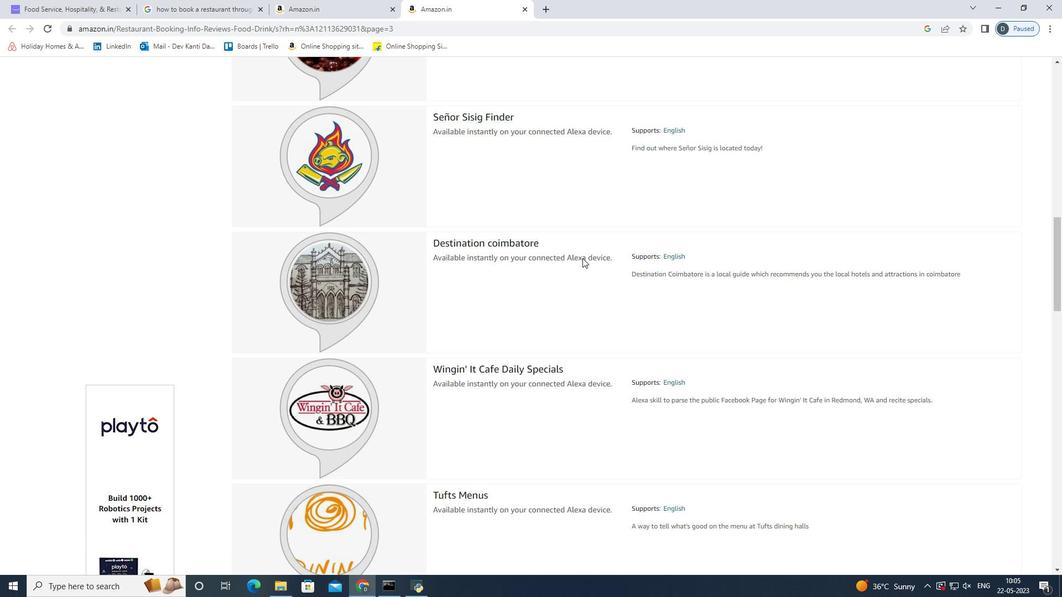 
Action: Mouse scrolled (582, 257) with delta (0, 0)
Screenshot: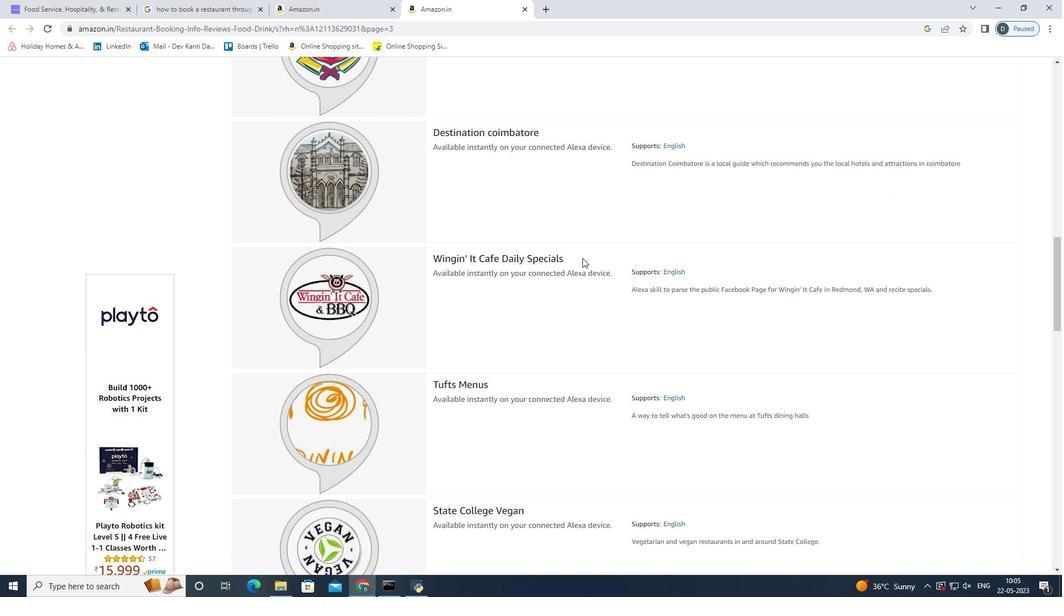 
Action: Mouse scrolled (582, 257) with delta (0, 0)
Screenshot: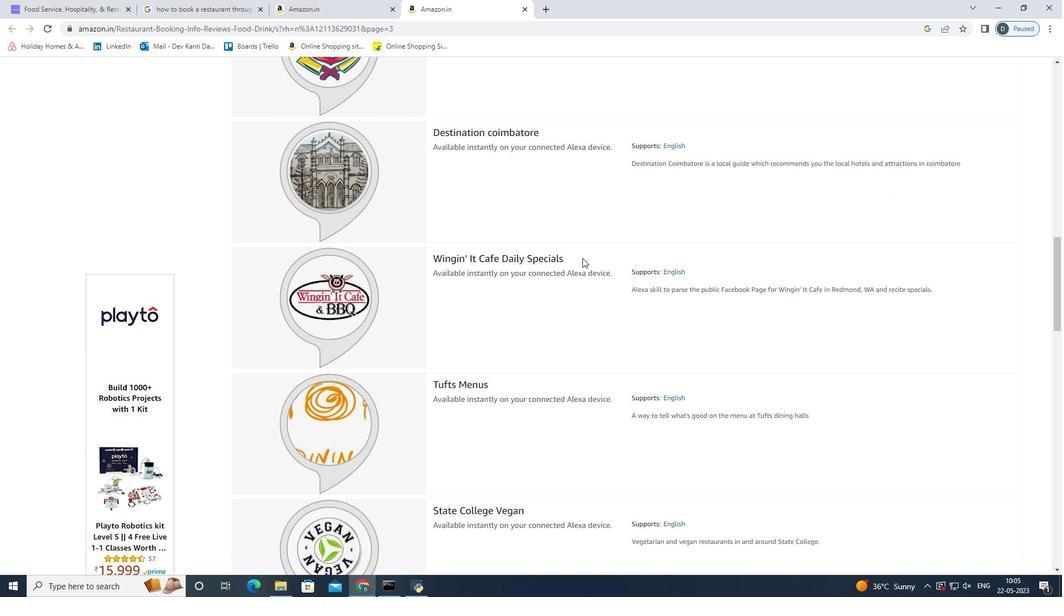 
Action: Mouse scrolled (582, 257) with delta (0, 0)
Screenshot: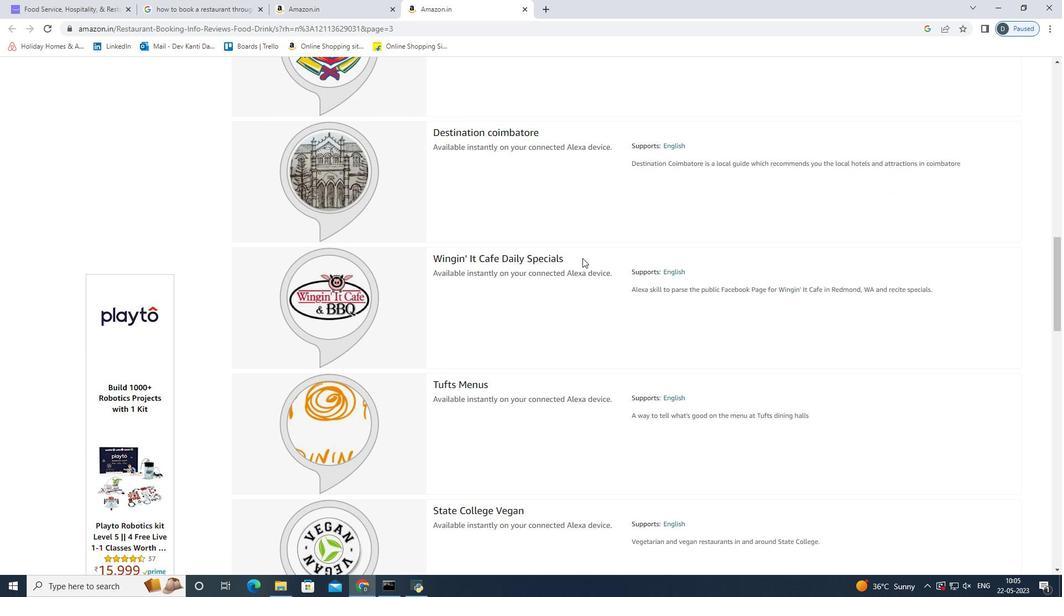 
Action: Mouse scrolled (582, 257) with delta (0, 0)
Screenshot: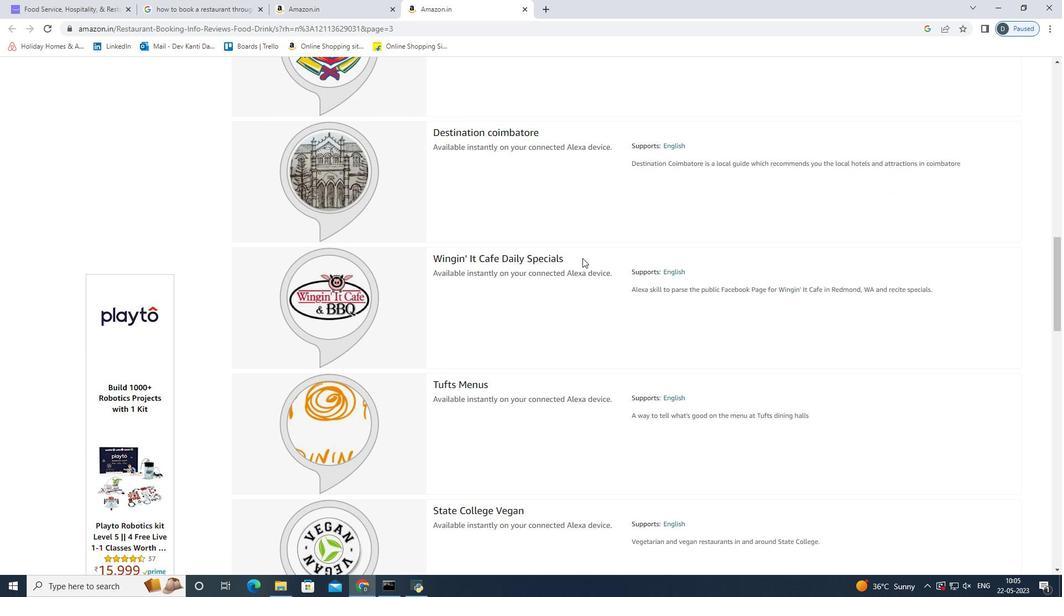 
Action: Mouse scrolled (582, 257) with delta (0, 0)
Screenshot: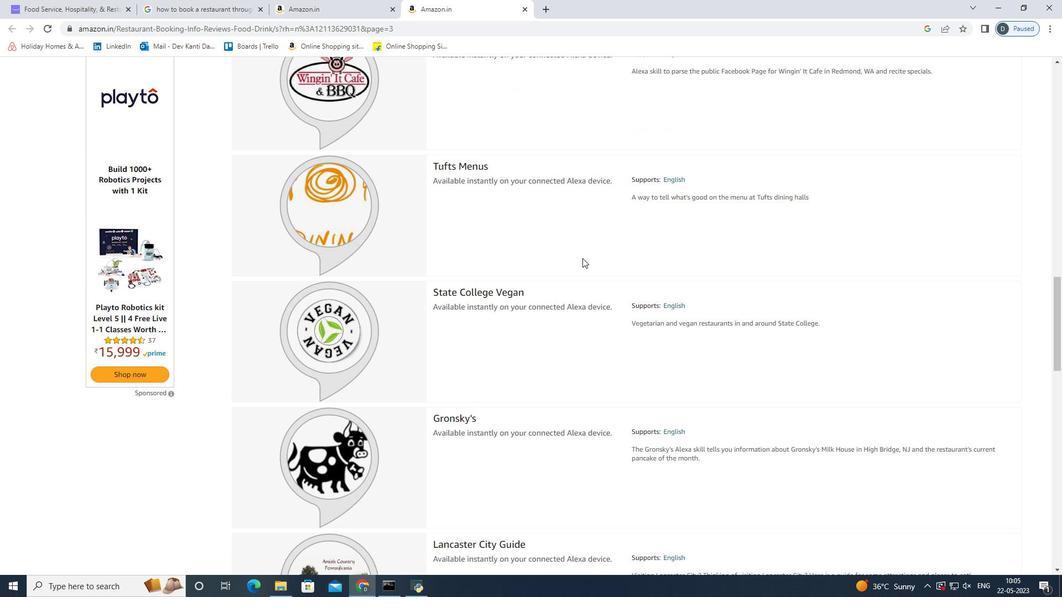 
Action: Mouse scrolled (582, 257) with delta (0, 0)
Screenshot: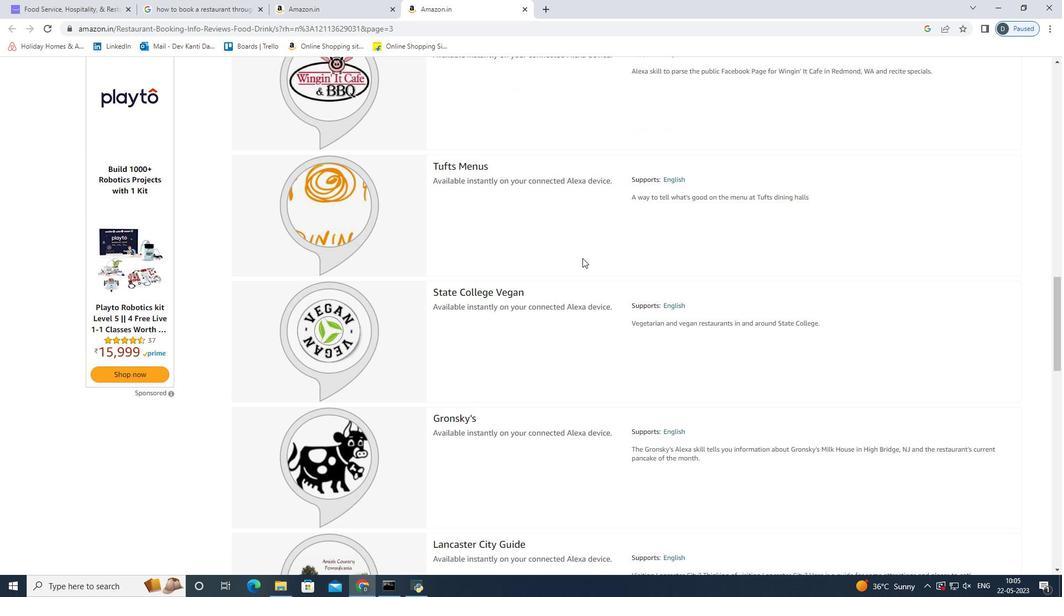 
Action: Mouse scrolled (582, 257) with delta (0, 0)
Screenshot: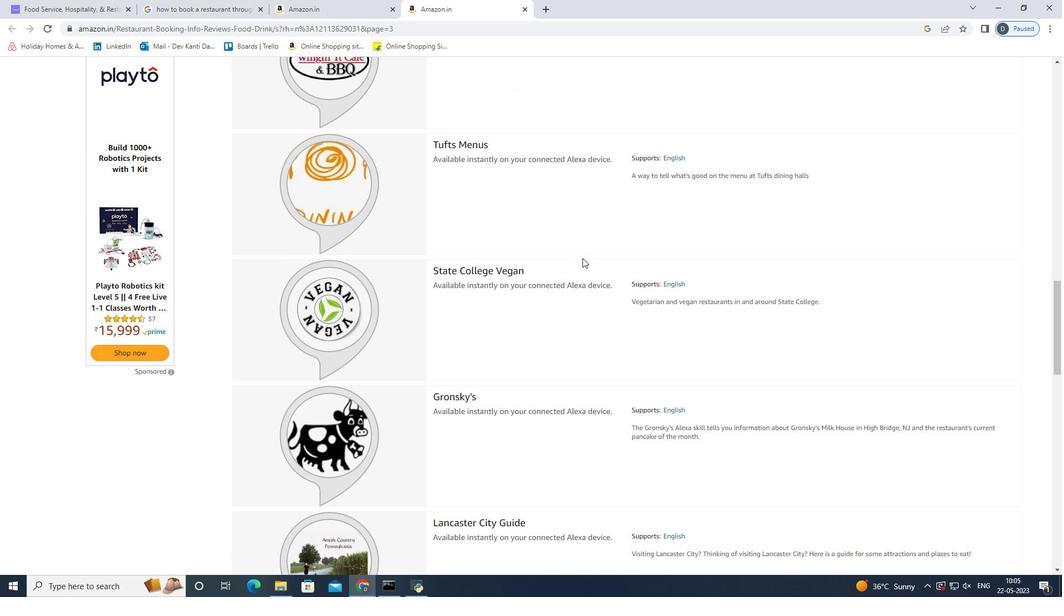
Action: Mouse scrolled (582, 257) with delta (0, 0)
Screenshot: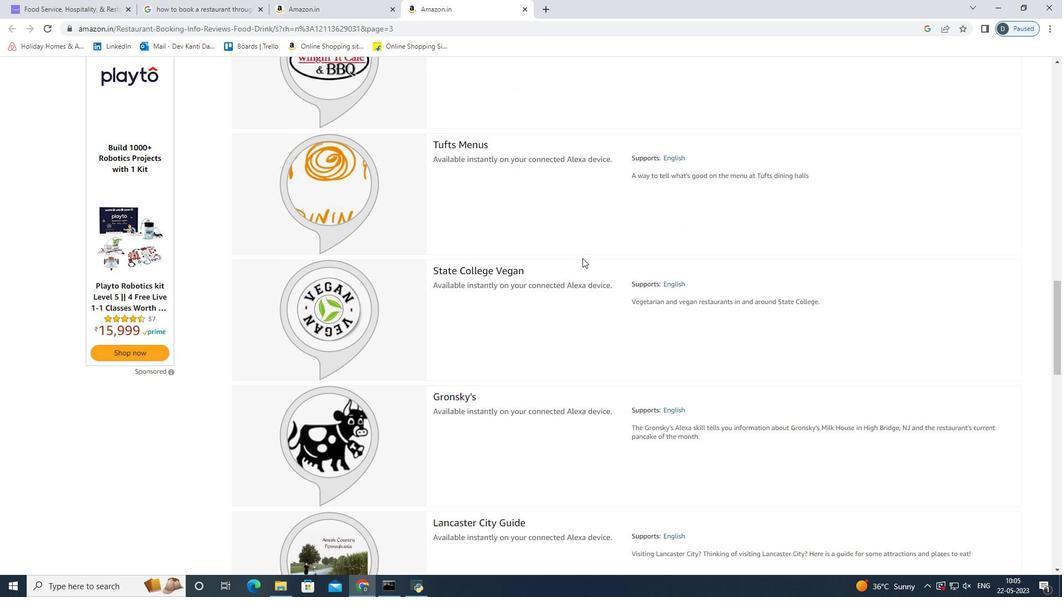 
Action: Mouse scrolled (582, 257) with delta (0, 0)
Screenshot: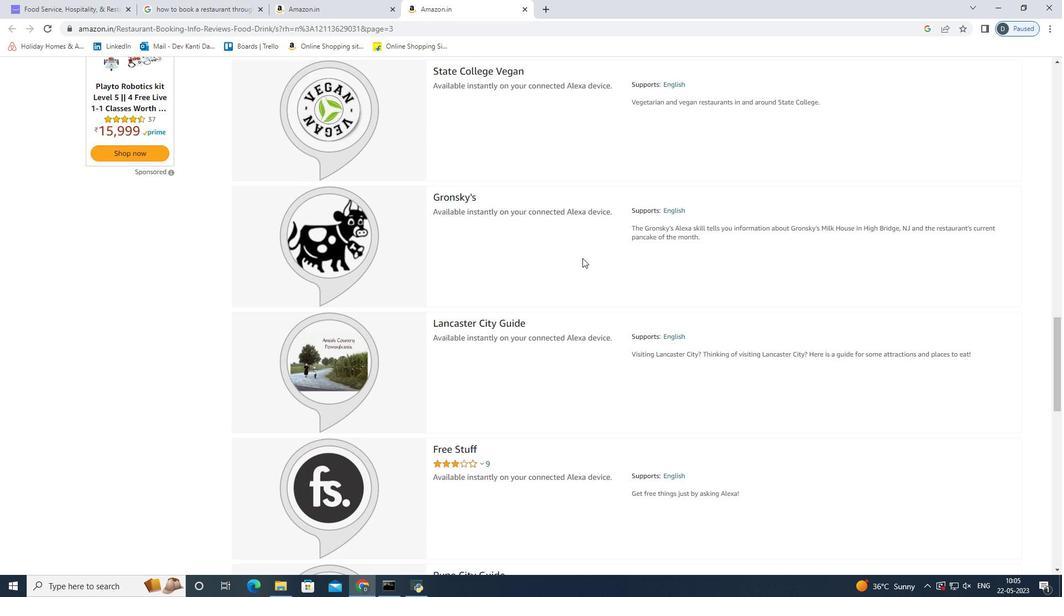 
Action: Mouse scrolled (582, 257) with delta (0, 0)
Screenshot: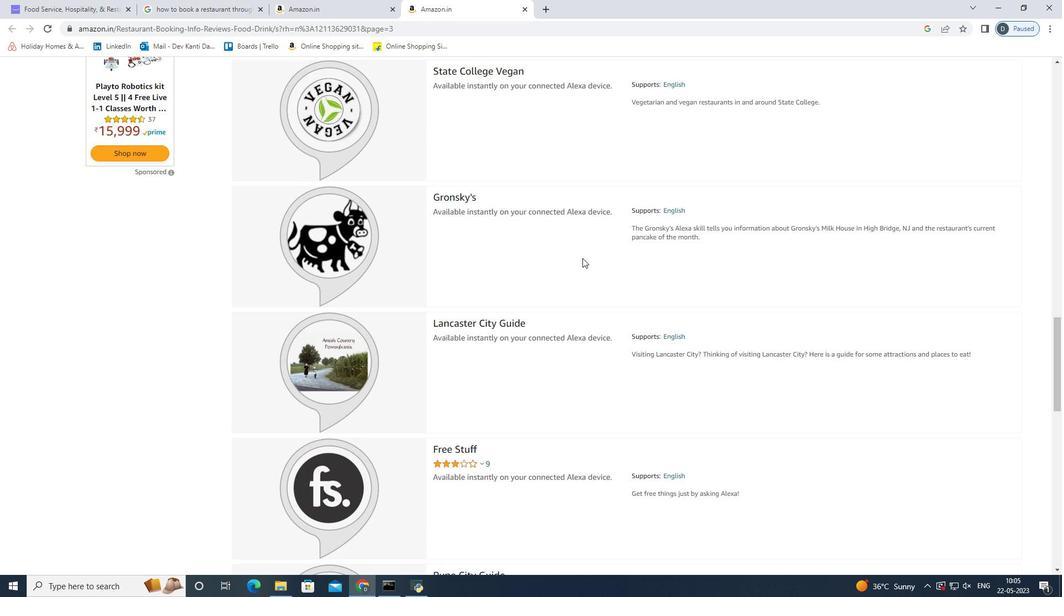 
Action: Mouse scrolled (582, 257) with delta (0, 0)
Screenshot: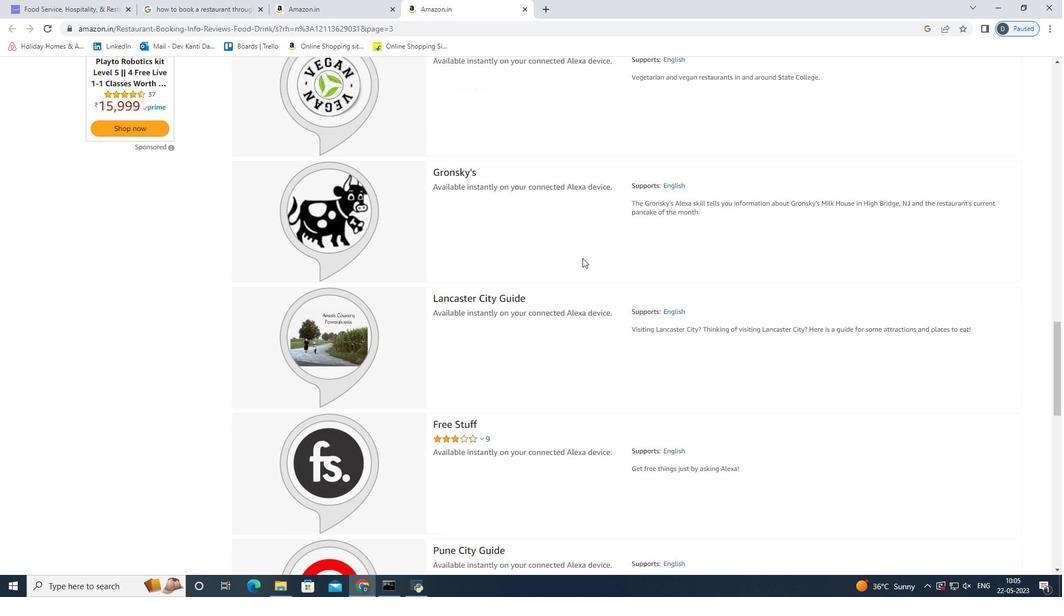
Action: Mouse scrolled (582, 257) with delta (0, 0)
Screenshot: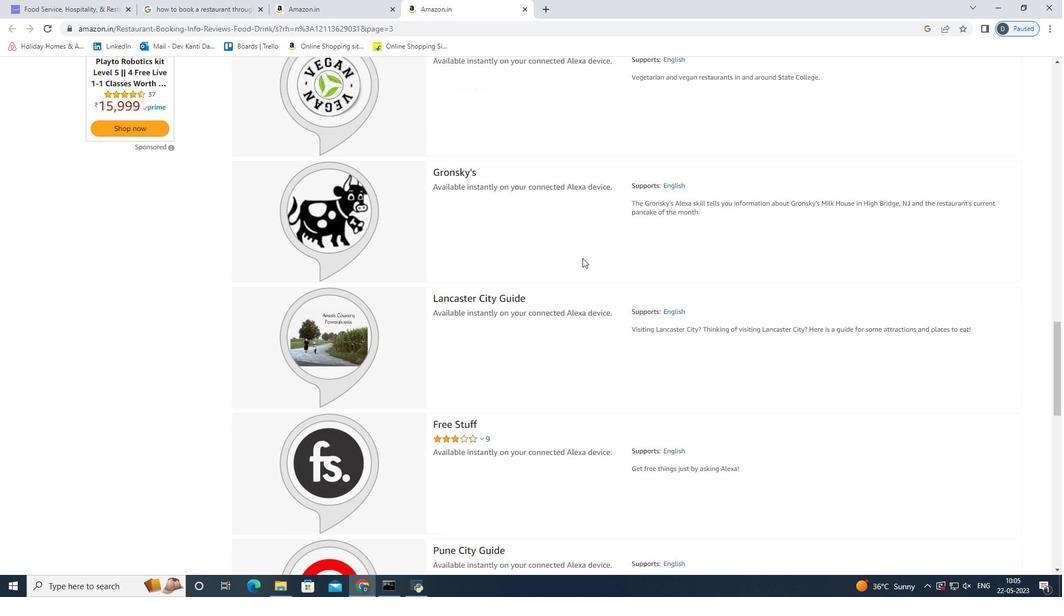 
Action: Mouse scrolled (582, 257) with delta (0, 0)
Screenshot: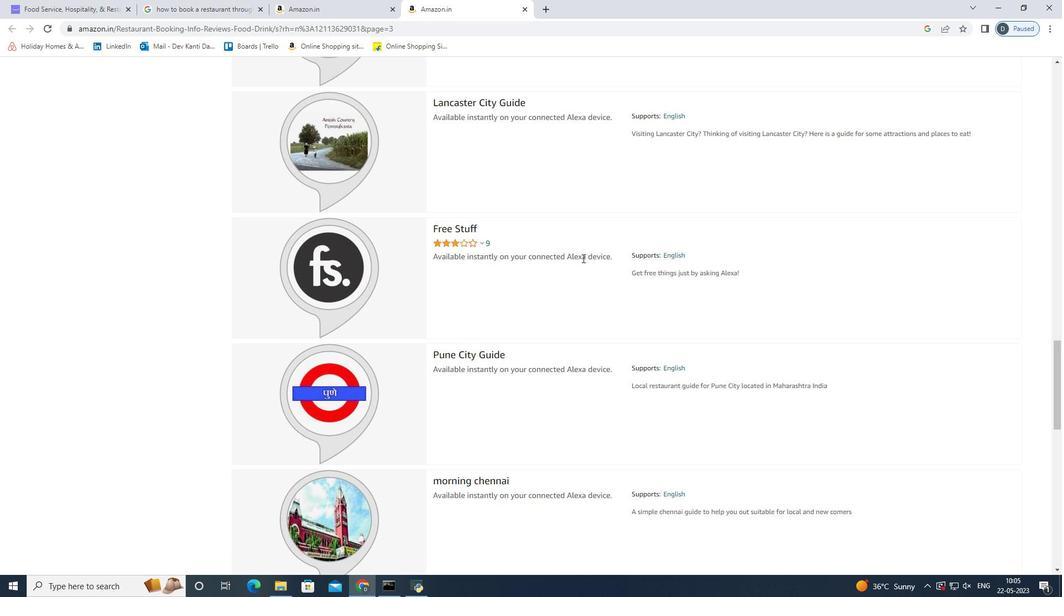 
Action: Mouse scrolled (582, 257) with delta (0, 0)
Screenshot: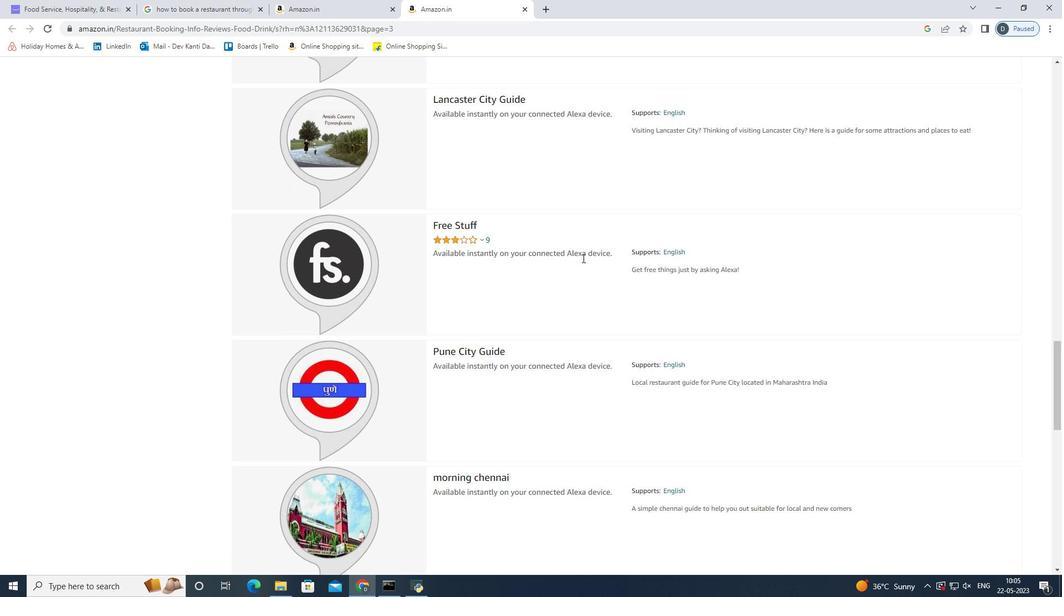 
Action: Mouse scrolled (582, 257) with delta (0, 0)
Screenshot: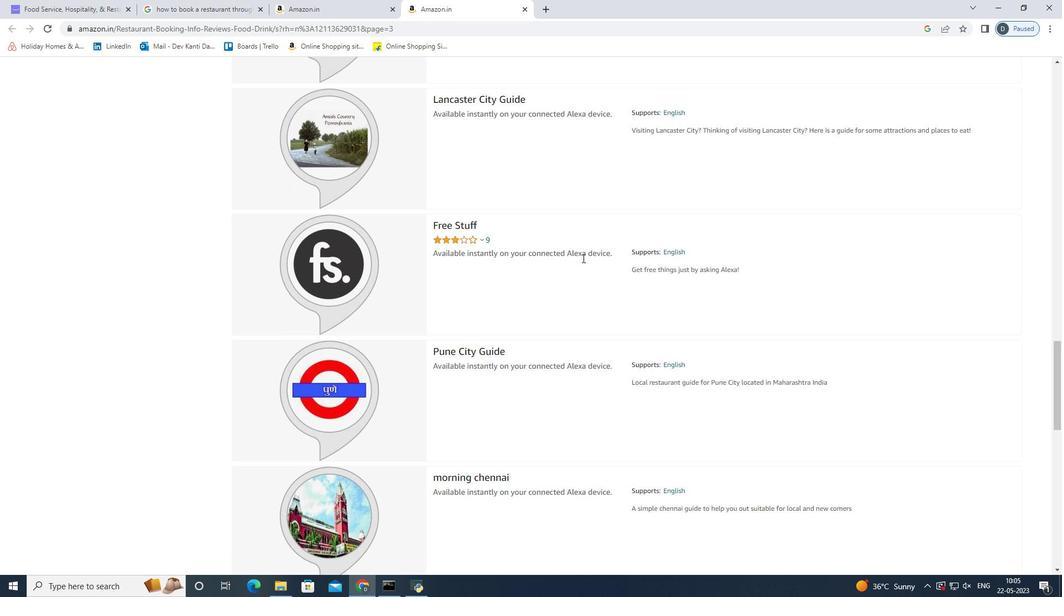 
Action: Mouse moved to (584, 382)
Screenshot: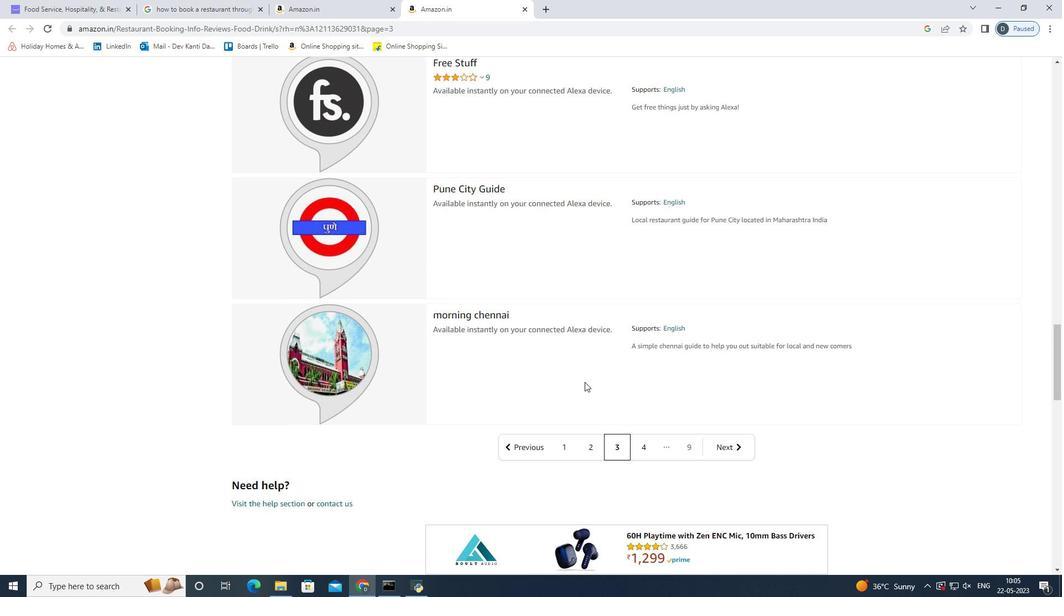 
Action: Mouse scrolled (584, 382) with delta (0, 0)
Screenshot: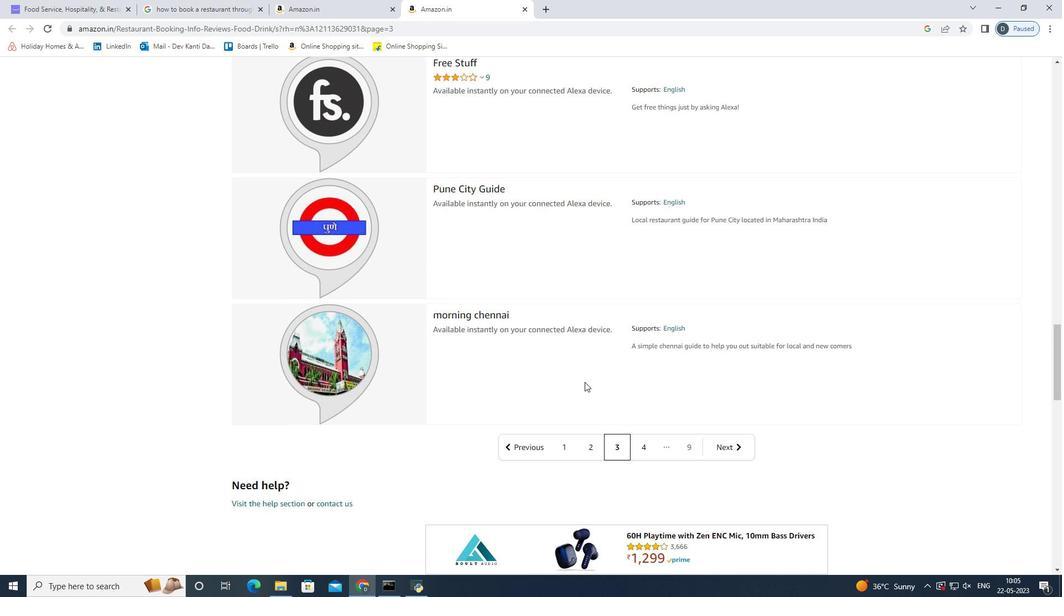 
Action: Mouse scrolled (584, 382) with delta (0, 0)
Screenshot: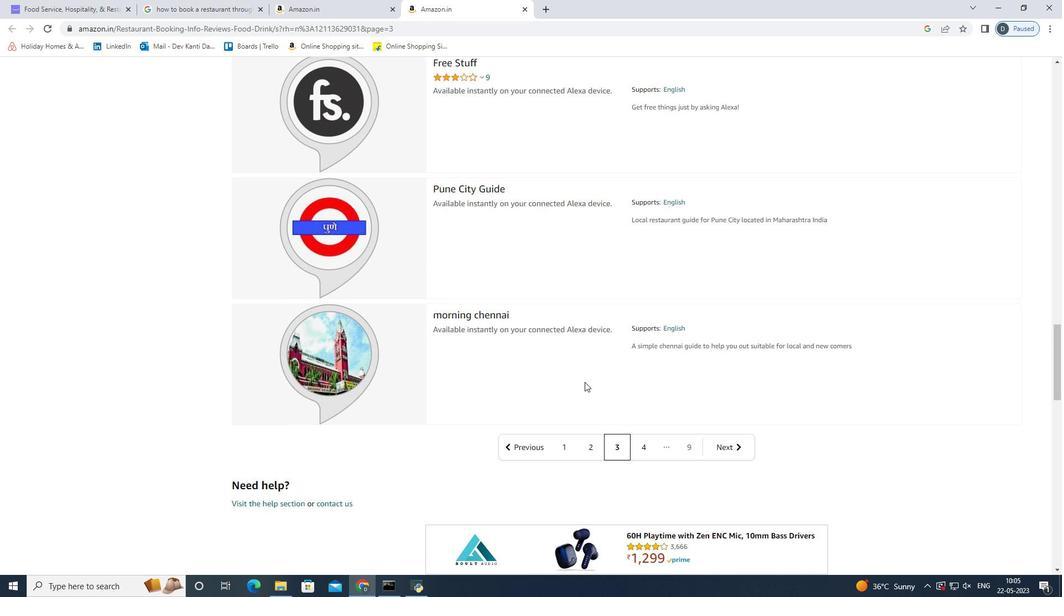 
Action: Mouse scrolled (584, 382) with delta (0, 0)
Screenshot: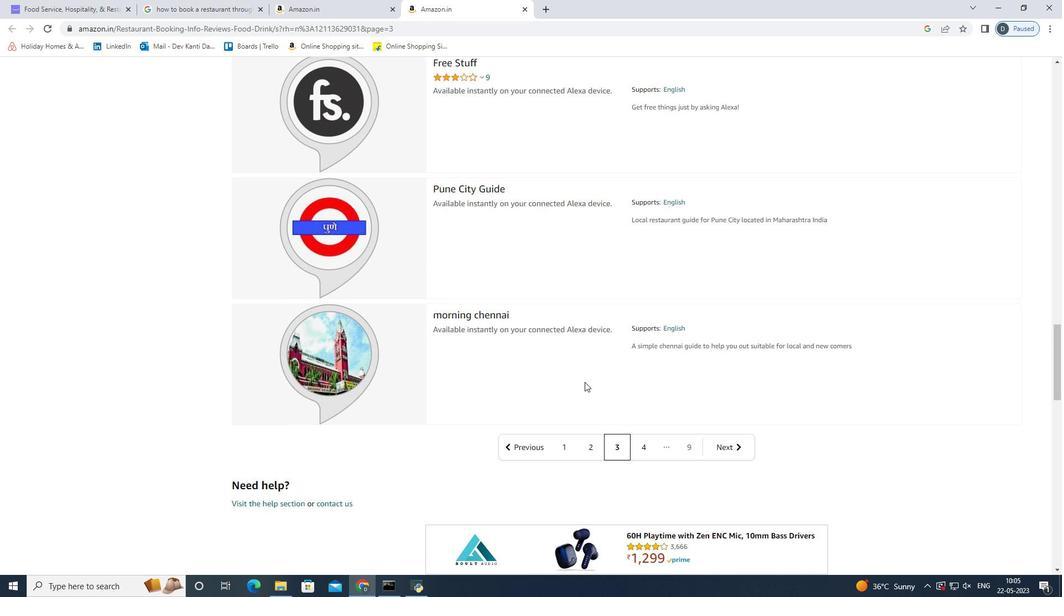 
Action: Mouse scrolled (584, 382) with delta (0, 0)
Screenshot: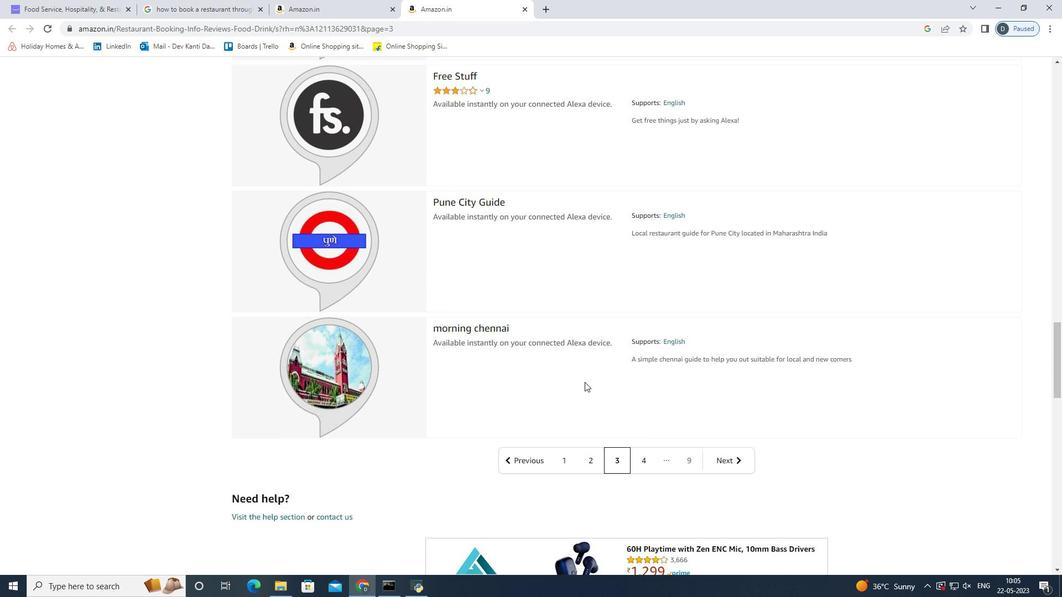 
Action: Mouse scrolled (584, 382) with delta (0, 0)
Screenshot: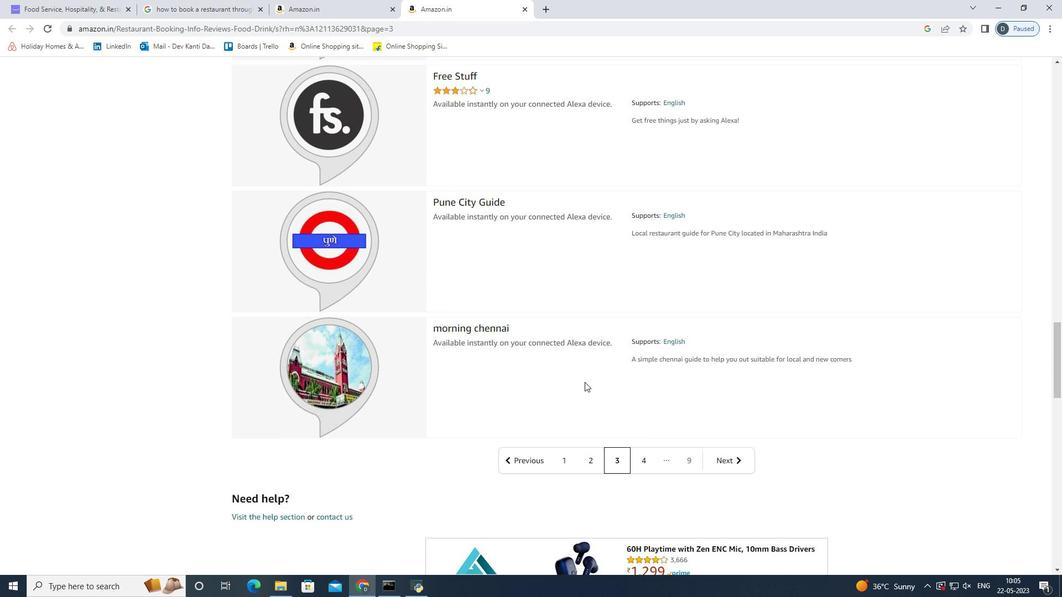 
Action: Mouse scrolled (584, 382) with delta (0, 0)
Screenshot: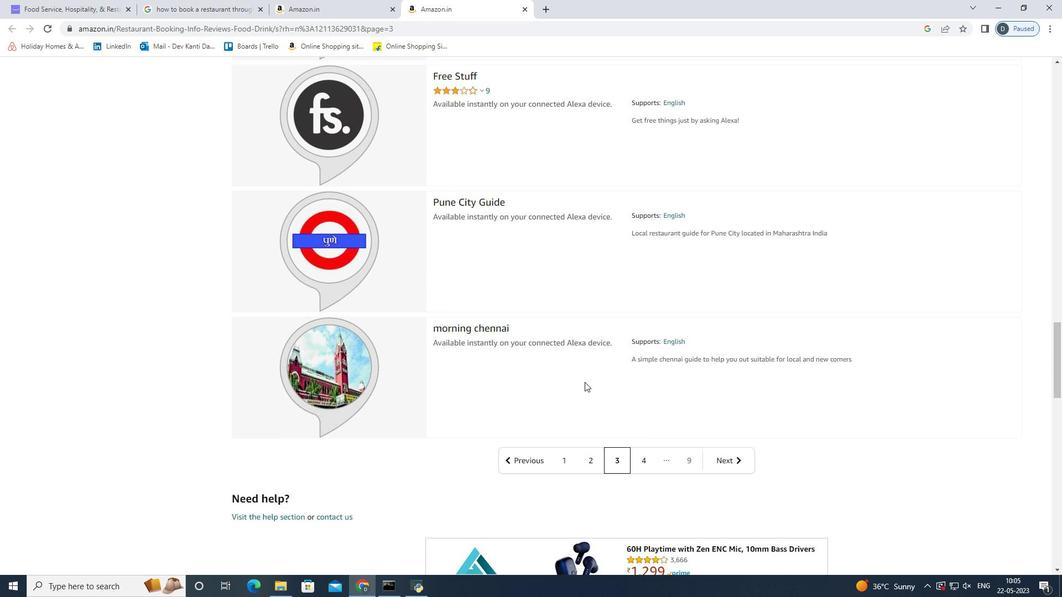 
Action: Mouse scrolled (584, 382) with delta (0, 0)
Screenshot: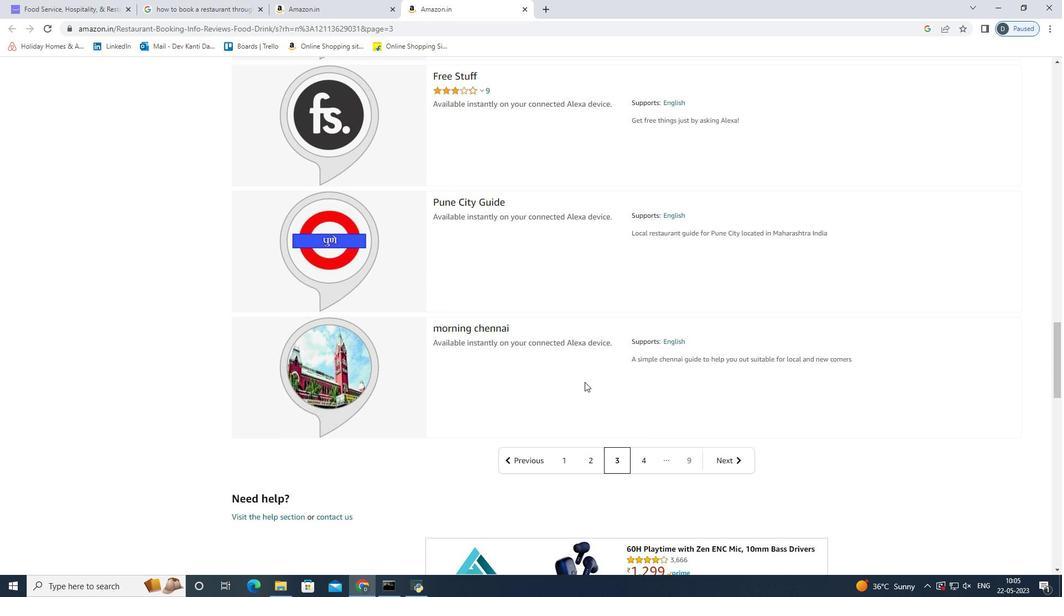 
Action: Mouse scrolled (584, 382) with delta (0, 0)
Screenshot: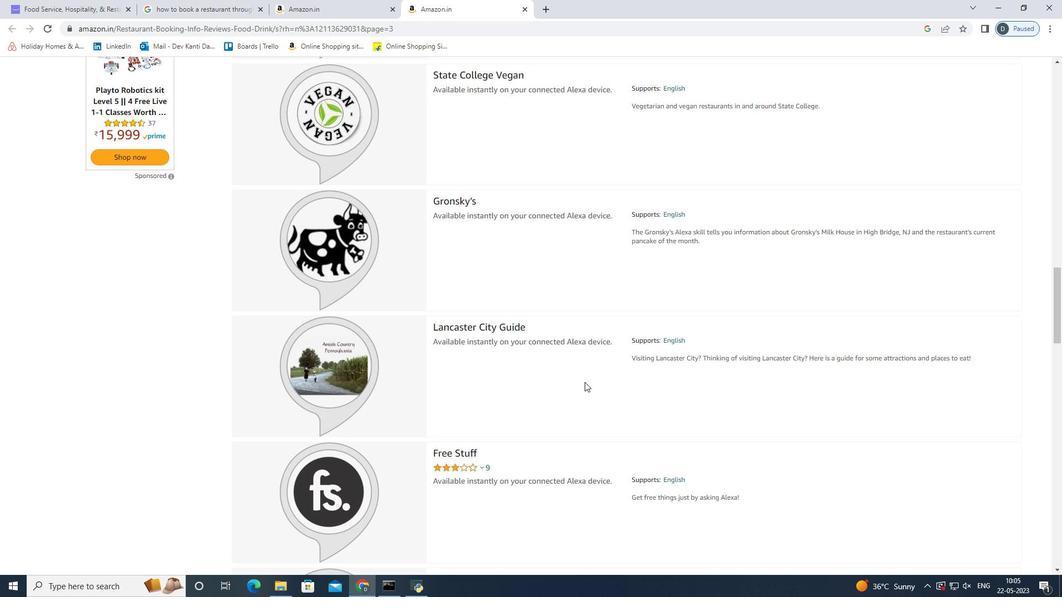 
Action: Mouse scrolled (584, 382) with delta (0, 0)
Screenshot: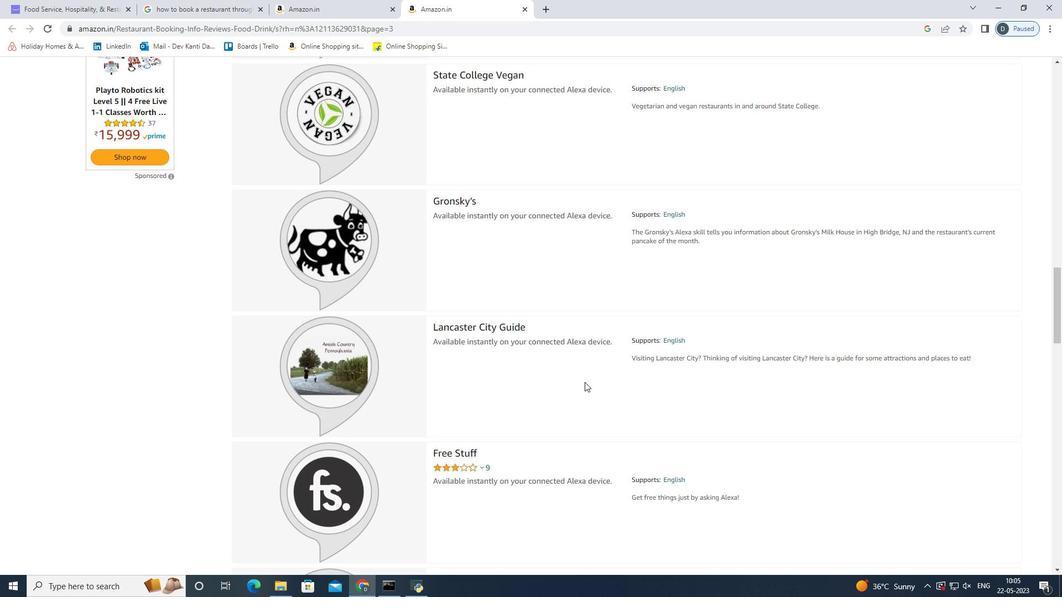 
Action: Mouse scrolled (584, 382) with delta (0, 0)
Screenshot: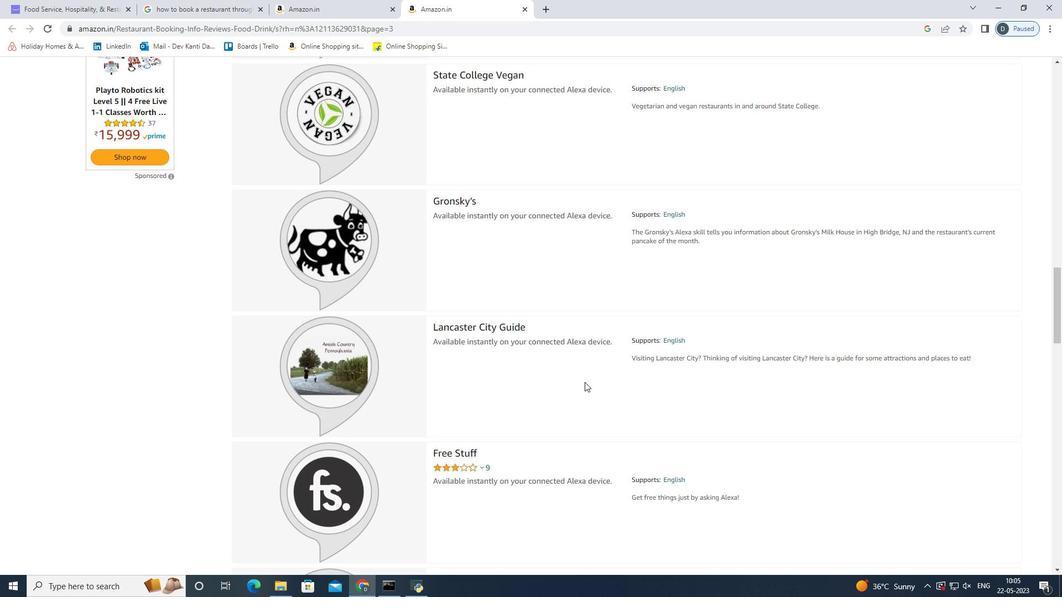 
Action: Mouse scrolled (584, 382) with delta (0, 0)
Screenshot: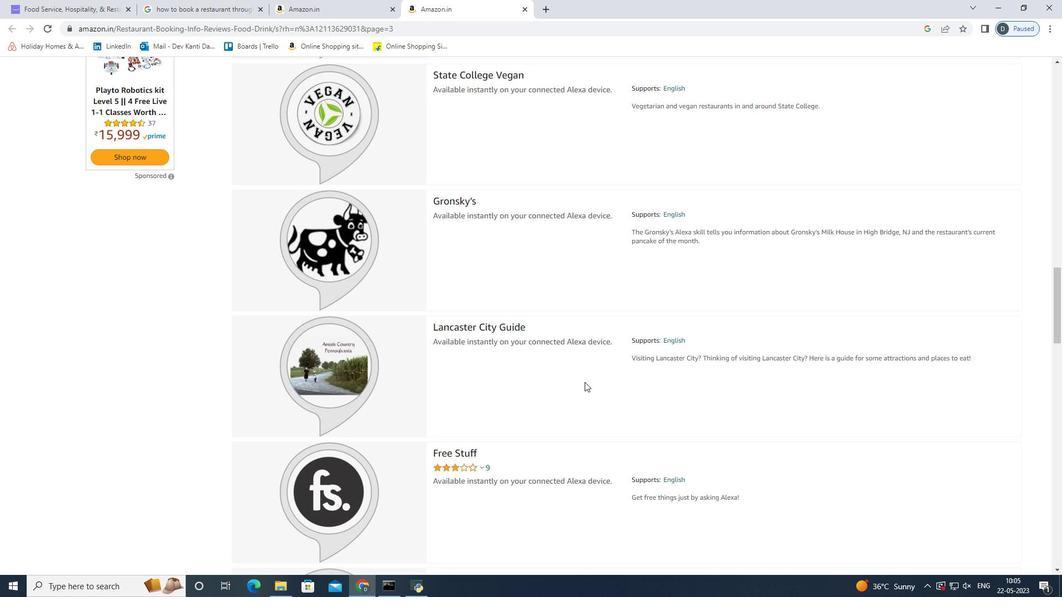 
Action: Mouse scrolled (584, 382) with delta (0, 0)
